 Task: Look for space in Jahanabad, India from 10th July, 2023 to 15th July, 2023 for 7 adults in price range Rs.10000 to Rs.15000. Place can be entire place or shared room with 4 bedrooms having 7 beds and 4 bathrooms. Property type can be house, flat, guest house. Amenities needed are: wifi, TV, free parkinig on premises, gym, breakfast. Booking option can be shelf check-in. Required host language is English.
Action: Mouse moved to (587, 125)
Screenshot: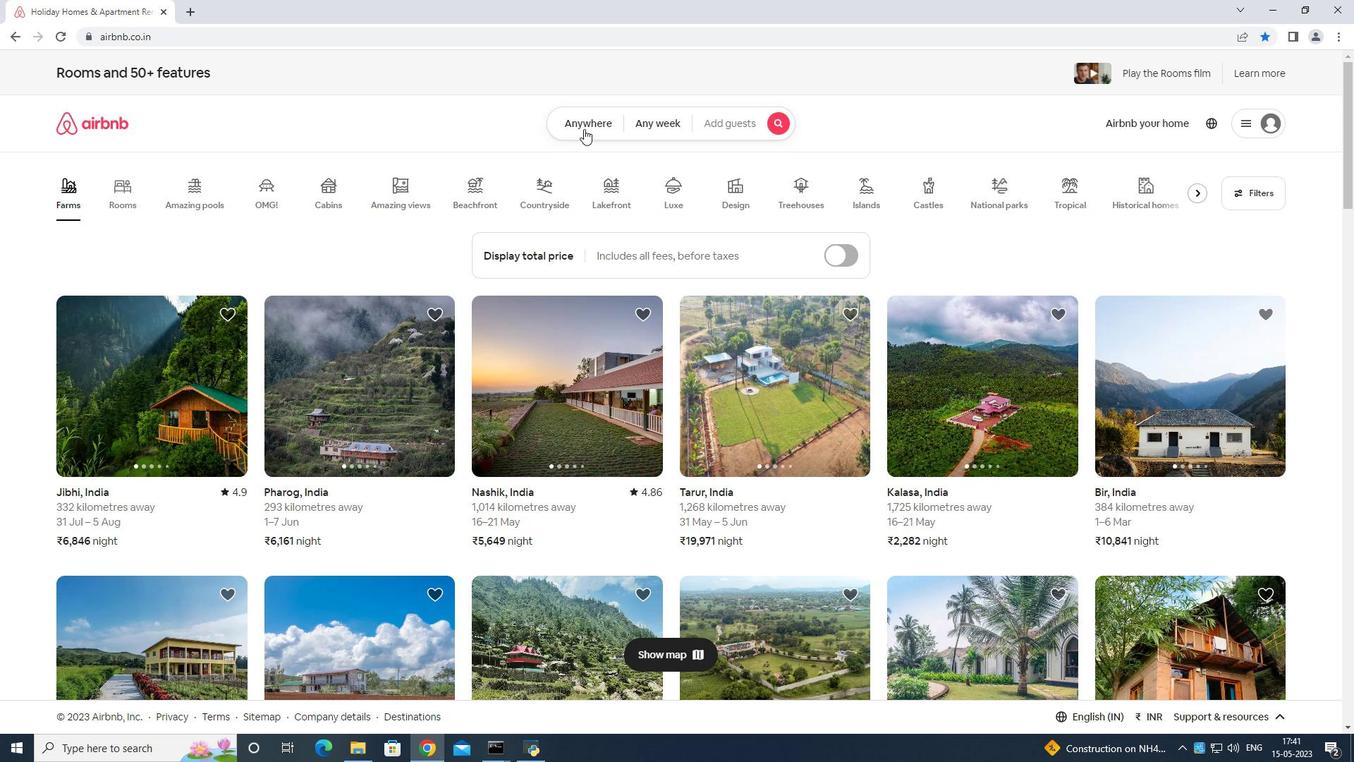 
Action: Mouse pressed left at (587, 125)
Screenshot: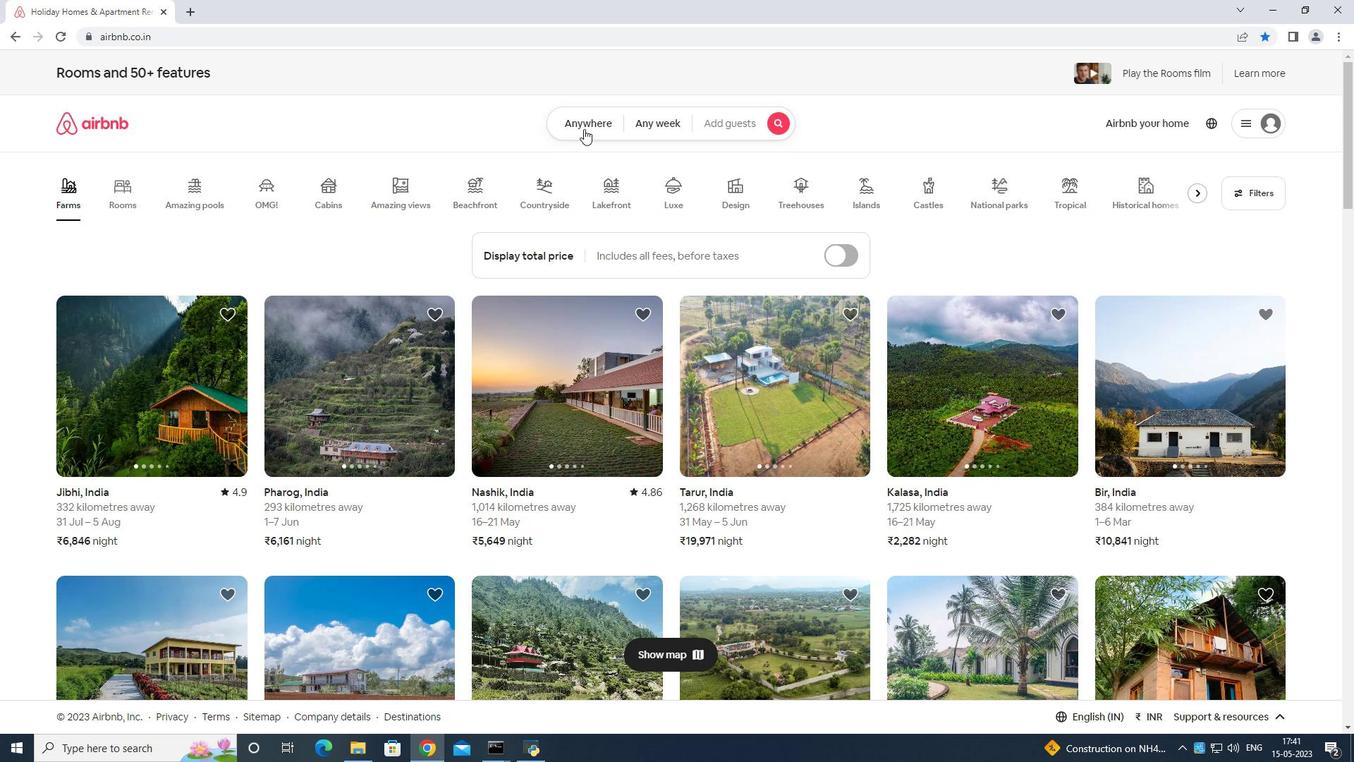 
Action: Mouse moved to (505, 182)
Screenshot: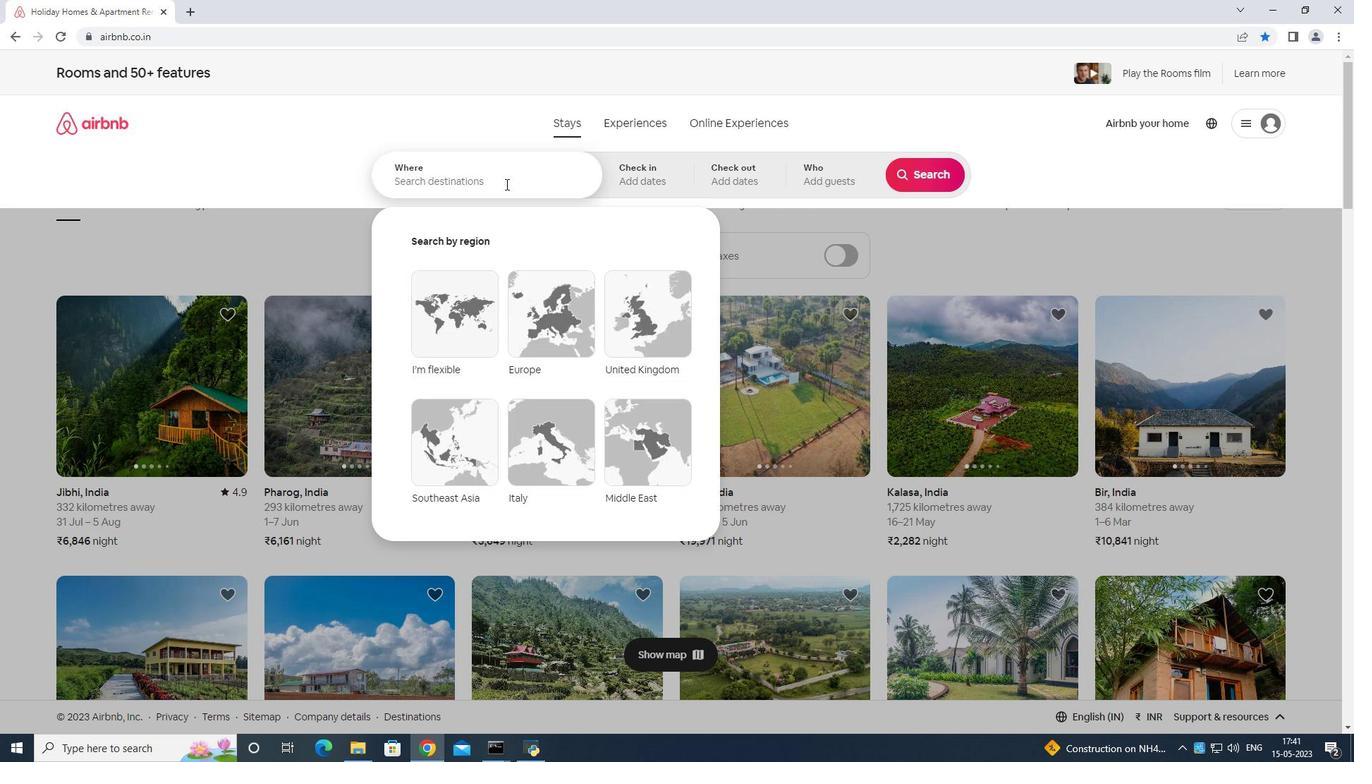 
Action: Mouse pressed left at (505, 182)
Screenshot: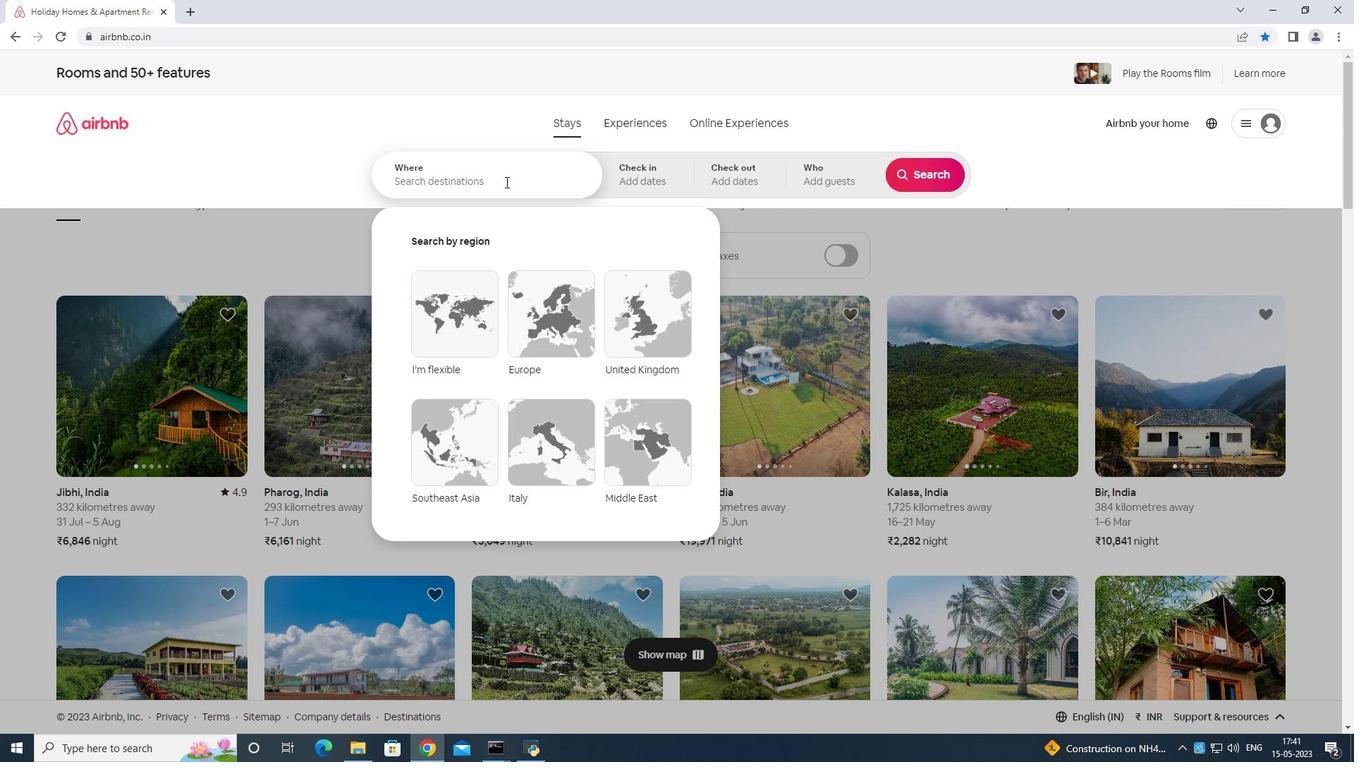 
Action: Mouse moved to (488, 198)
Screenshot: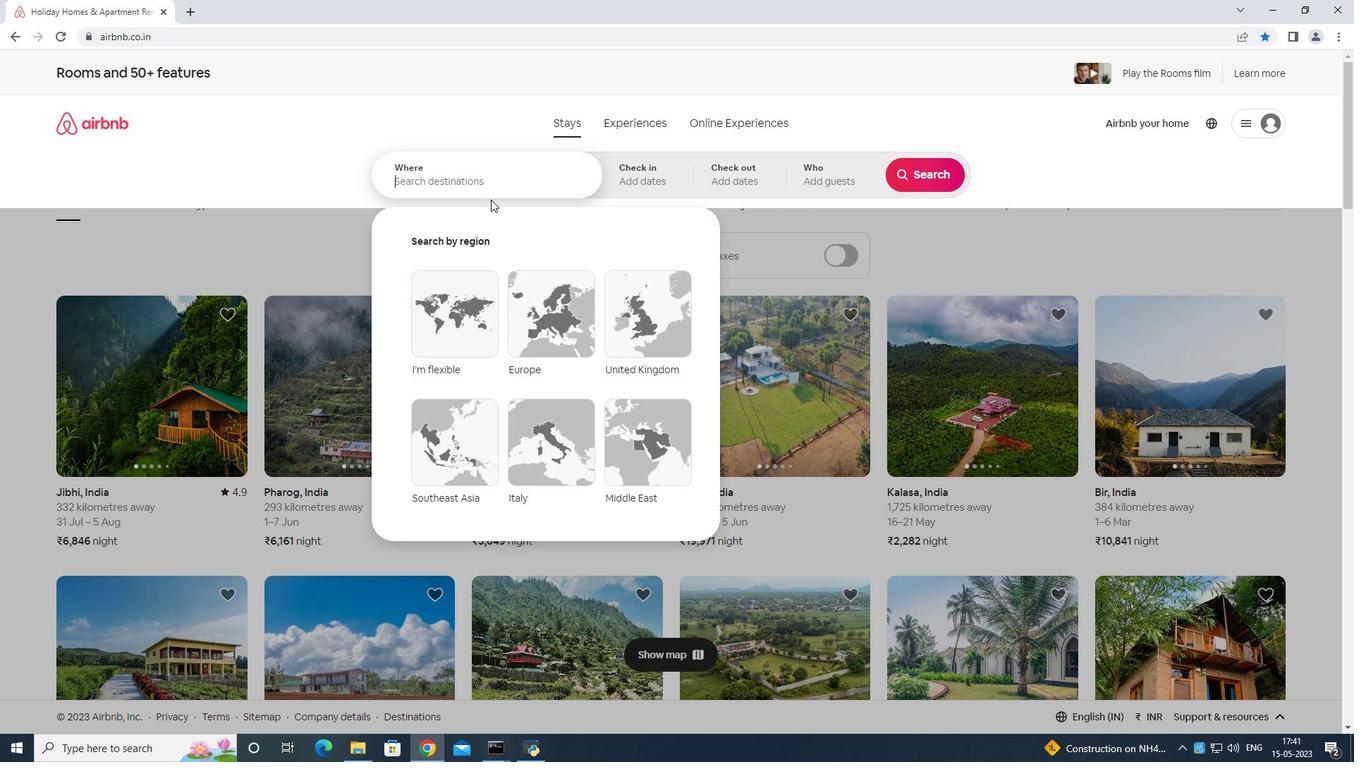 
Action: Key pressed <Key.shift>Jahanabad<Key.space>india<Key.enter>
Screenshot: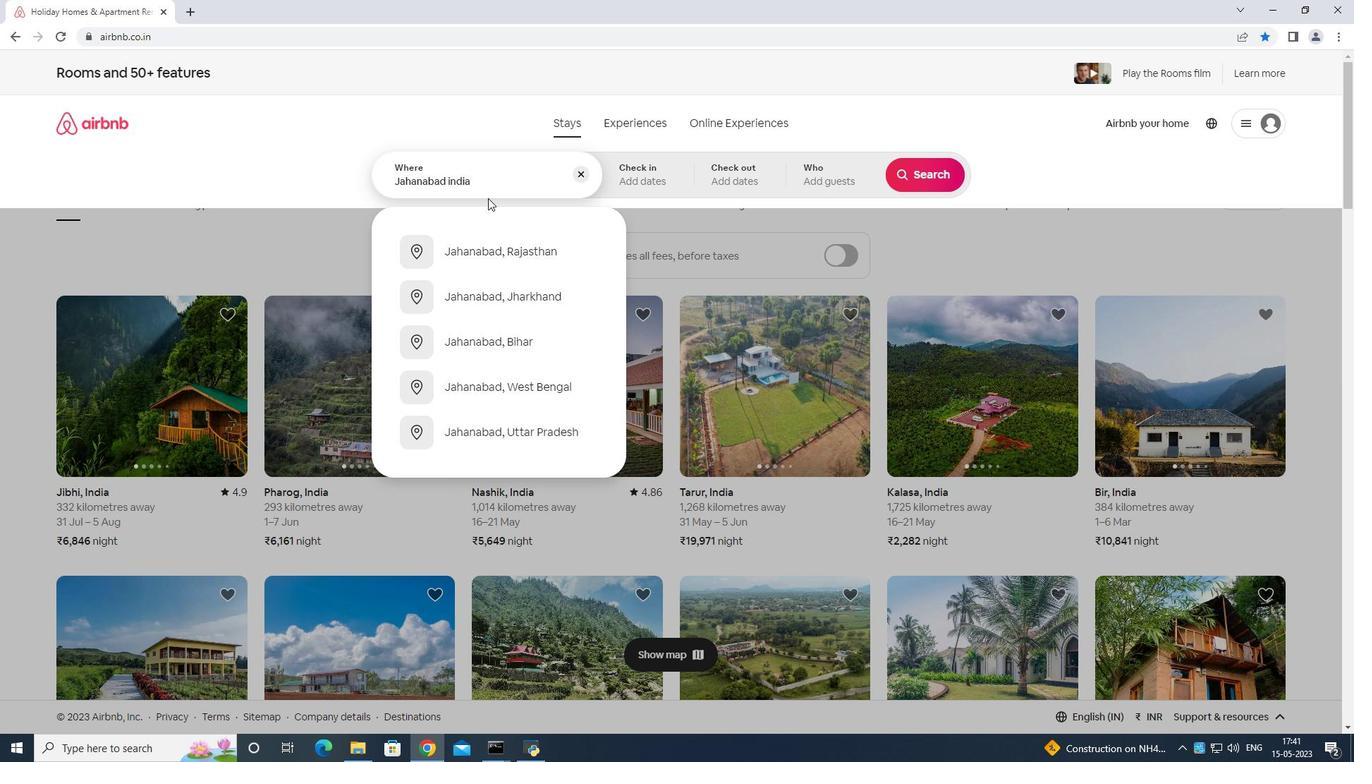 
Action: Mouse moved to (923, 282)
Screenshot: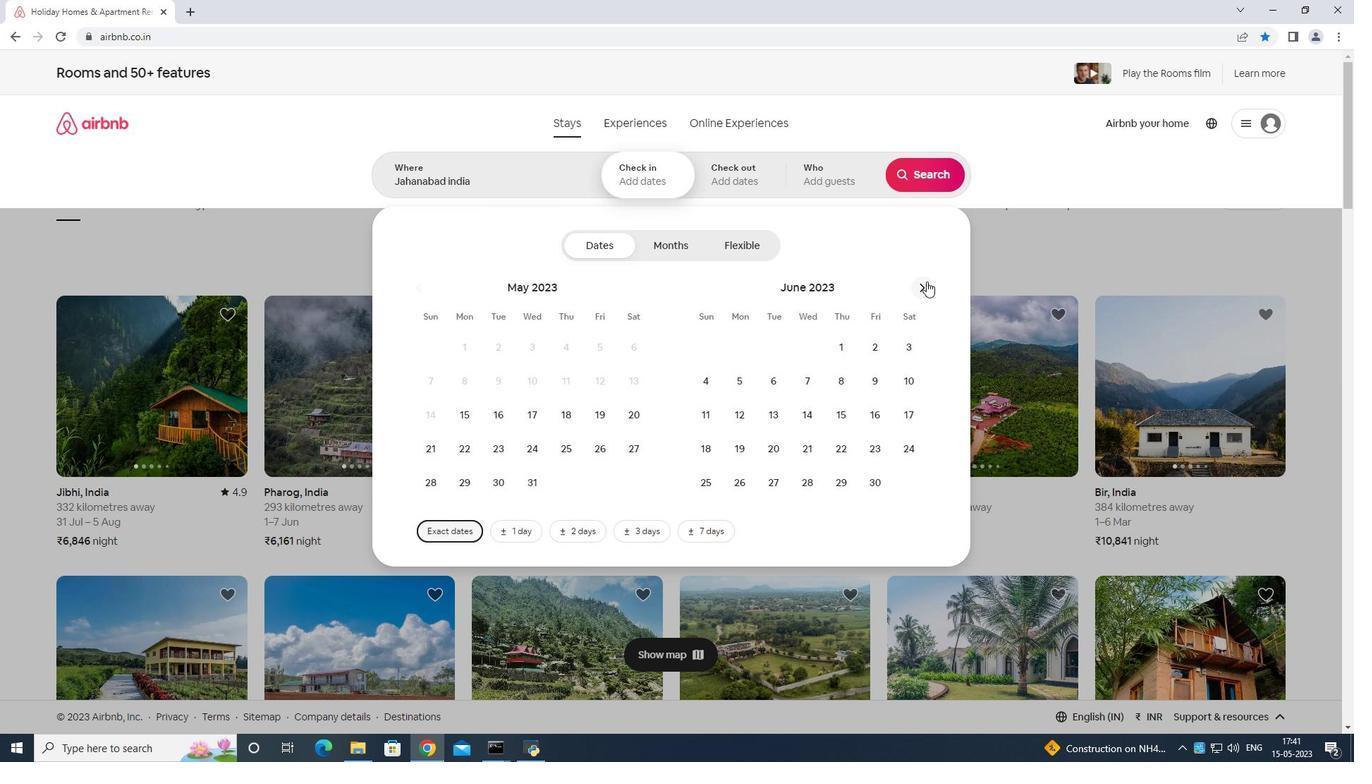 
Action: Mouse pressed left at (923, 282)
Screenshot: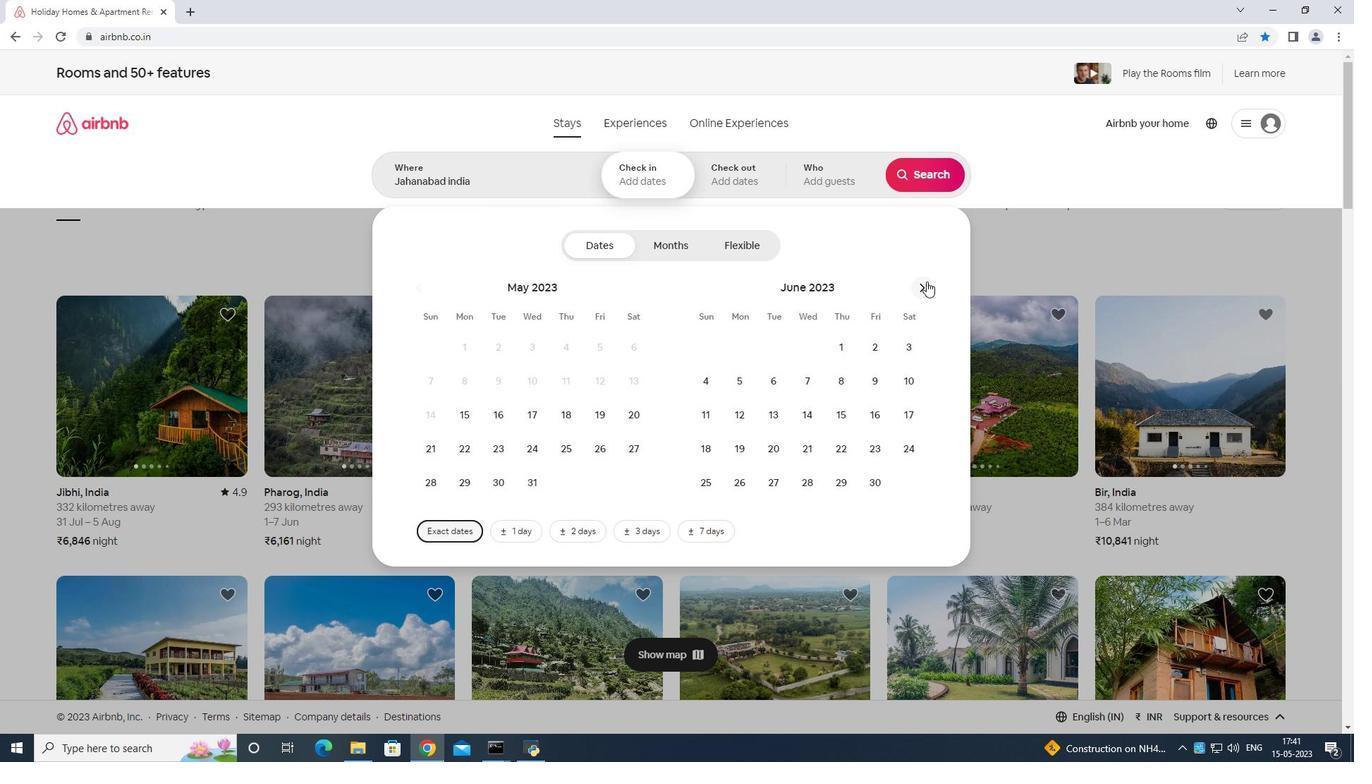 
Action: Mouse moved to (740, 415)
Screenshot: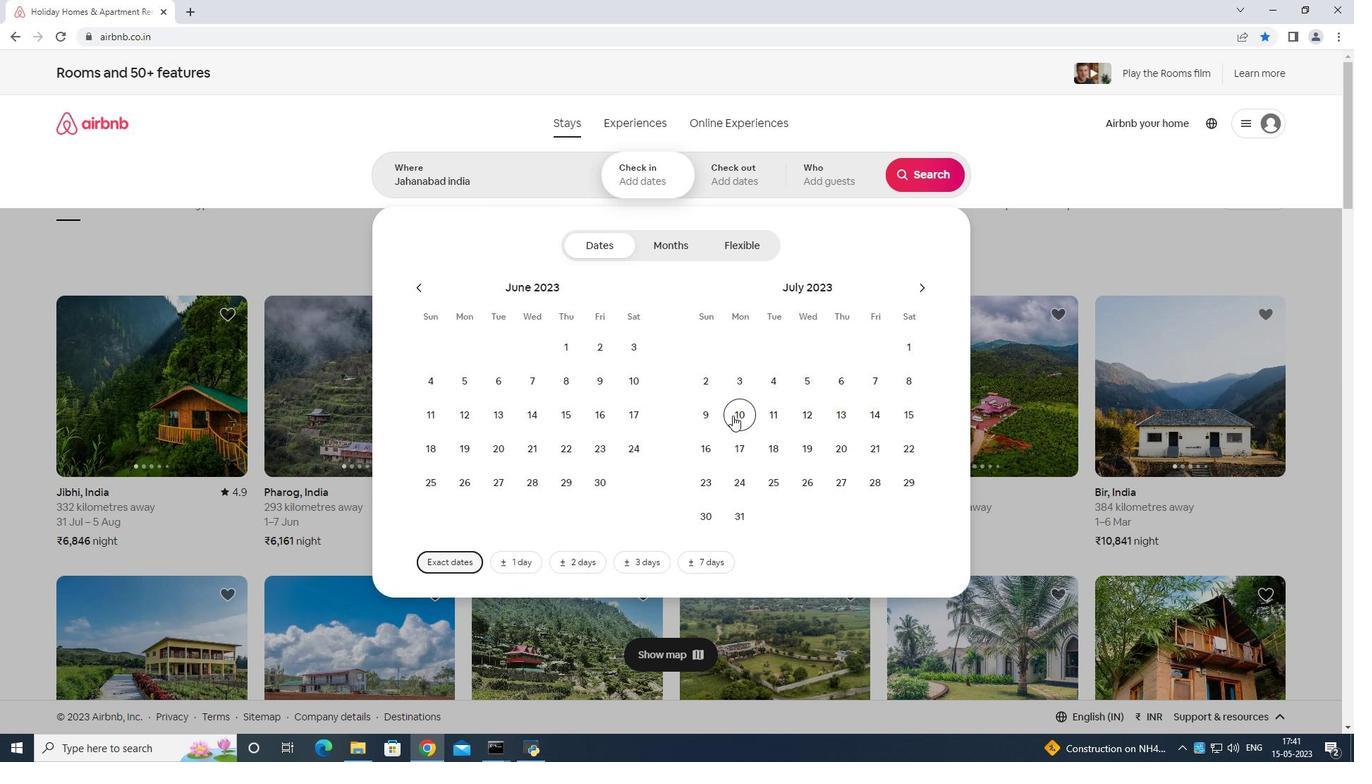 
Action: Mouse pressed left at (740, 415)
Screenshot: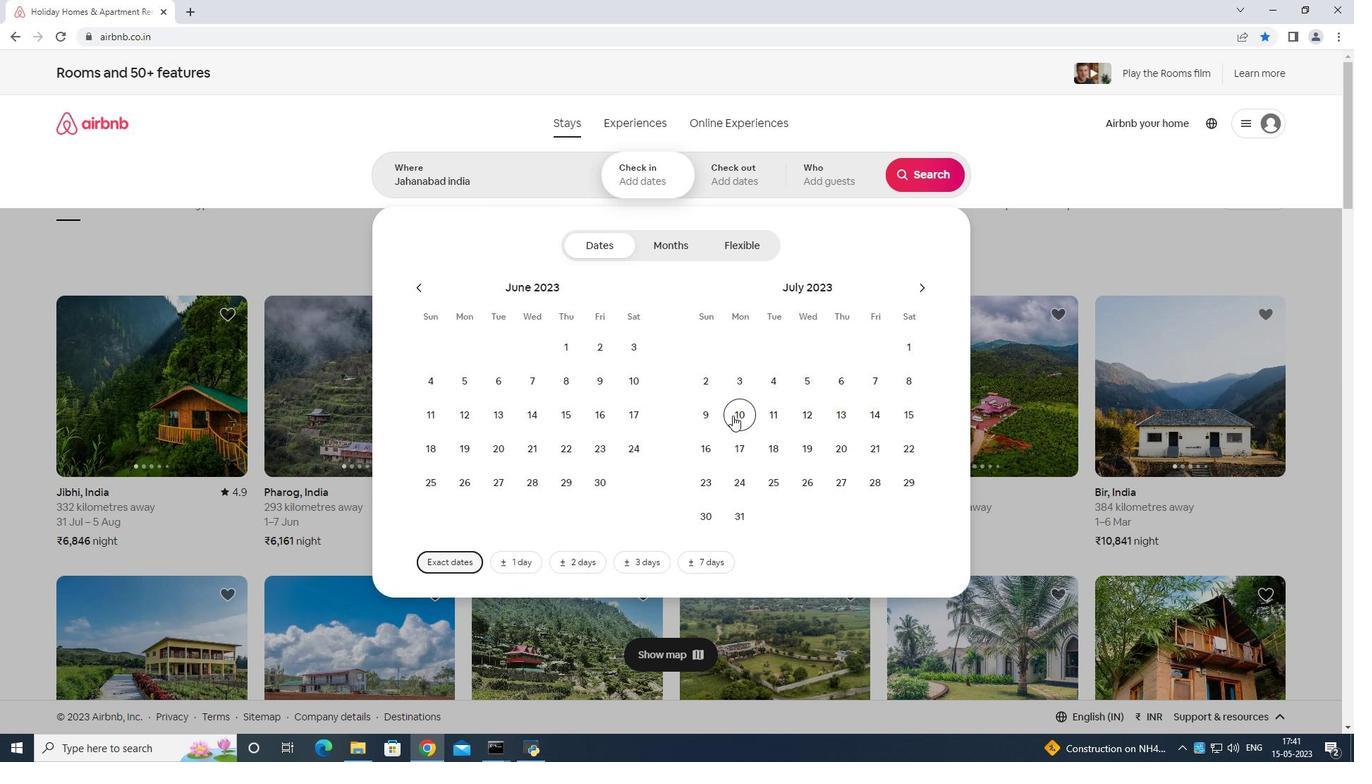
Action: Mouse moved to (906, 408)
Screenshot: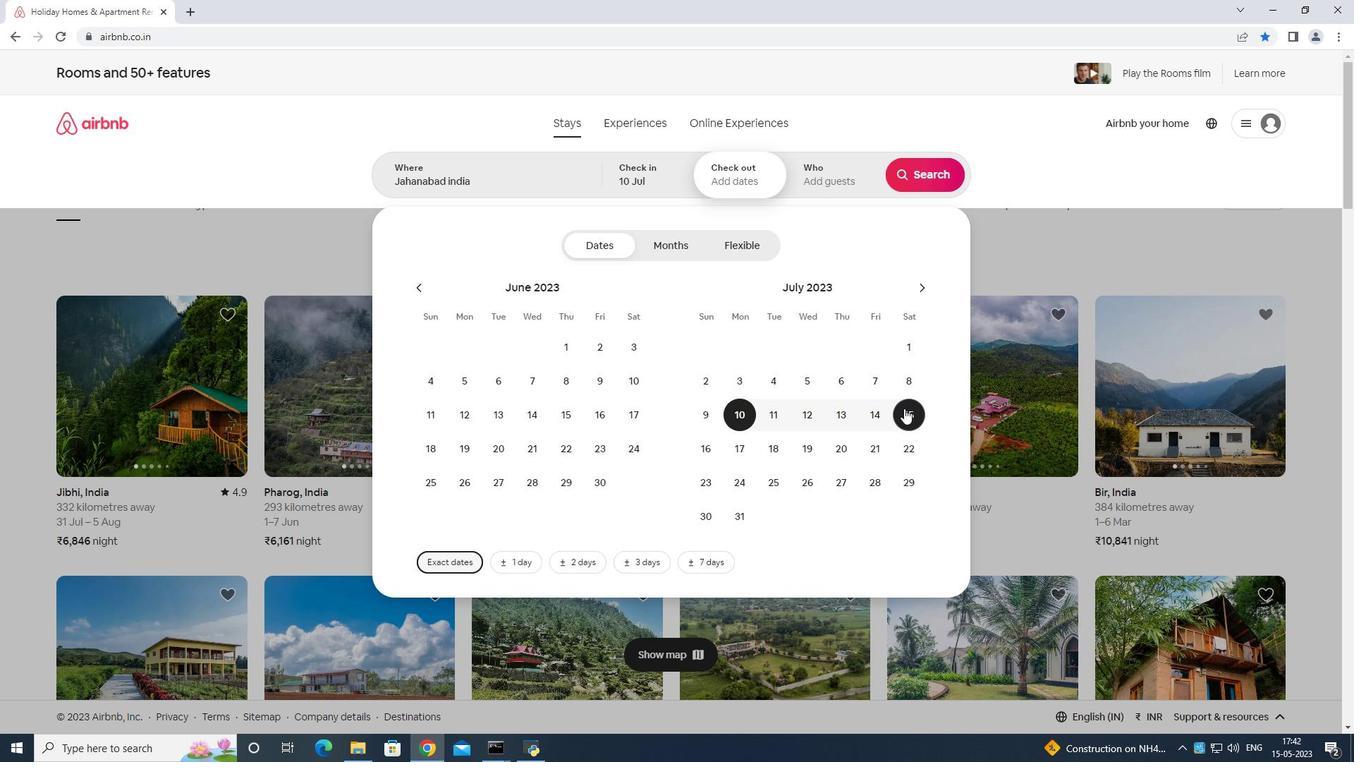 
Action: Mouse pressed left at (906, 408)
Screenshot: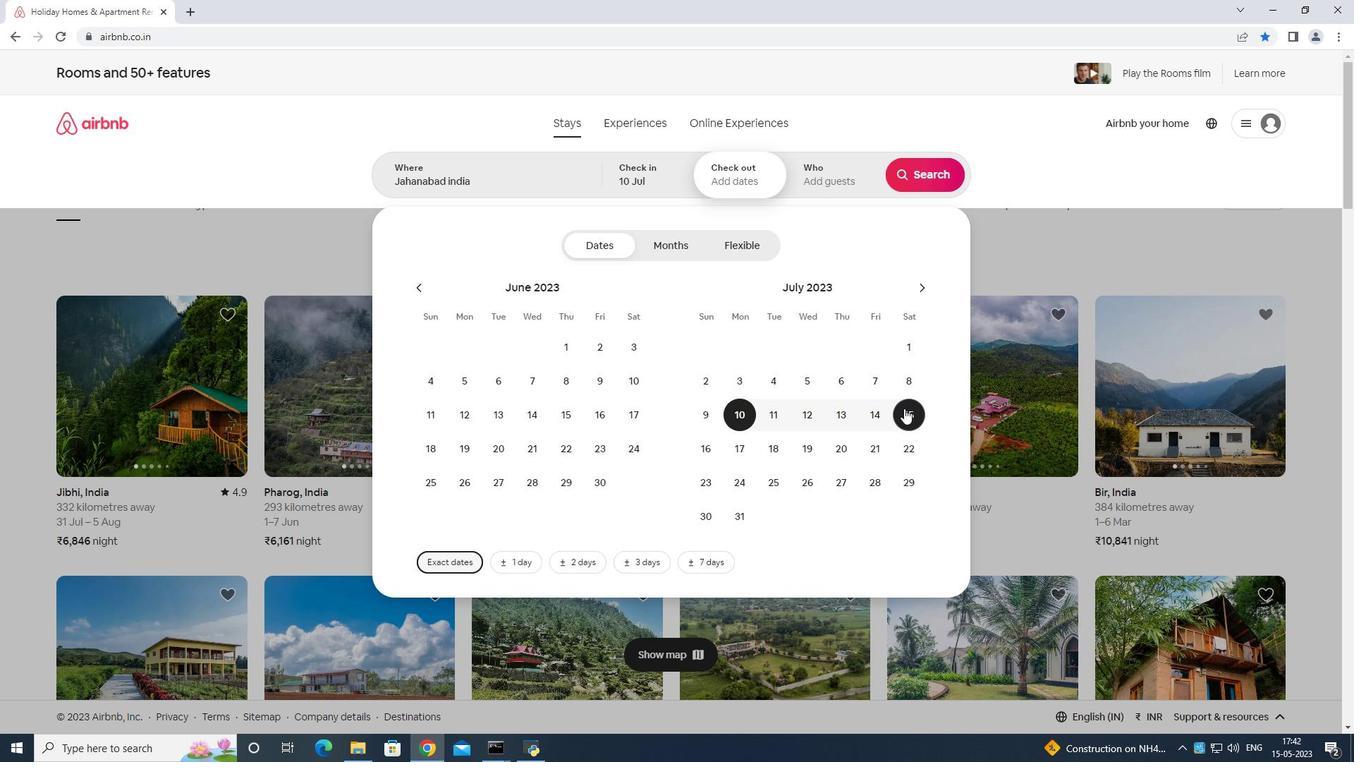 
Action: Mouse moved to (827, 172)
Screenshot: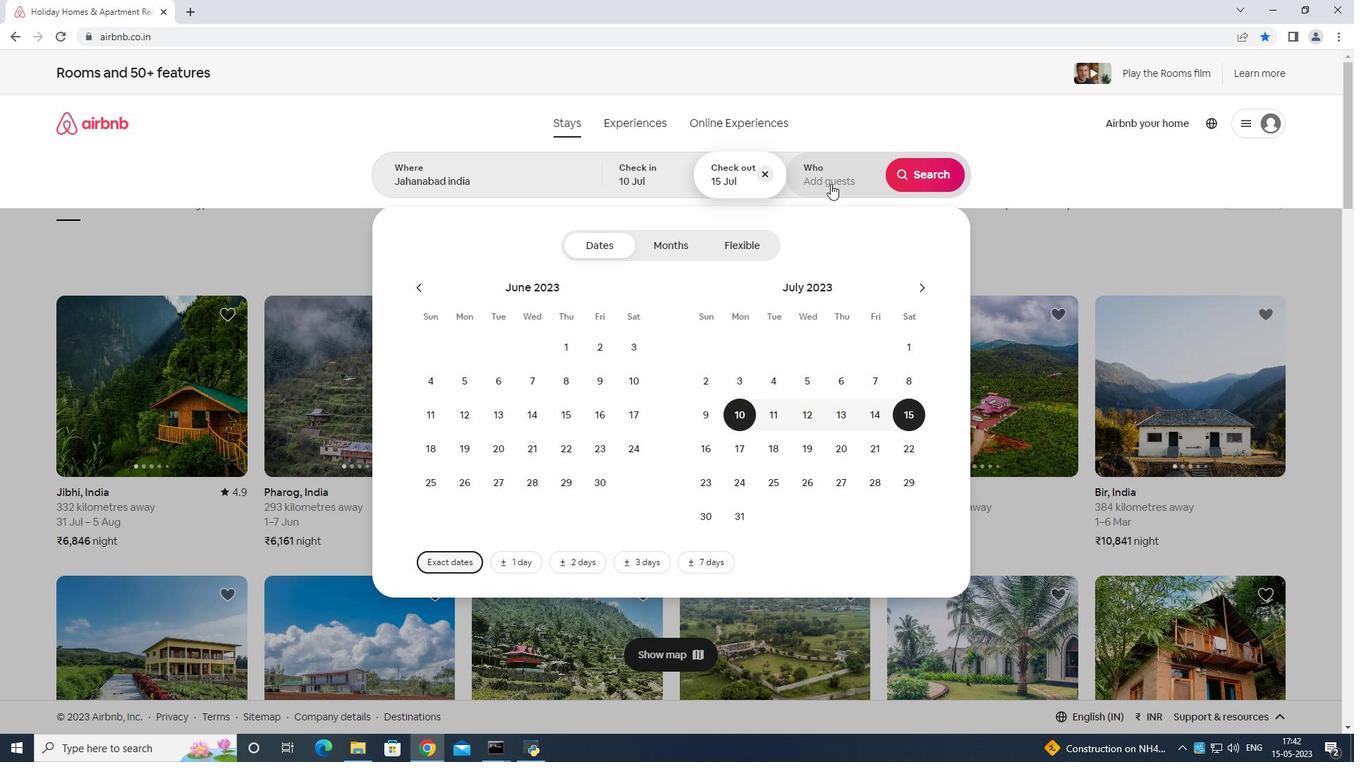 
Action: Mouse pressed left at (827, 172)
Screenshot: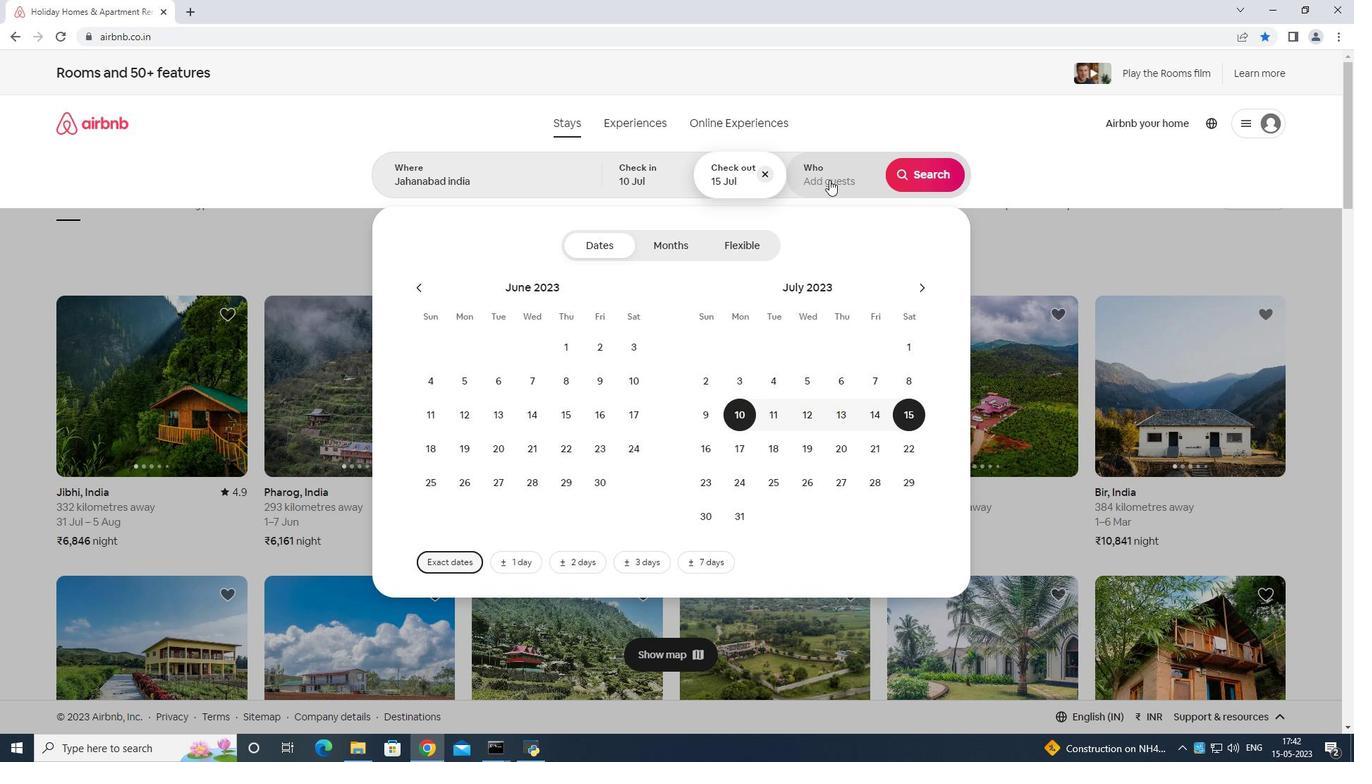 
Action: Mouse moved to (925, 241)
Screenshot: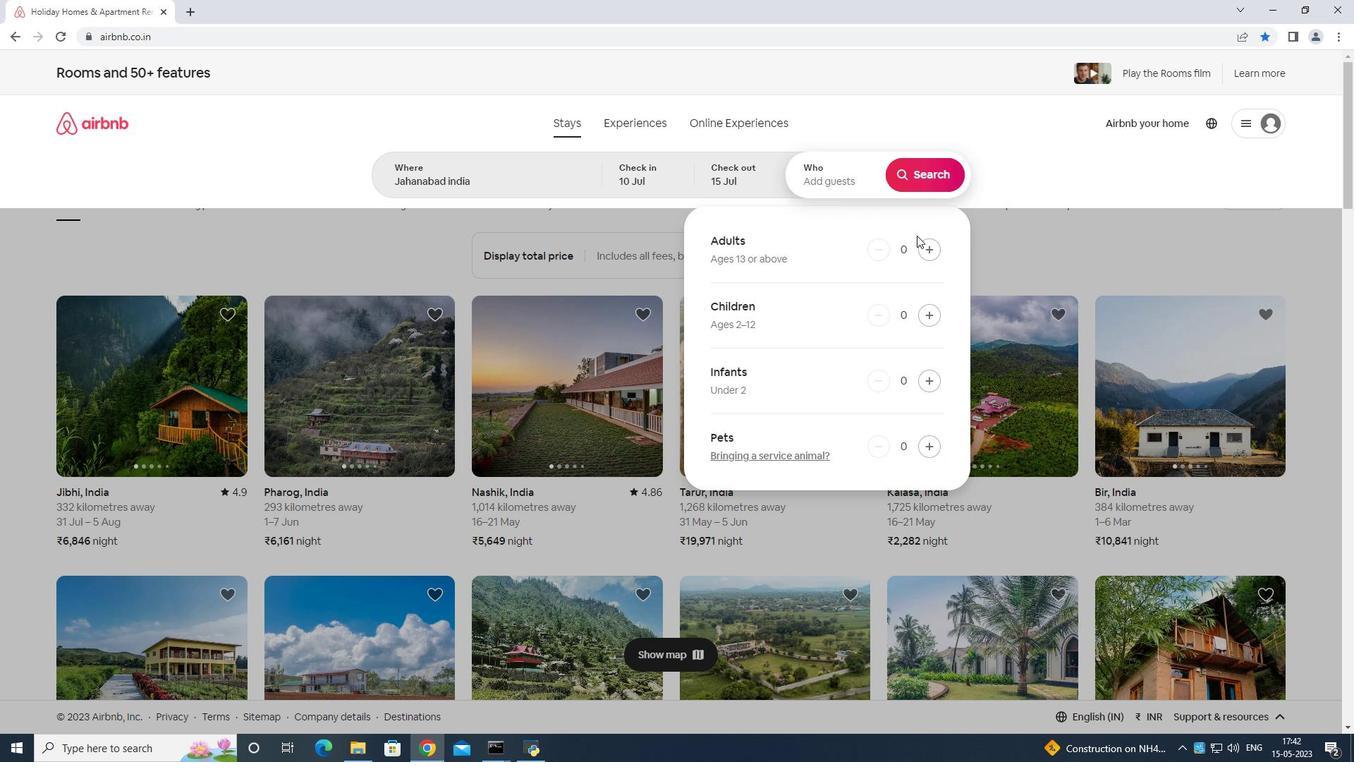 
Action: Mouse pressed left at (925, 241)
Screenshot: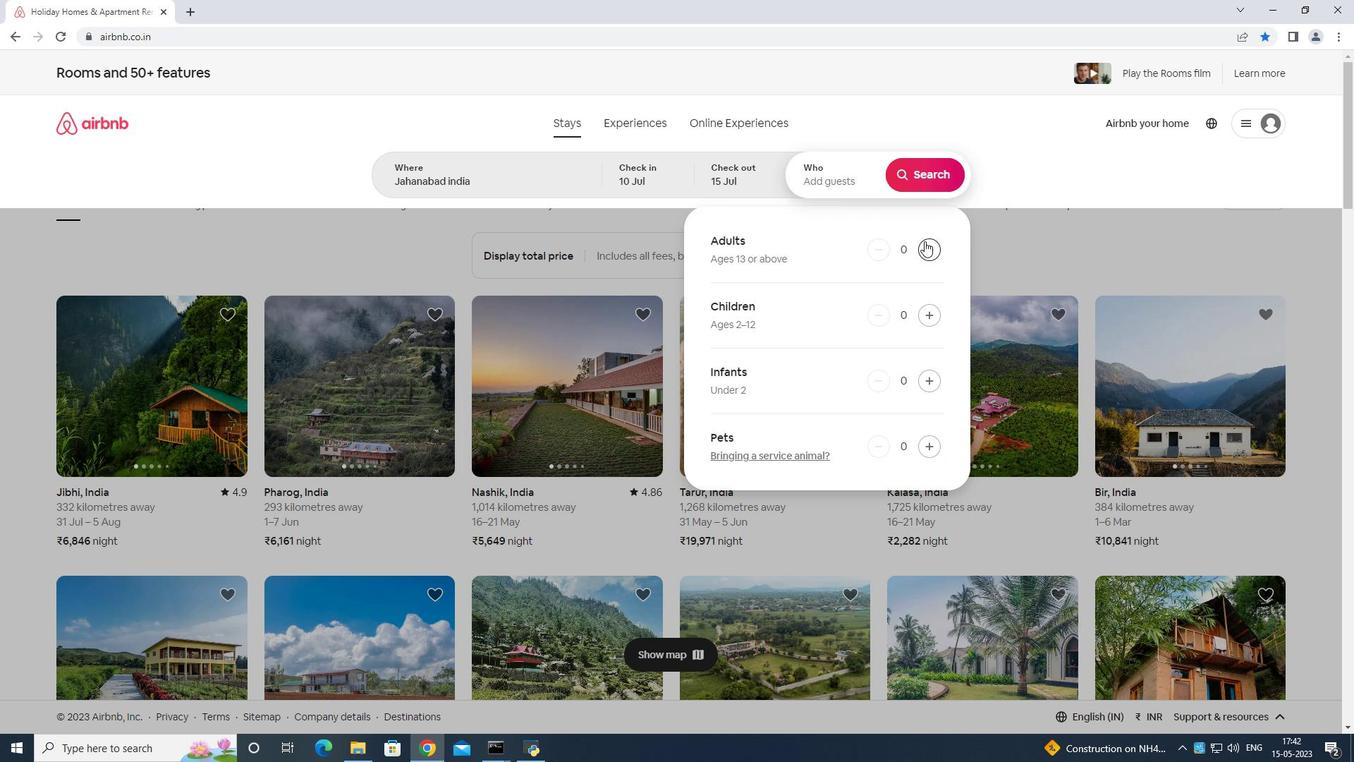 
Action: Mouse moved to (926, 242)
Screenshot: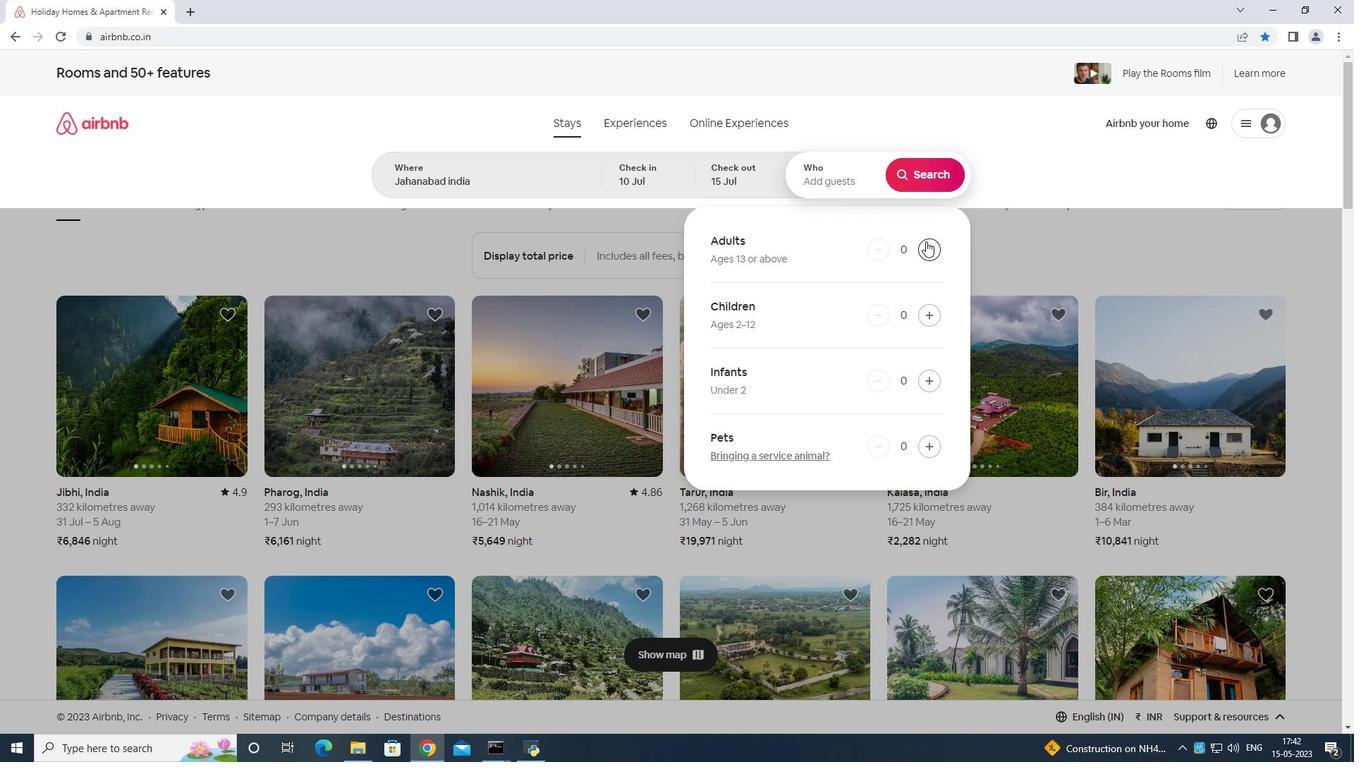 
Action: Mouse pressed left at (926, 242)
Screenshot: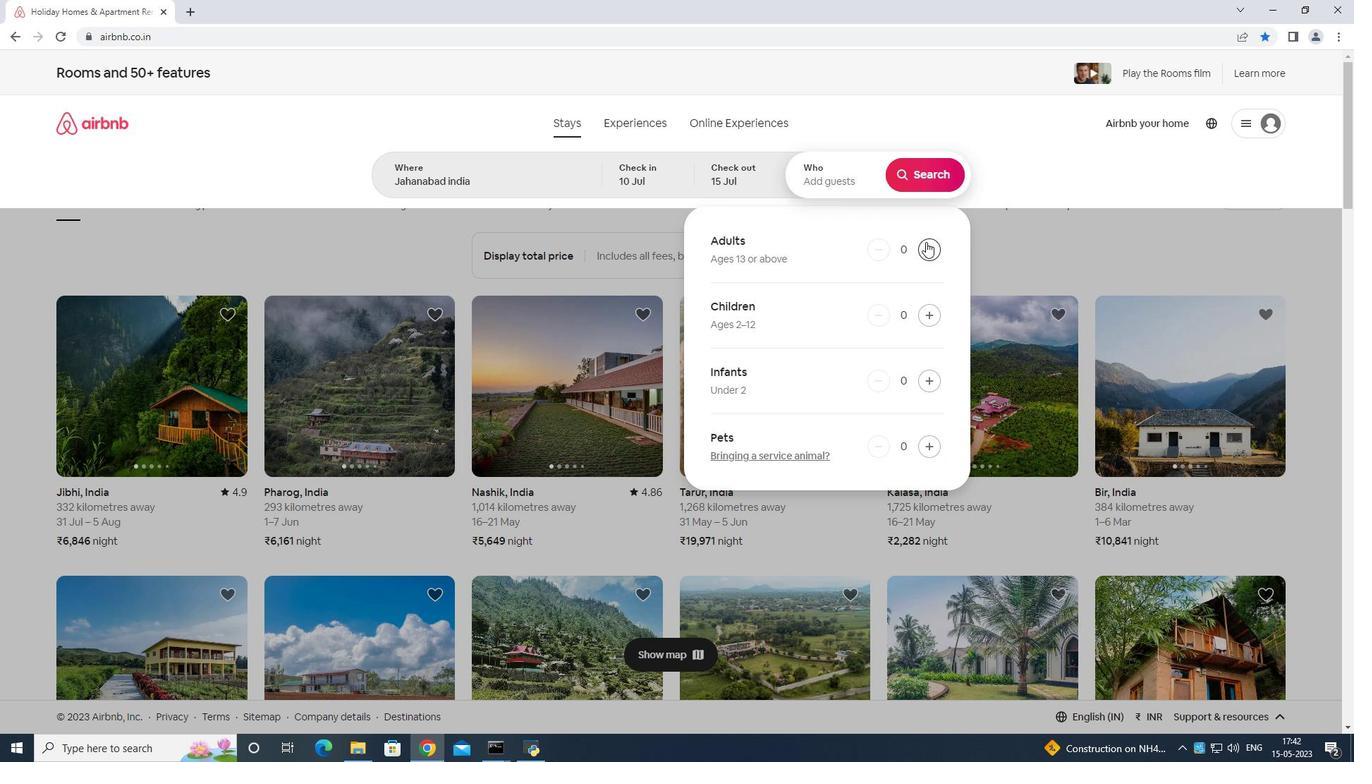 
Action: Mouse pressed left at (926, 242)
Screenshot: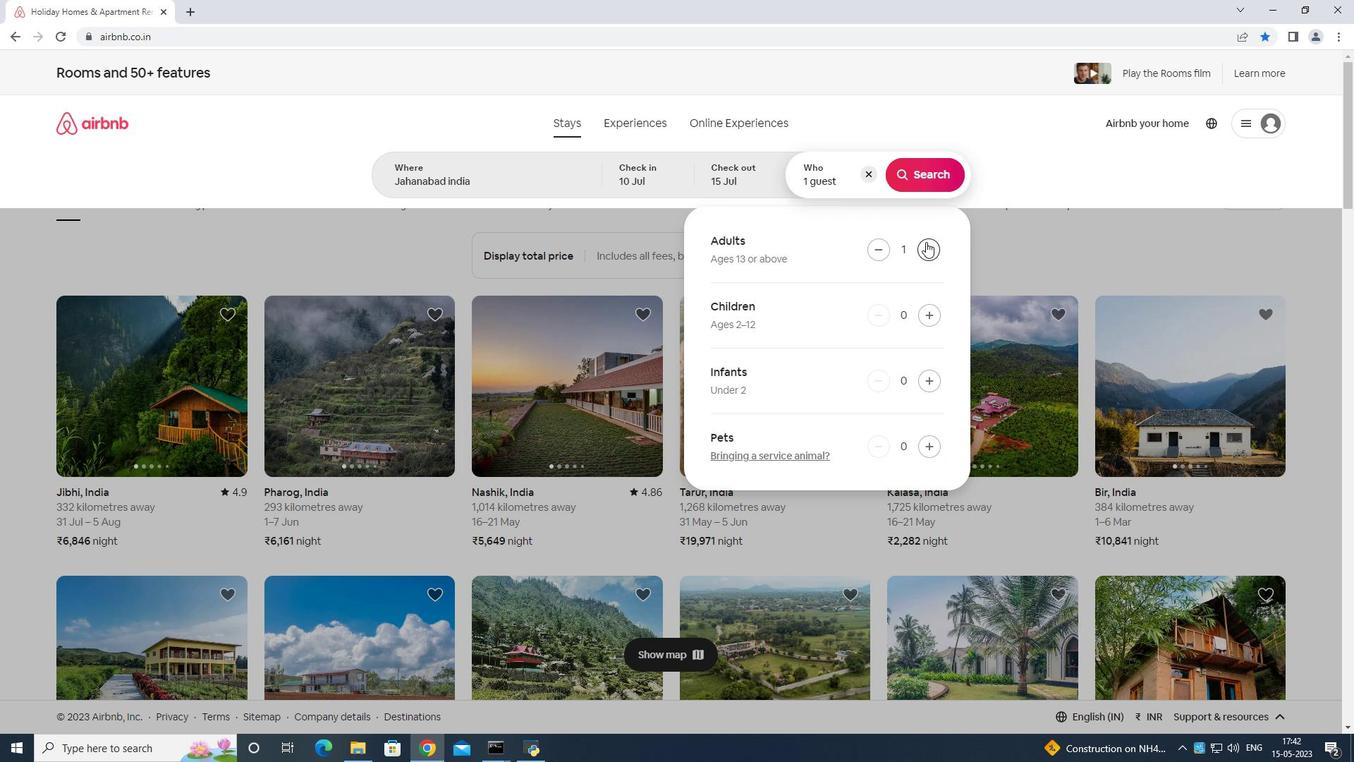 
Action: Mouse pressed left at (926, 242)
Screenshot: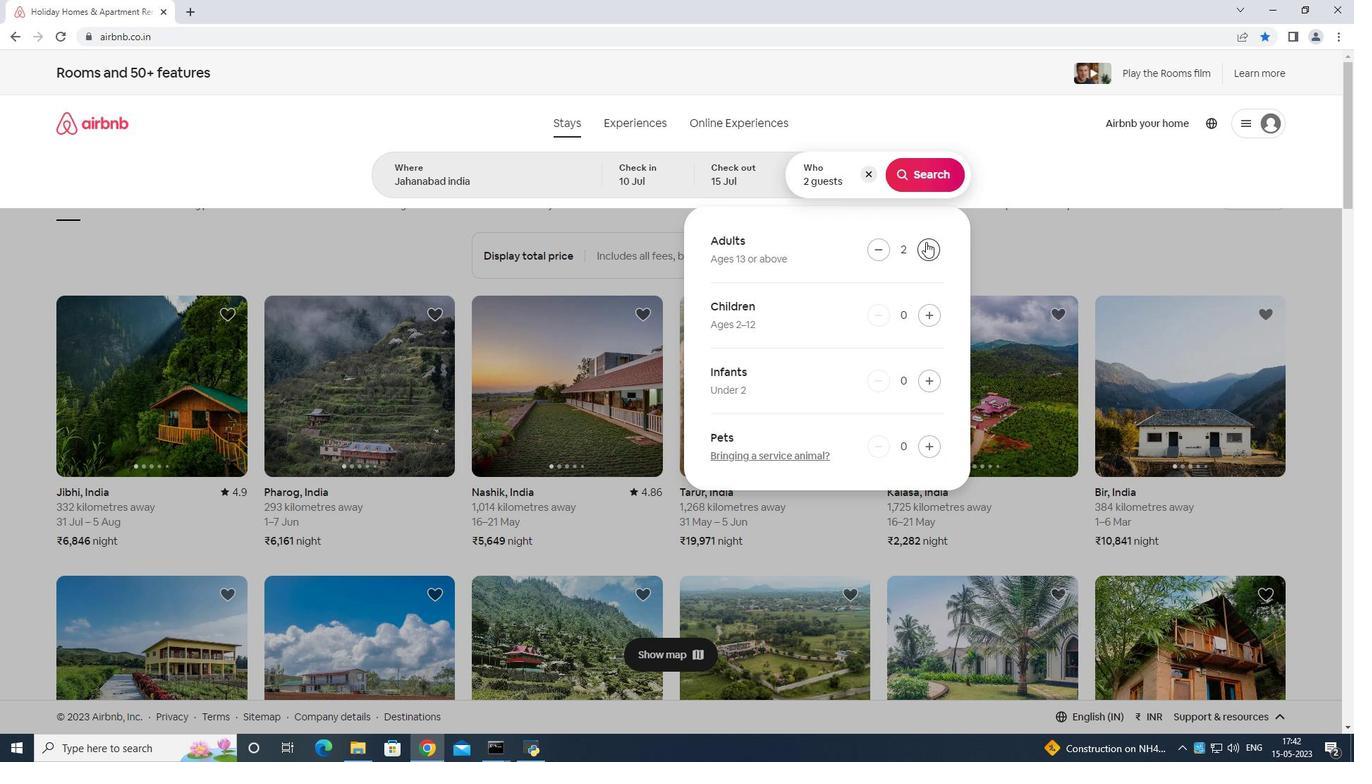 
Action: Mouse moved to (927, 242)
Screenshot: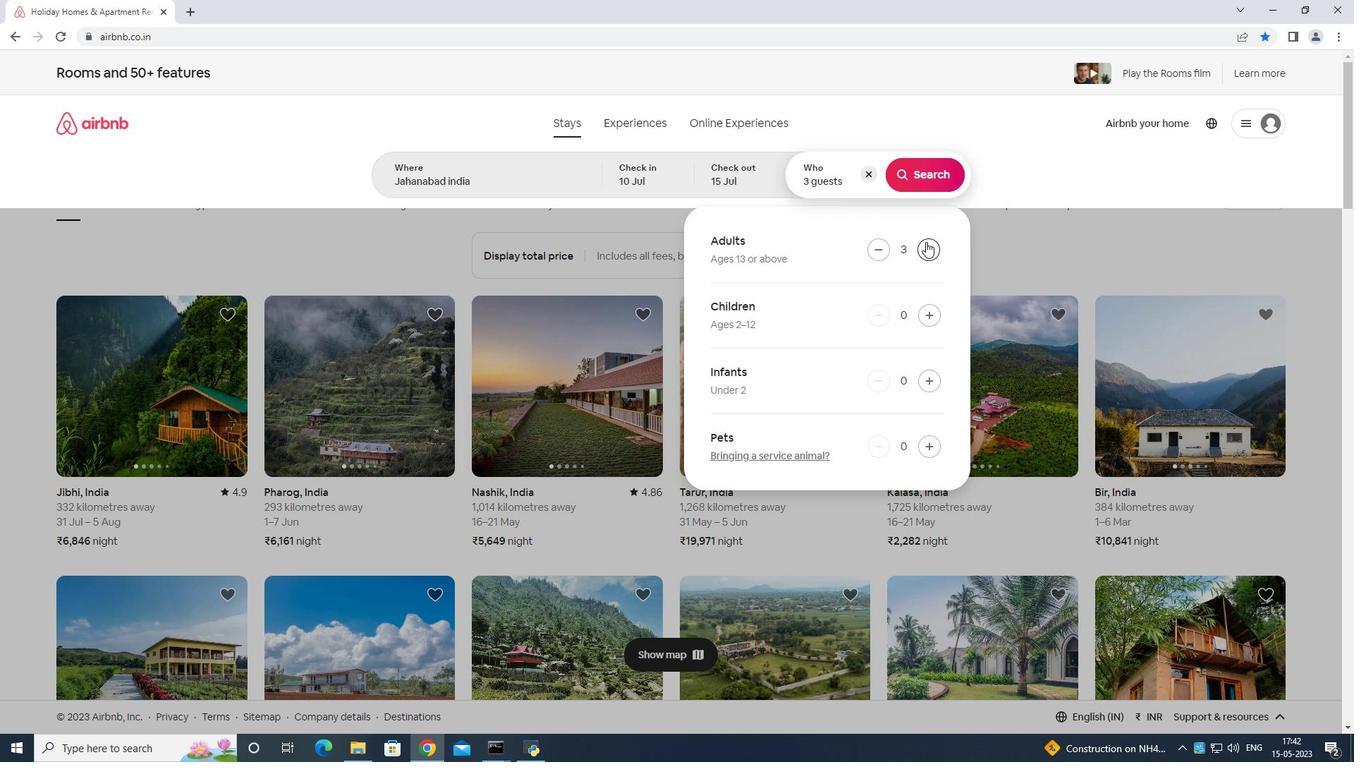 
Action: Mouse pressed left at (927, 242)
Screenshot: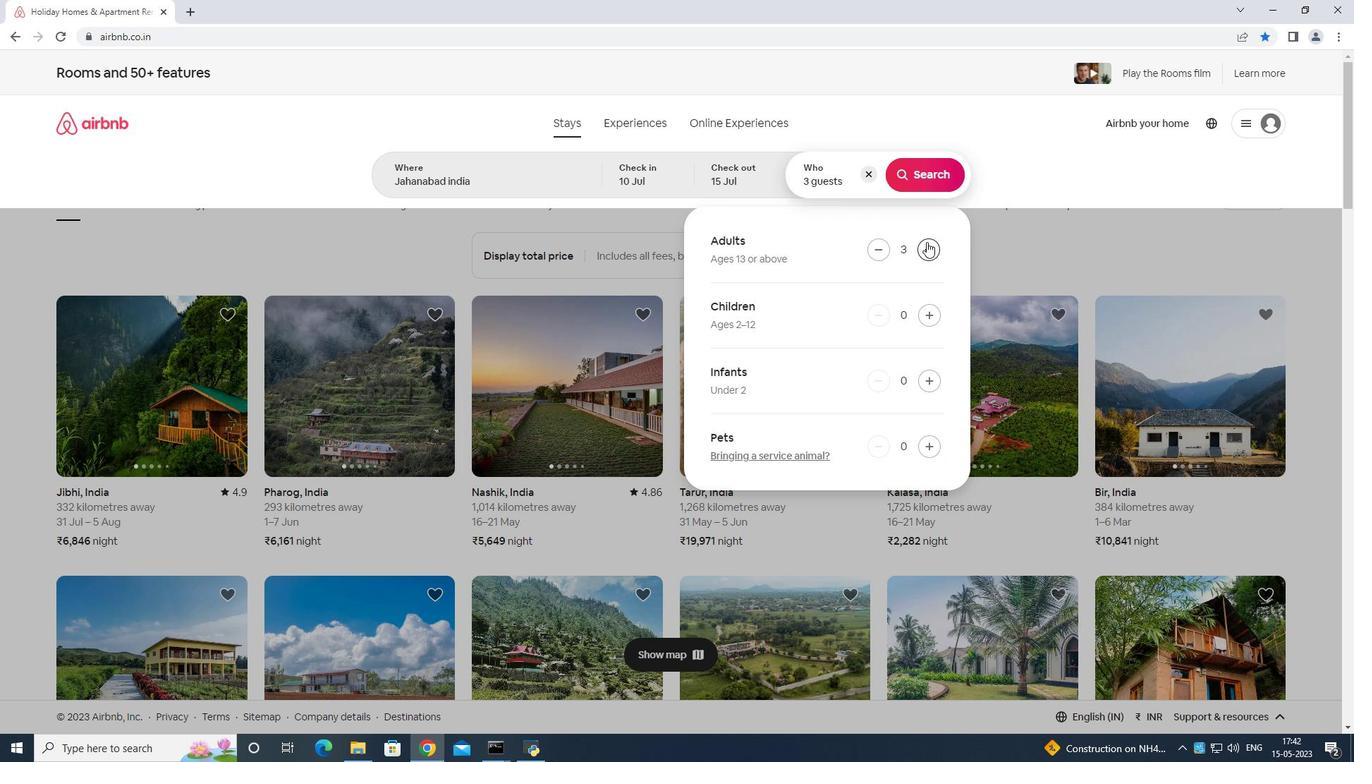 
Action: Mouse moved to (927, 242)
Screenshot: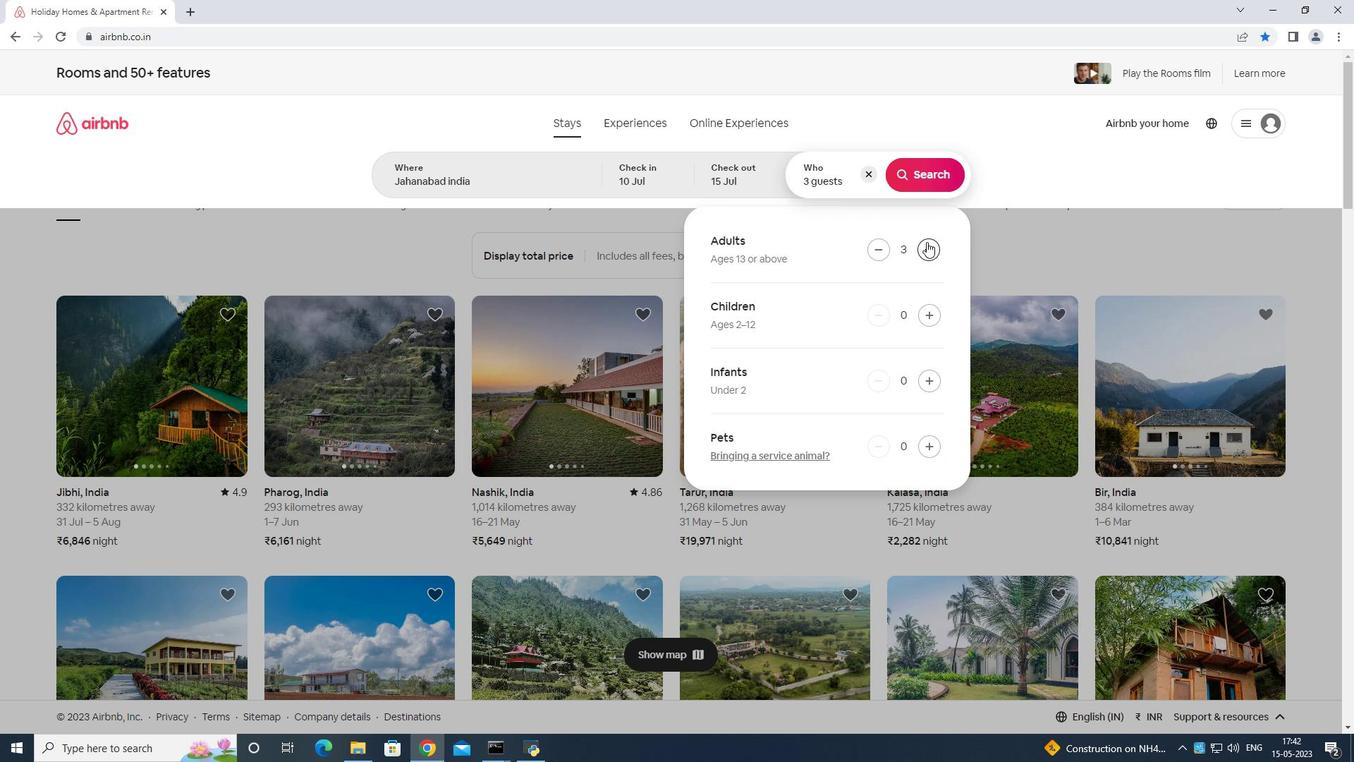 
Action: Mouse pressed left at (927, 242)
Screenshot: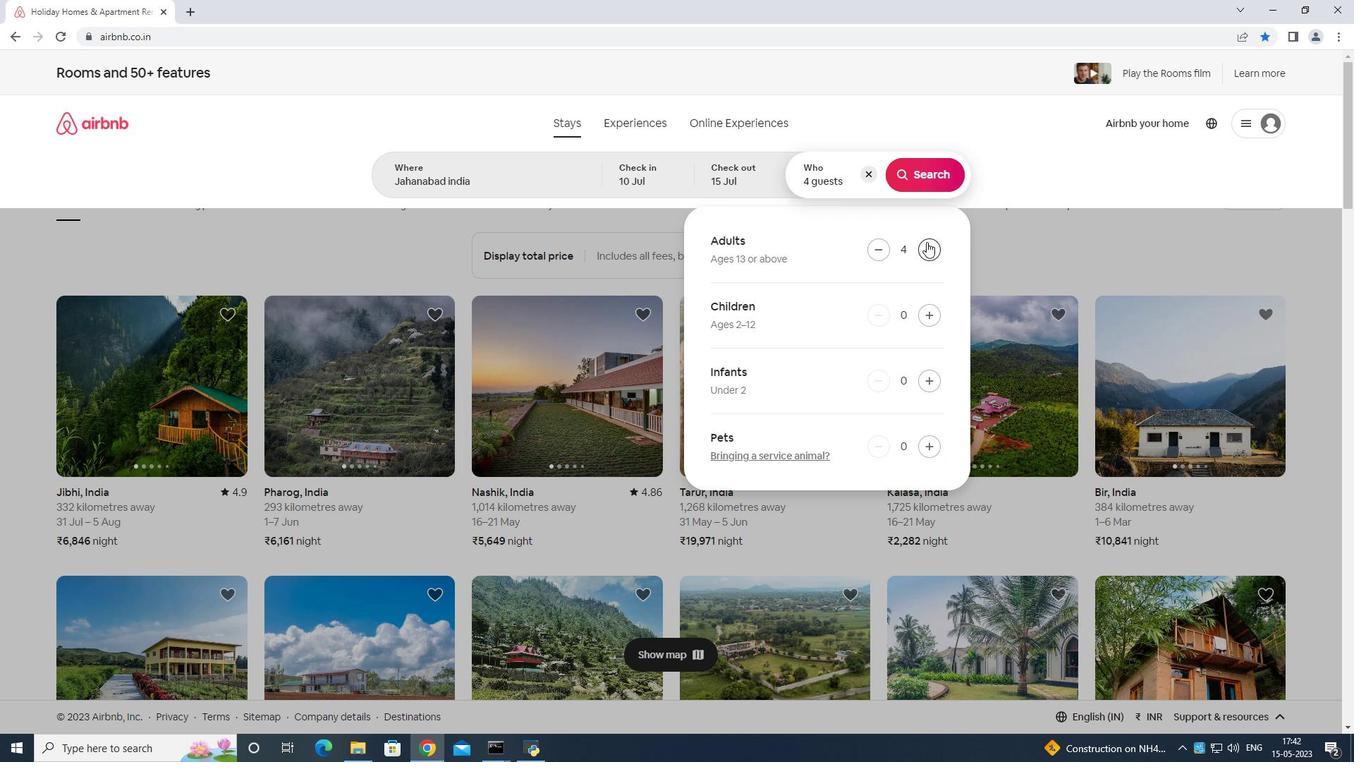 
Action: Mouse moved to (927, 242)
Screenshot: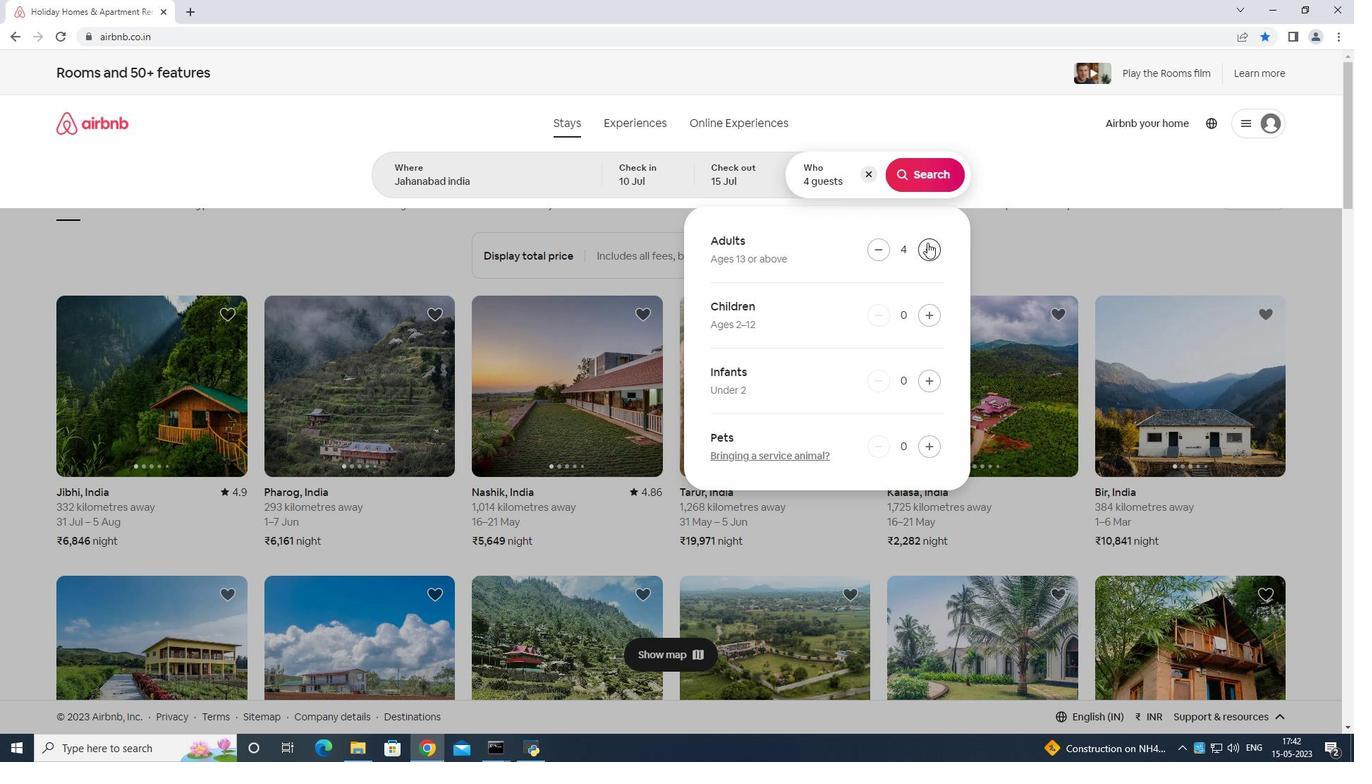 
Action: Mouse pressed left at (927, 242)
Screenshot: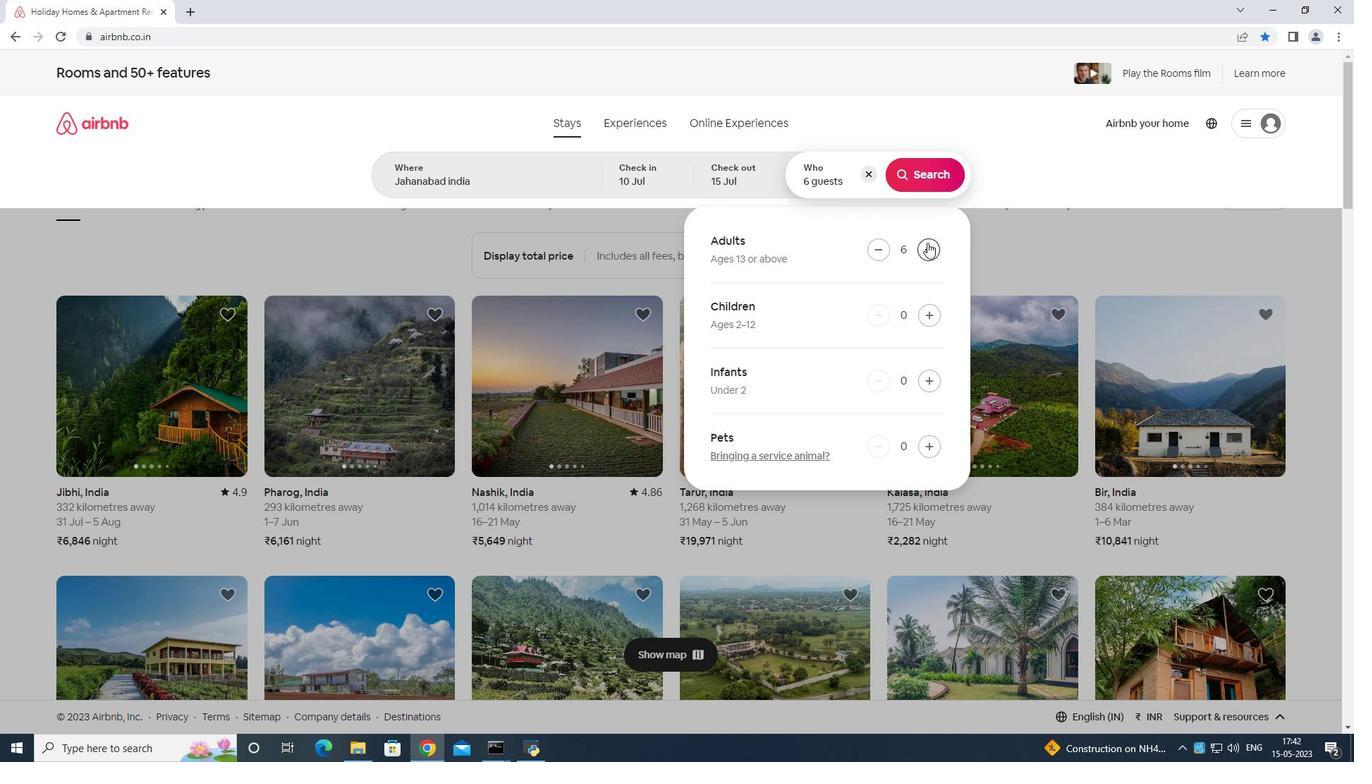 
Action: Mouse moved to (925, 196)
Screenshot: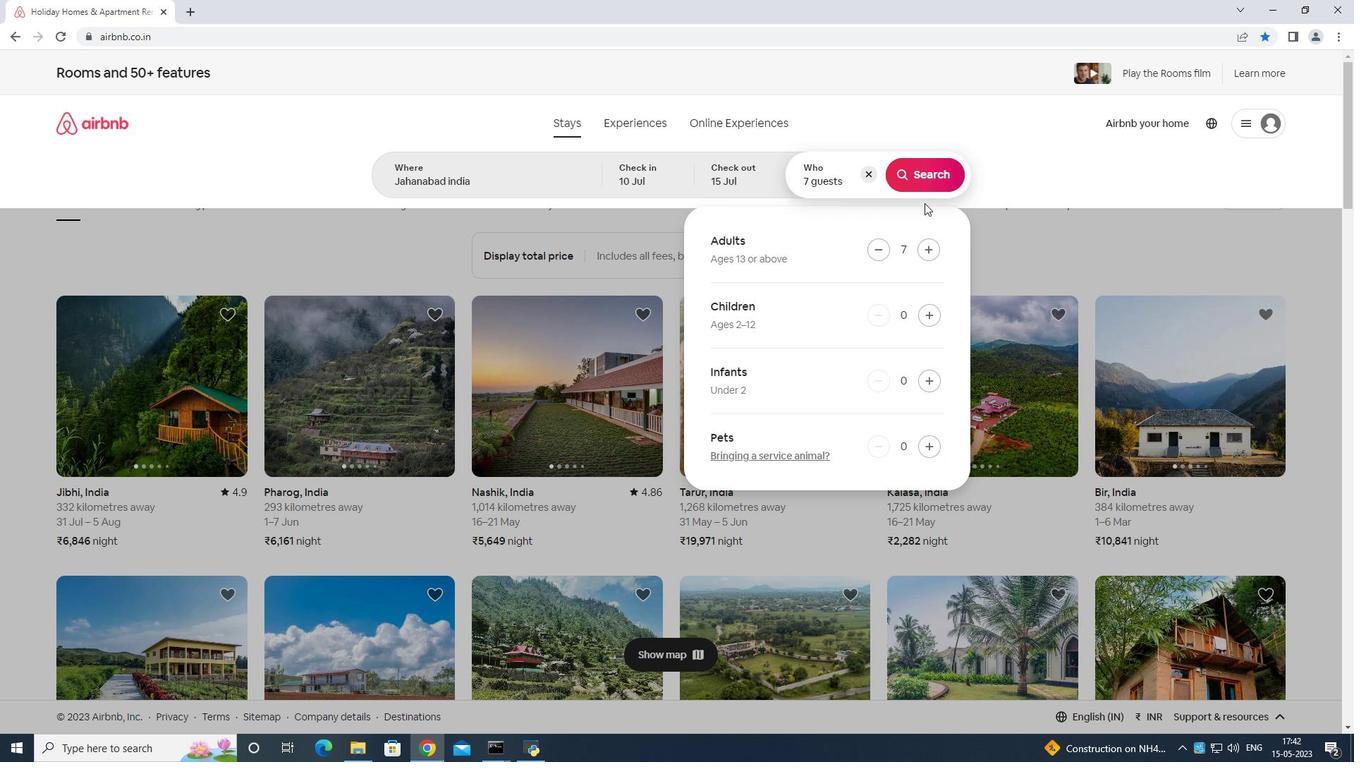 
Action: Mouse pressed left at (925, 196)
Screenshot: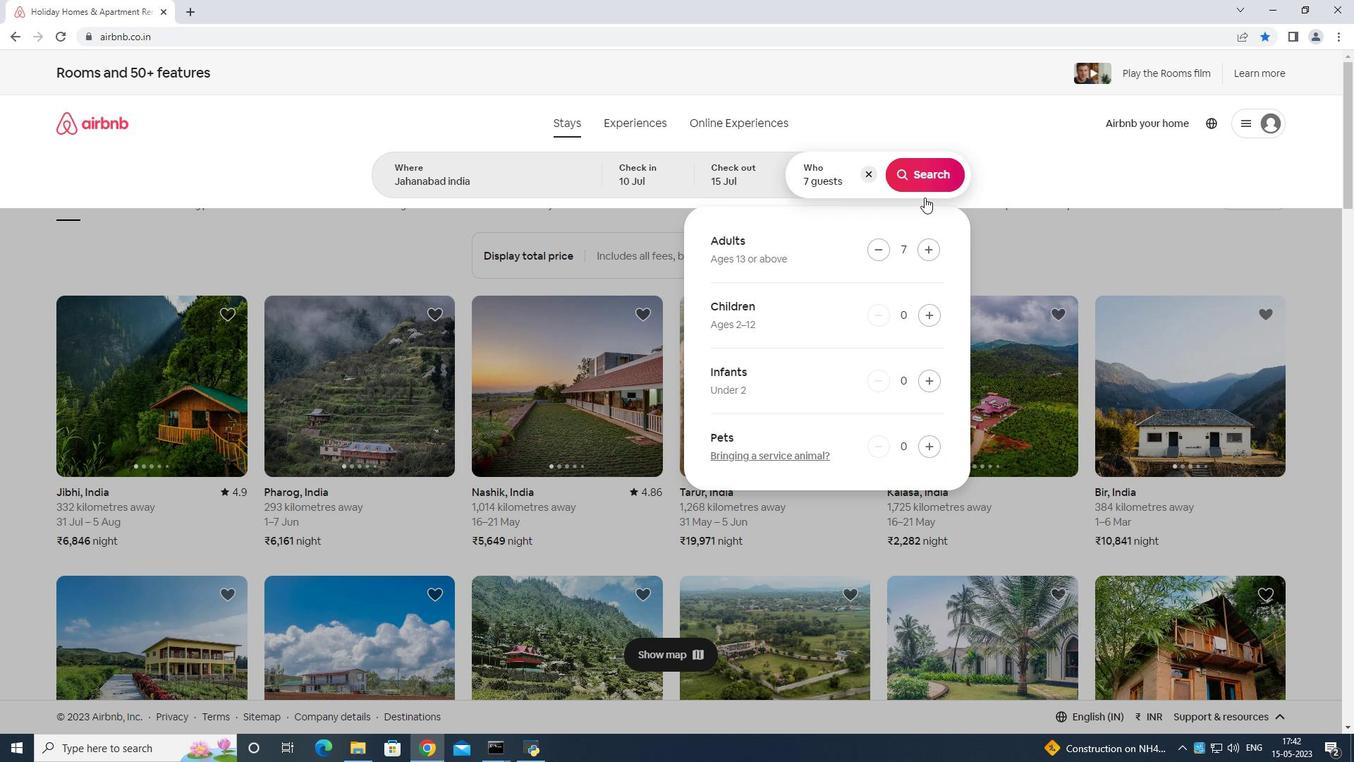 
Action: Mouse moved to (930, 170)
Screenshot: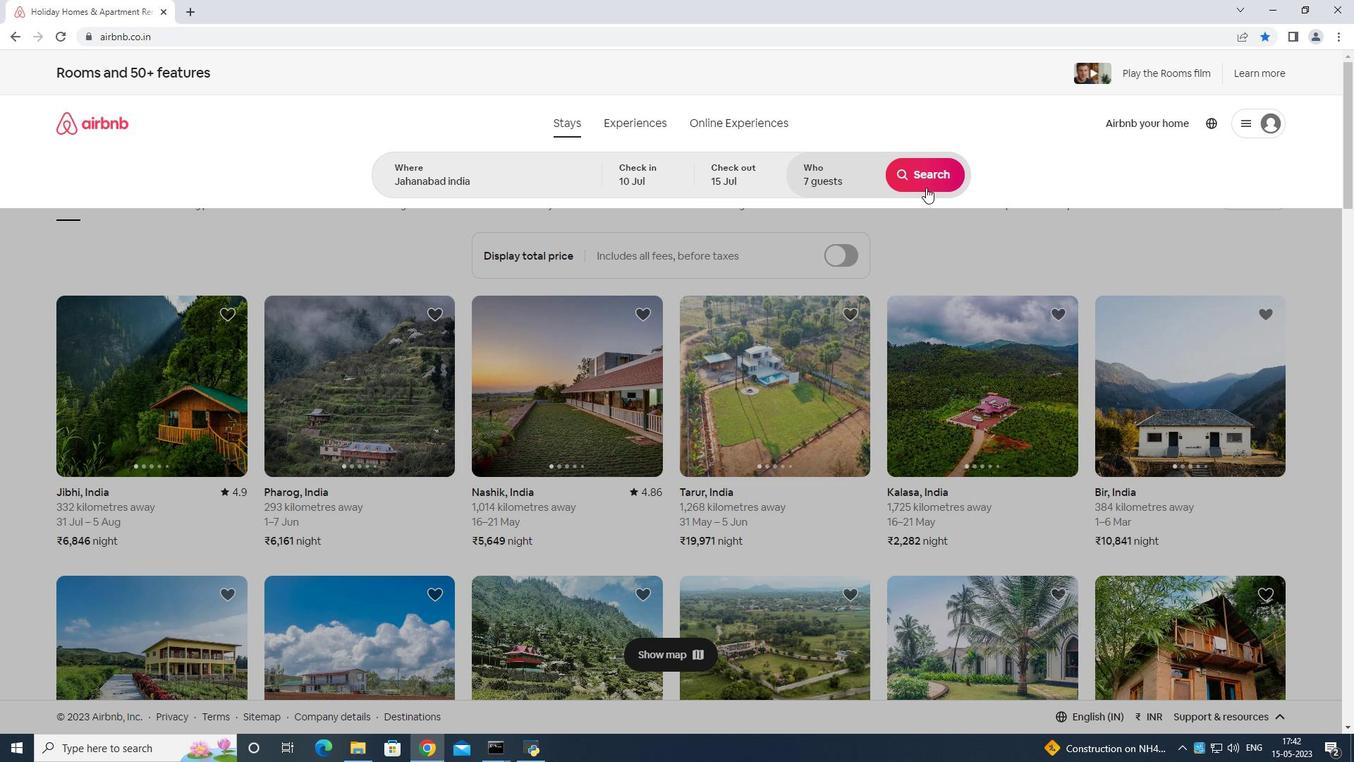 
Action: Mouse pressed left at (930, 170)
Screenshot: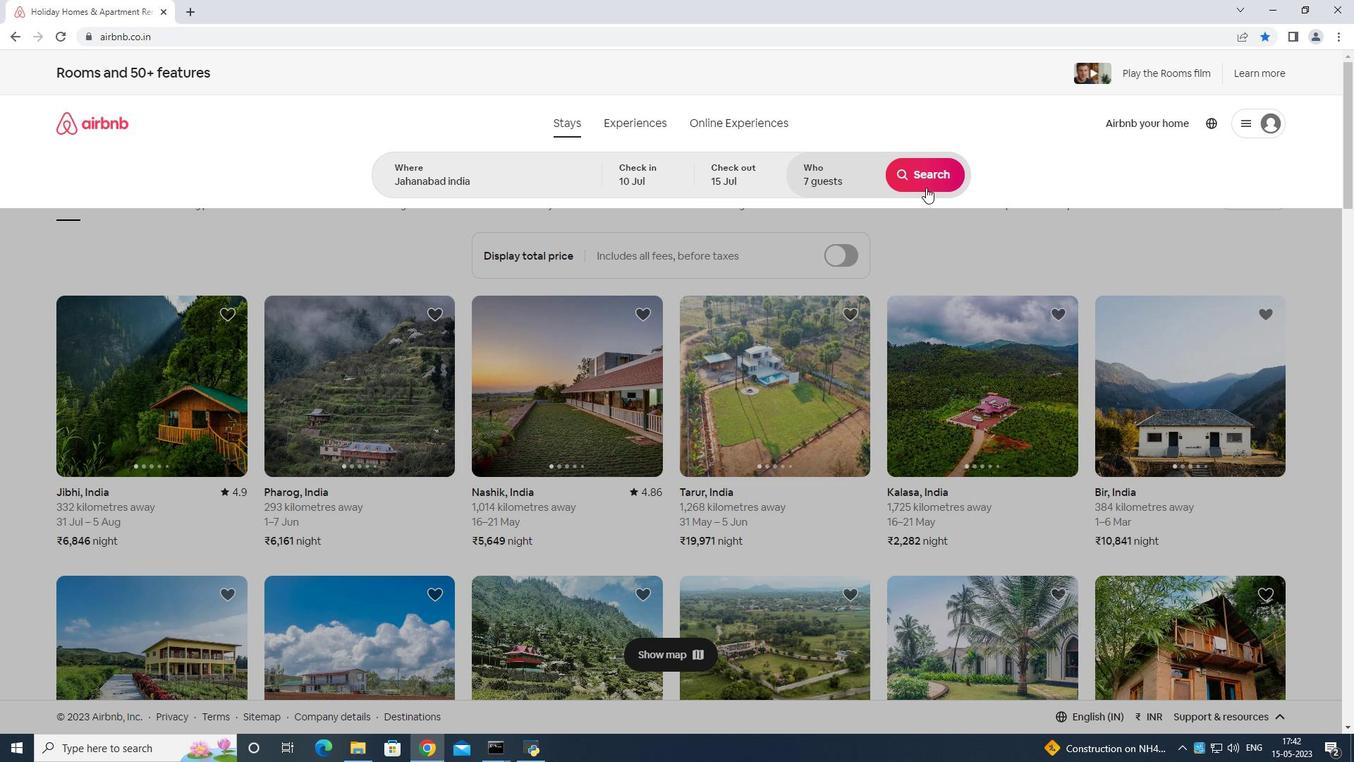 
Action: Mouse moved to (1292, 124)
Screenshot: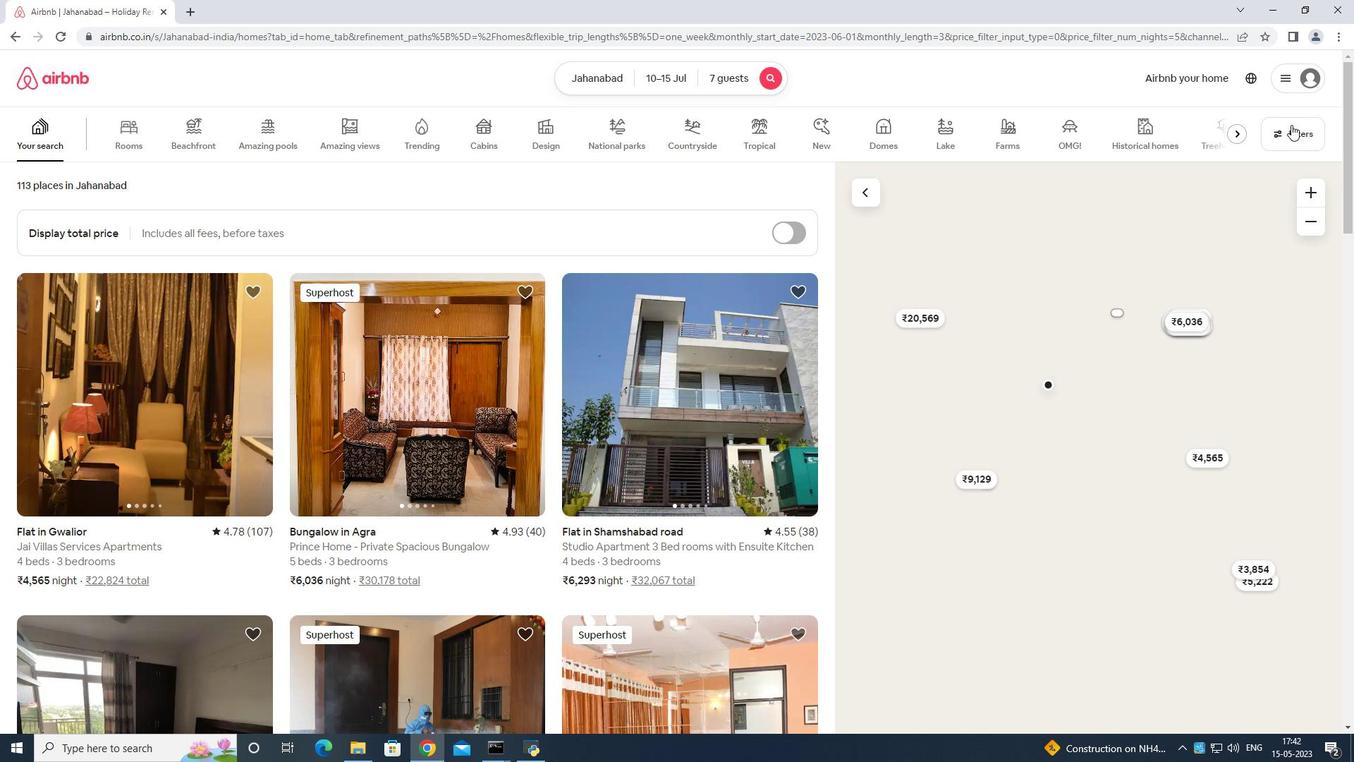 
Action: Mouse pressed left at (1292, 124)
Screenshot: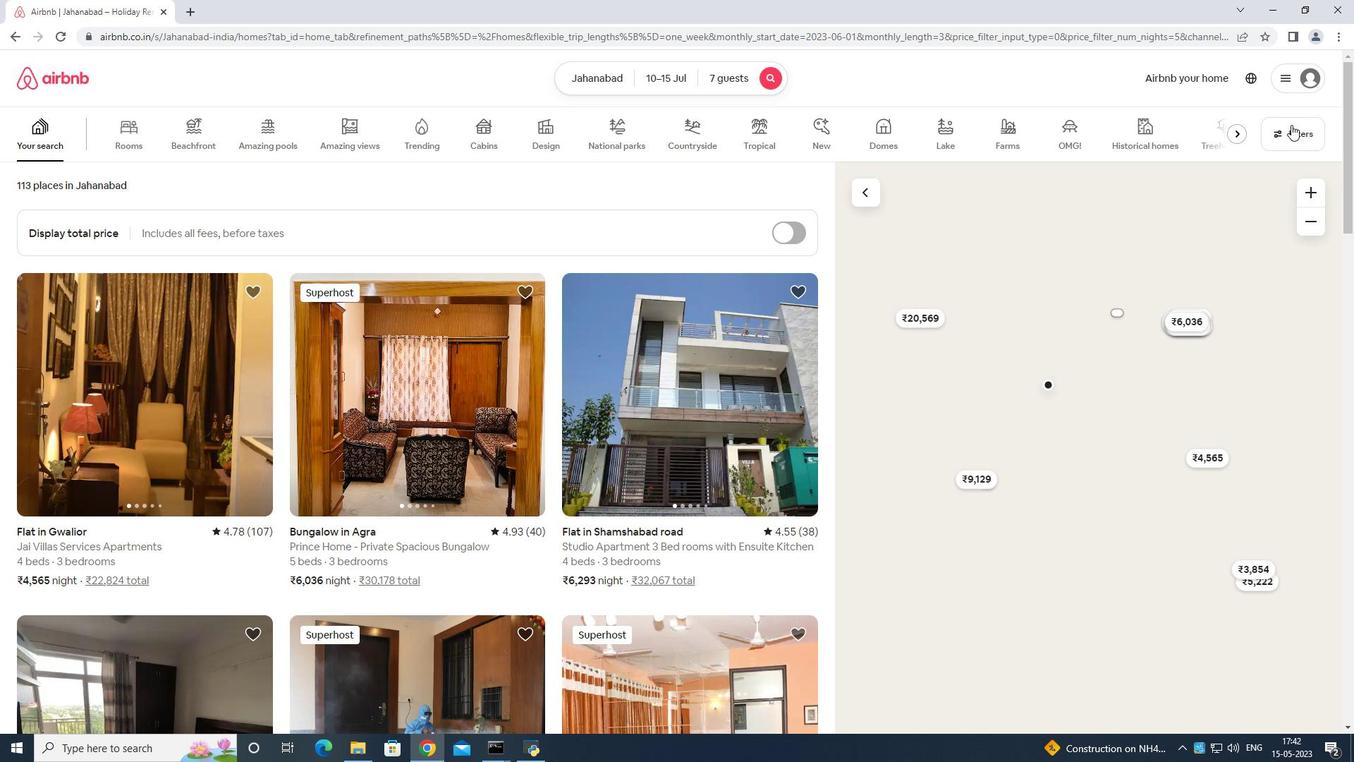 
Action: Mouse moved to (592, 471)
Screenshot: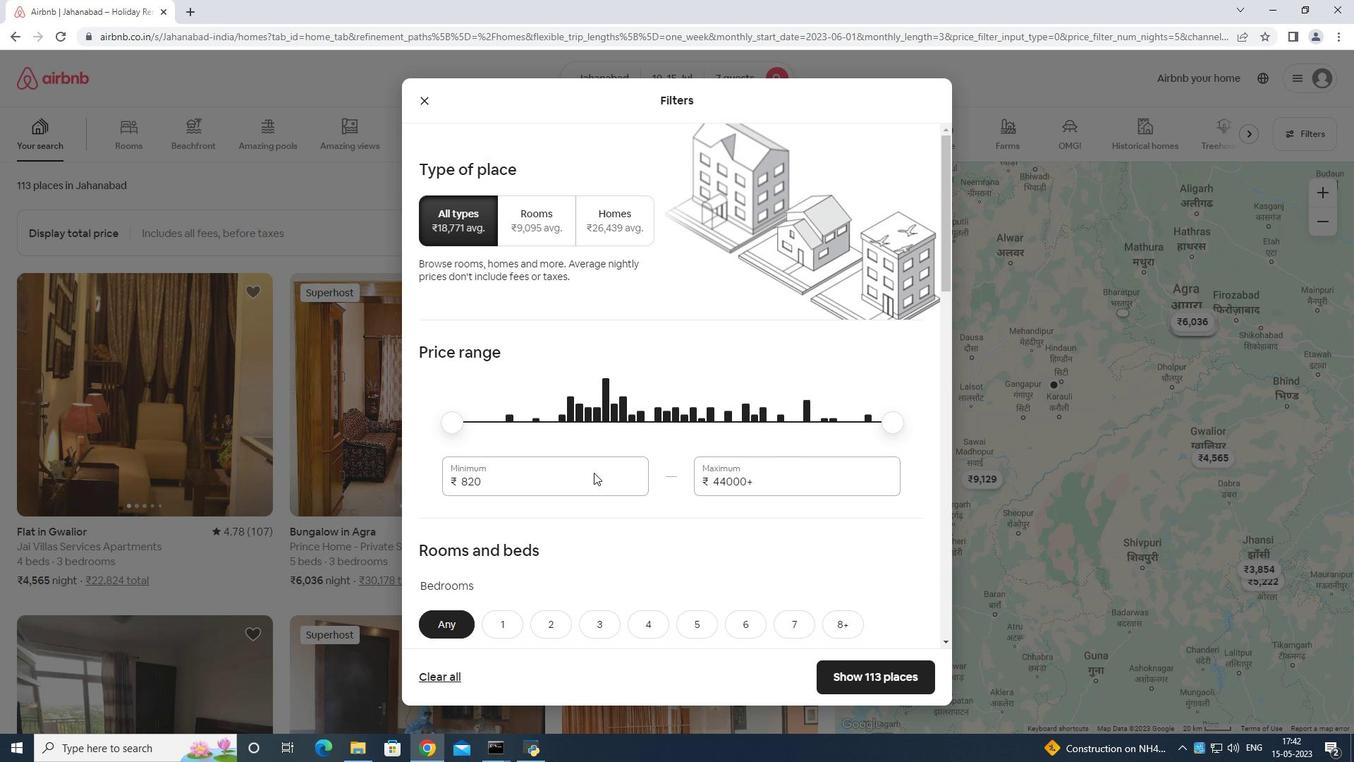 
Action: Mouse pressed left at (592, 471)
Screenshot: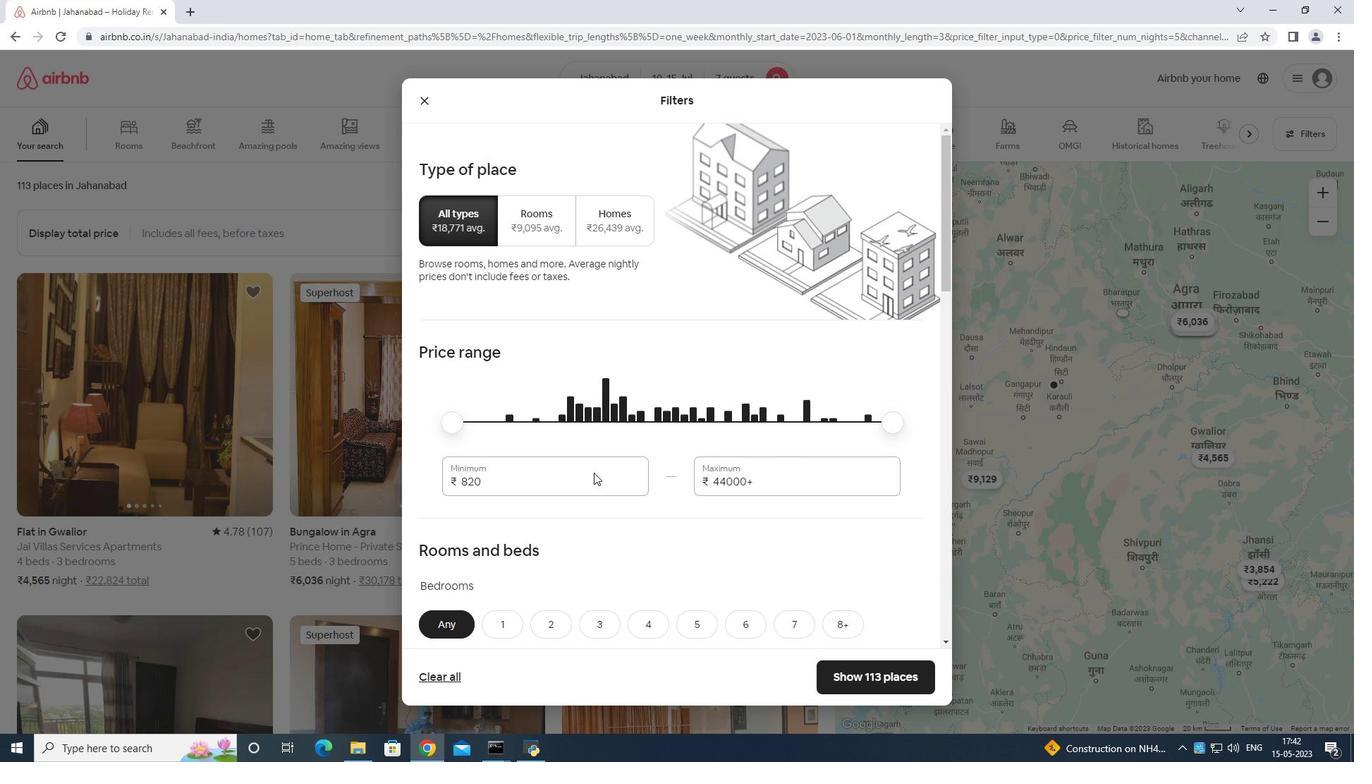 
Action: Mouse moved to (592, 469)
Screenshot: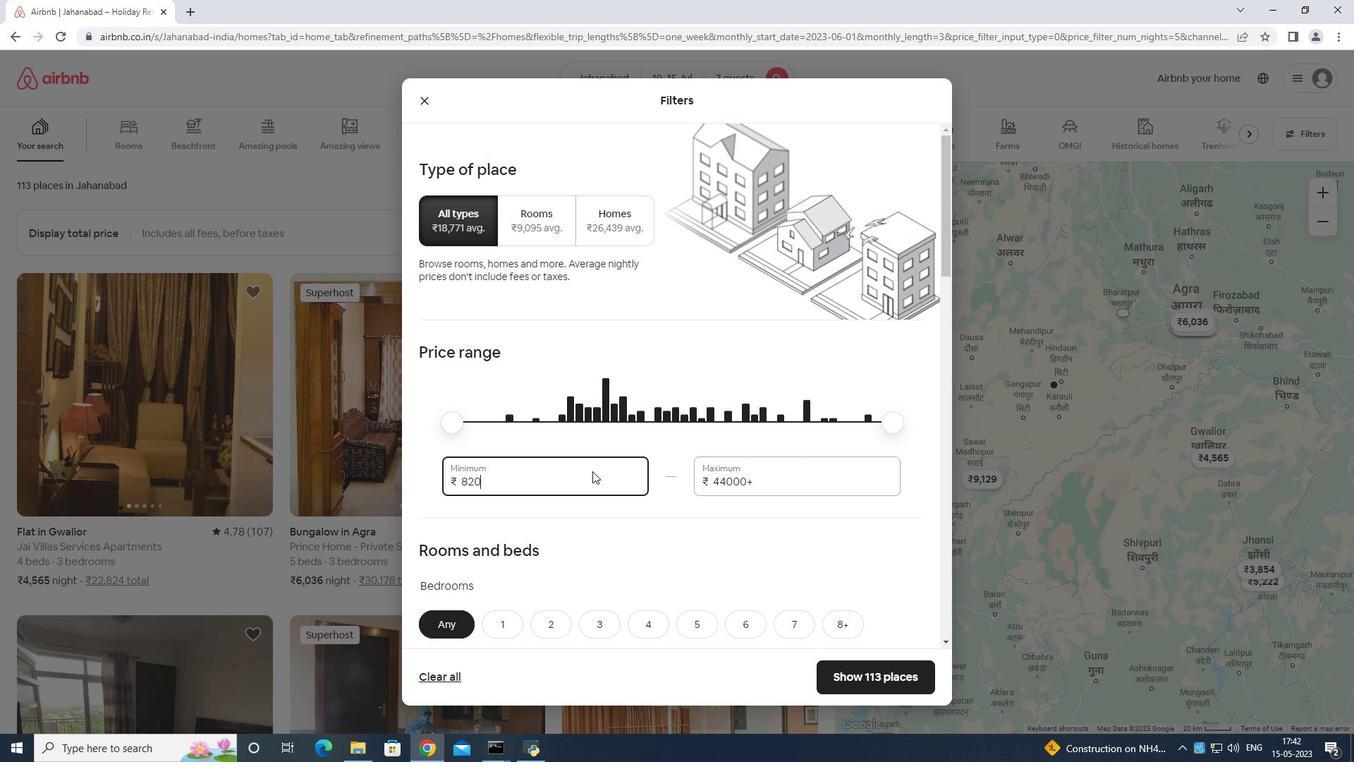 
Action: Key pressed <Key.backspace>
Screenshot: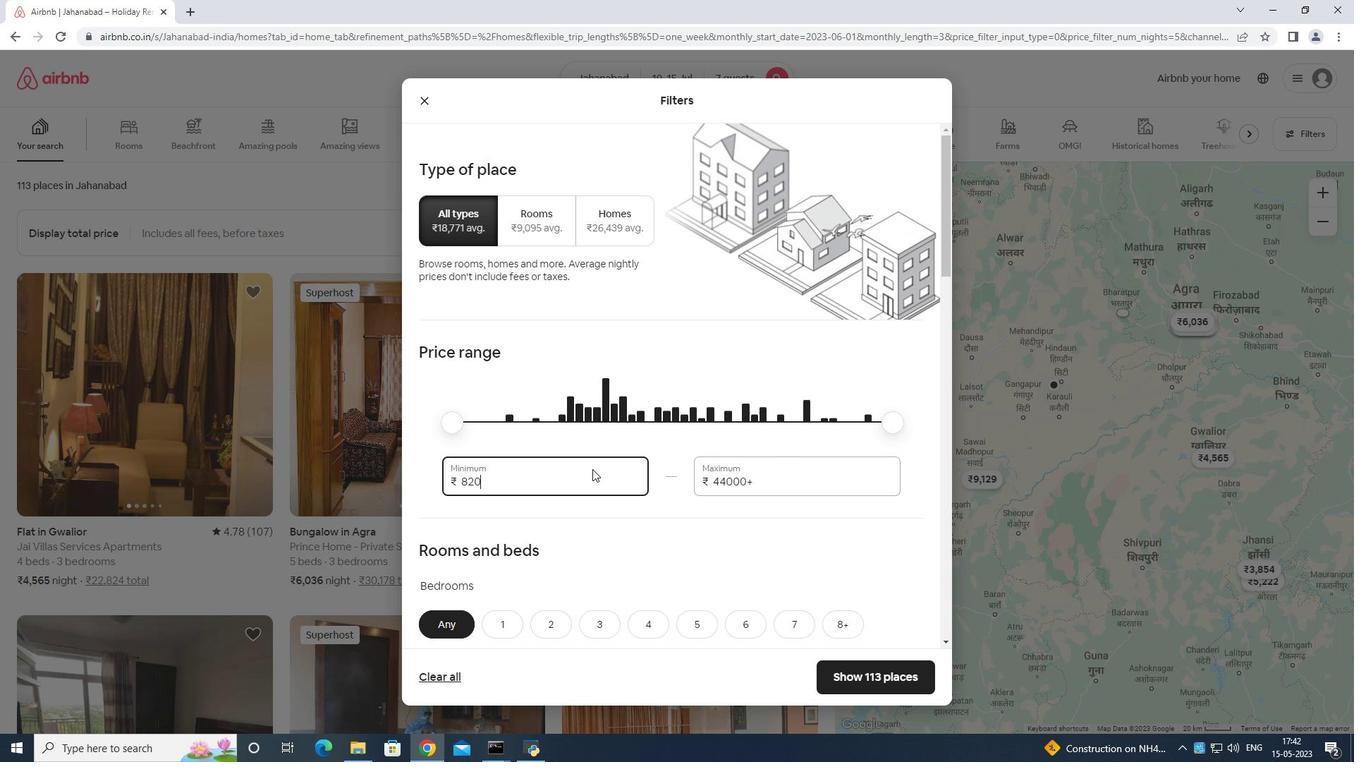 
Action: Mouse moved to (588, 462)
Screenshot: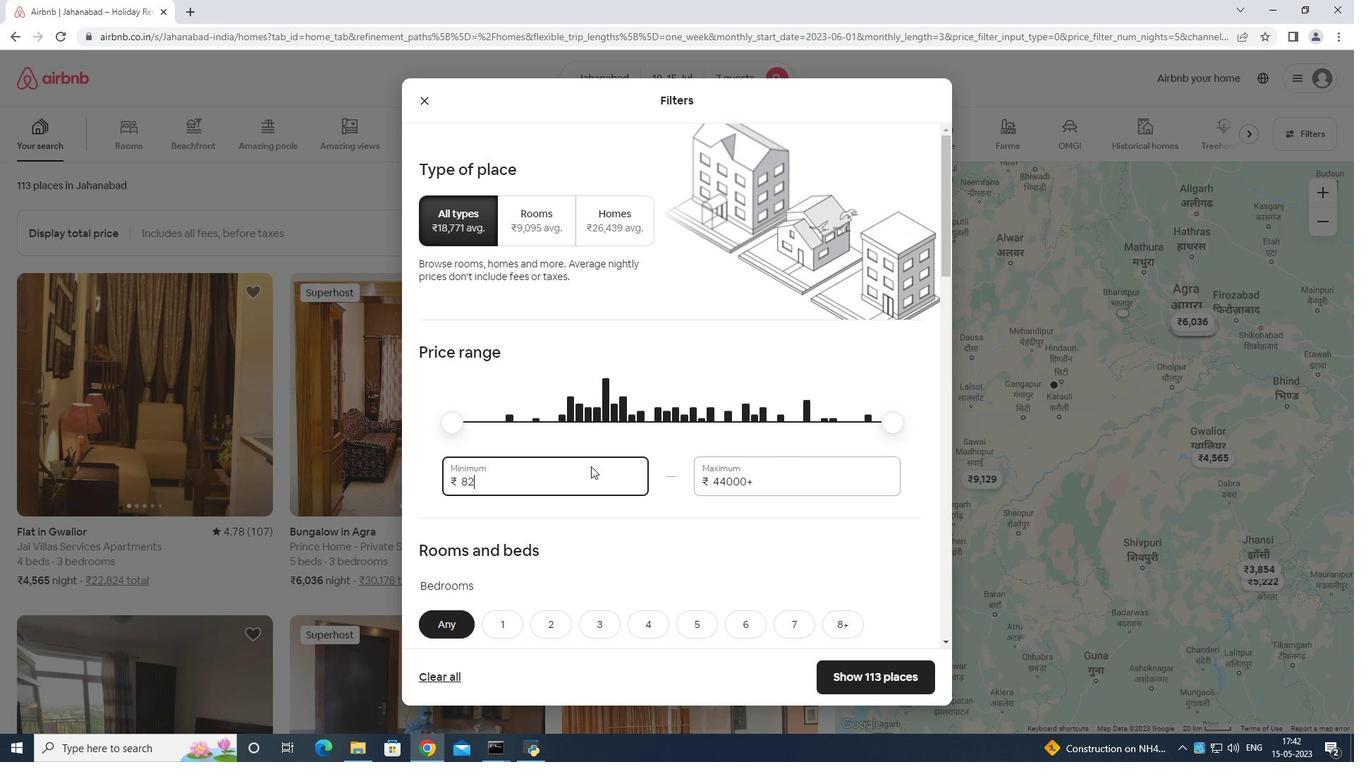 
Action: Key pressed <Key.backspace><Key.backspace><Key.backspace><Key.backspace>1000
Screenshot: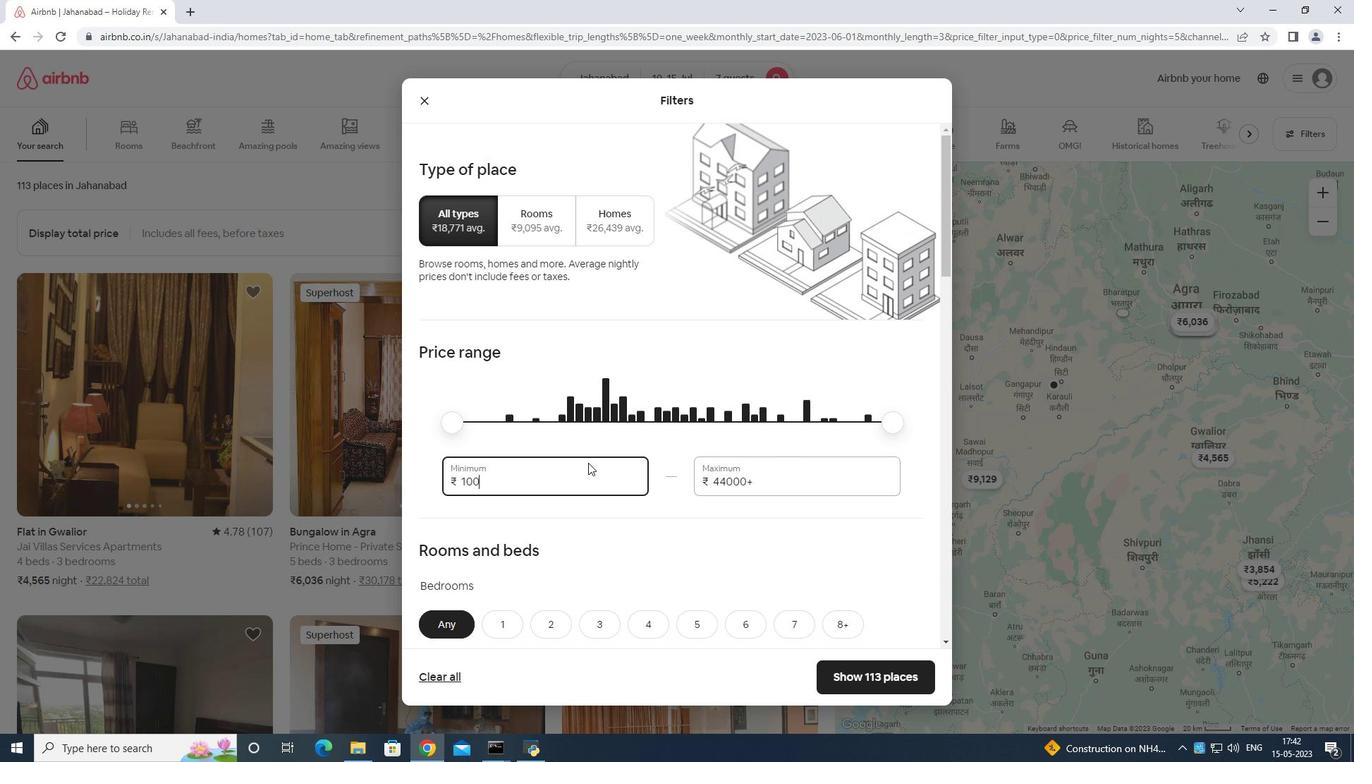 
Action: Mouse moved to (626, 462)
Screenshot: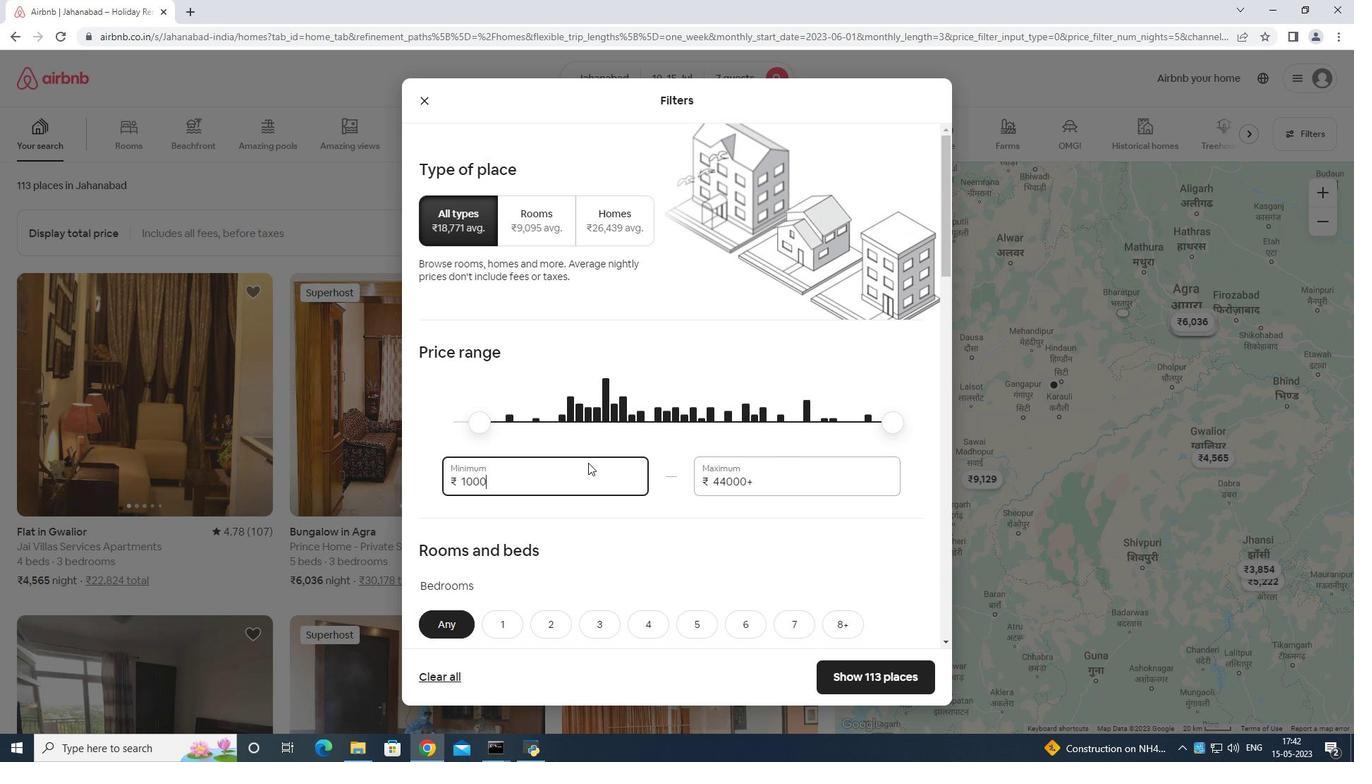 
Action: Key pressed 0
Screenshot: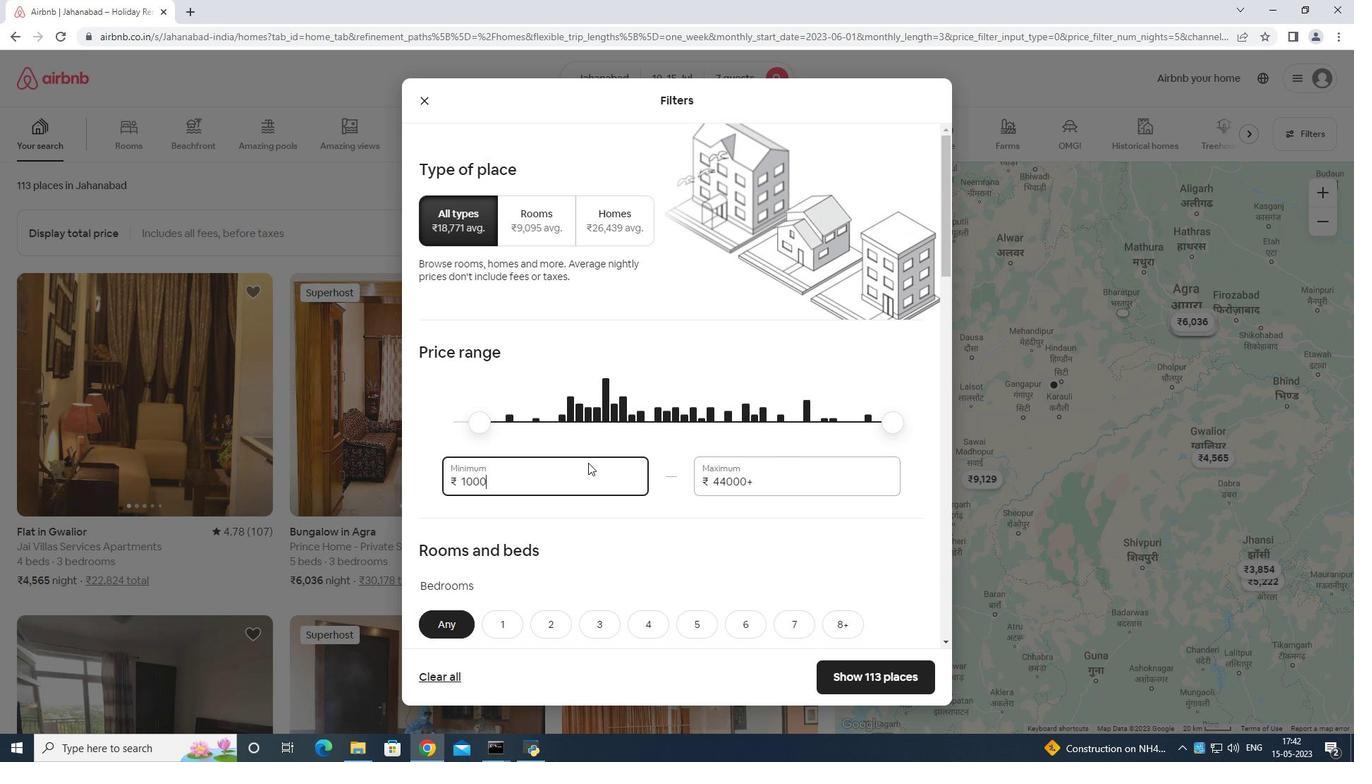 
Action: Mouse moved to (777, 462)
Screenshot: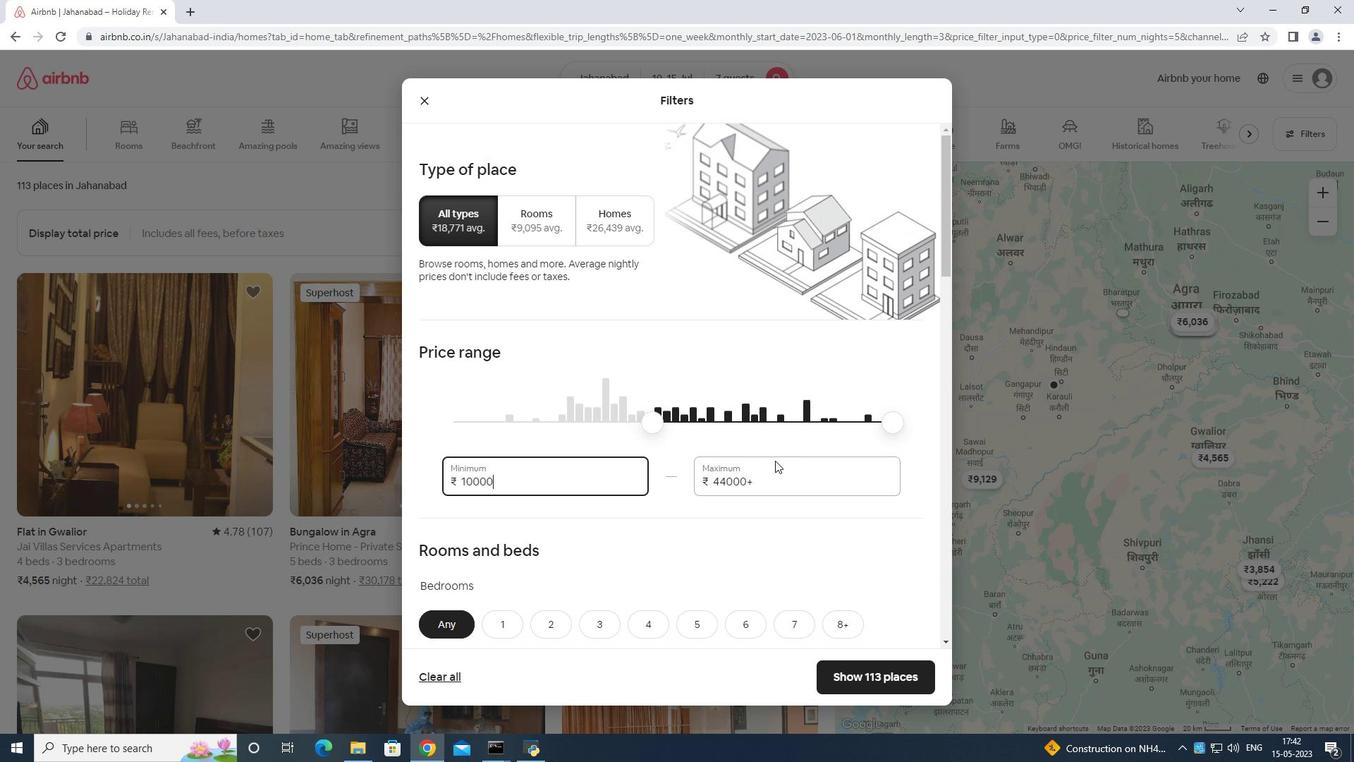 
Action: Mouse pressed left at (777, 462)
Screenshot: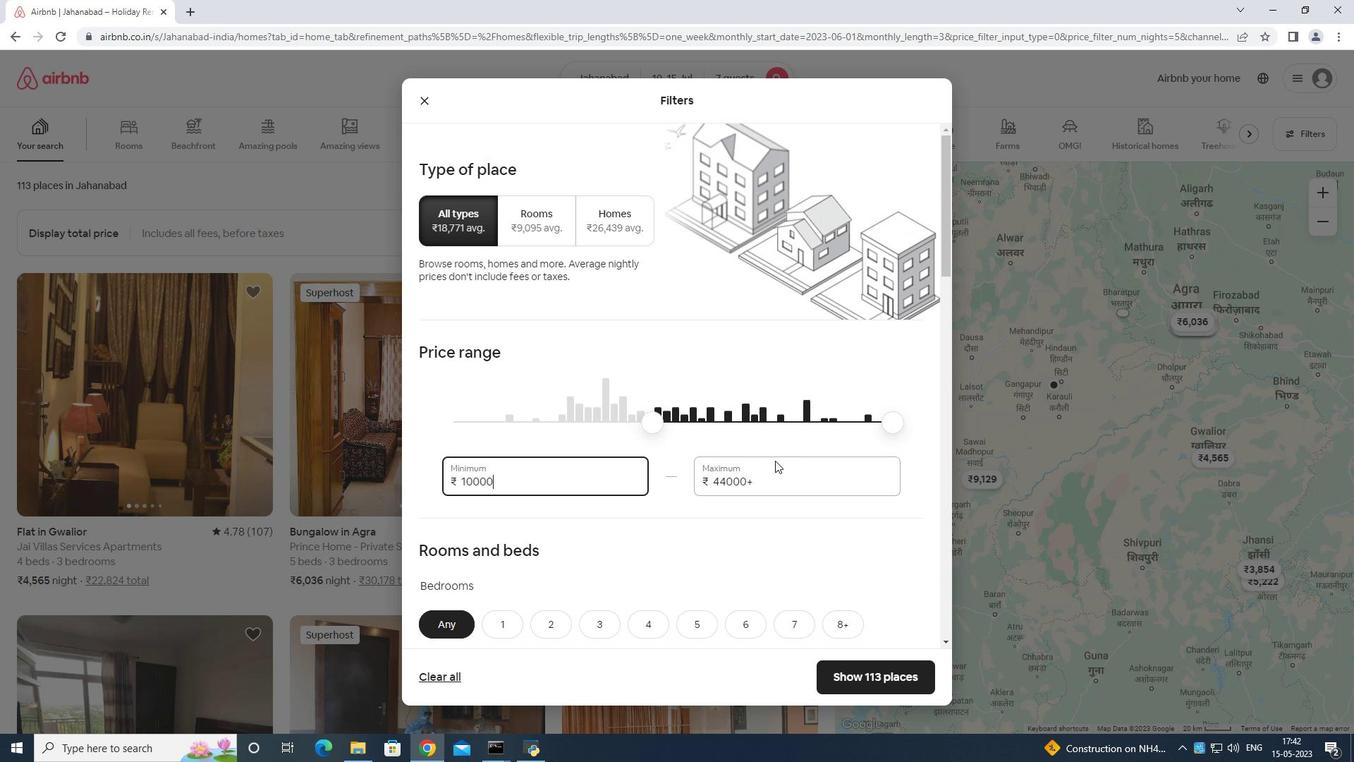 
Action: Mouse moved to (774, 458)
Screenshot: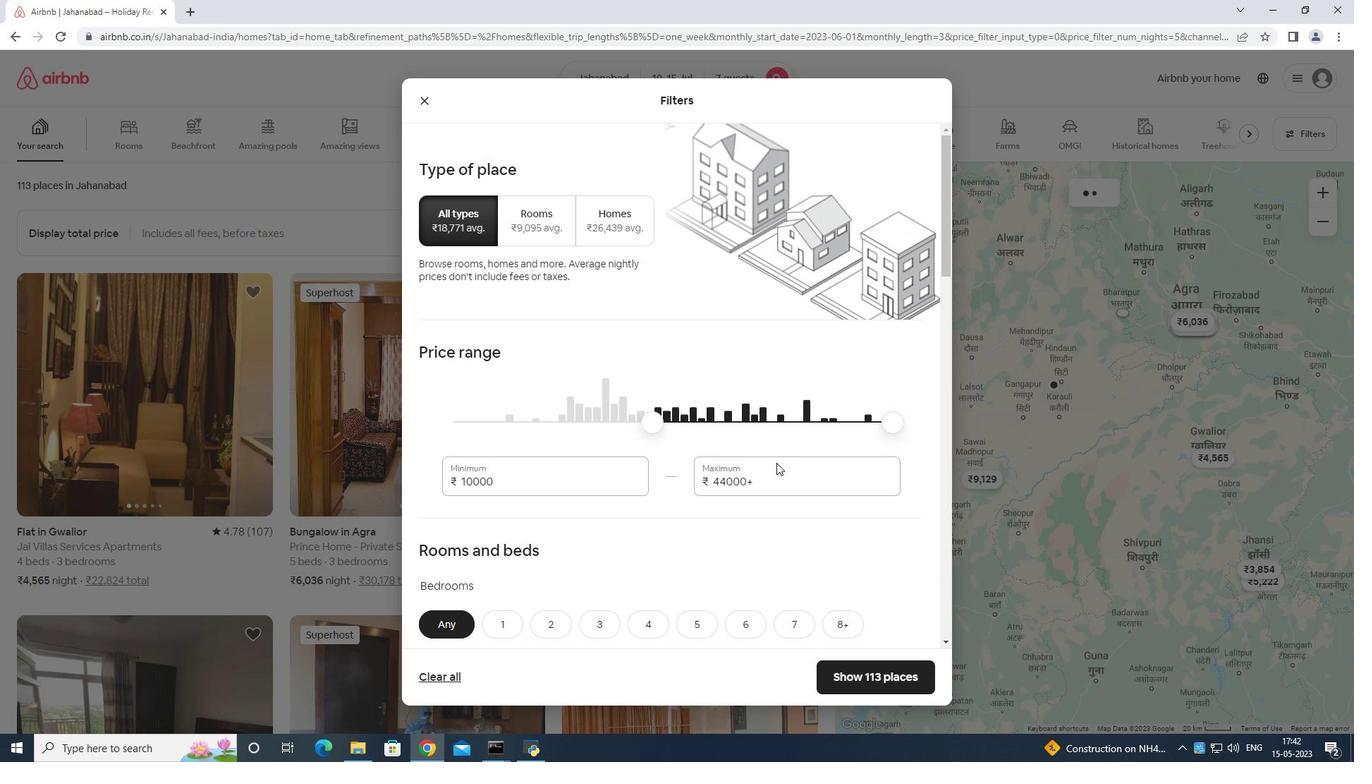 
Action: Key pressed <Key.backspace>
Screenshot: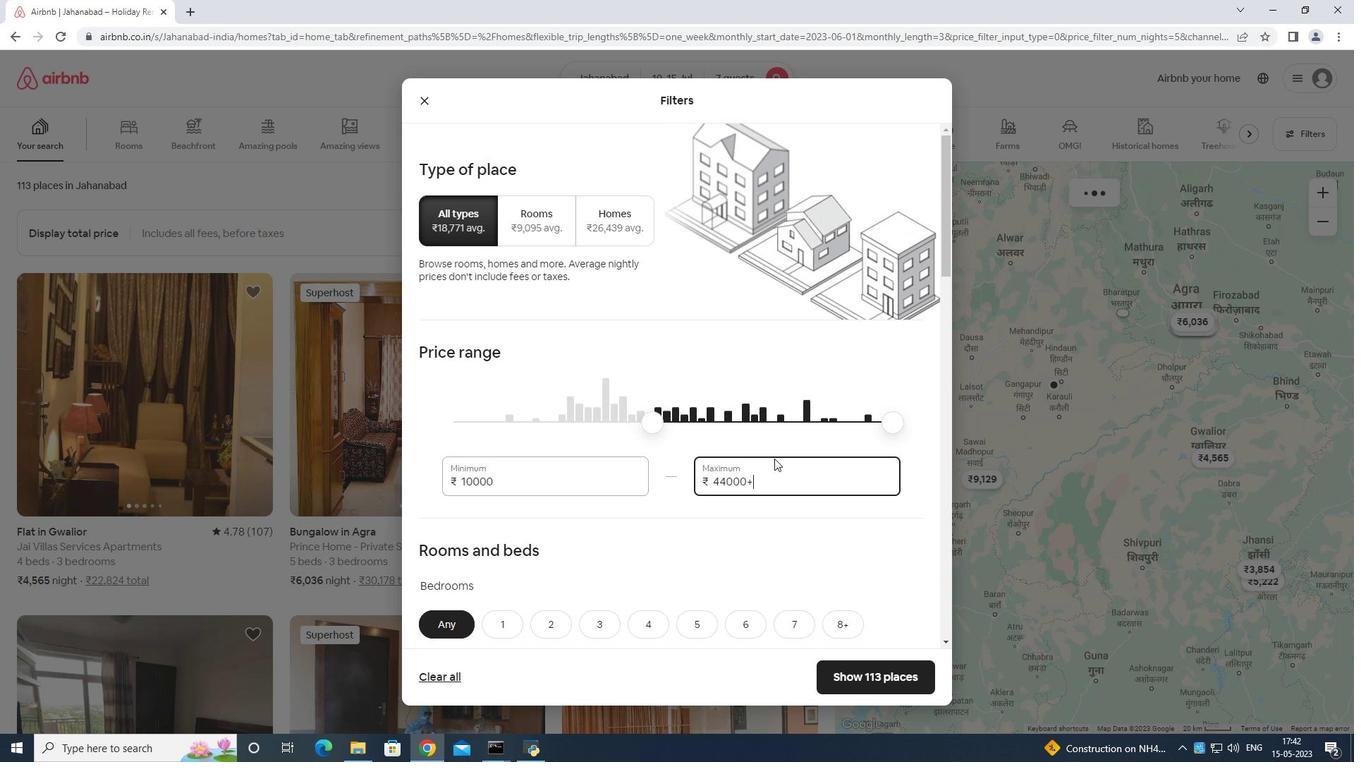 
Action: Mouse moved to (769, 457)
Screenshot: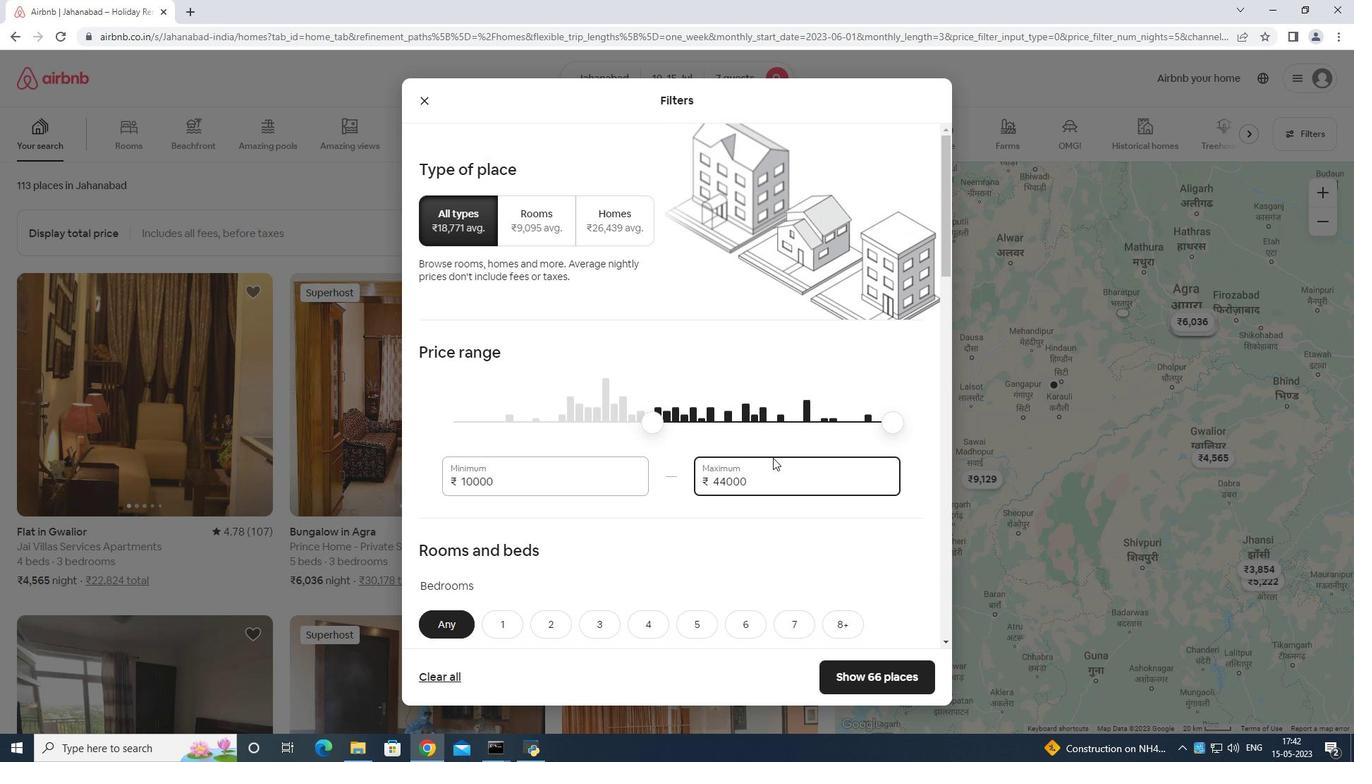 
Action: Key pressed <Key.backspace>
Screenshot: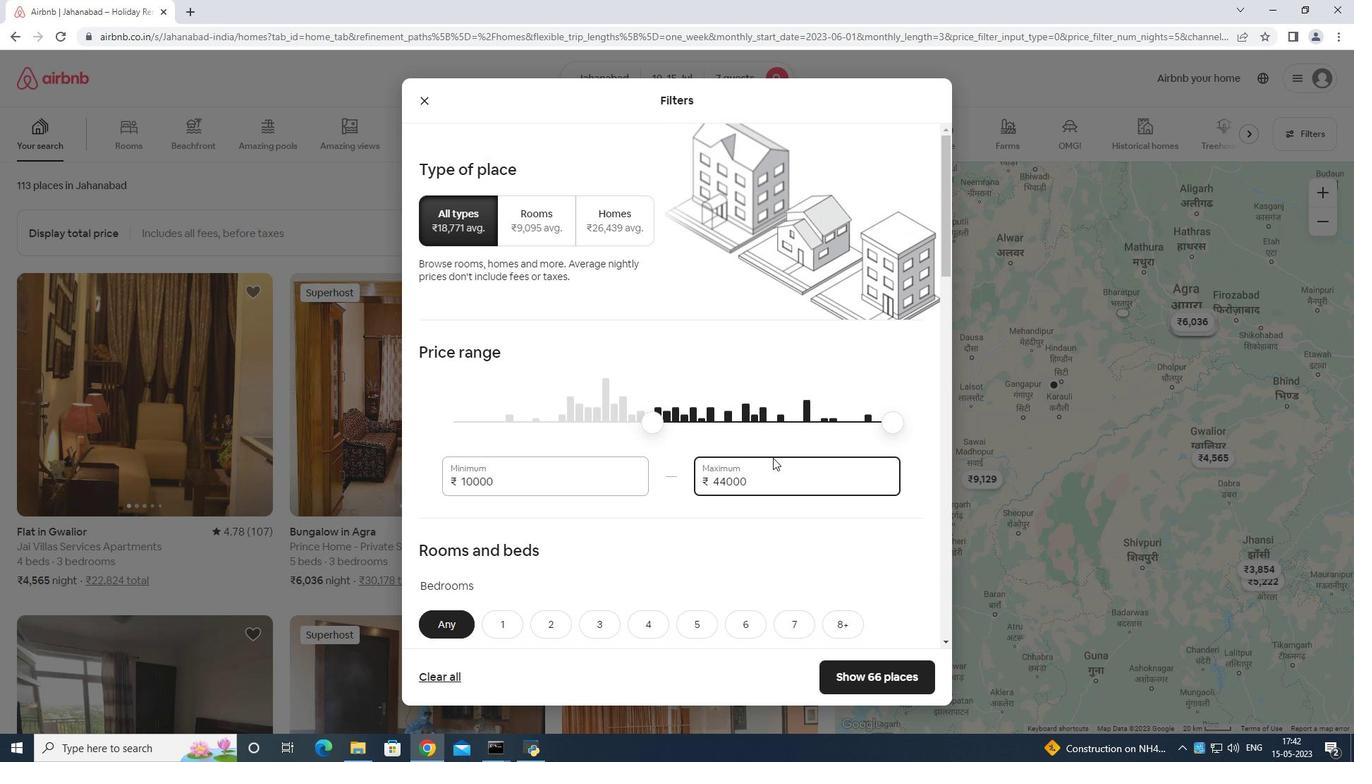 
Action: Mouse moved to (767, 457)
Screenshot: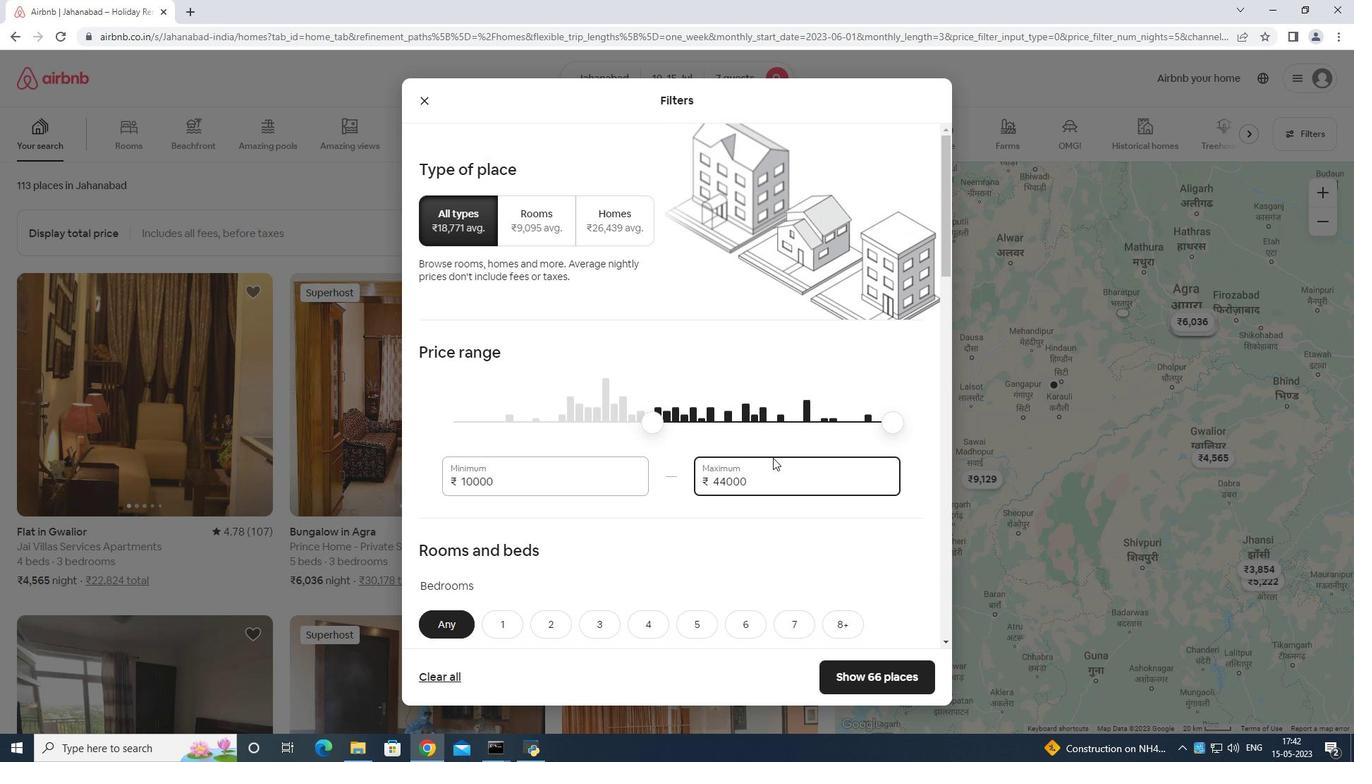 
Action: Key pressed <Key.backspace>
Screenshot: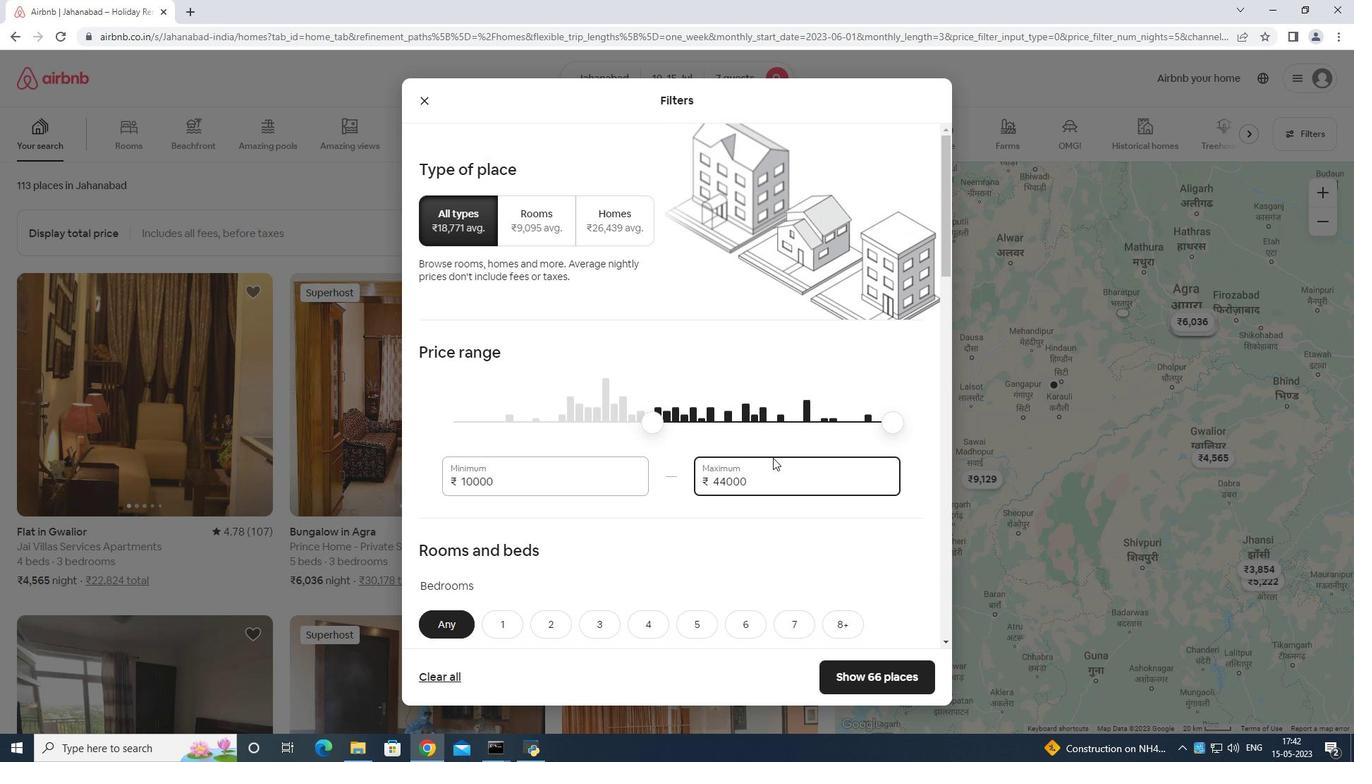 
Action: Mouse moved to (765, 457)
Screenshot: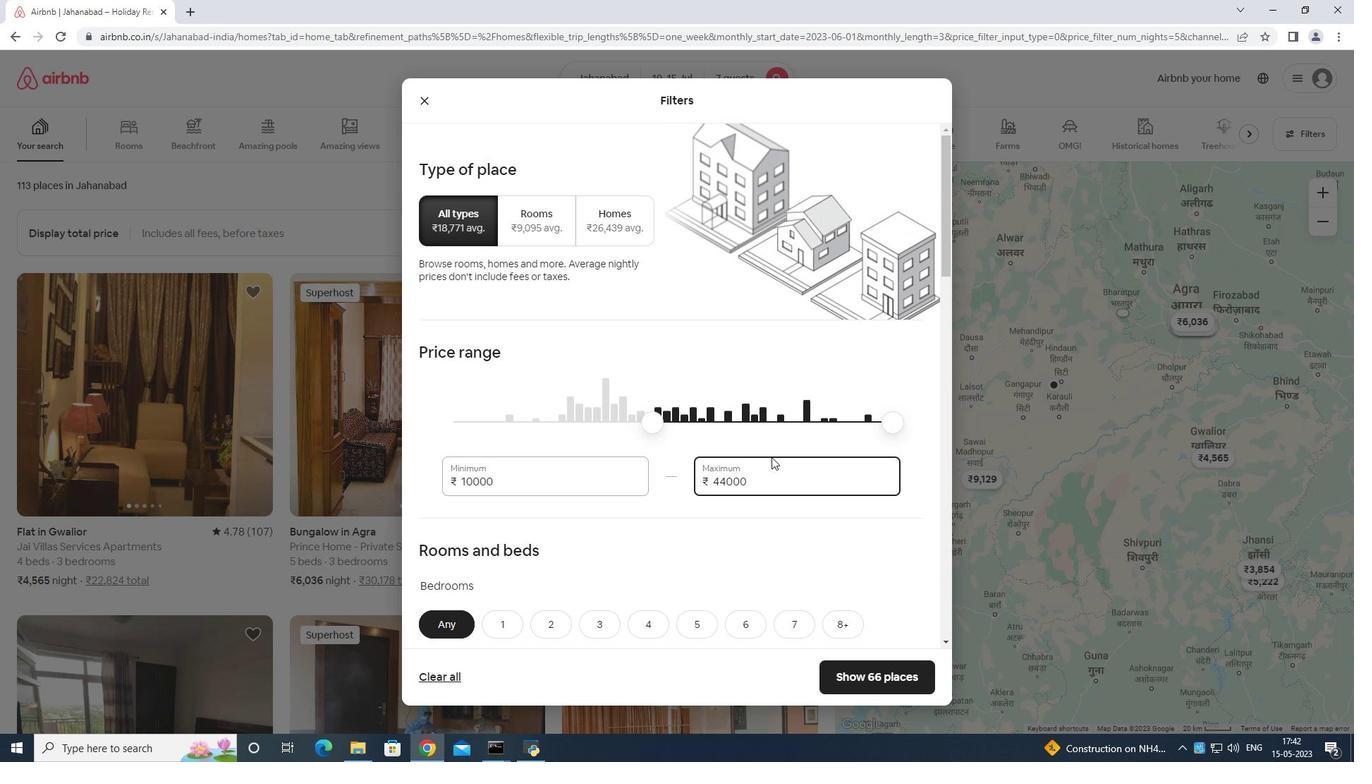 
Action: Key pressed <Key.backspace><Key.backspace><Key.backspace><Key.backspace><Key.backspace><Key.backspace><Key.backspace>1
Screenshot: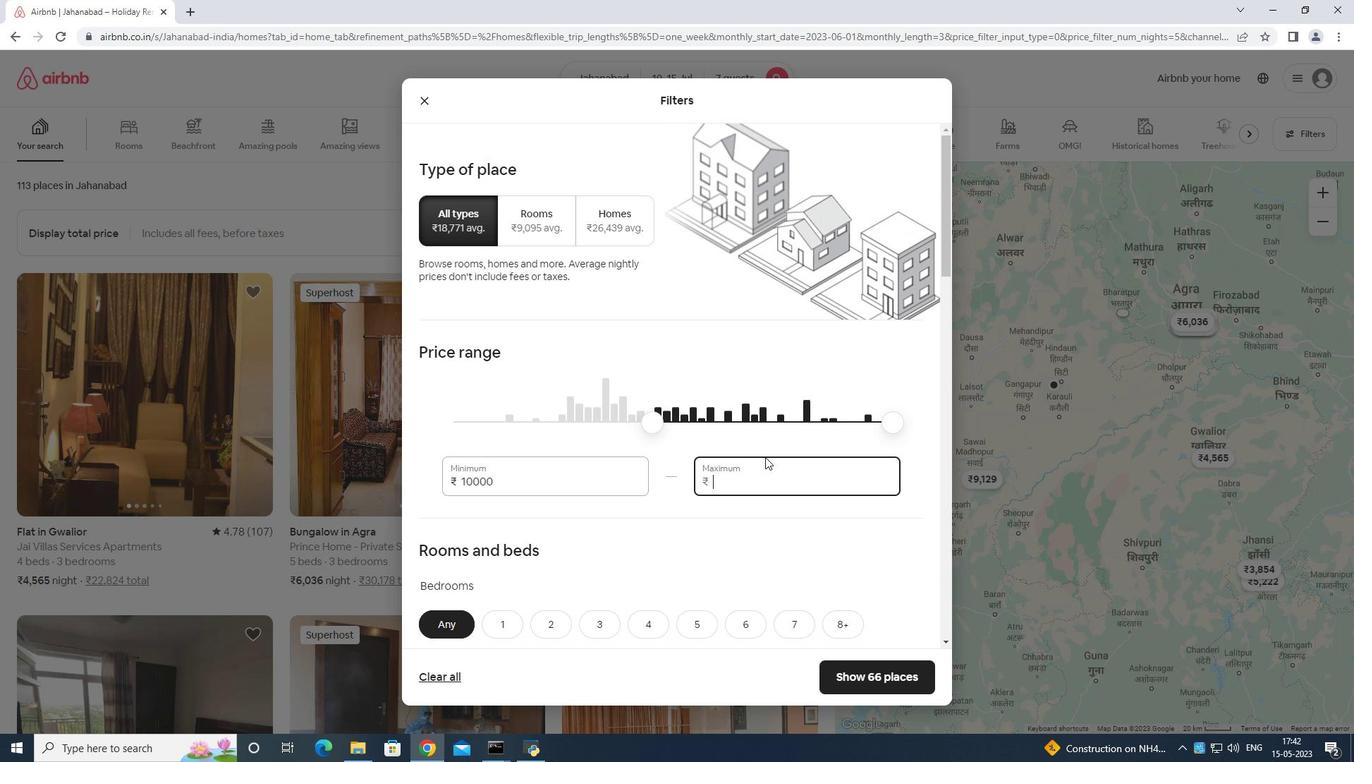 
Action: Mouse moved to (764, 457)
Screenshot: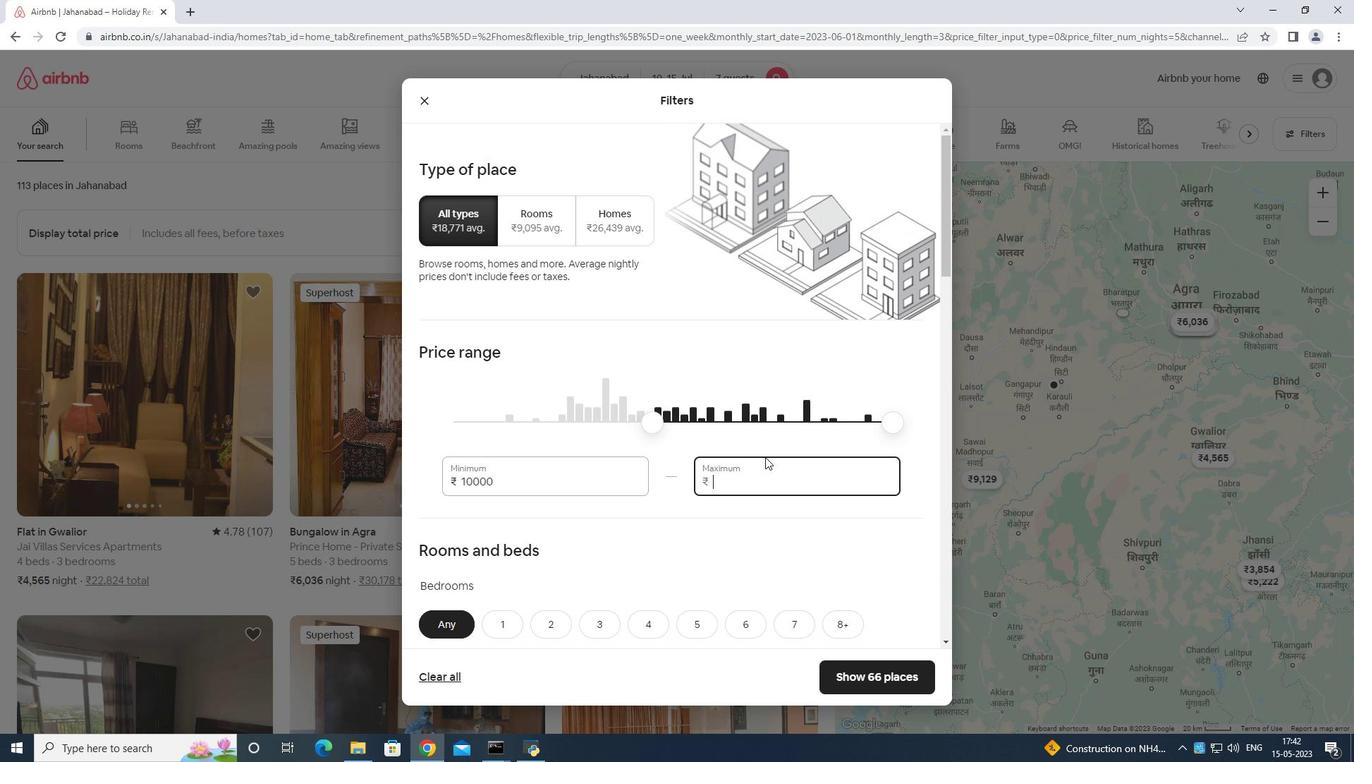 
Action: Key pressed 5000
Screenshot: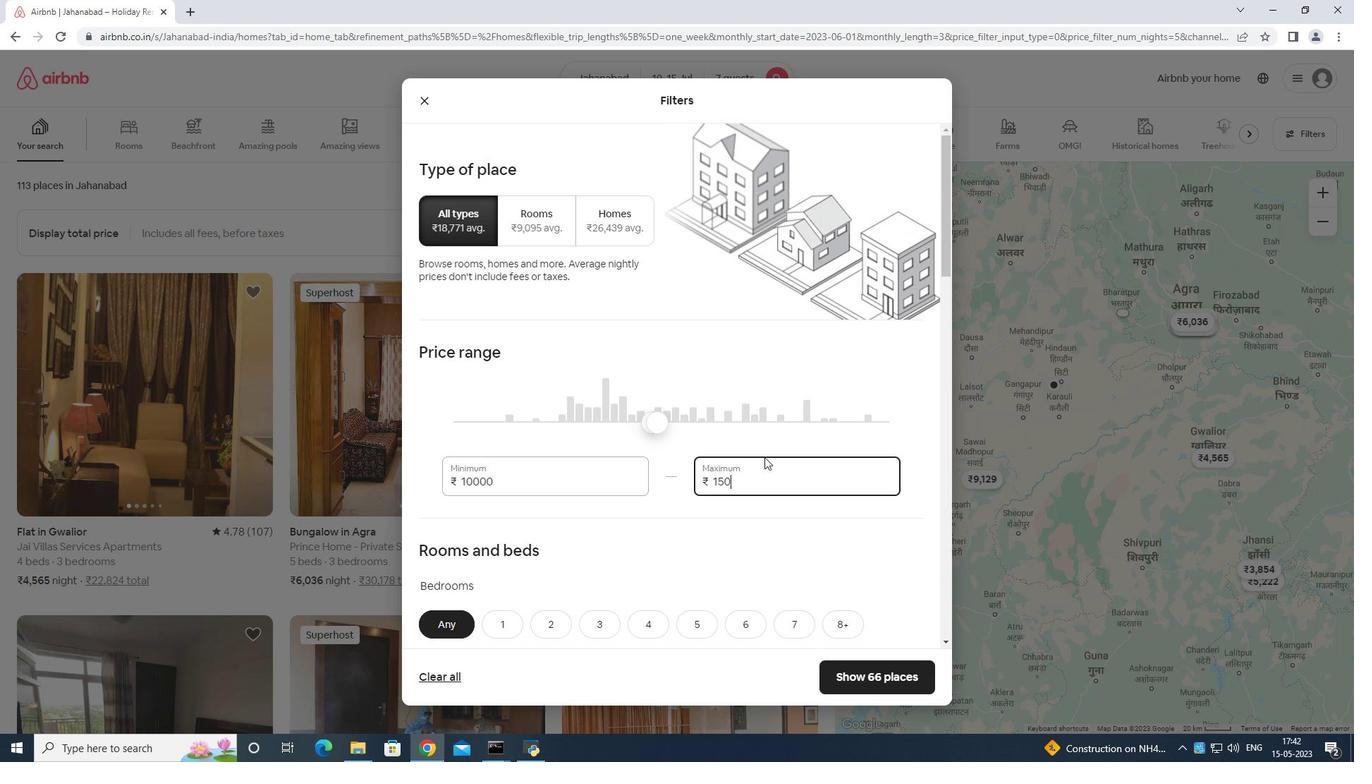 
Action: Mouse moved to (759, 455)
Screenshot: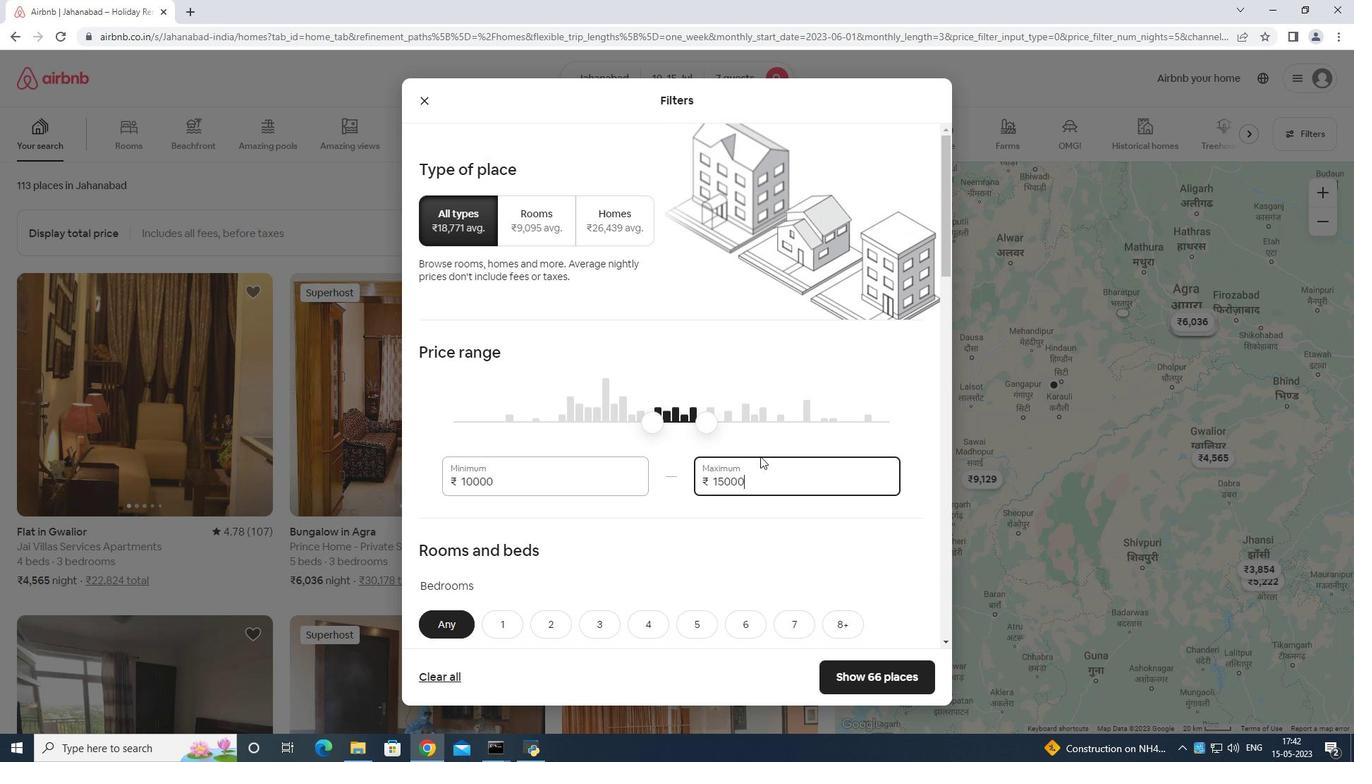 
Action: Mouse scrolled (759, 455) with delta (0, 0)
Screenshot: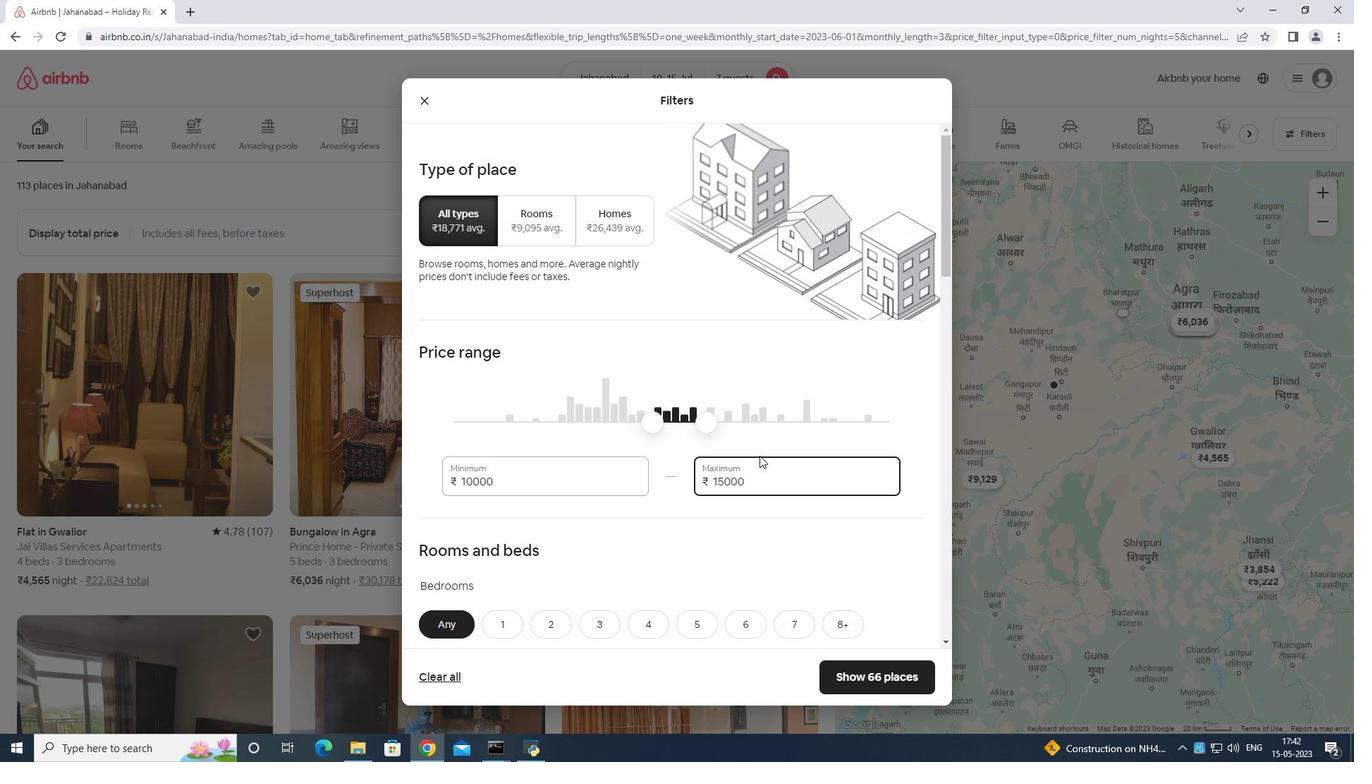 
Action: Mouse scrolled (759, 455) with delta (0, 0)
Screenshot: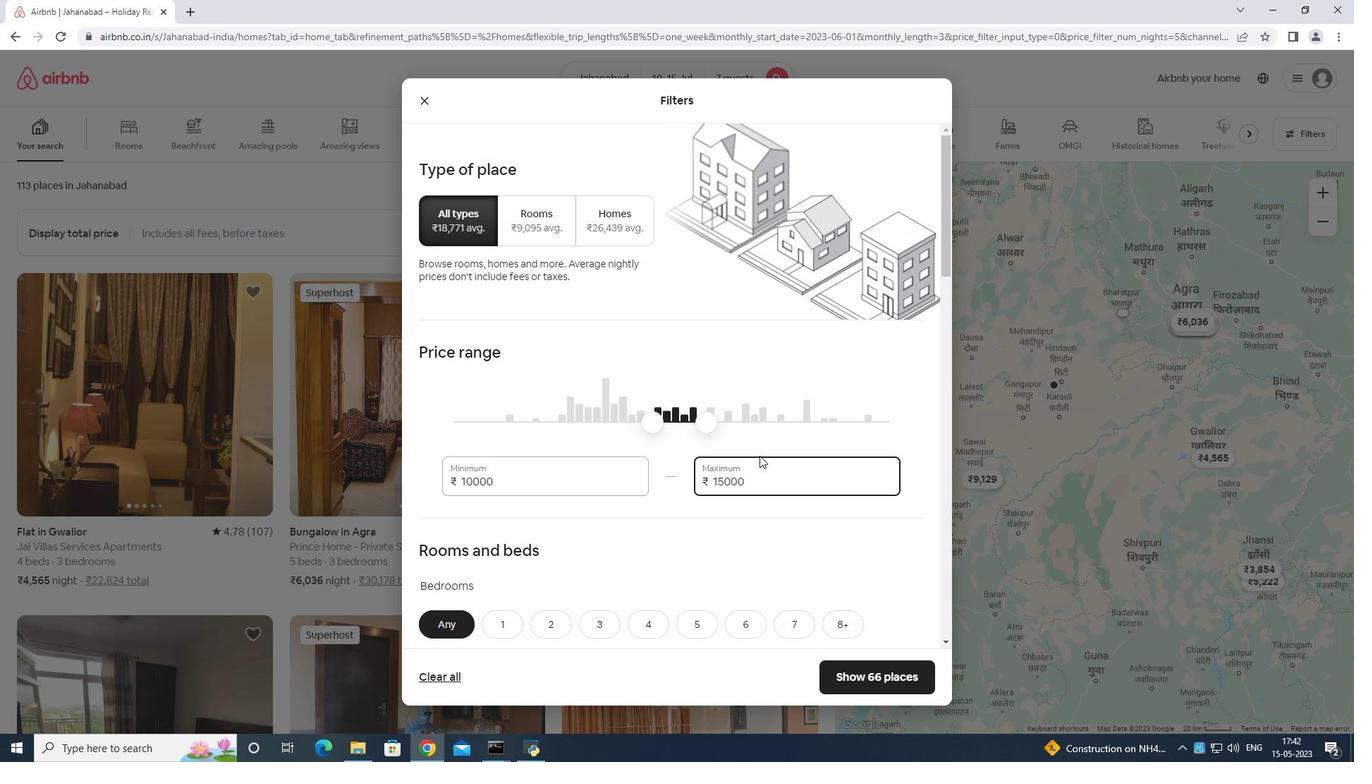 
Action: Mouse moved to (759, 457)
Screenshot: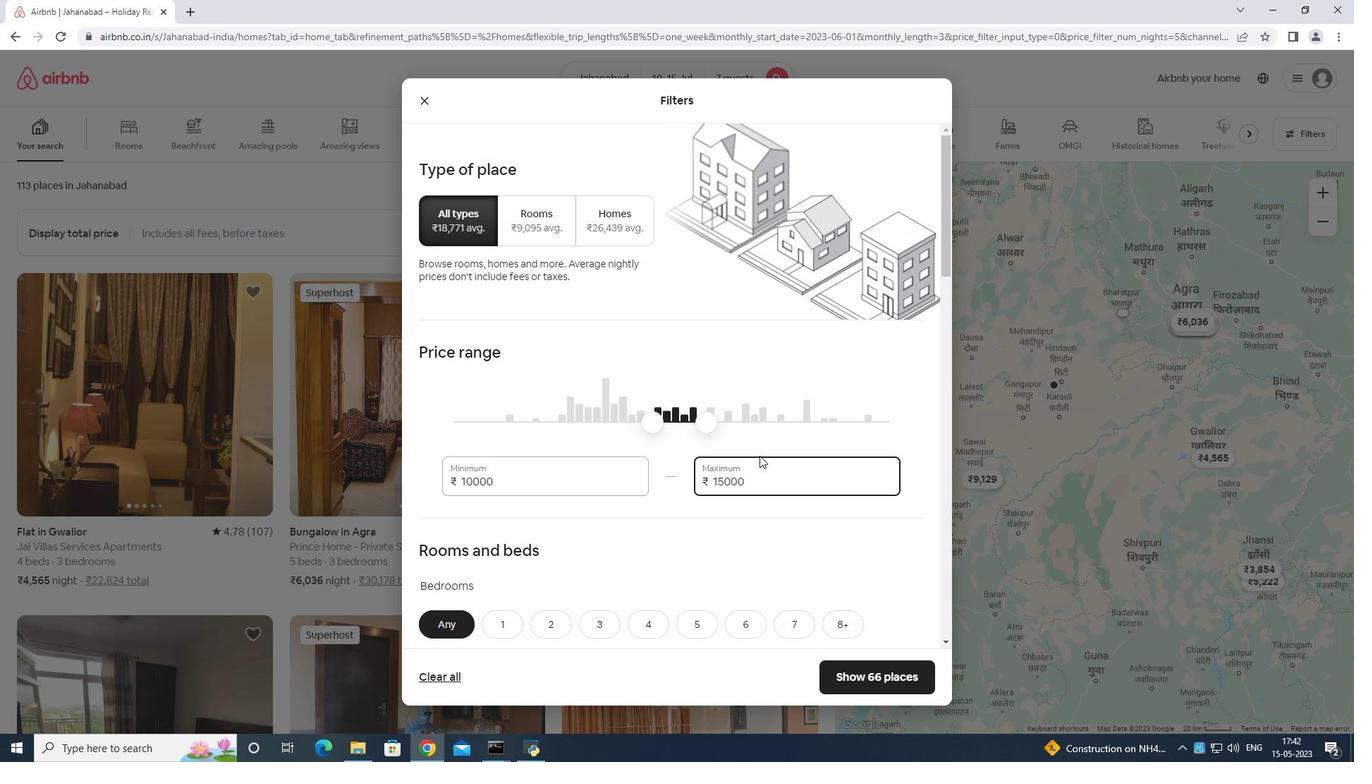 
Action: Mouse scrolled (759, 457) with delta (0, 0)
Screenshot: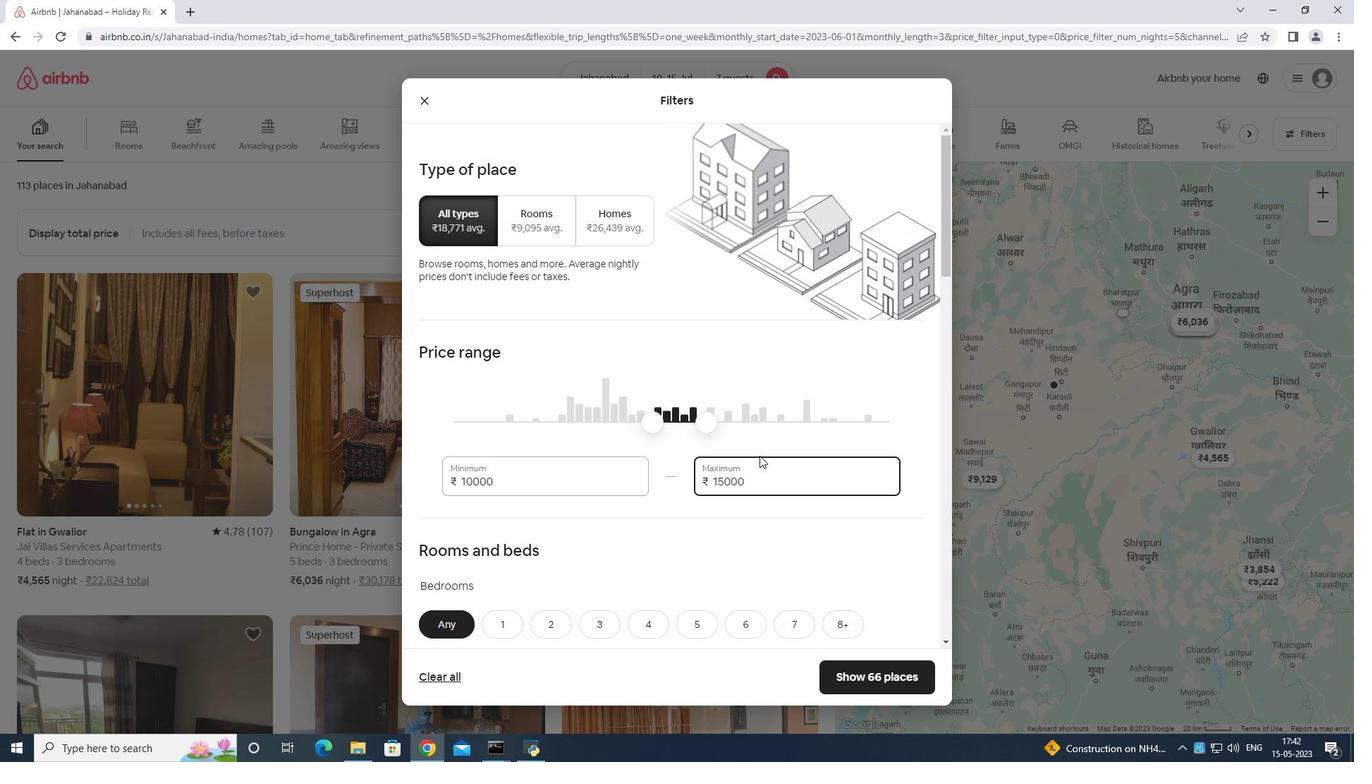 
Action: Mouse moved to (649, 410)
Screenshot: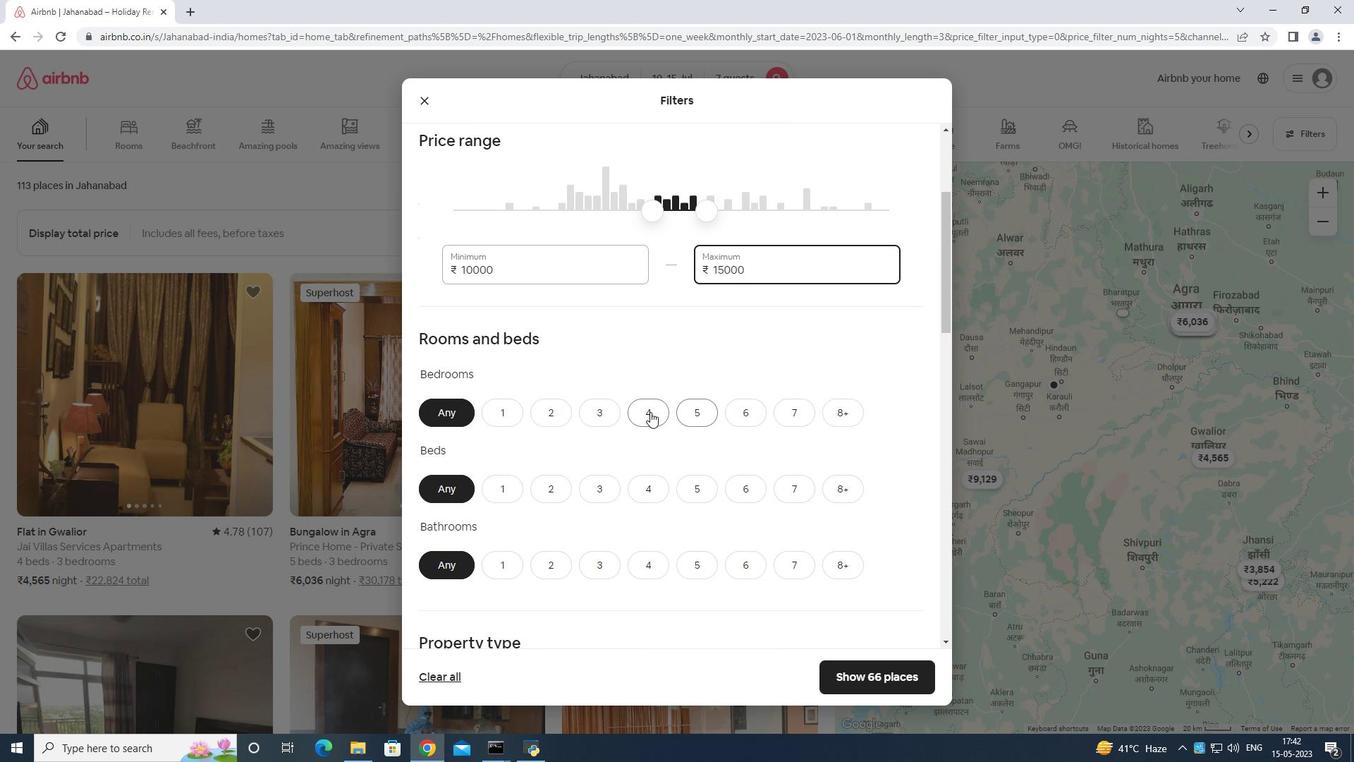 
Action: Mouse pressed left at (649, 410)
Screenshot: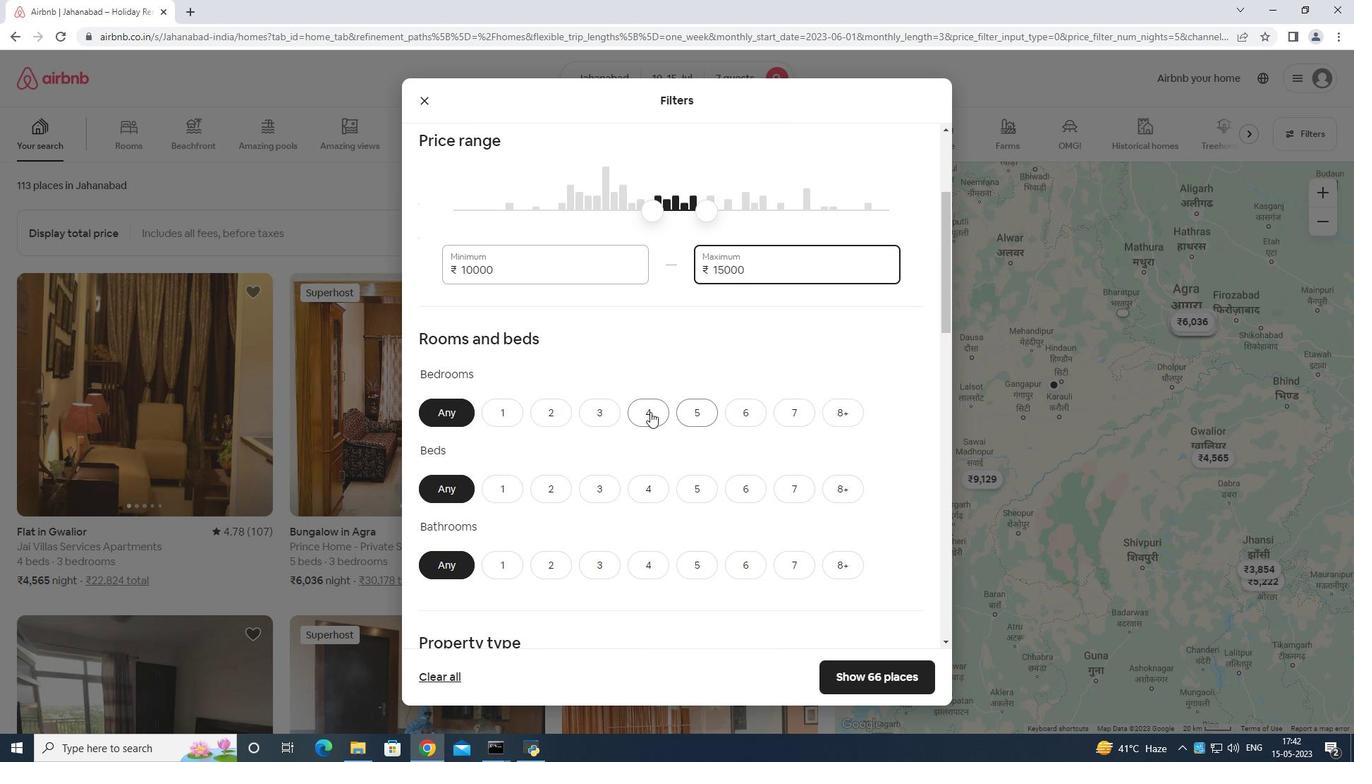 
Action: Mouse moved to (788, 483)
Screenshot: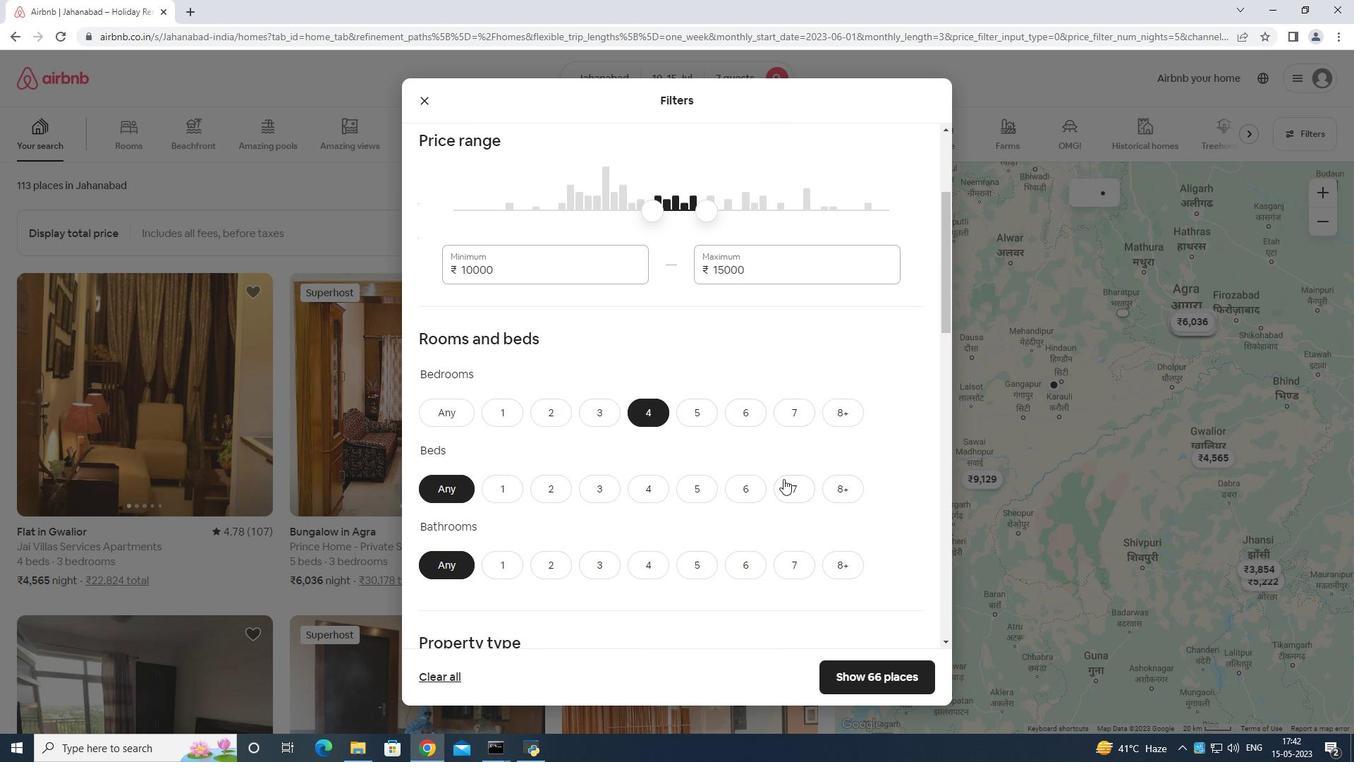 
Action: Mouse pressed left at (788, 483)
Screenshot: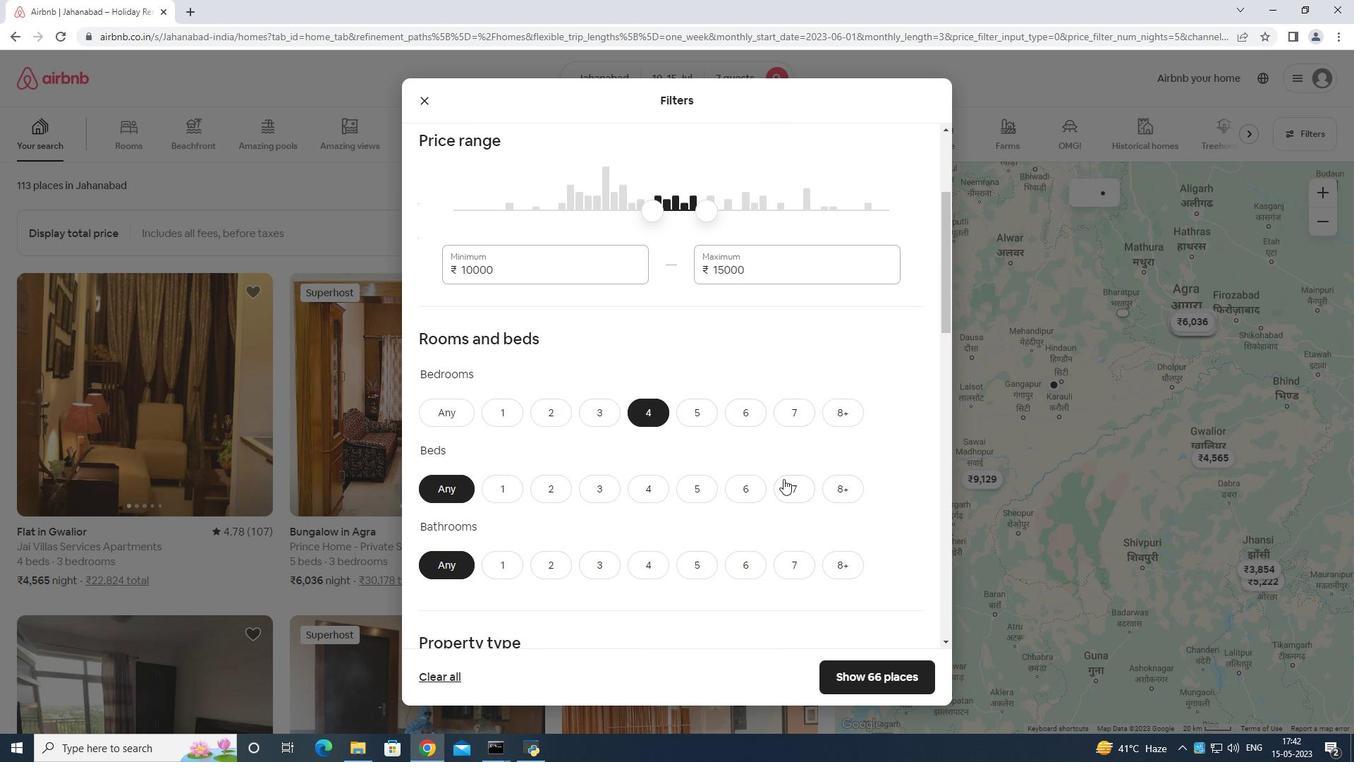 
Action: Mouse moved to (647, 559)
Screenshot: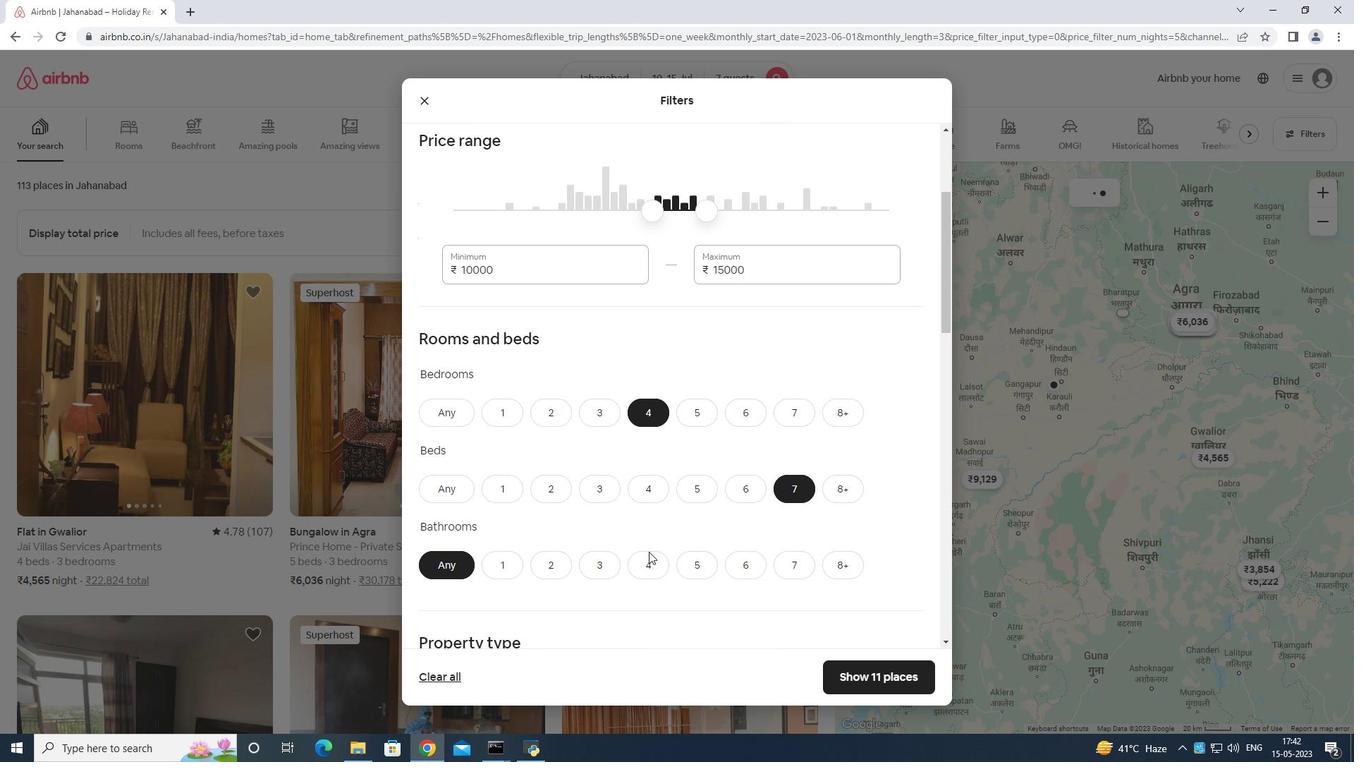 
Action: Mouse pressed left at (647, 559)
Screenshot: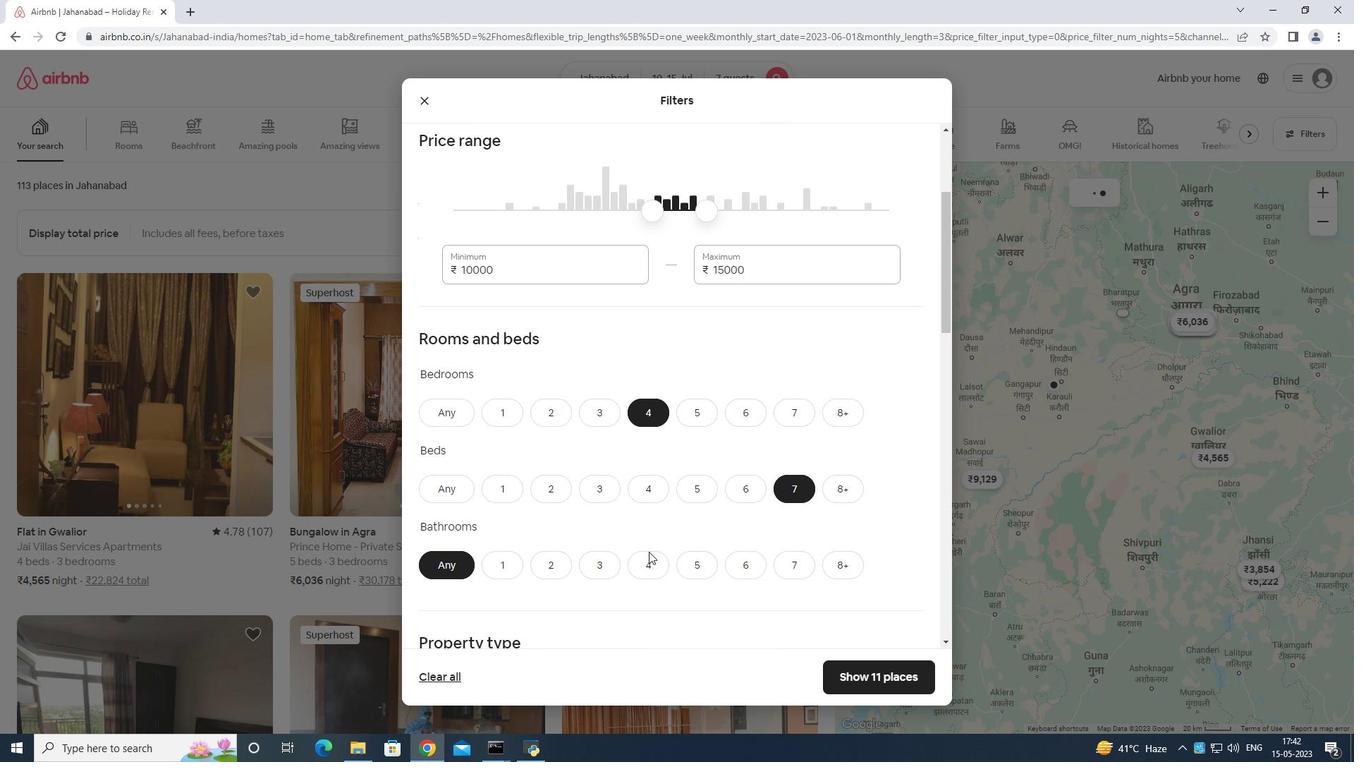 
Action: Mouse moved to (667, 513)
Screenshot: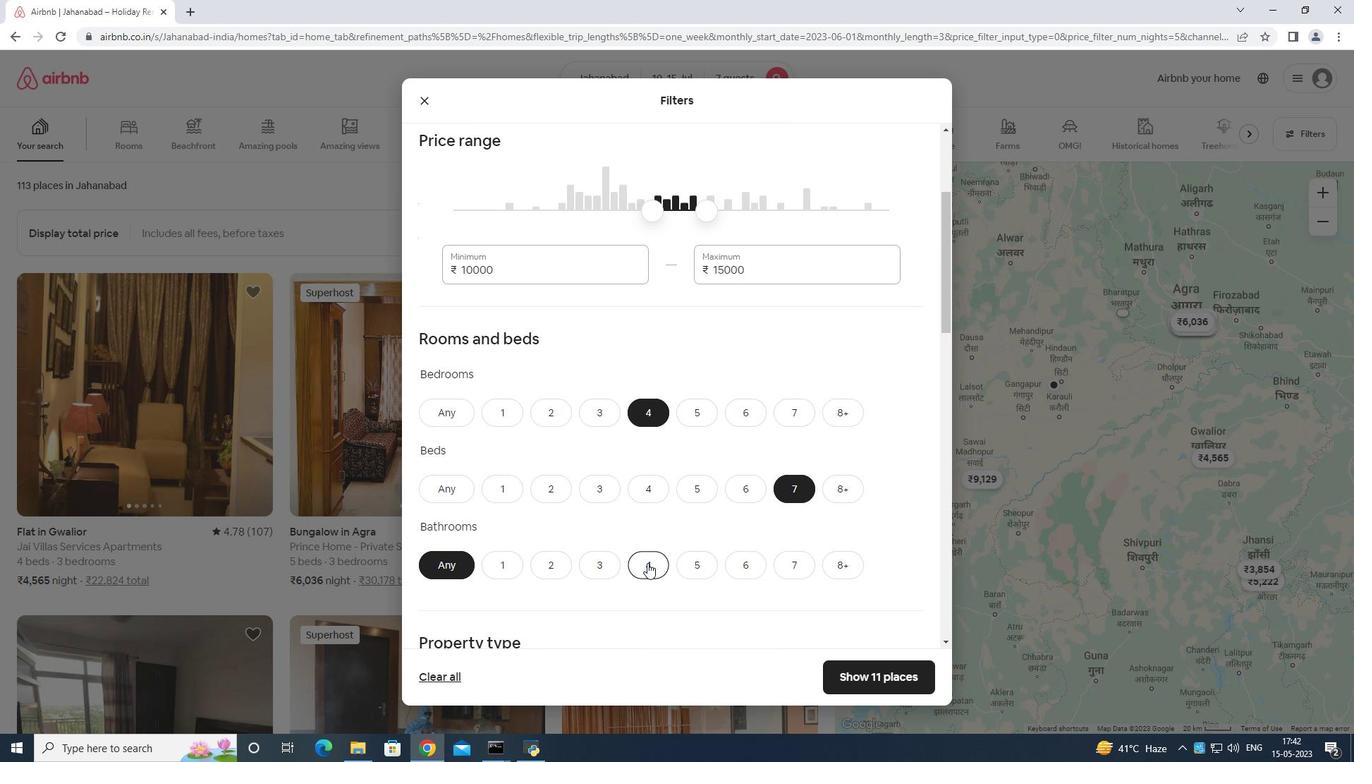 
Action: Mouse scrolled (667, 513) with delta (0, 0)
Screenshot: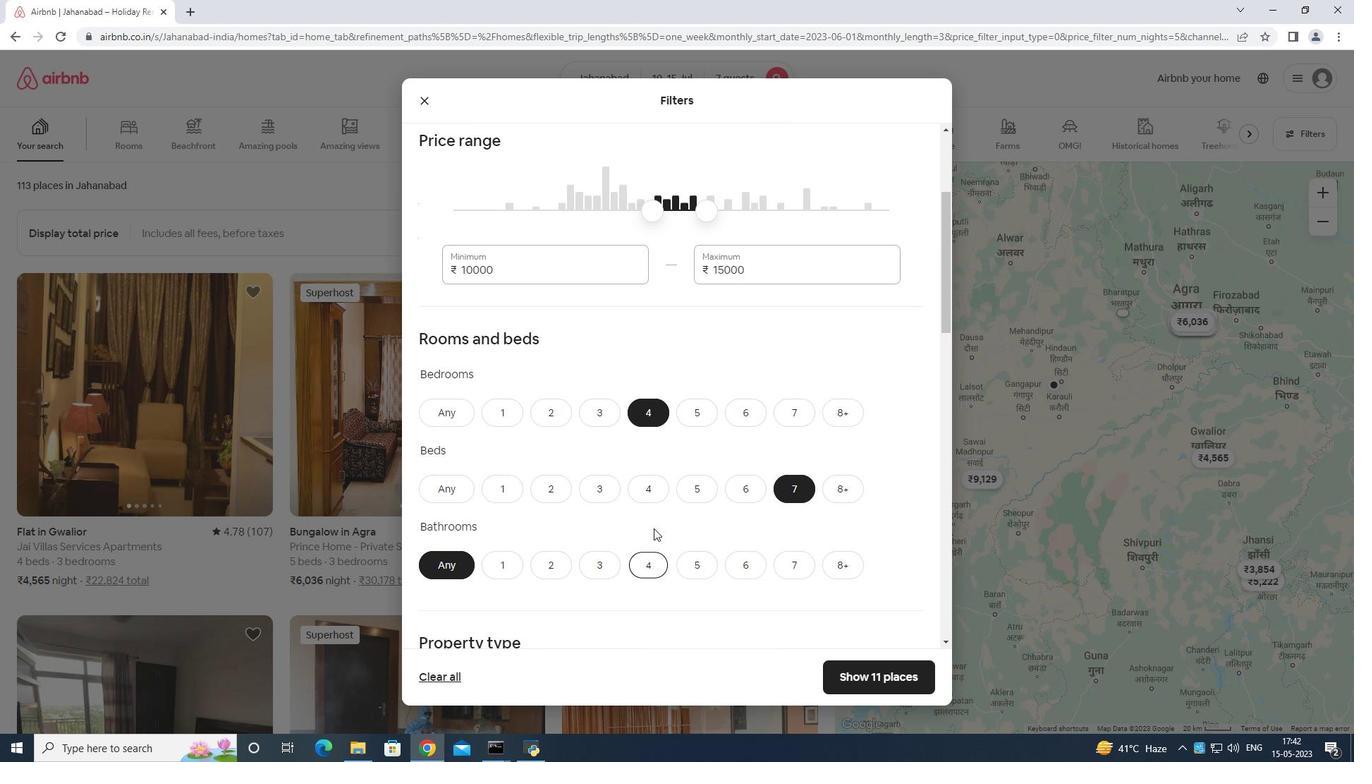 
Action: Mouse moved to (669, 513)
Screenshot: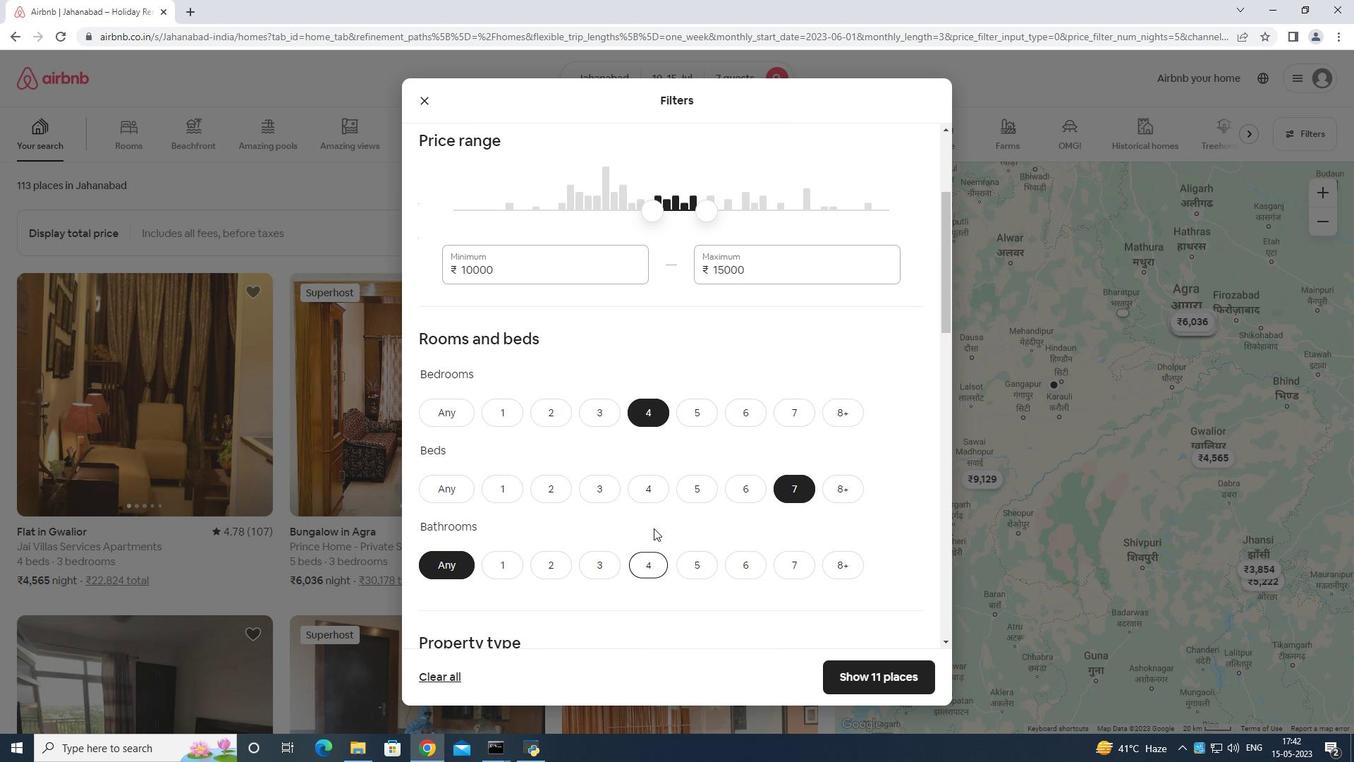 
Action: Mouse scrolled (669, 513) with delta (0, 0)
Screenshot: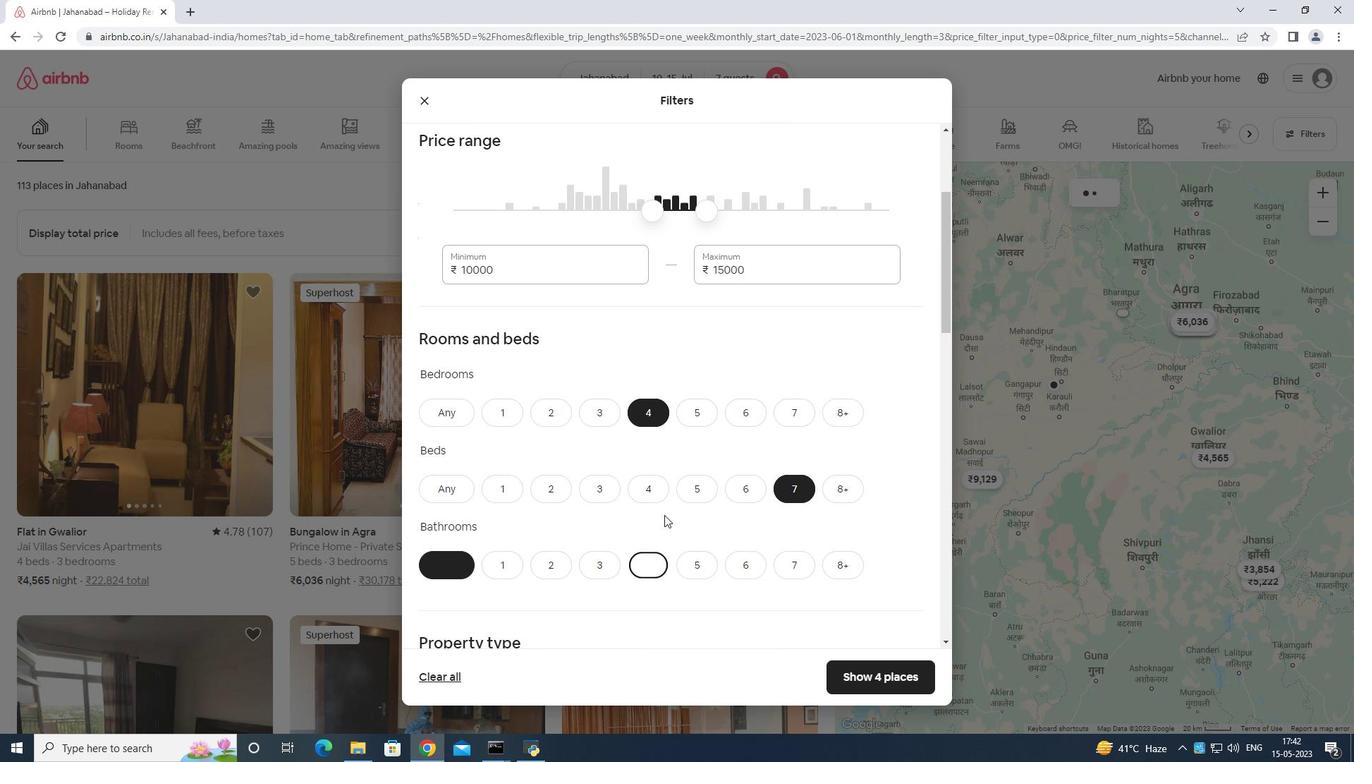 
Action: Mouse moved to (672, 513)
Screenshot: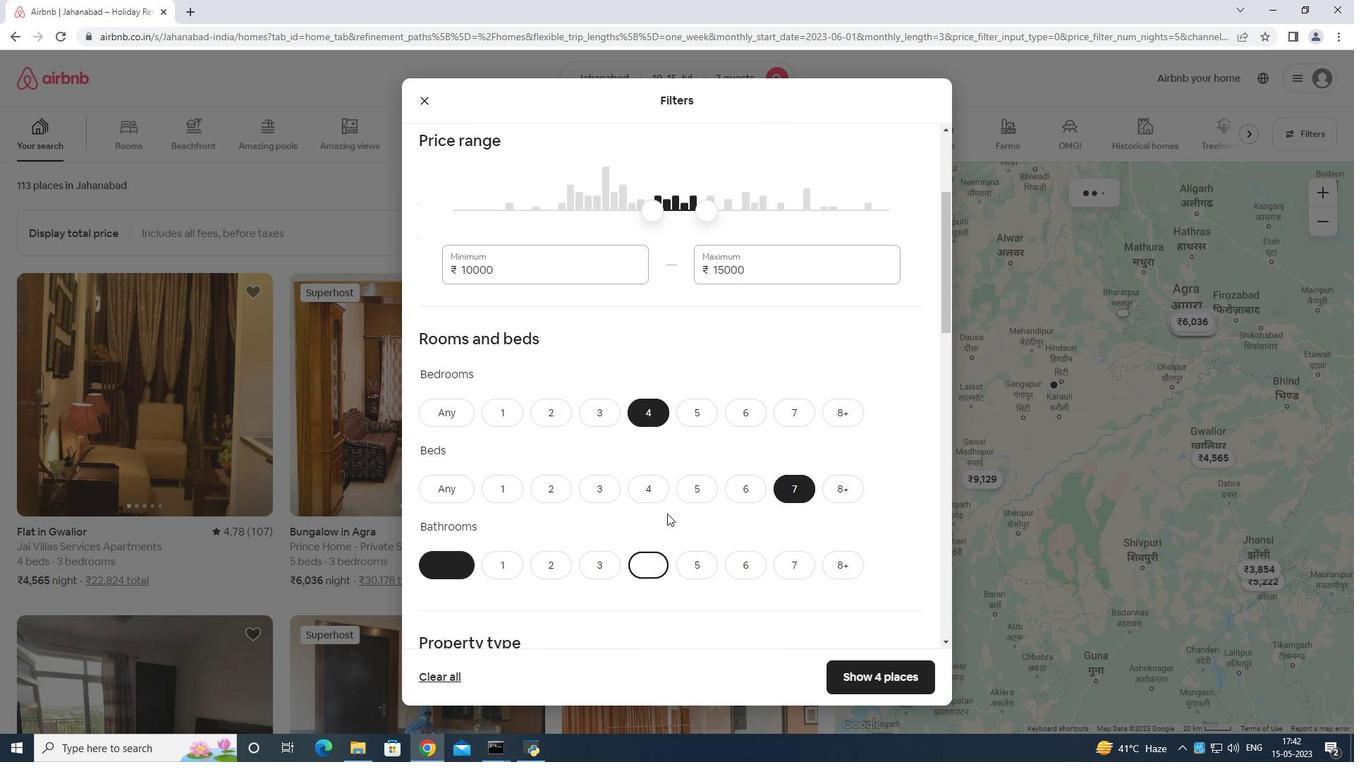 
Action: Mouse scrolled (672, 512) with delta (0, 0)
Screenshot: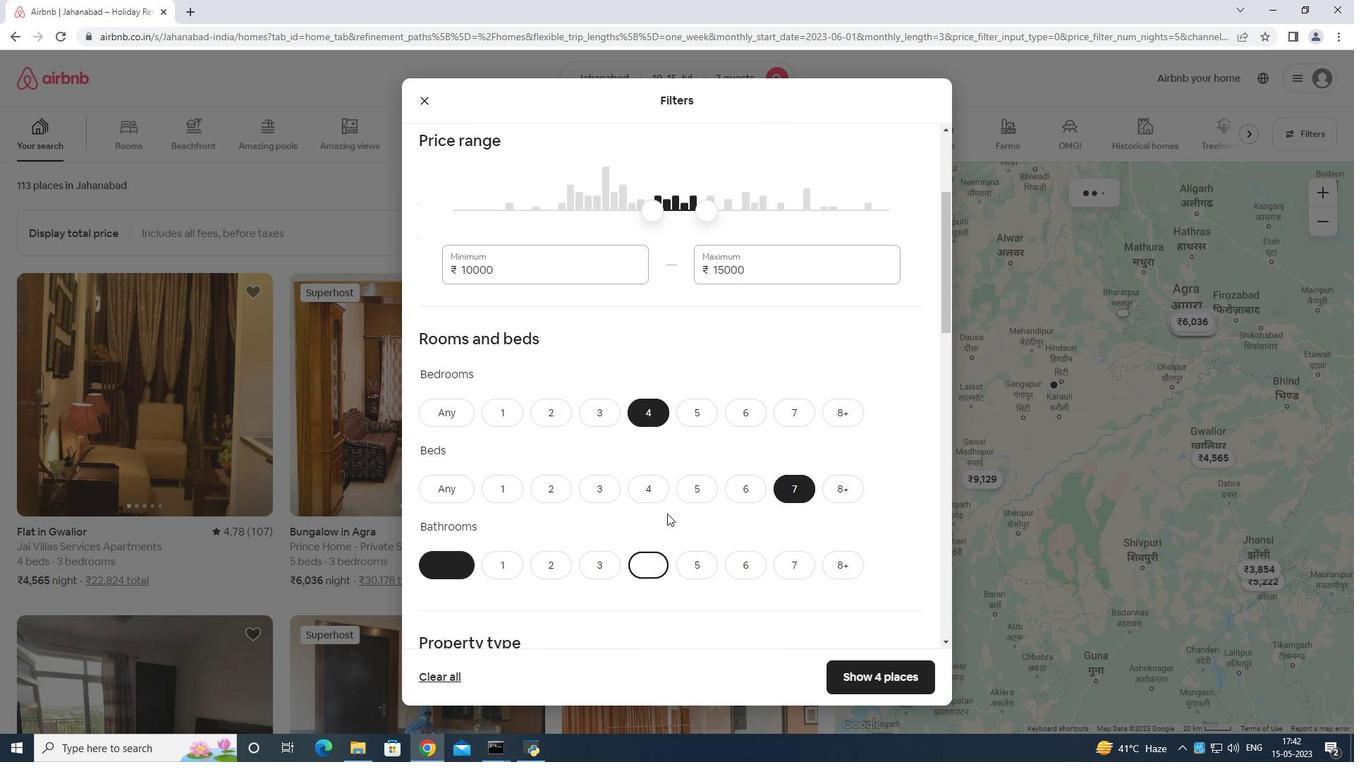 
Action: Mouse moved to (674, 511)
Screenshot: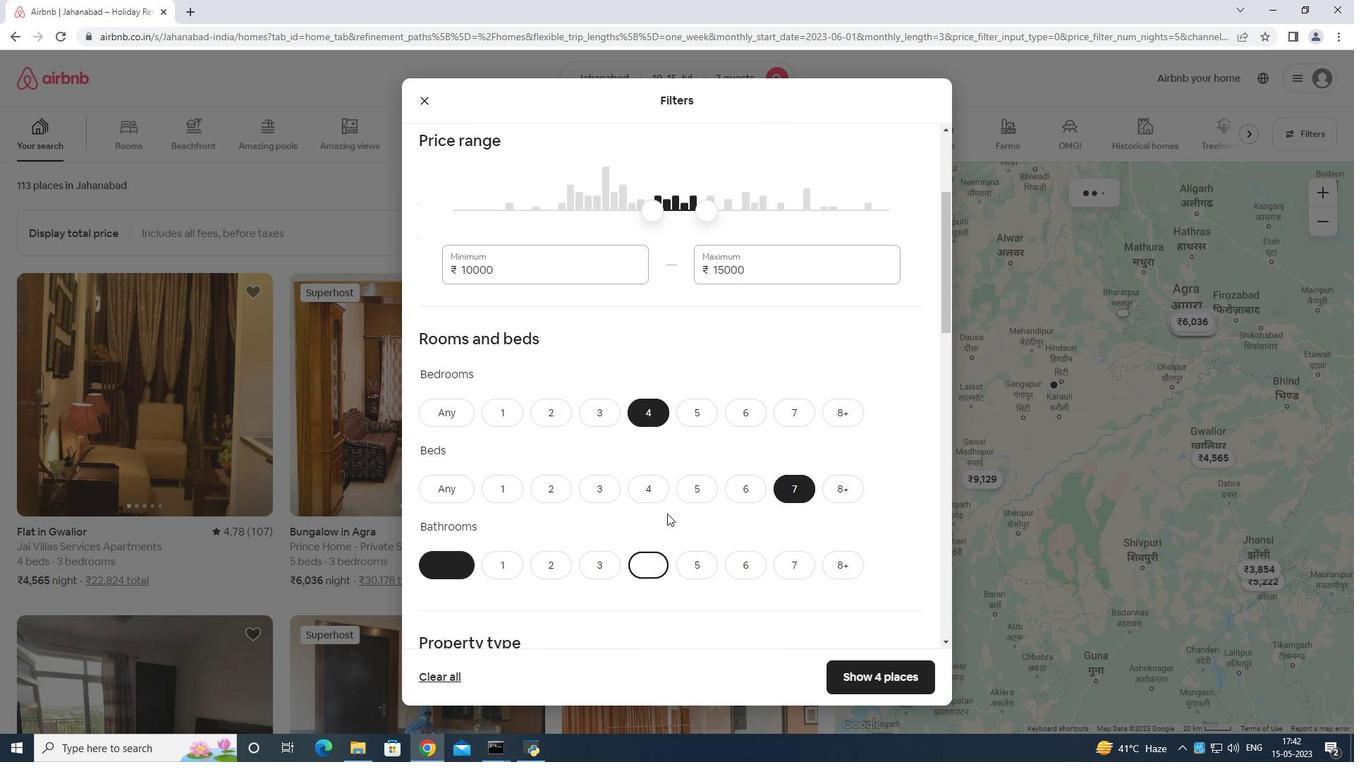 
Action: Mouse scrolled (674, 510) with delta (0, 0)
Screenshot: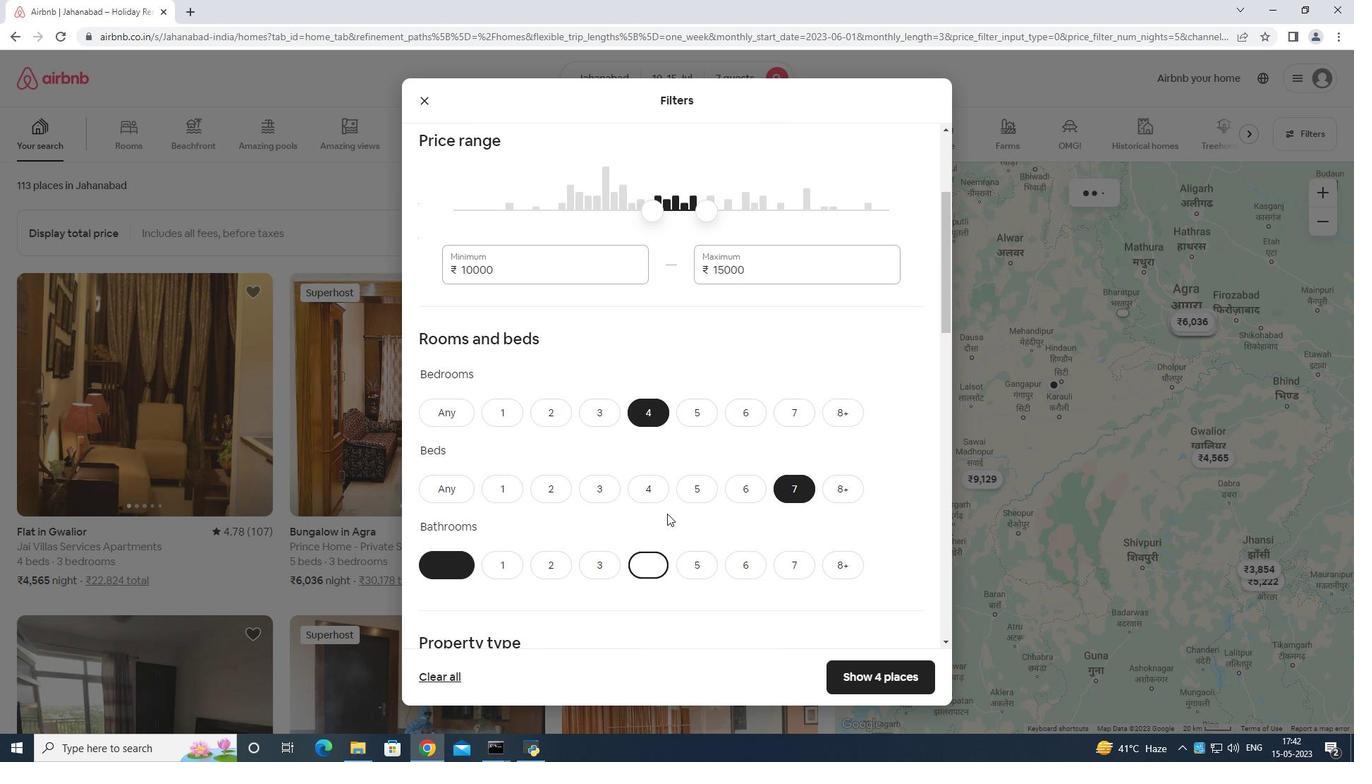 
Action: Mouse moved to (679, 508)
Screenshot: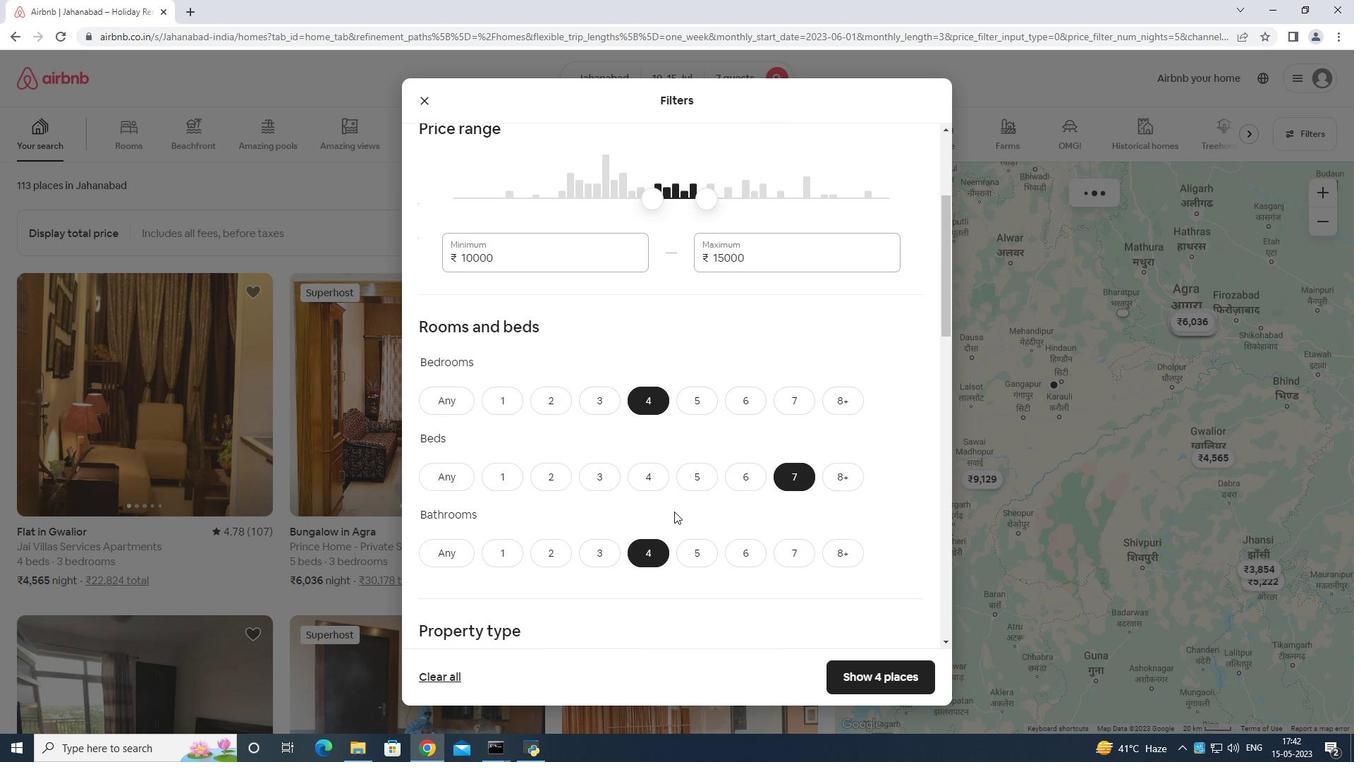 
Action: Mouse scrolled (679, 508) with delta (0, 0)
Screenshot: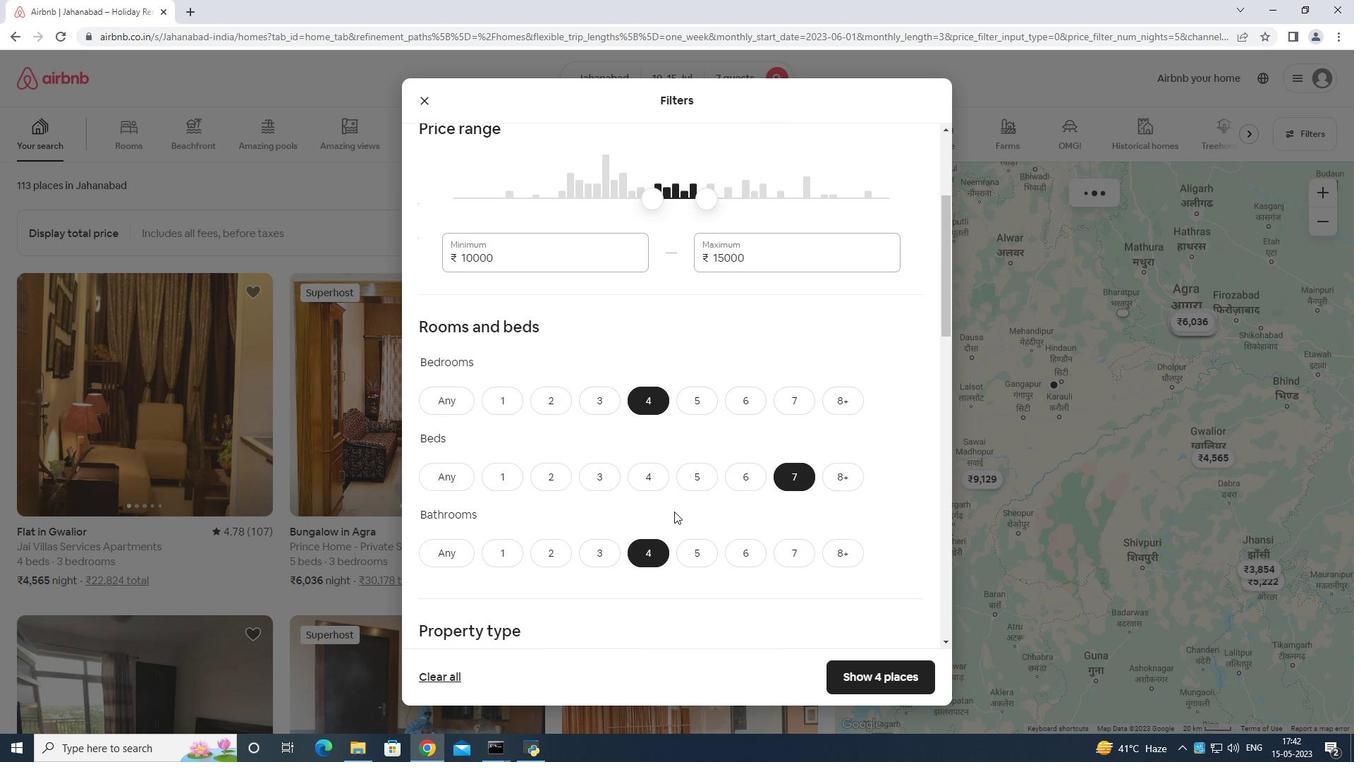 
Action: Mouse moved to (519, 362)
Screenshot: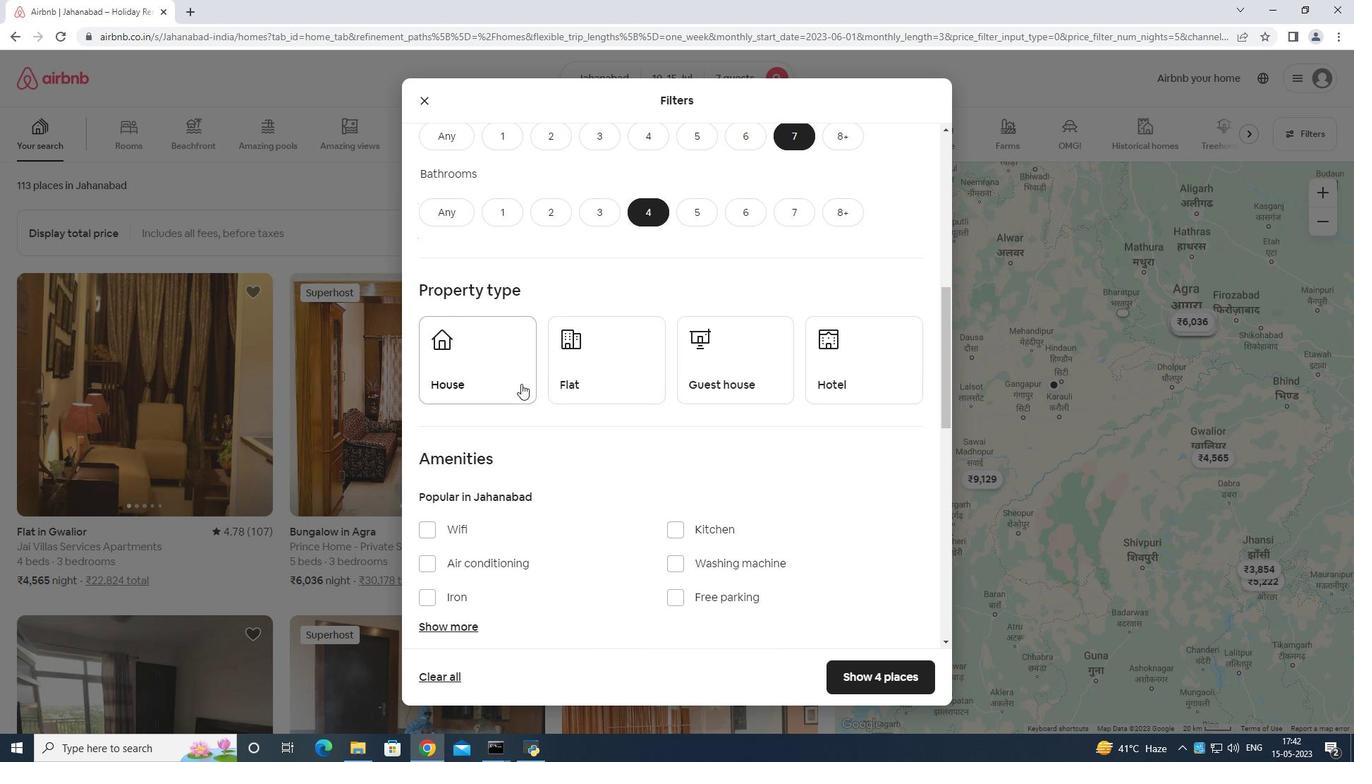 
Action: Mouse pressed left at (519, 362)
Screenshot: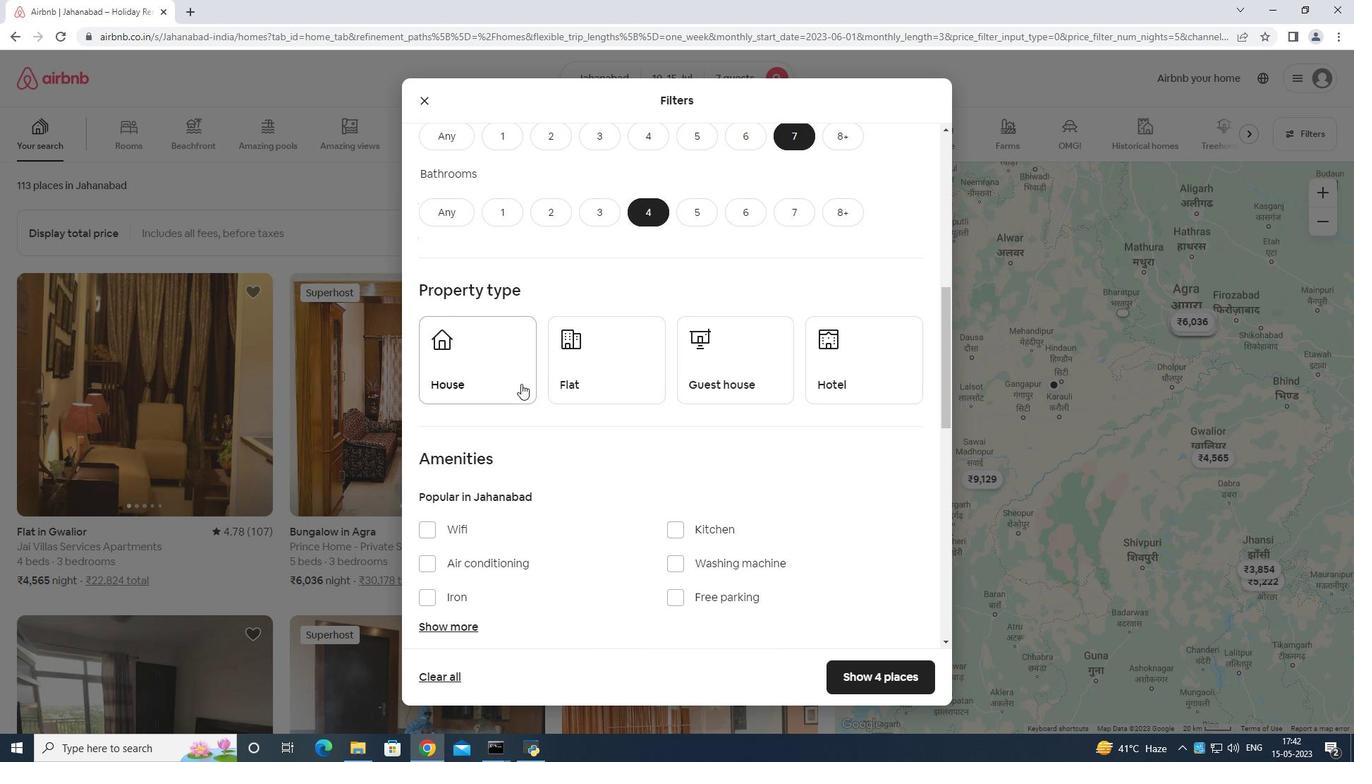 
Action: Mouse moved to (666, 363)
Screenshot: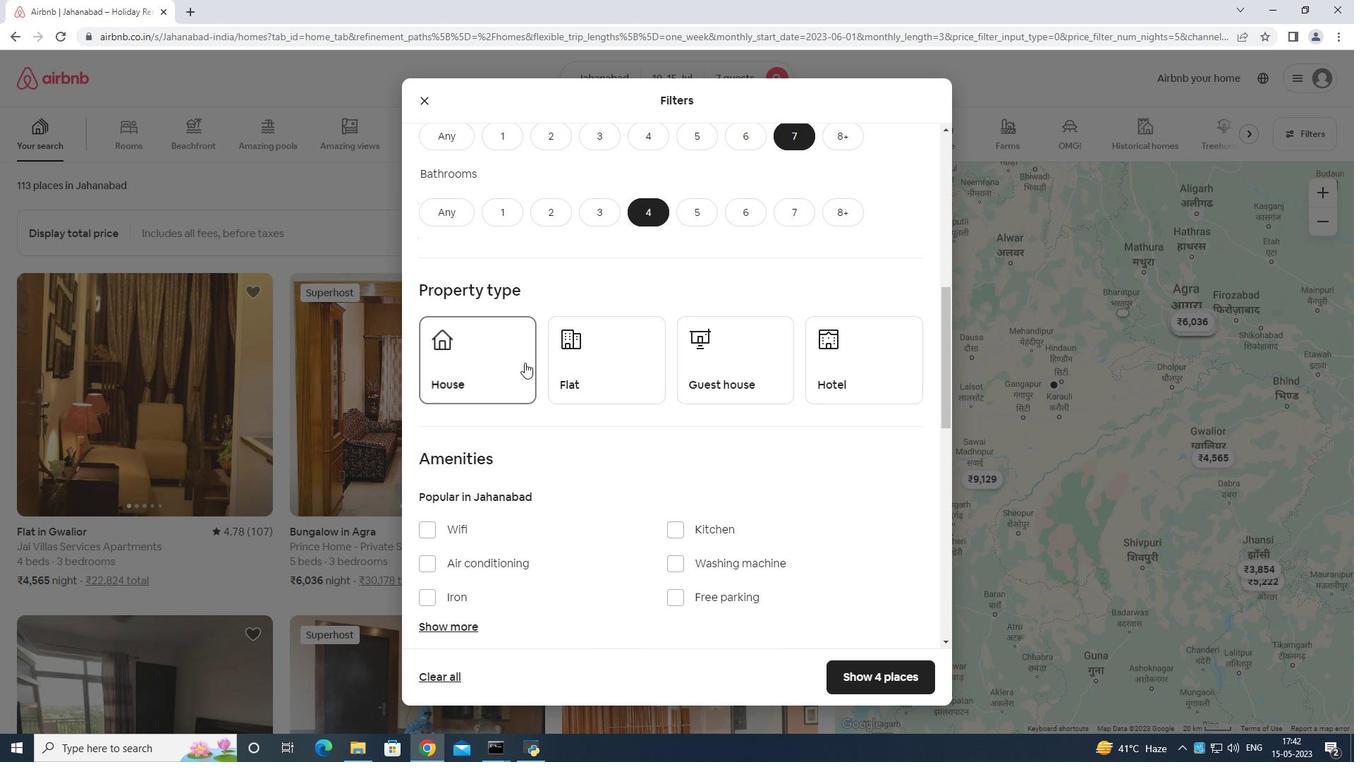 
Action: Mouse pressed left at (666, 363)
Screenshot: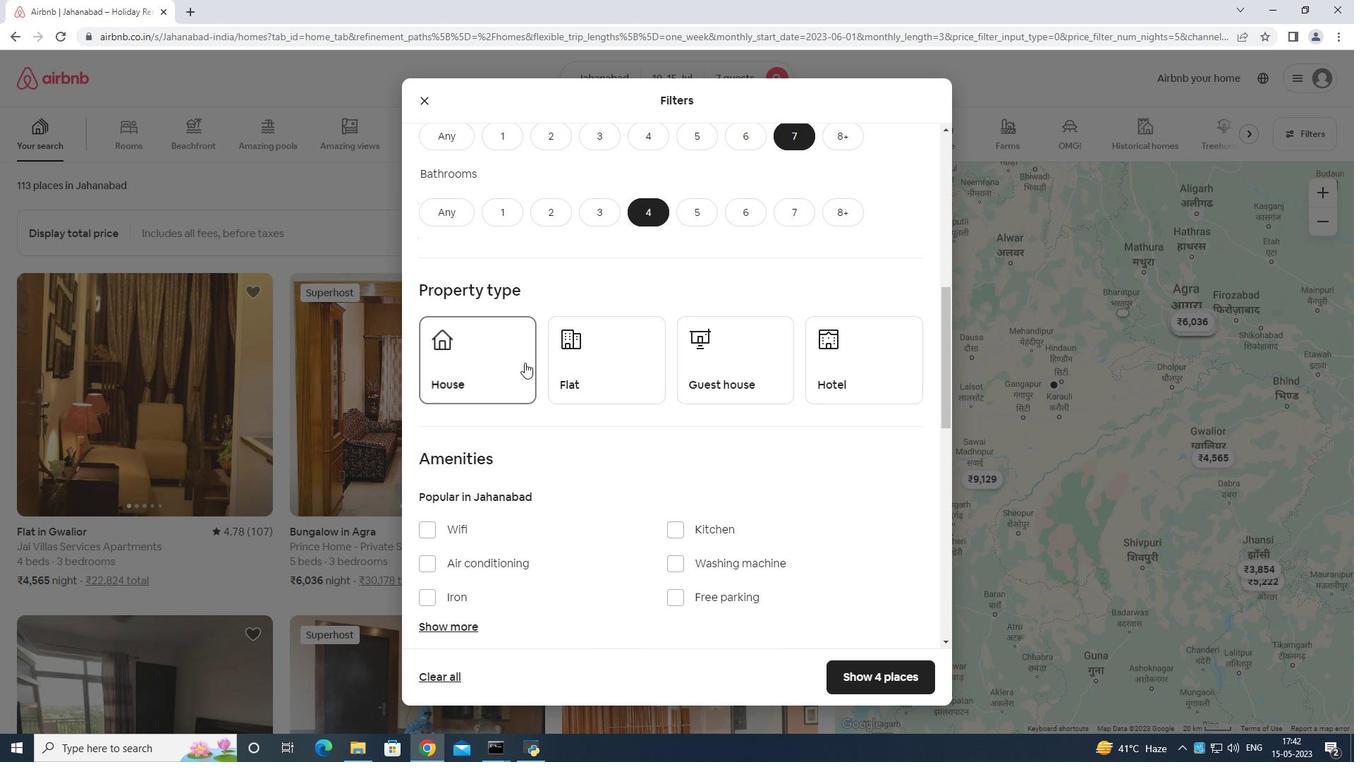 
Action: Mouse moved to (757, 365)
Screenshot: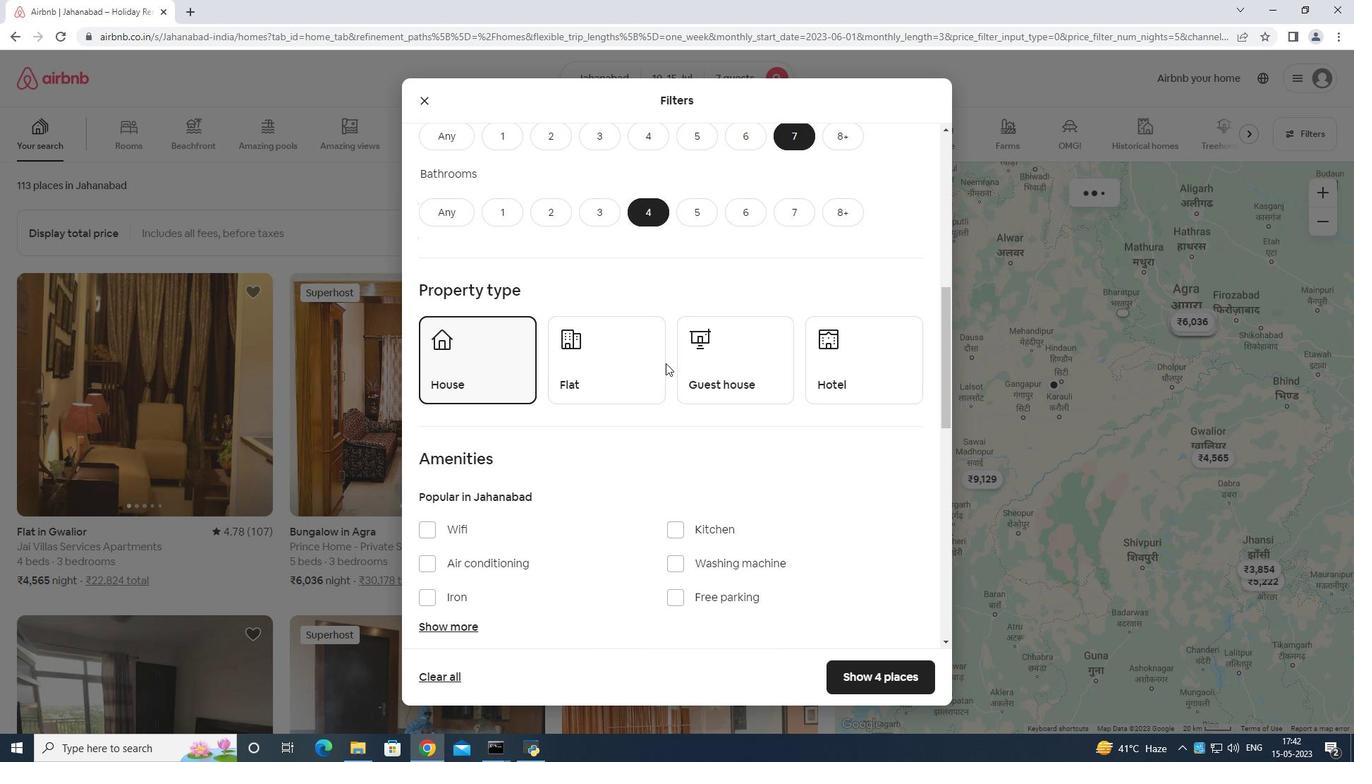 
Action: Mouse pressed left at (757, 365)
Screenshot: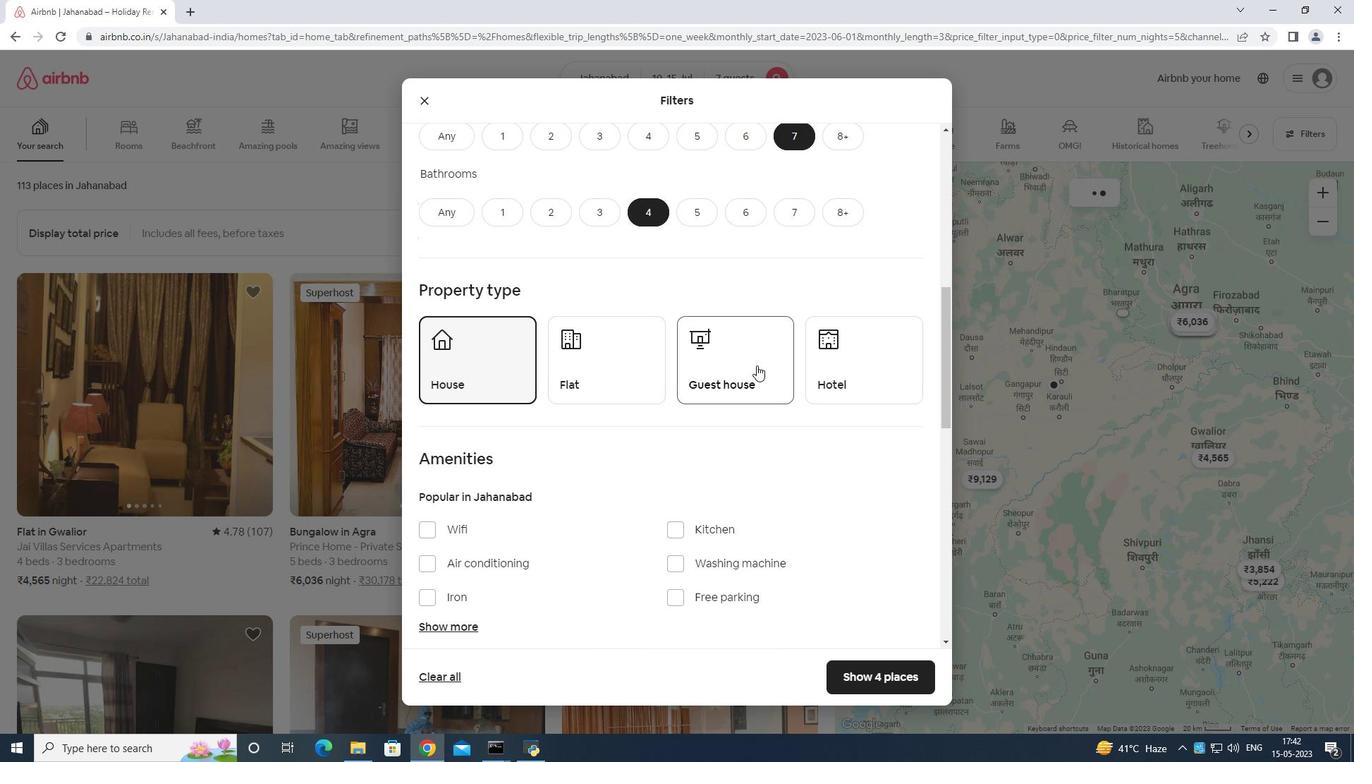 
Action: Mouse moved to (643, 371)
Screenshot: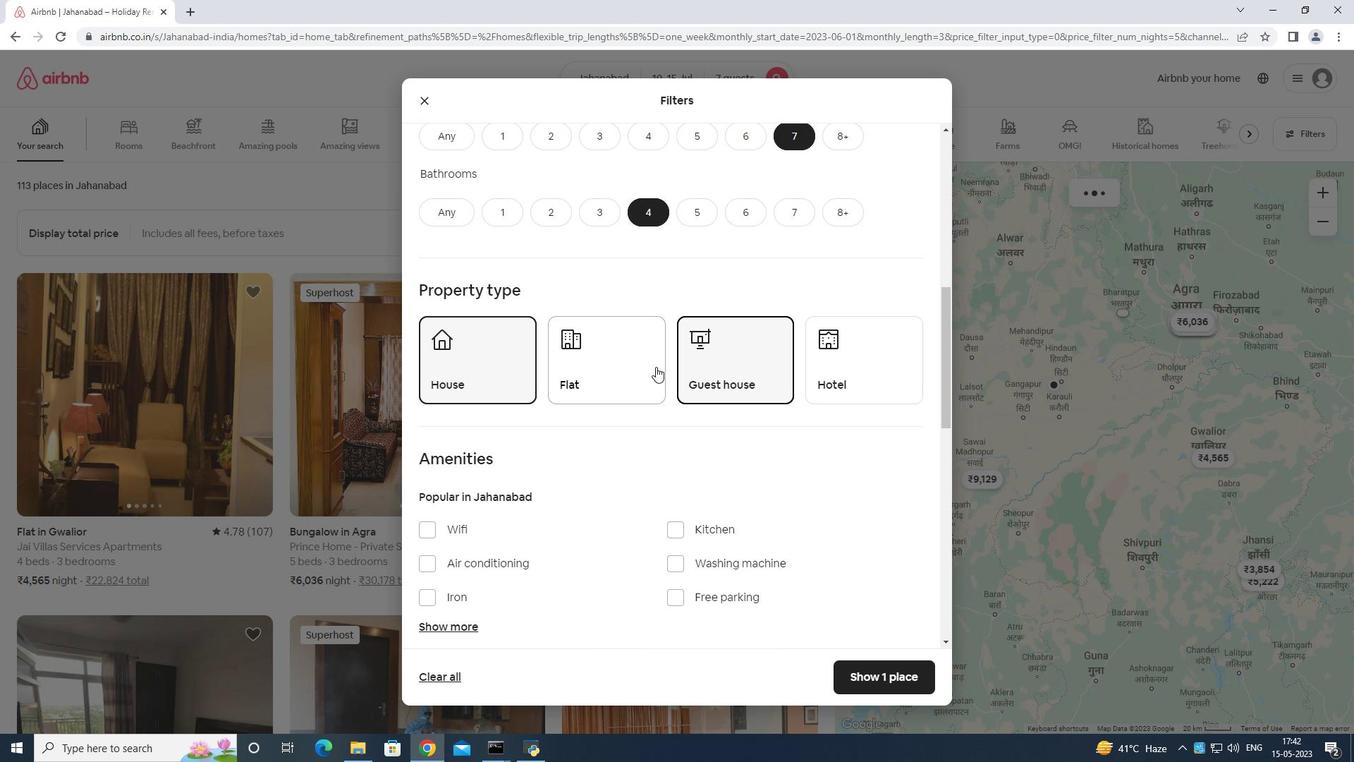 
Action: Mouse pressed left at (643, 371)
Screenshot: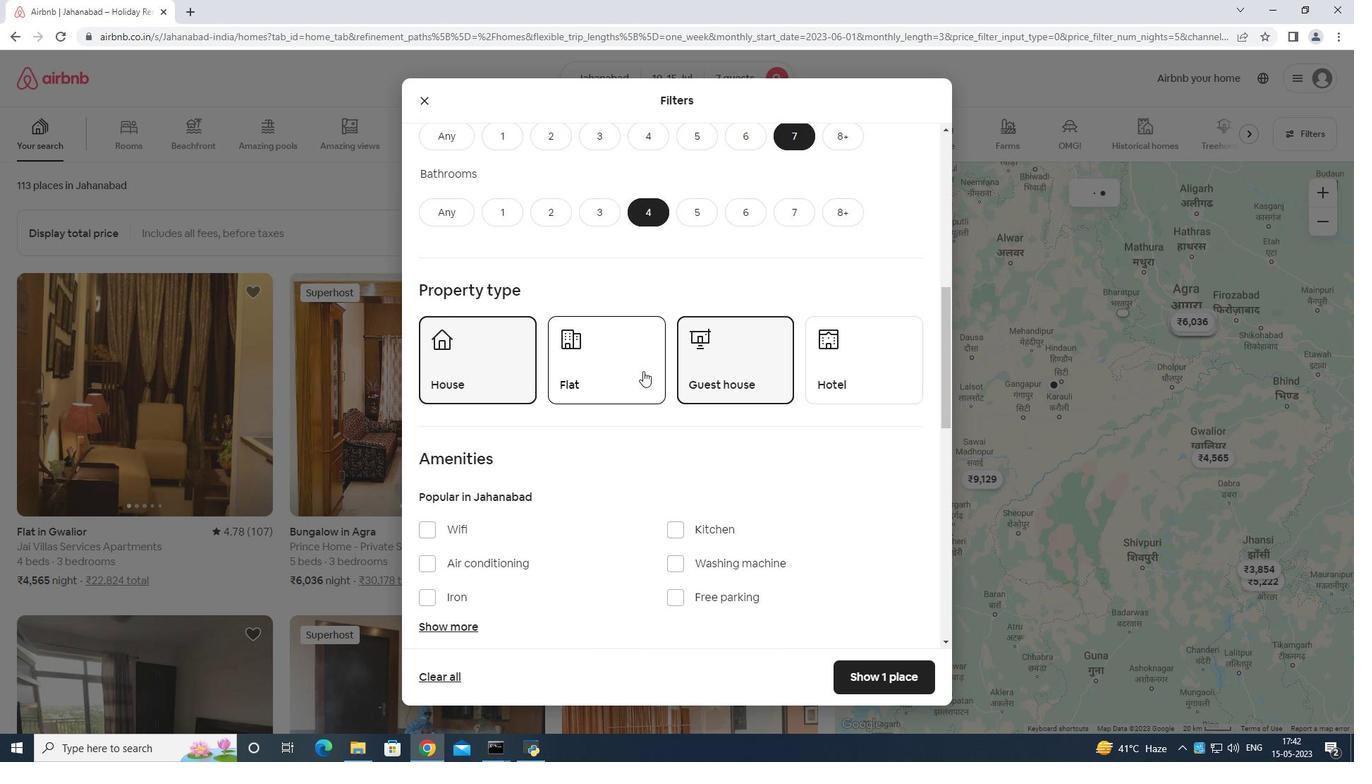 
Action: Mouse moved to (637, 369)
Screenshot: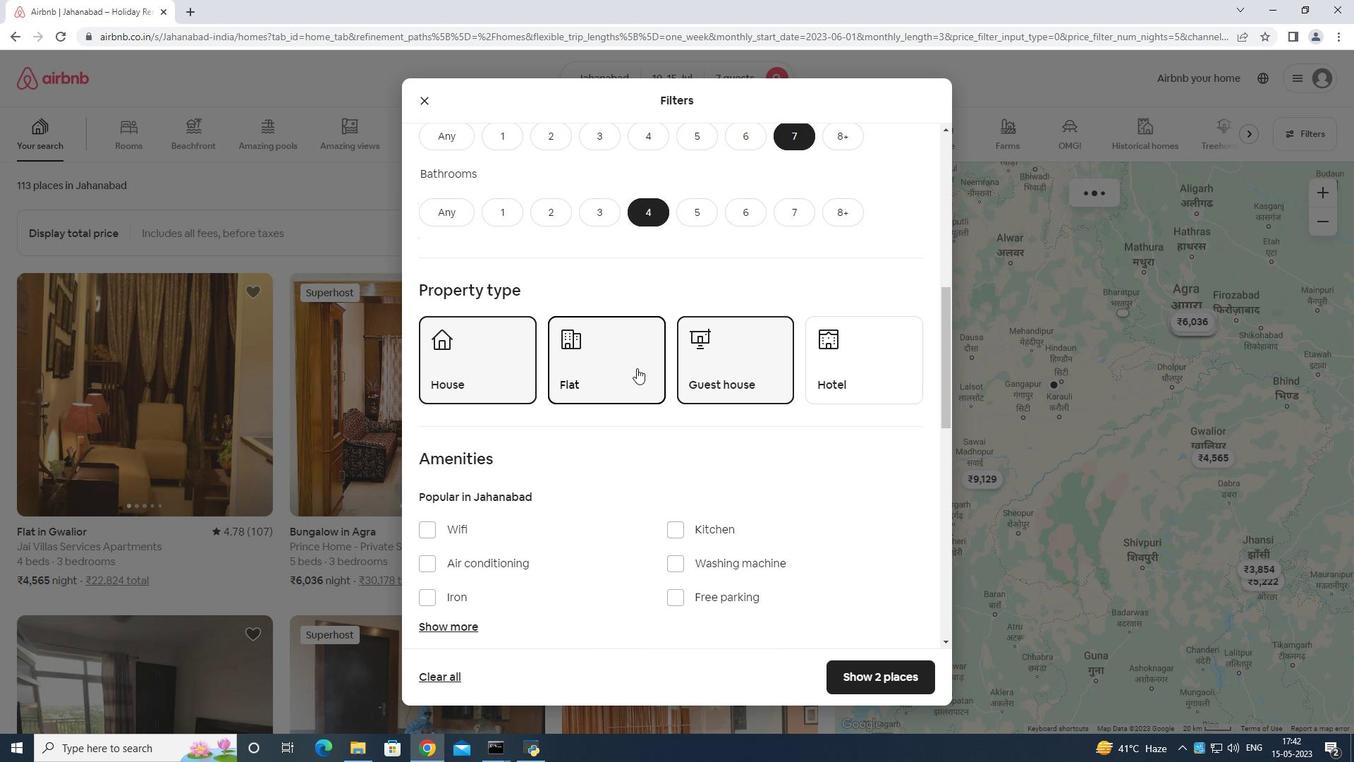 
Action: Mouse scrolled (637, 368) with delta (0, 0)
Screenshot: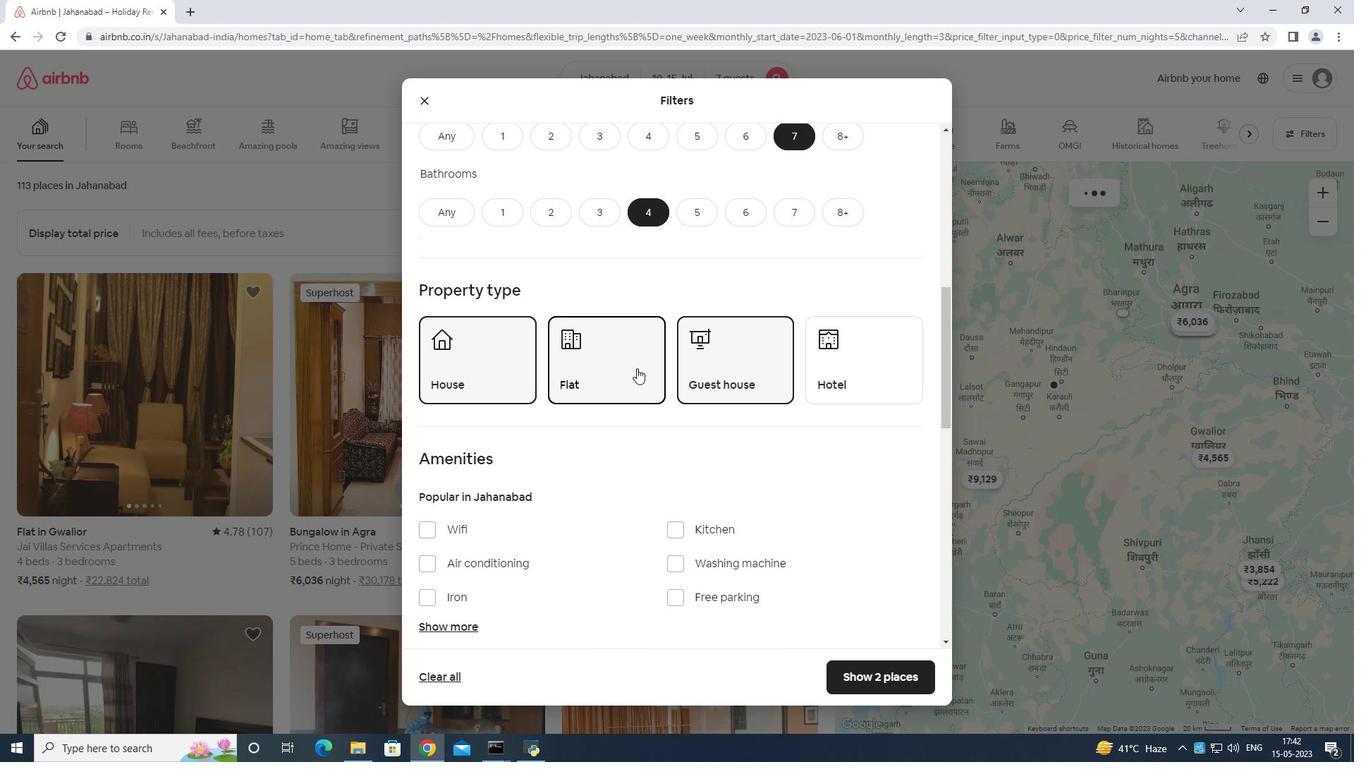 
Action: Mouse moved to (442, 443)
Screenshot: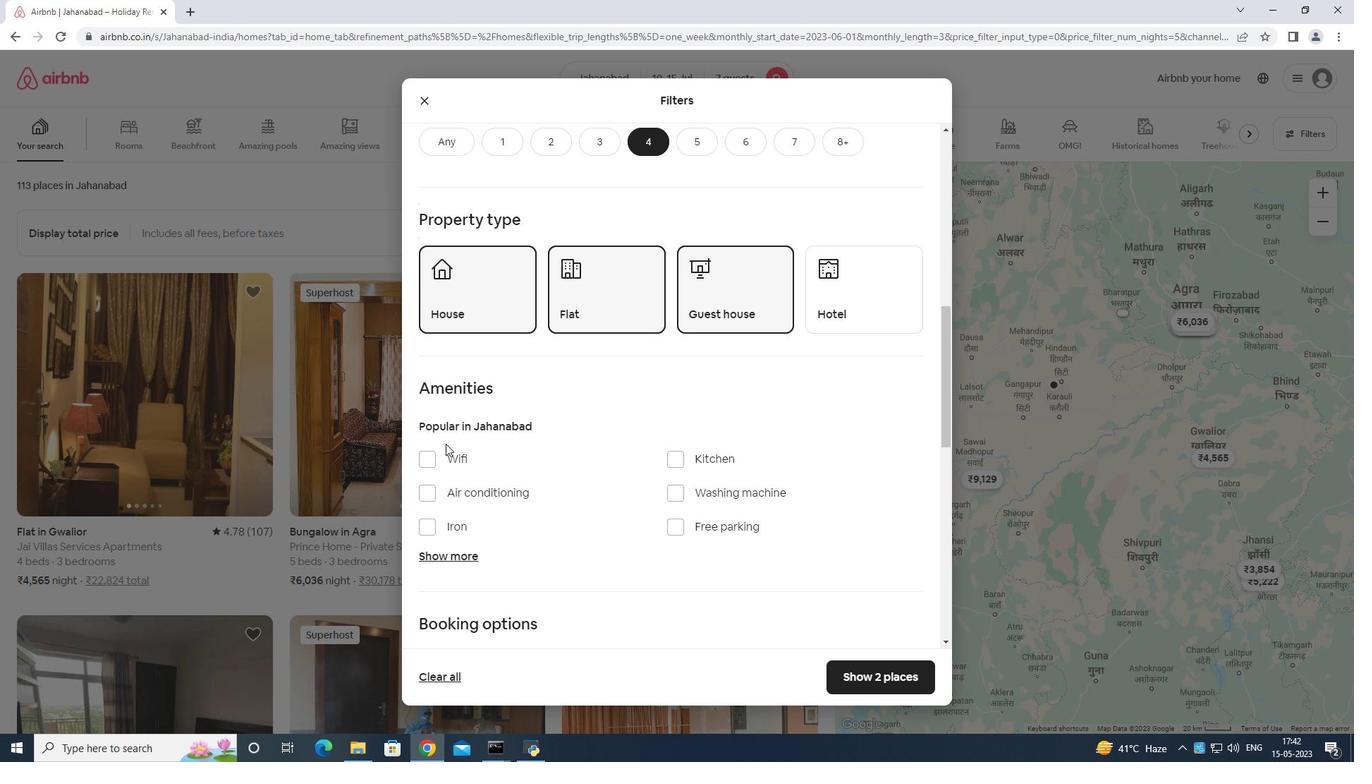 
Action: Mouse pressed left at (442, 443)
Screenshot: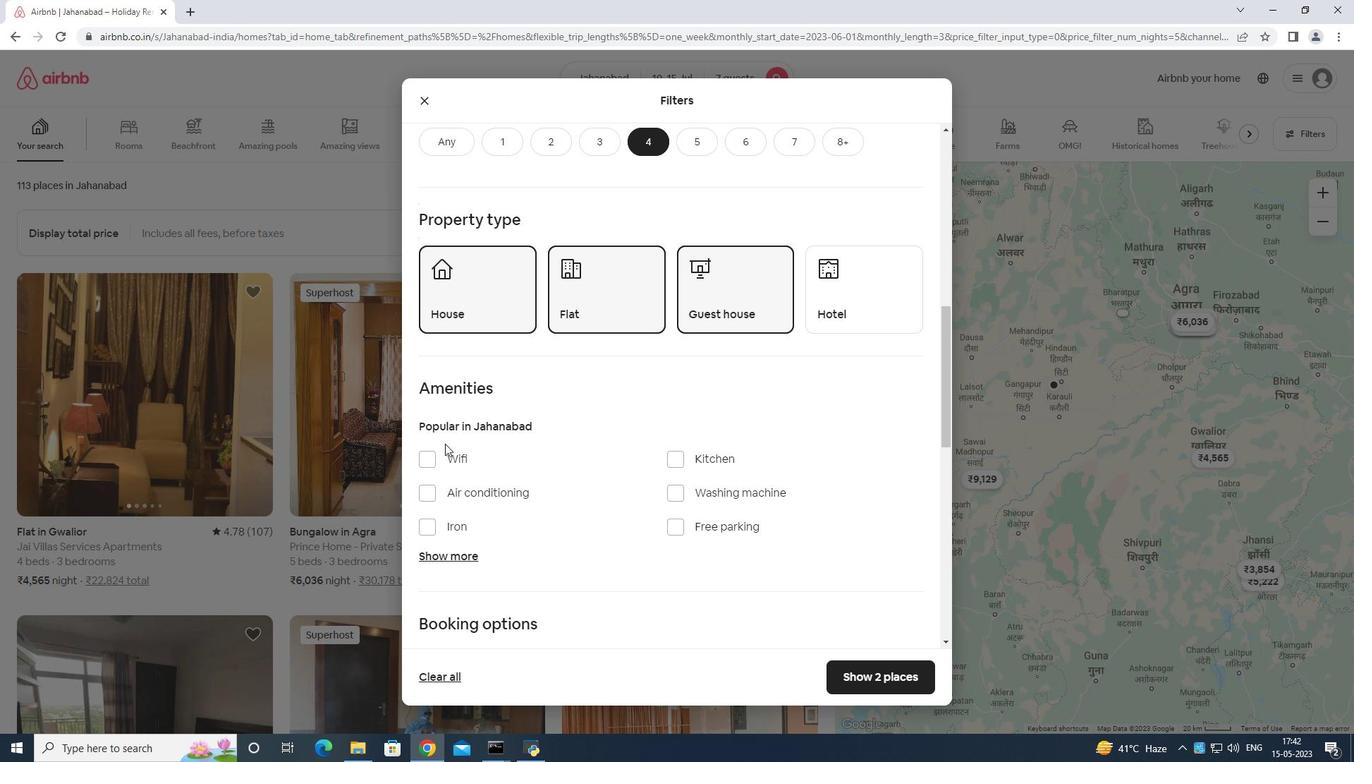 
Action: Mouse moved to (436, 457)
Screenshot: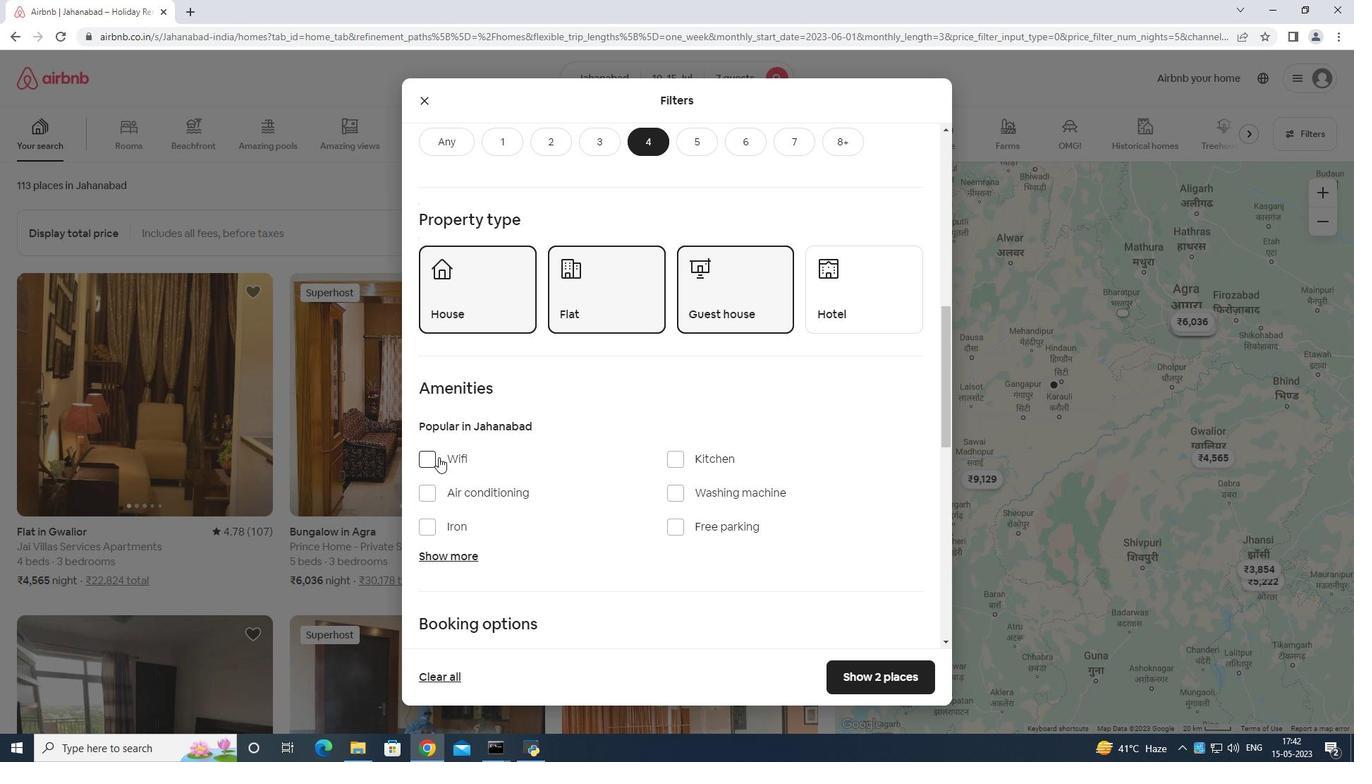 
Action: Mouse pressed left at (436, 457)
Screenshot: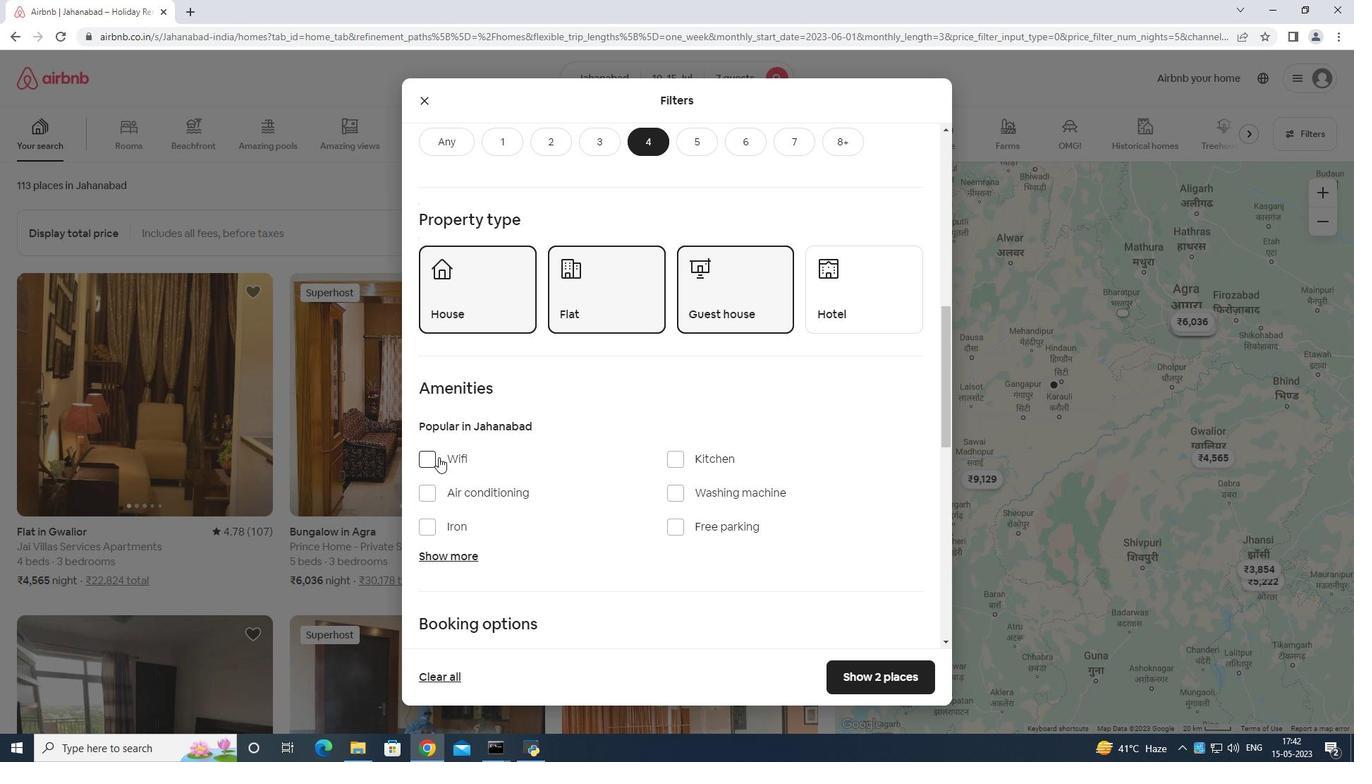 
Action: Mouse moved to (441, 551)
Screenshot: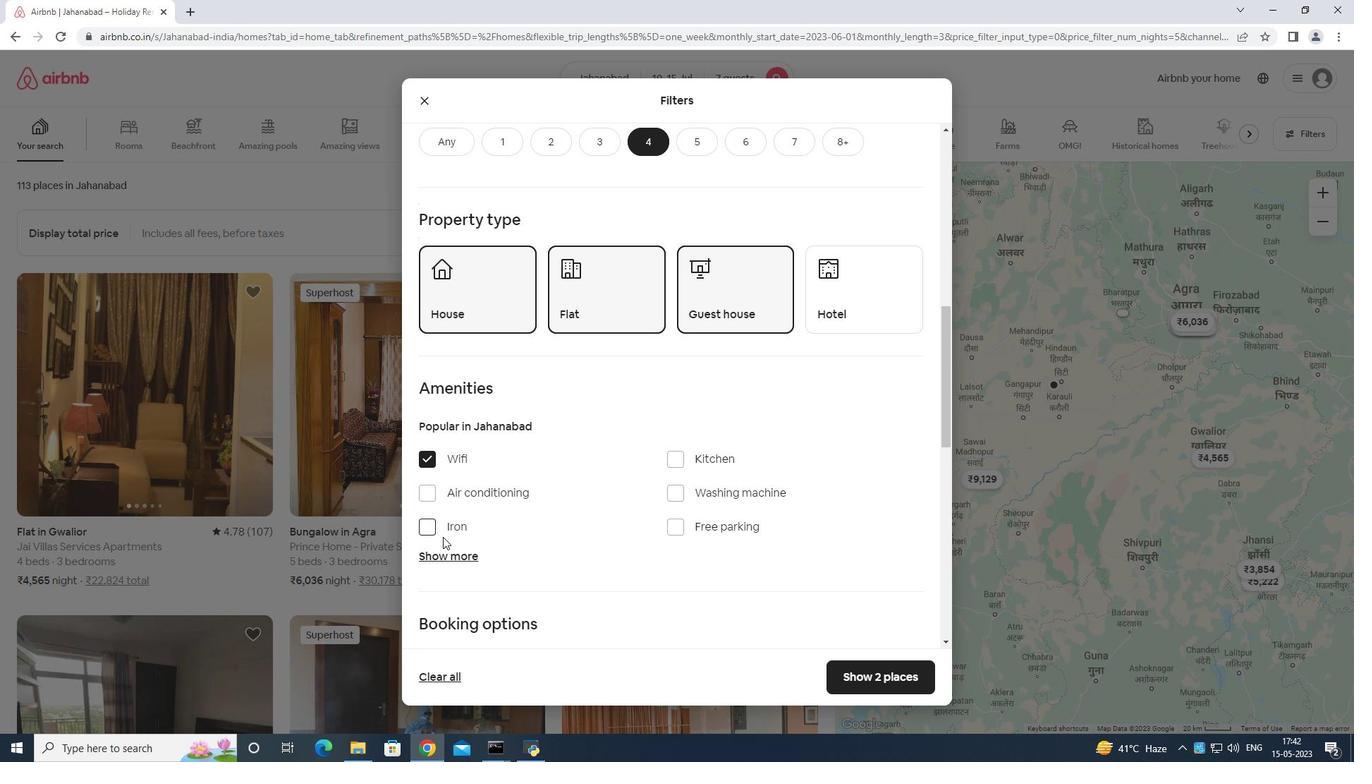 
Action: Mouse pressed left at (441, 551)
Screenshot: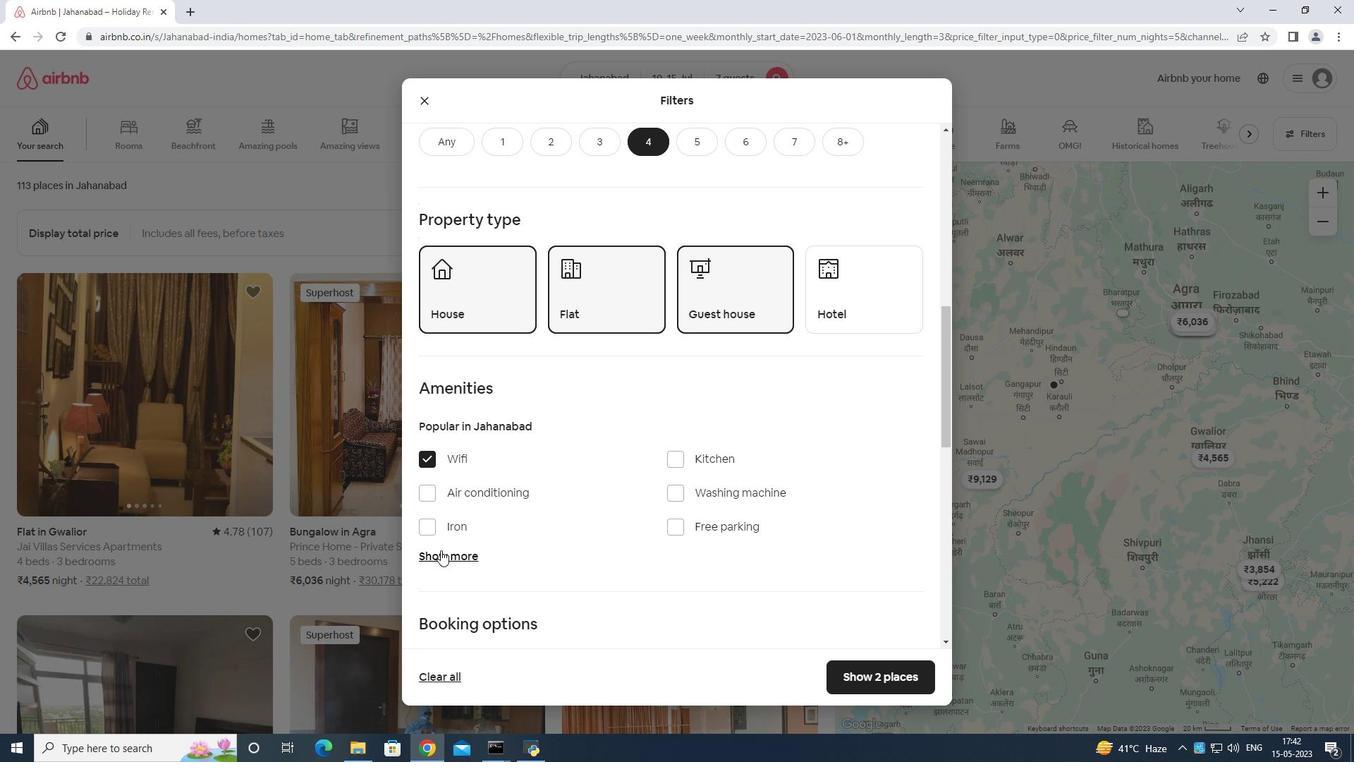 
Action: Mouse moved to (668, 521)
Screenshot: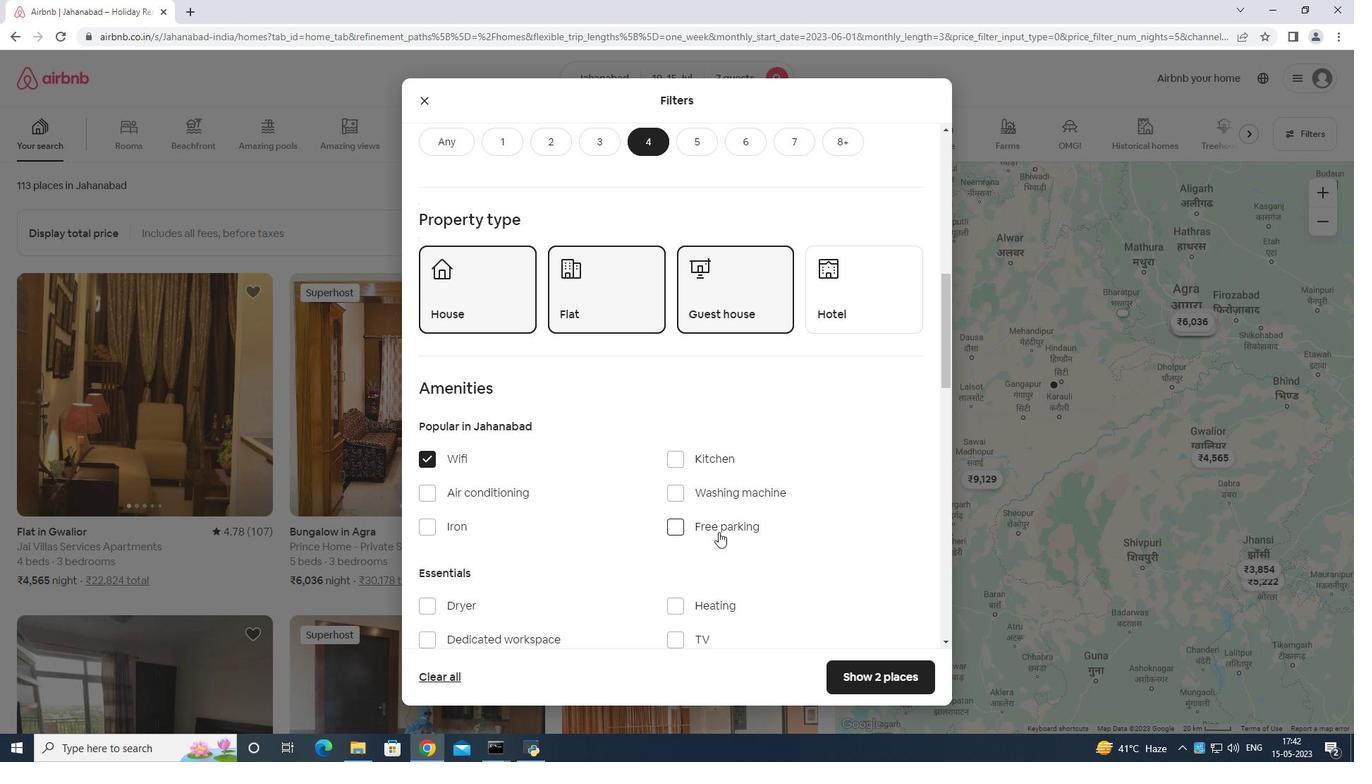 
Action: Mouse pressed left at (668, 521)
Screenshot: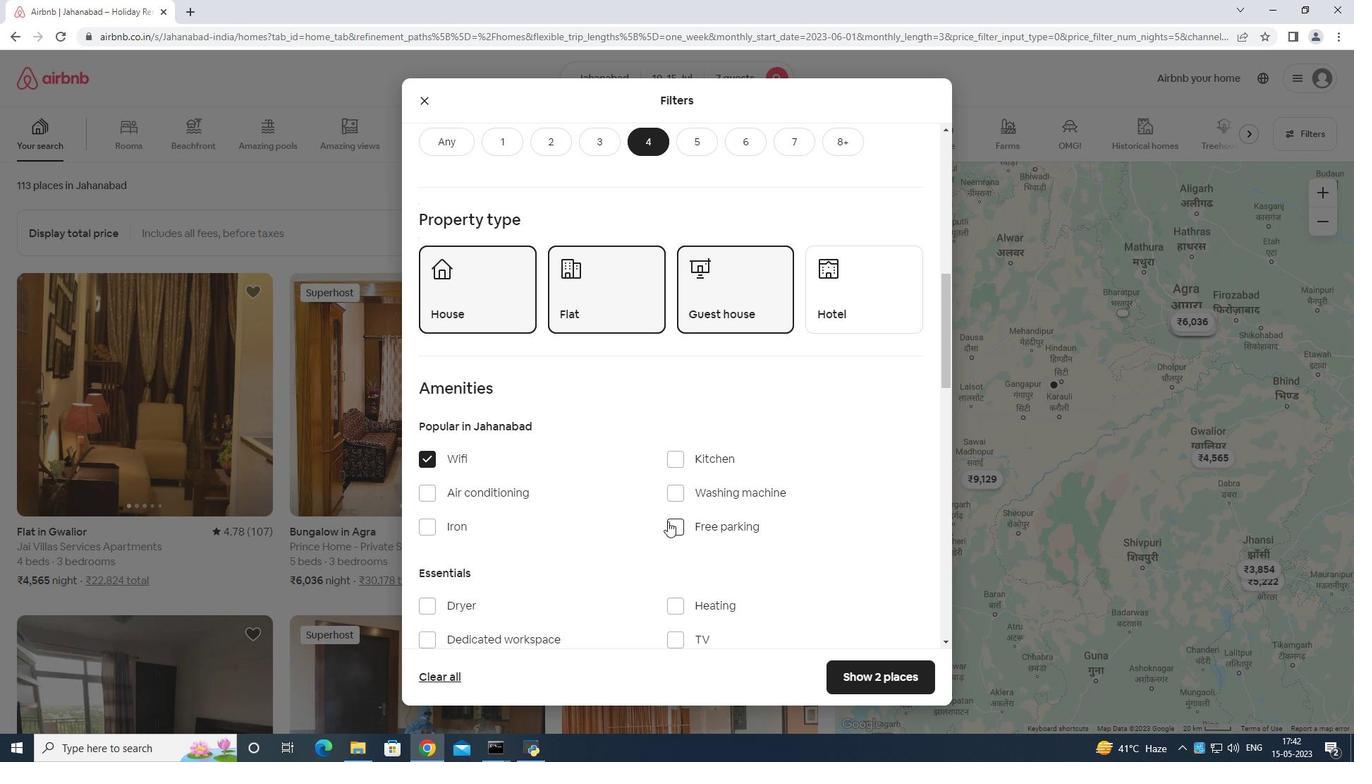 
Action: Mouse moved to (676, 522)
Screenshot: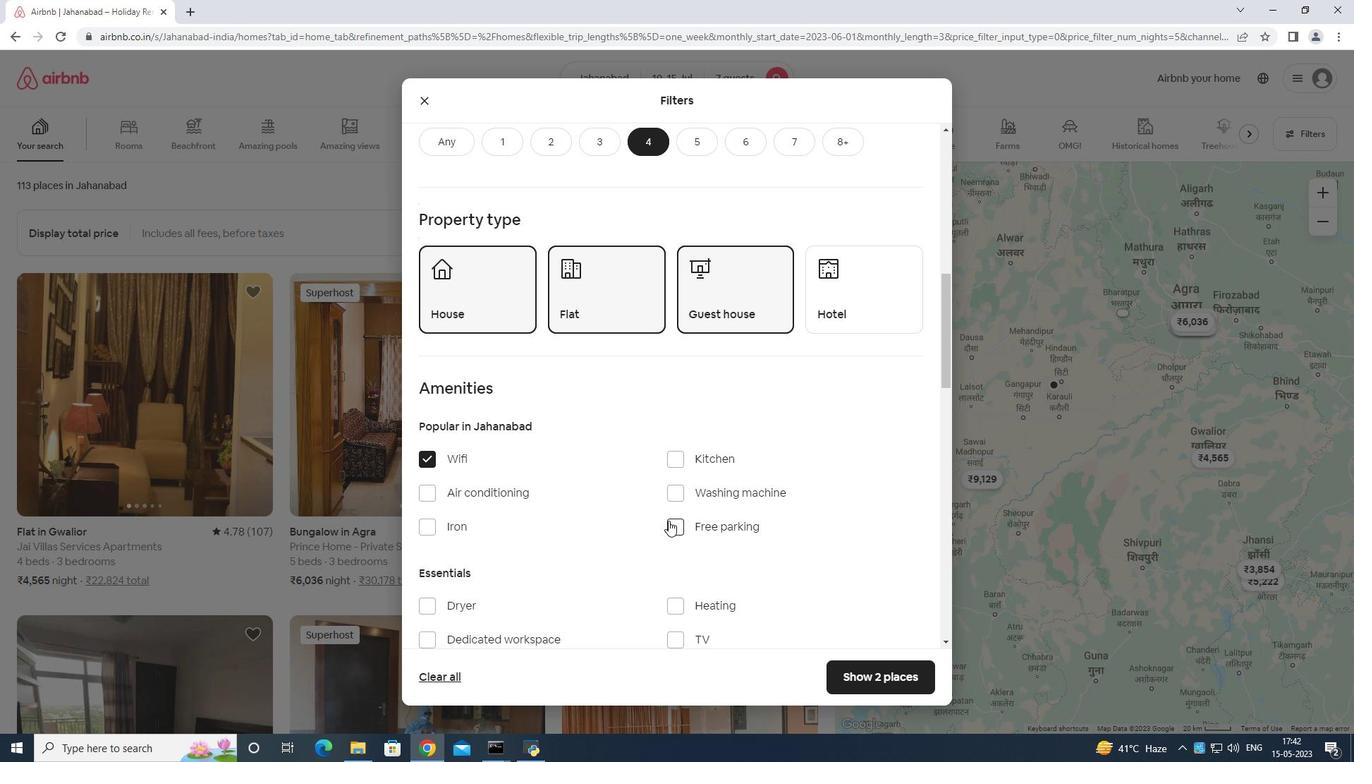 
Action: Mouse scrolled (676, 522) with delta (0, 0)
Screenshot: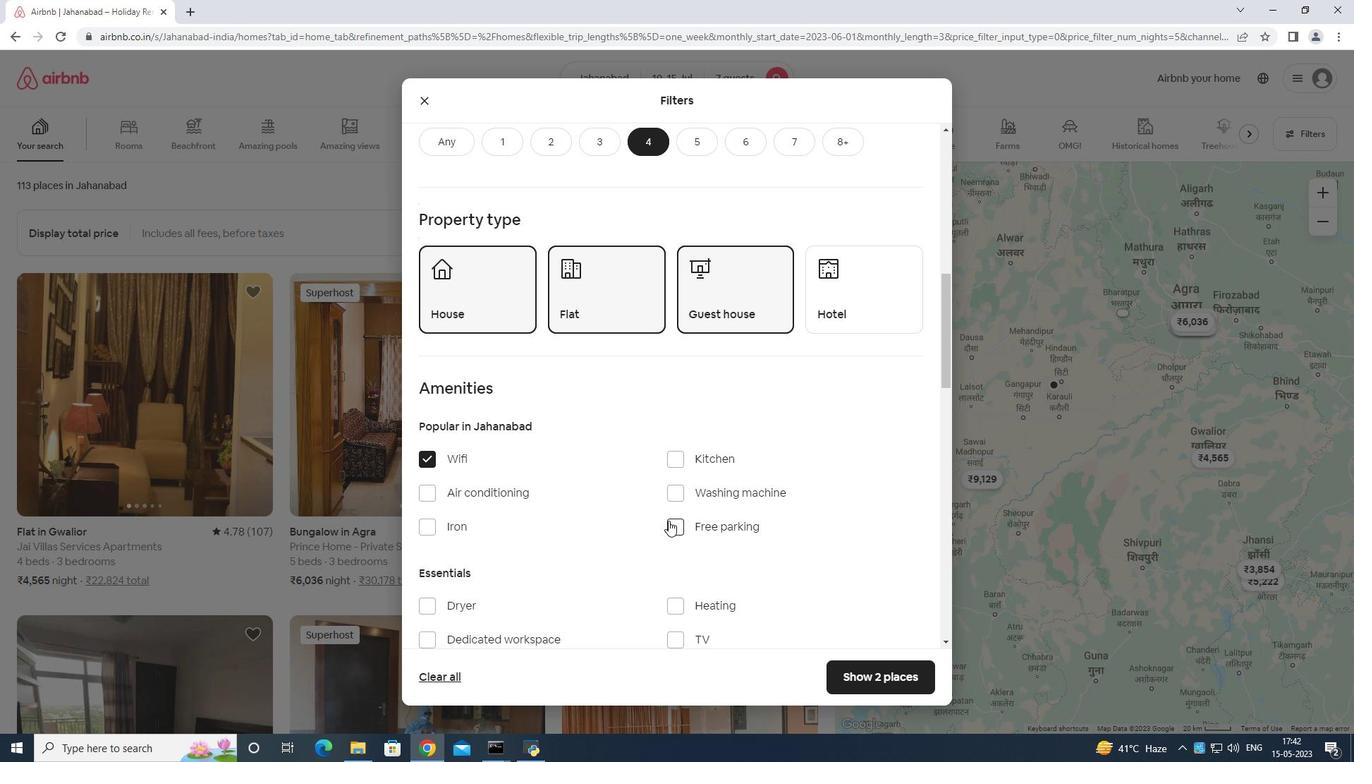 
Action: Mouse moved to (678, 525)
Screenshot: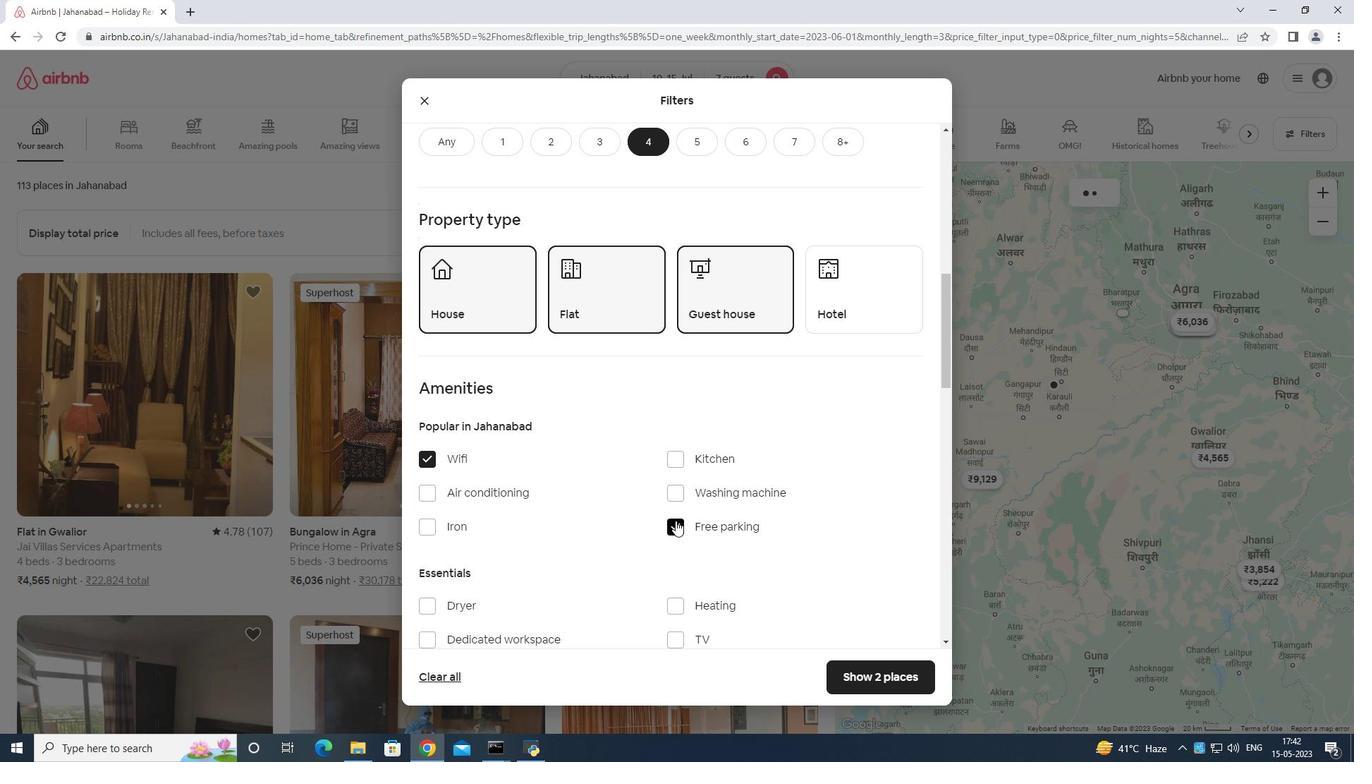 
Action: Mouse scrolled (678, 525) with delta (0, 0)
Screenshot: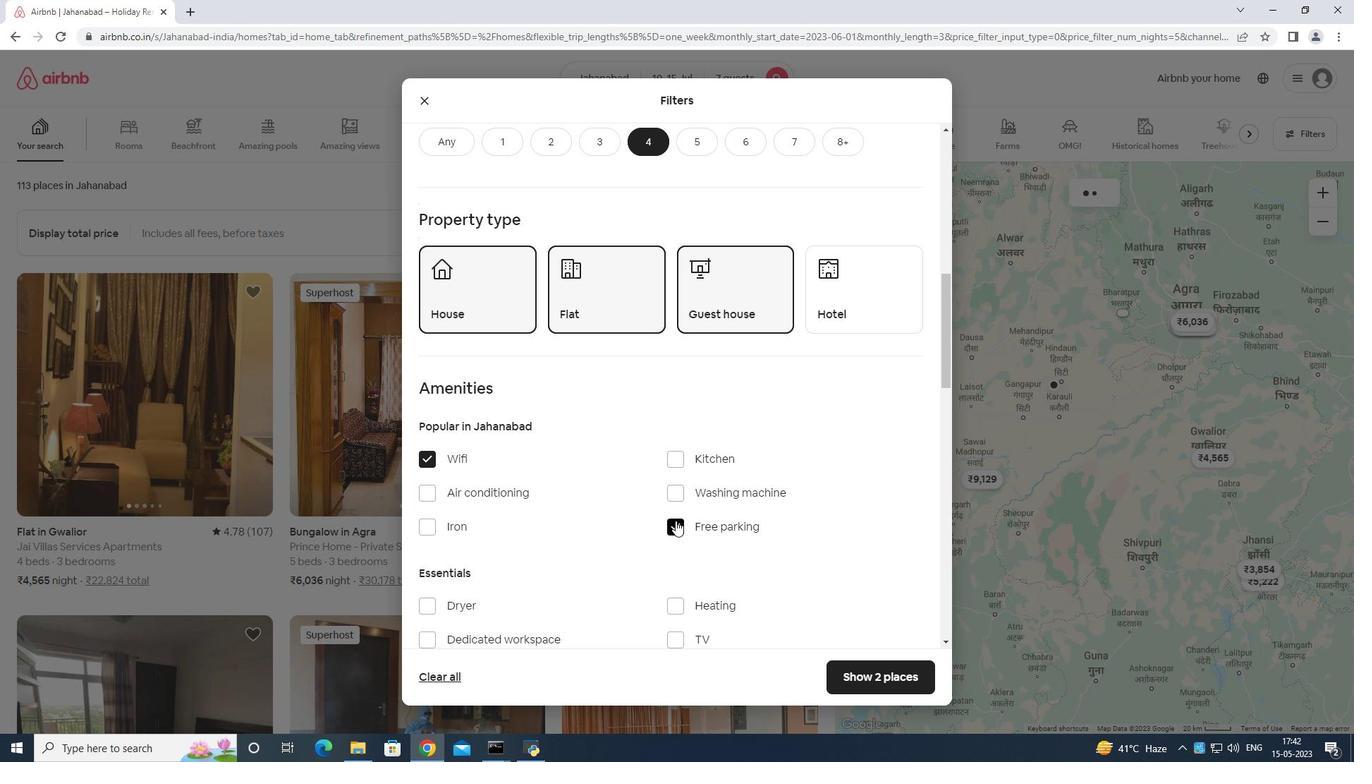 
Action: Mouse moved to (675, 493)
Screenshot: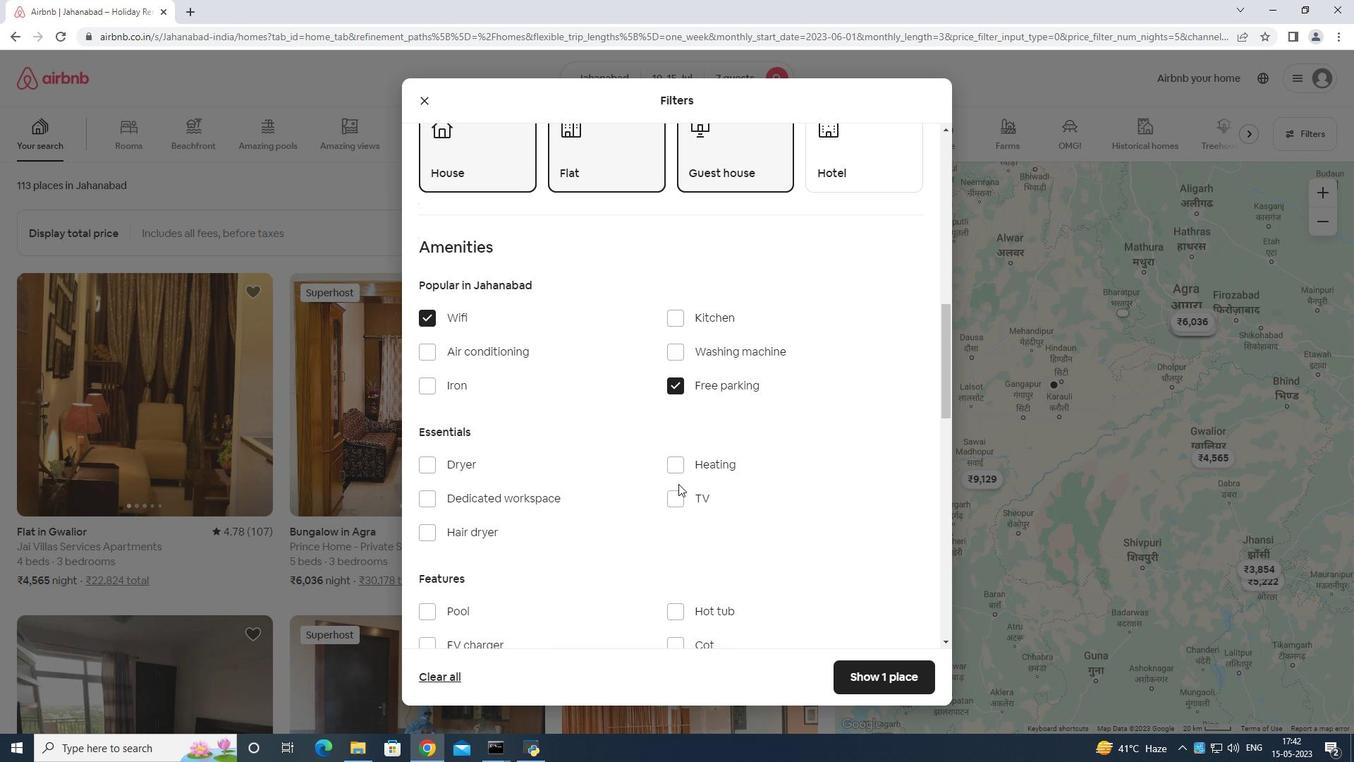 
Action: Mouse pressed left at (675, 493)
Screenshot: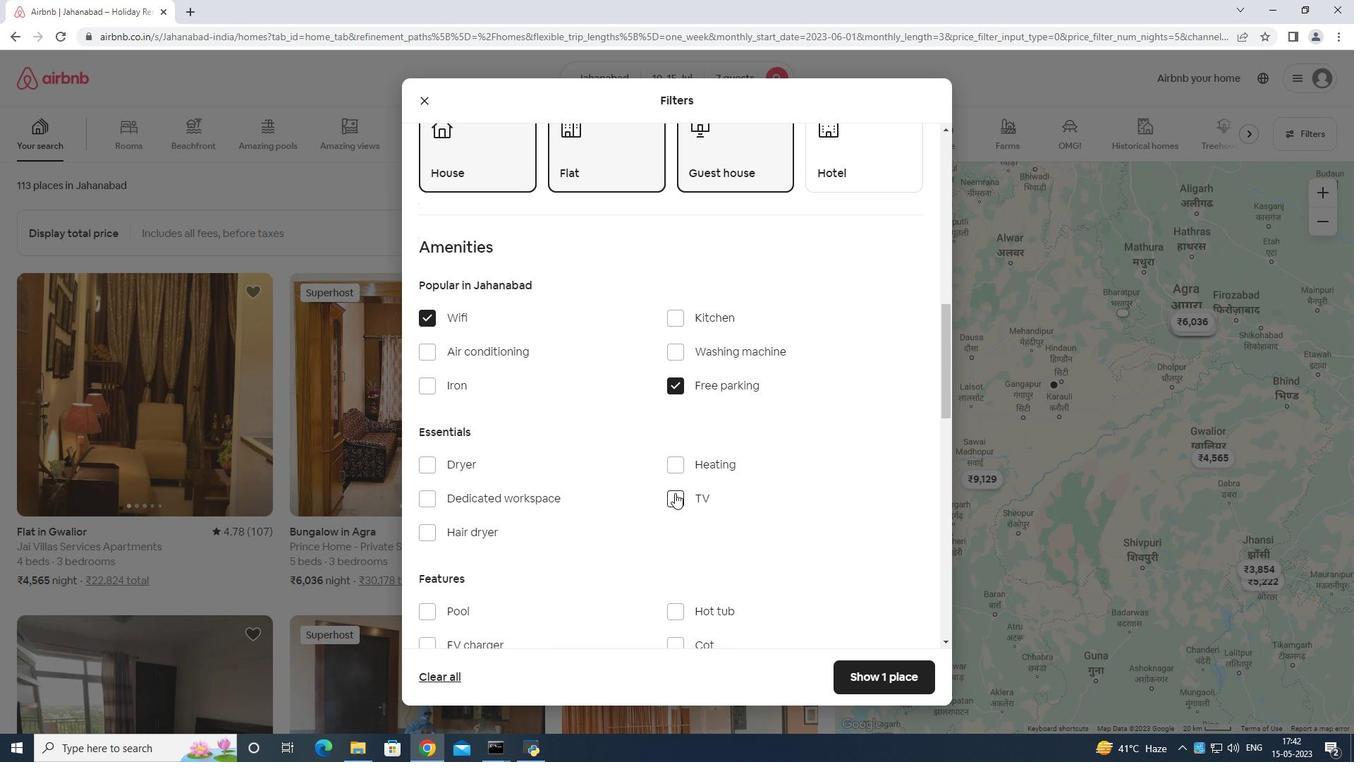 
Action: Mouse moved to (702, 474)
Screenshot: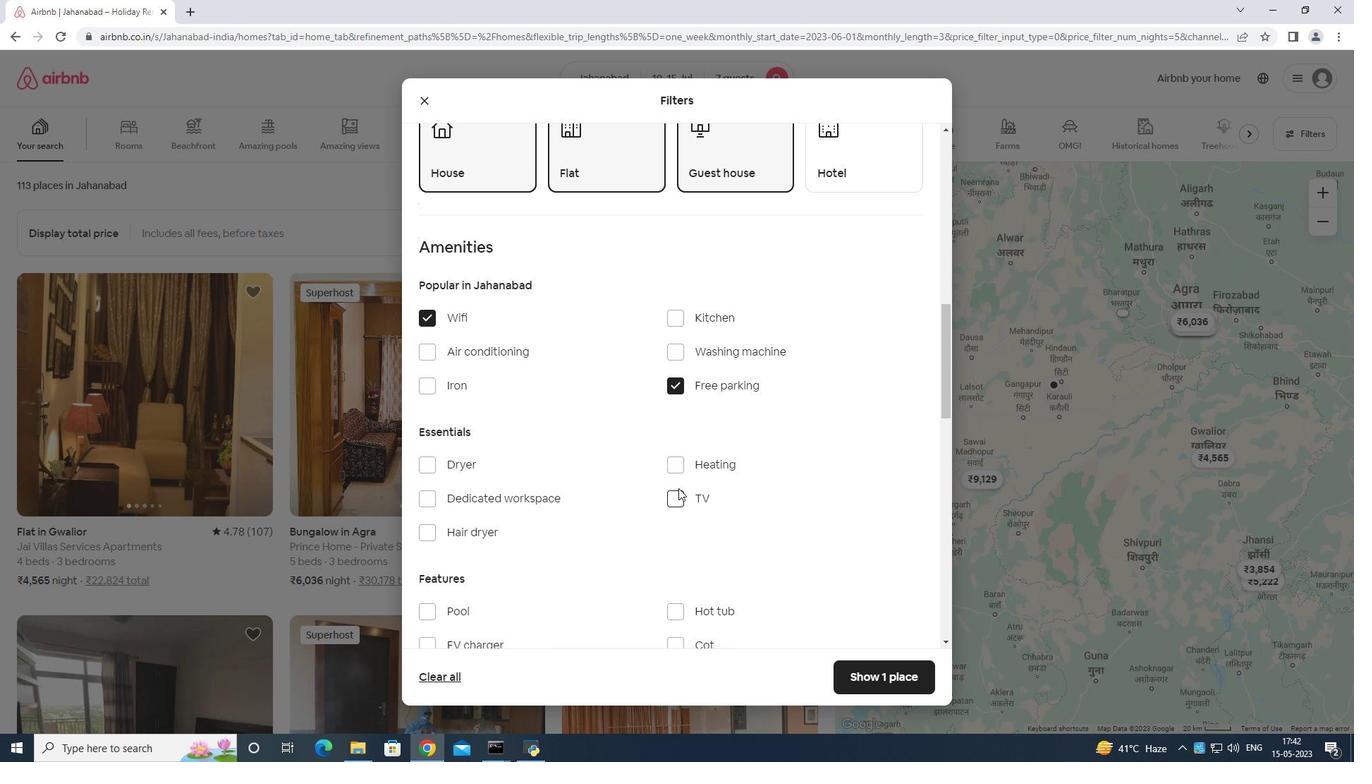 
Action: Mouse scrolled (702, 473) with delta (0, 0)
Screenshot: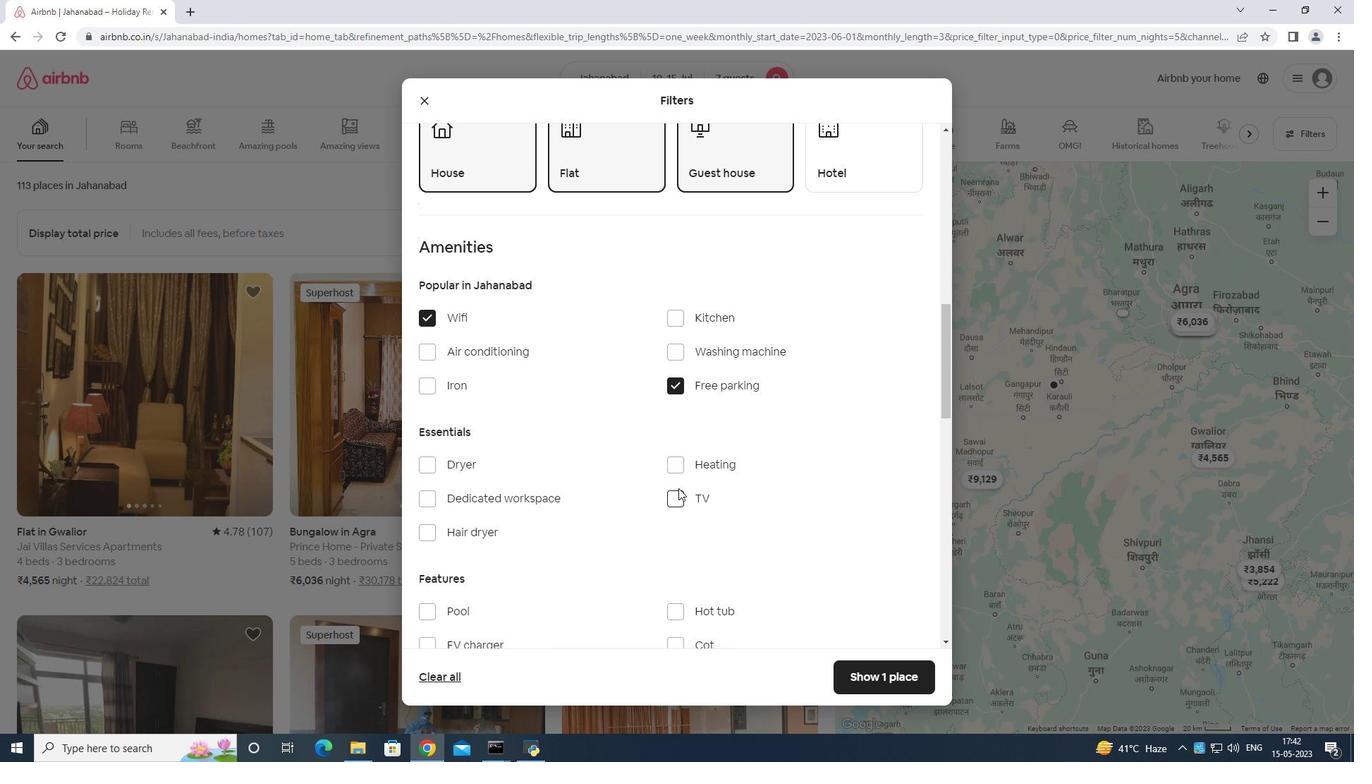 
Action: Mouse moved to (703, 479)
Screenshot: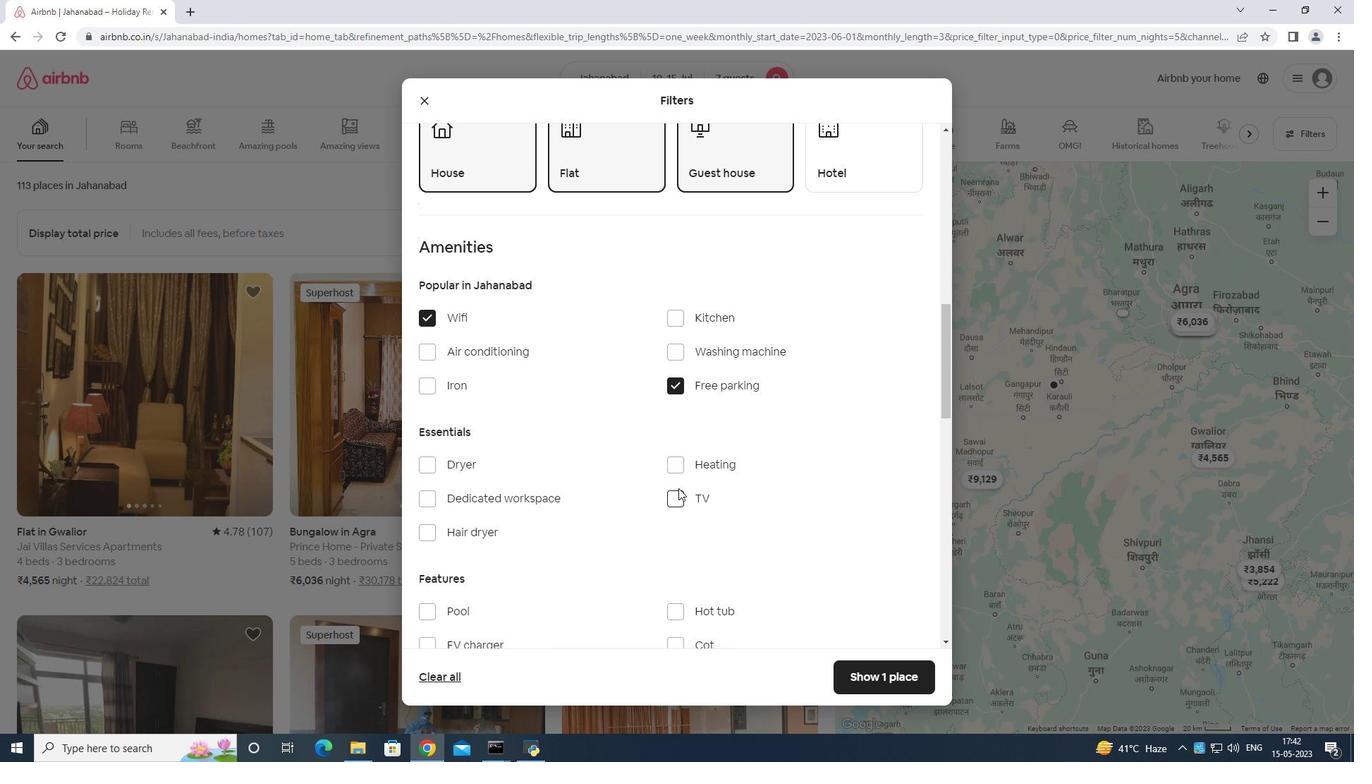 
Action: Mouse scrolled (703, 478) with delta (0, 0)
Screenshot: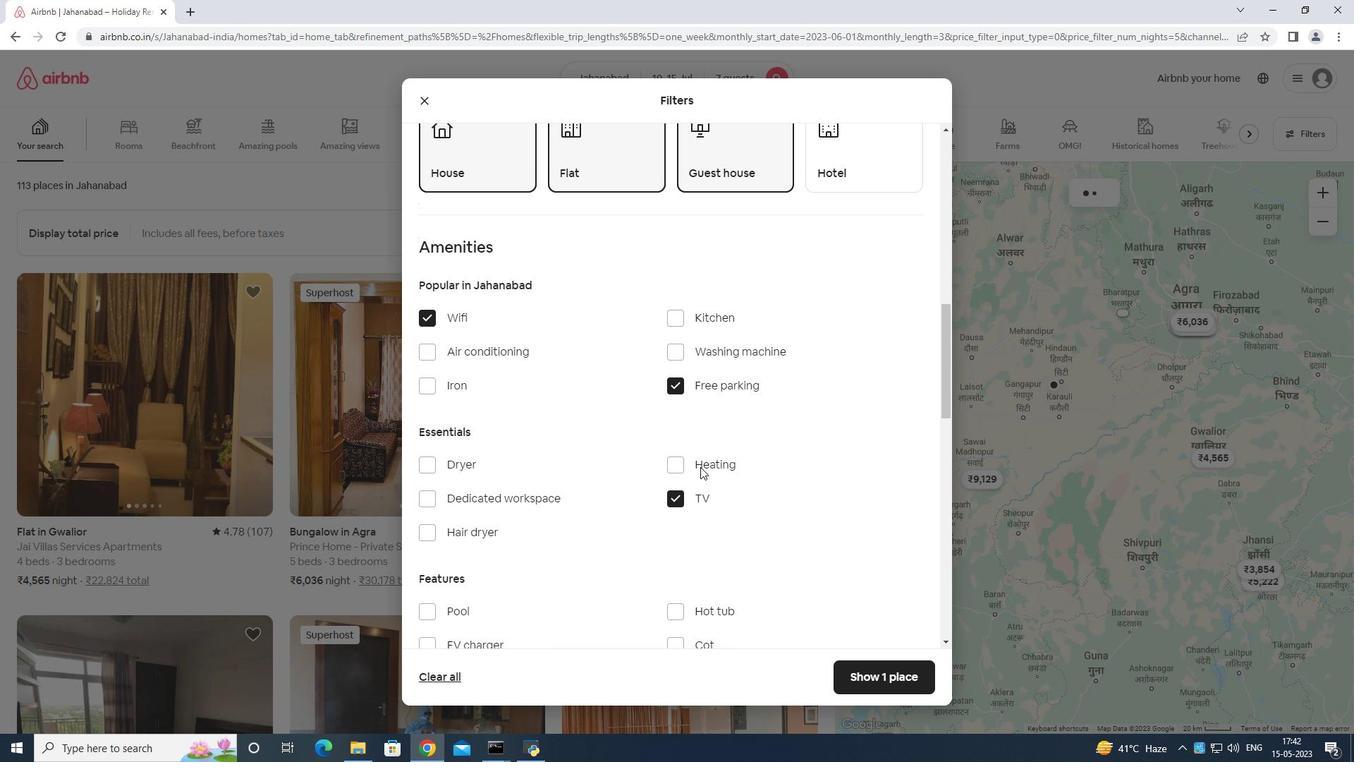 
Action: Mouse scrolled (703, 478) with delta (0, 0)
Screenshot: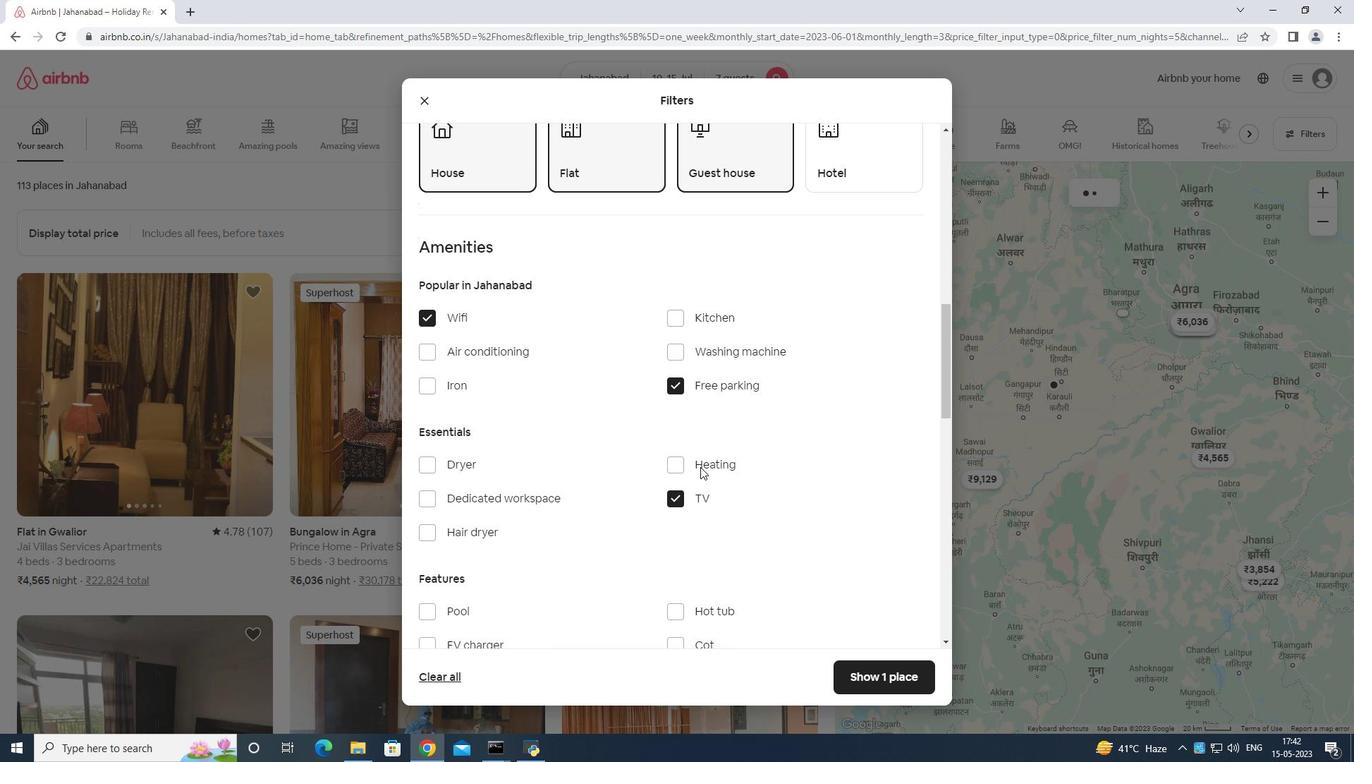
Action: Mouse moved to (471, 471)
Screenshot: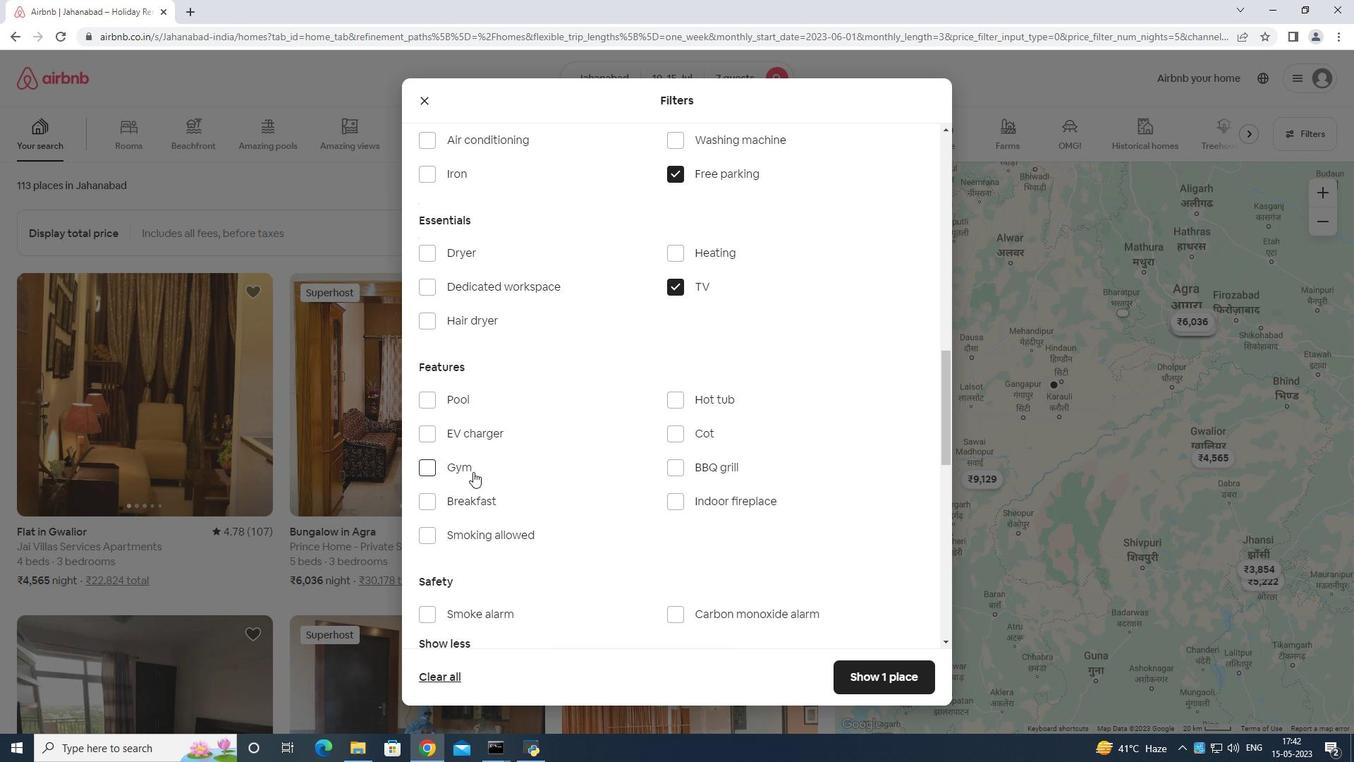 
Action: Mouse pressed left at (471, 471)
Screenshot: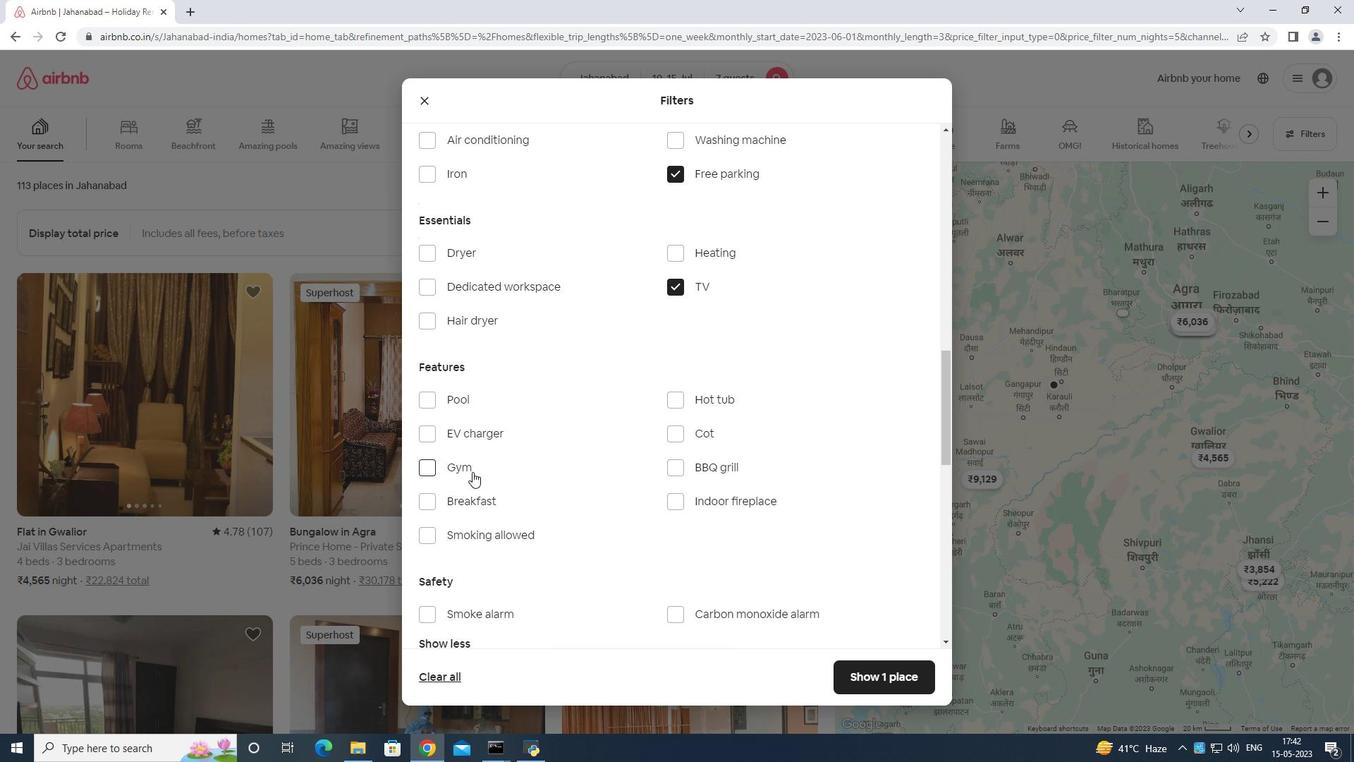 
Action: Mouse moved to (471, 491)
Screenshot: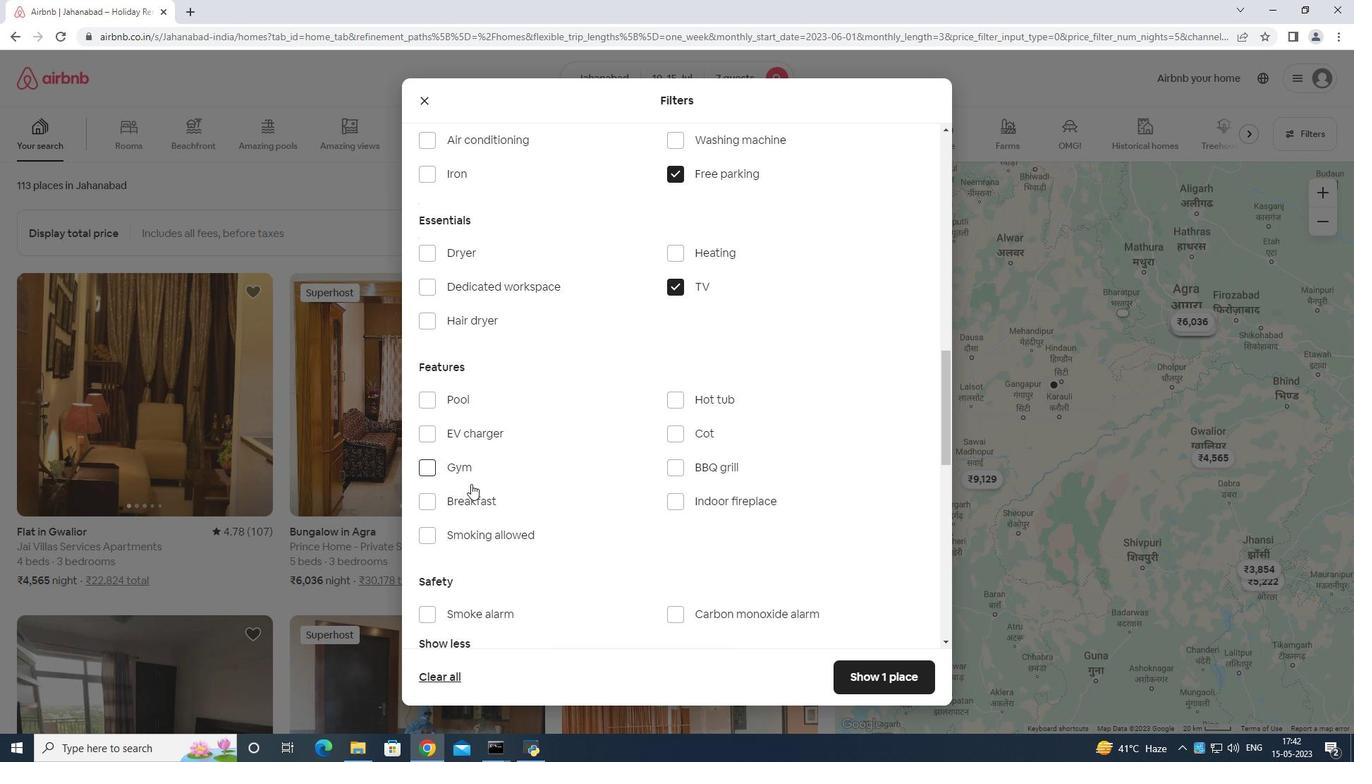 
Action: Mouse pressed left at (471, 491)
Screenshot: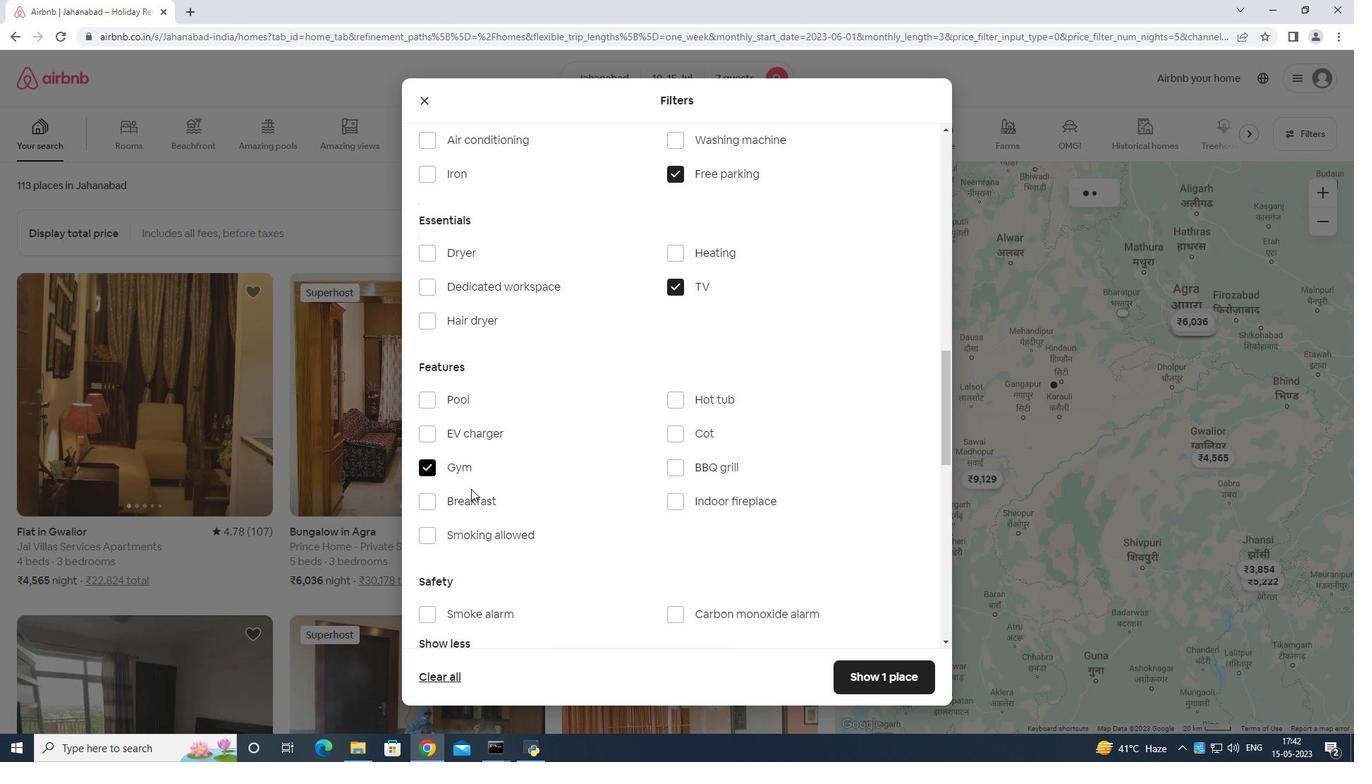 
Action: Mouse moved to (471, 499)
Screenshot: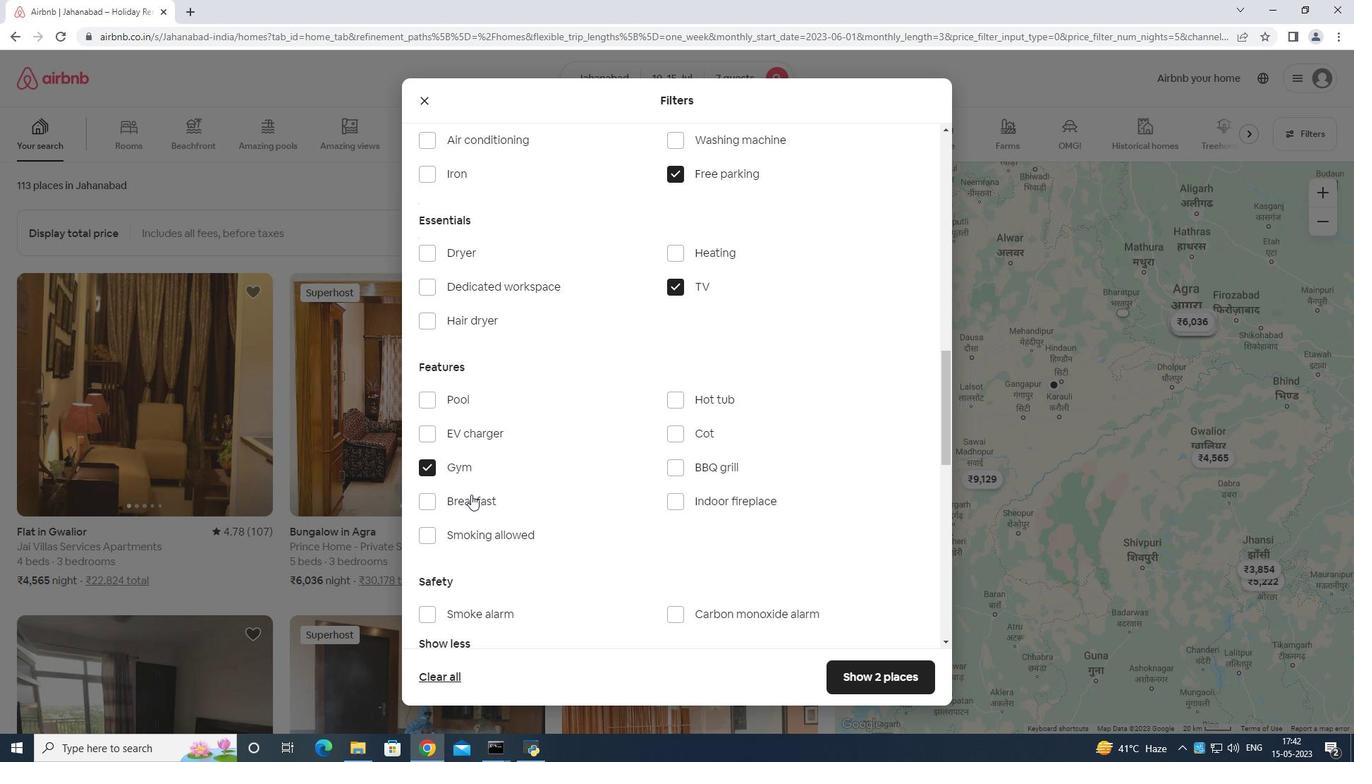 
Action: Mouse pressed left at (471, 499)
Screenshot: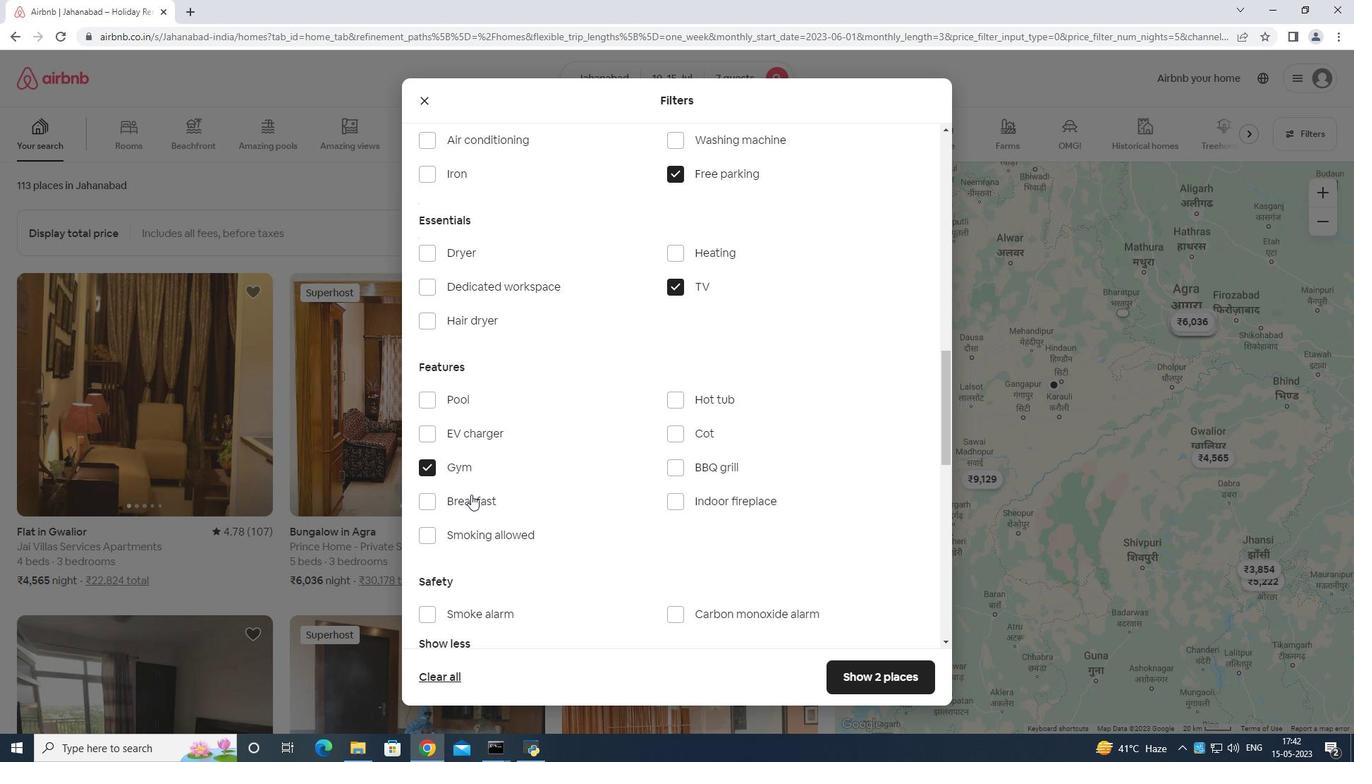 
Action: Mouse moved to (545, 463)
Screenshot: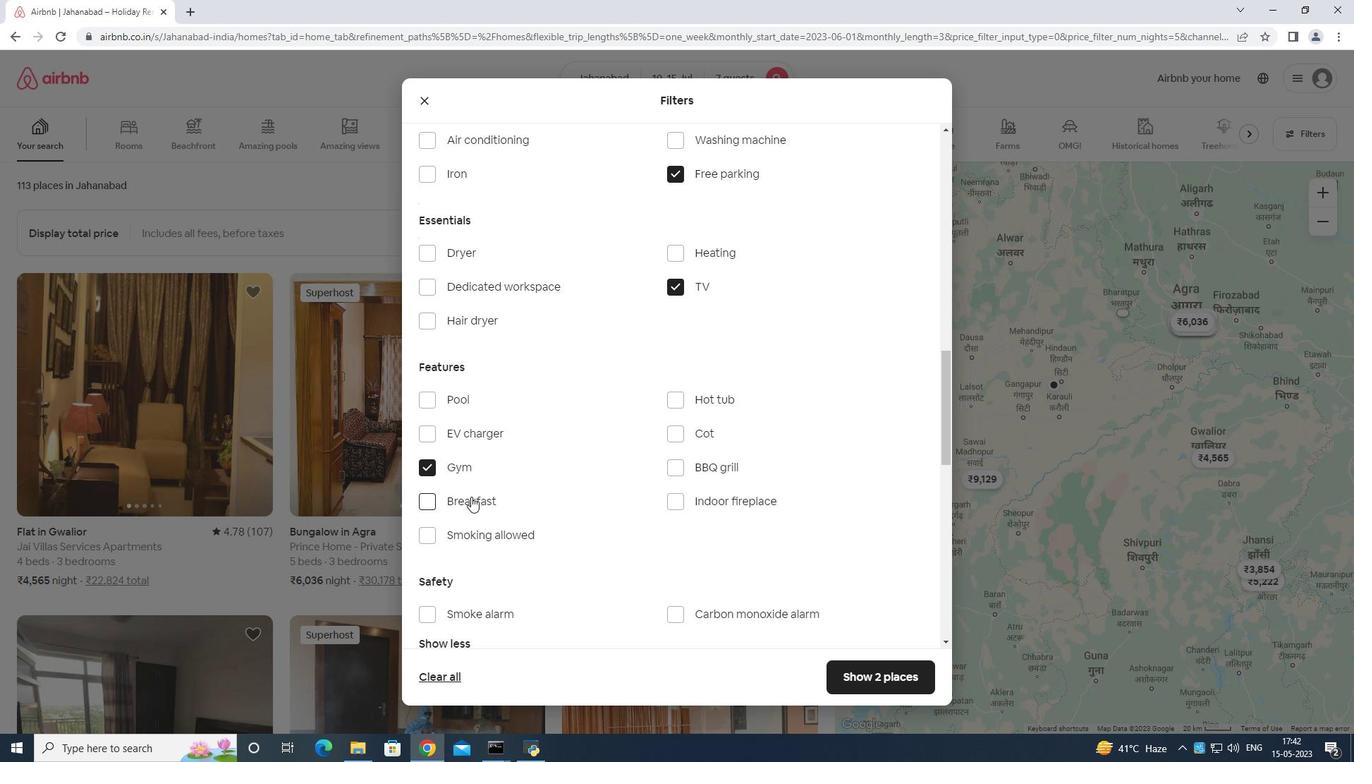
Action: Mouse scrolled (545, 462) with delta (0, 0)
Screenshot: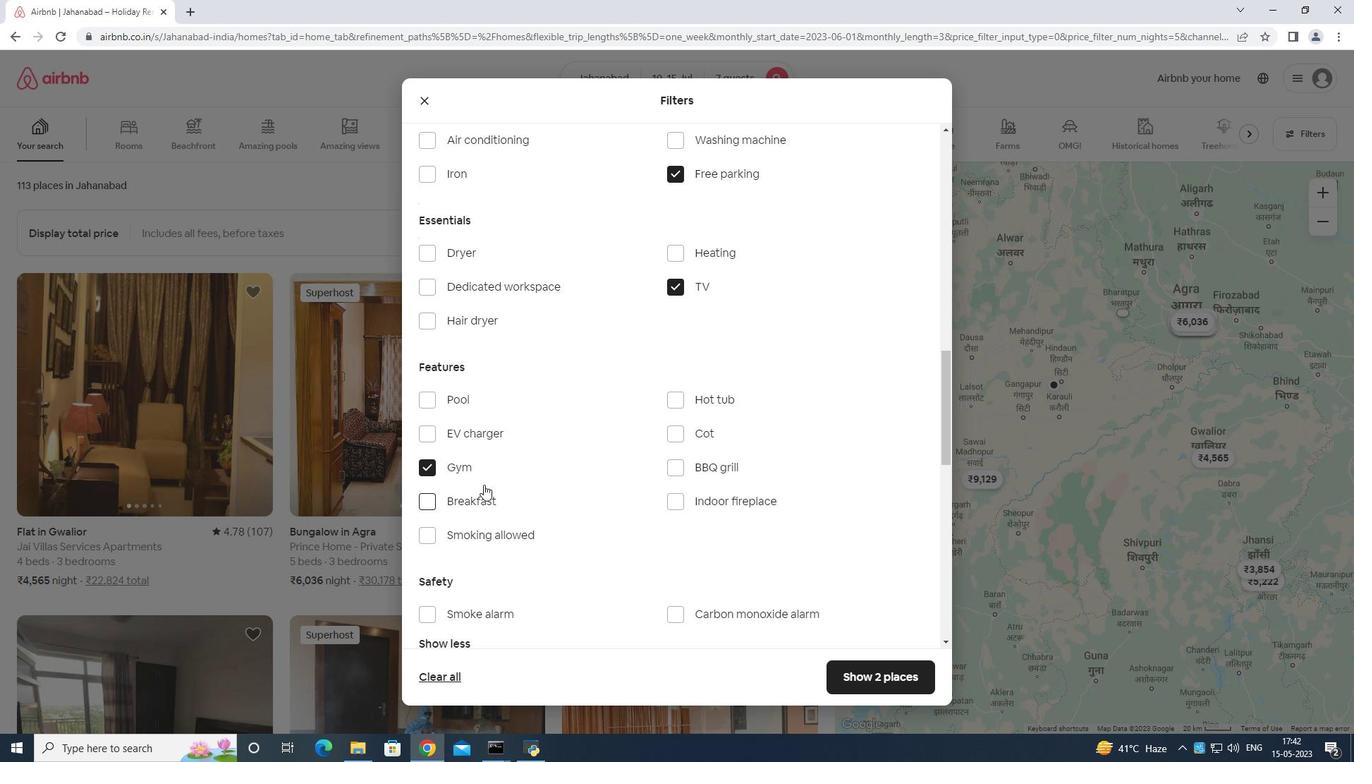 
Action: Mouse moved to (551, 465)
Screenshot: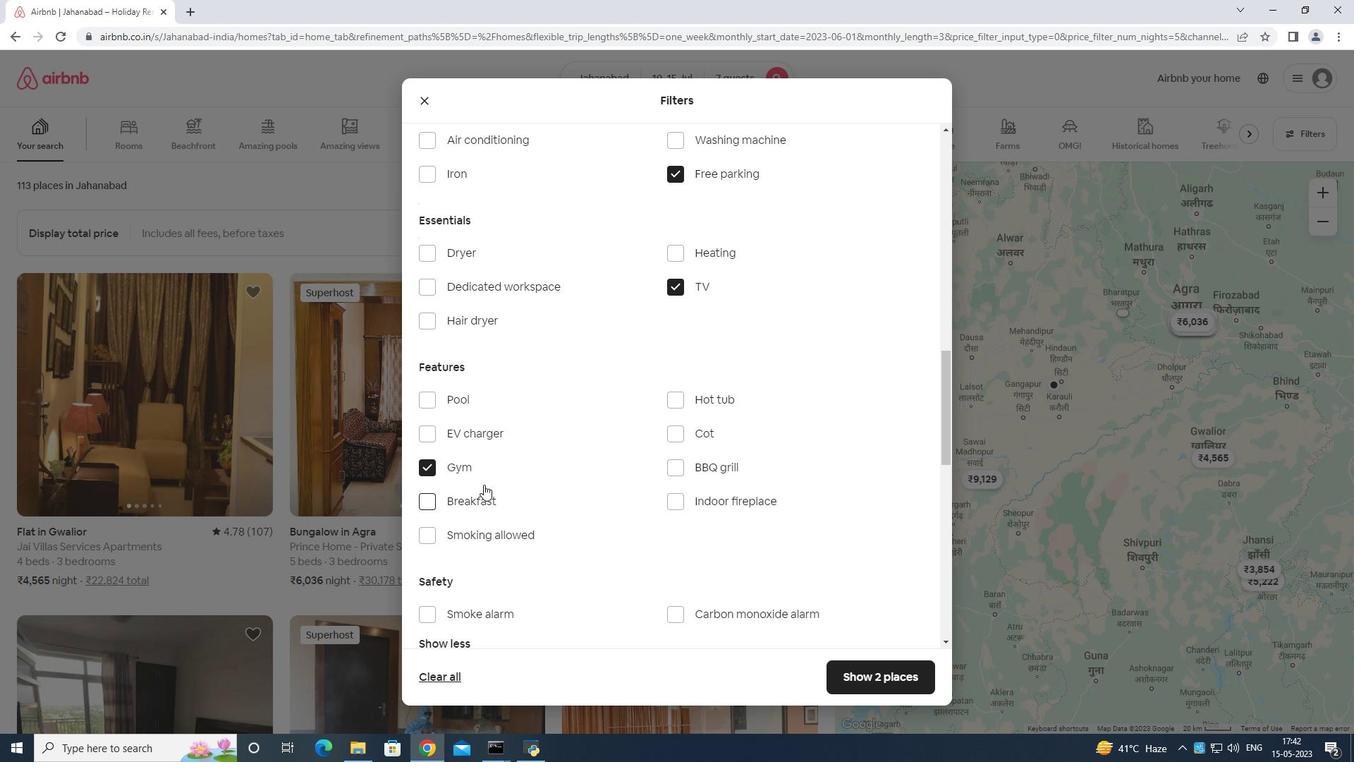 
Action: Mouse scrolled (551, 464) with delta (0, 0)
Screenshot: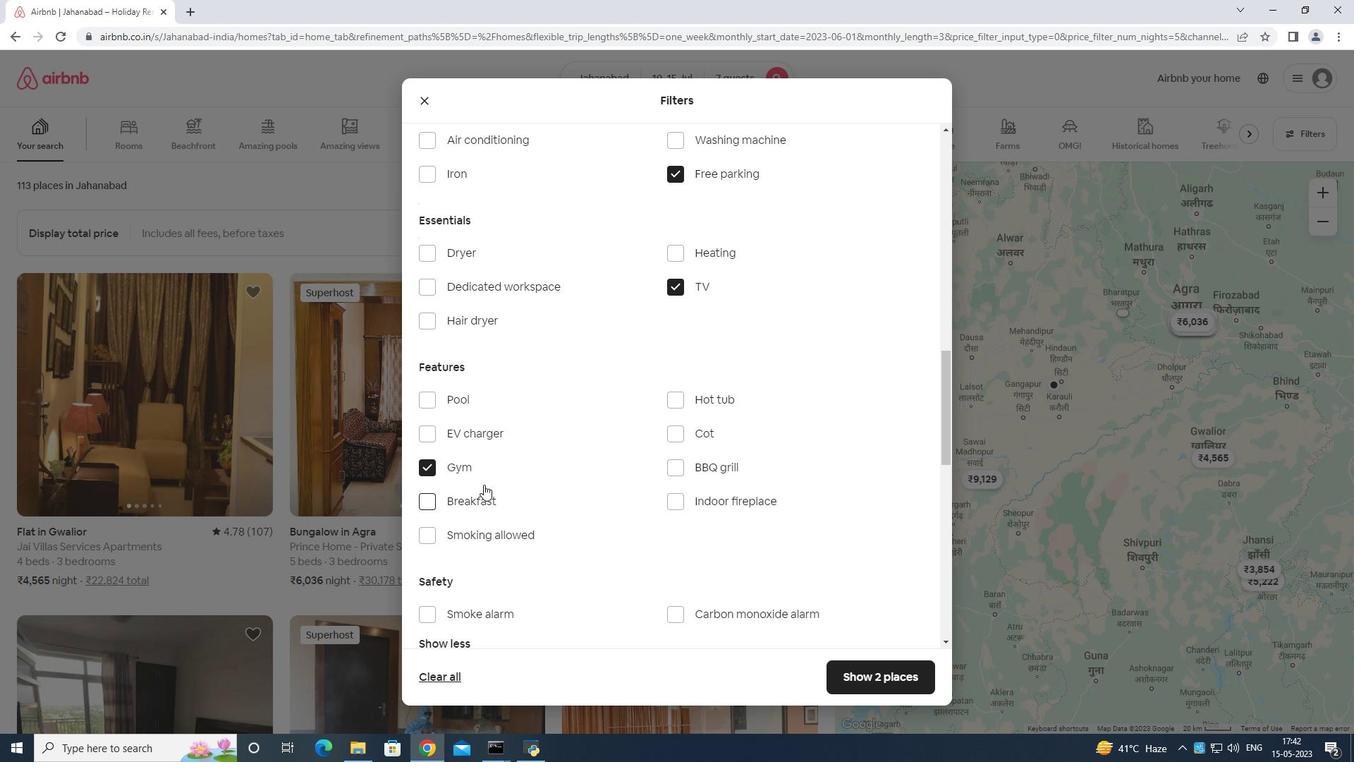 
Action: Mouse moved to (566, 466)
Screenshot: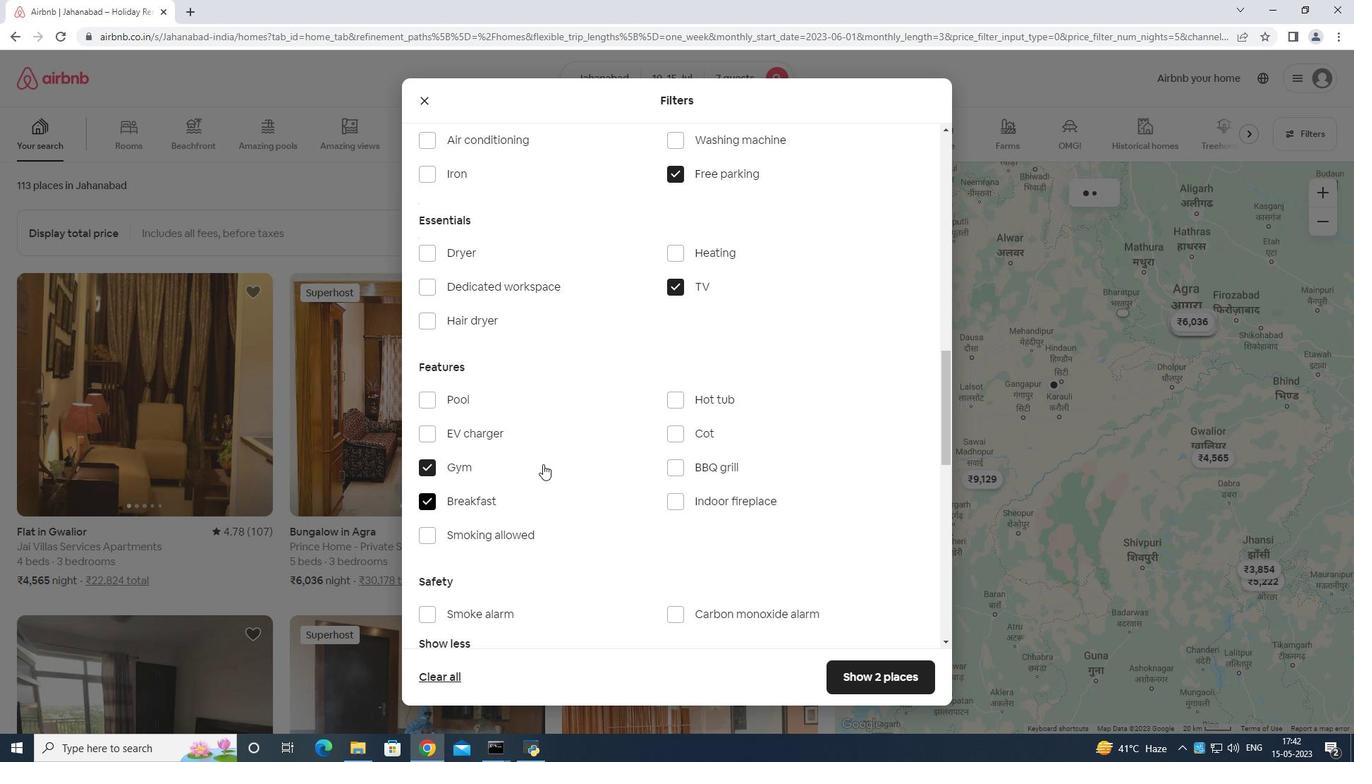
Action: Mouse scrolled (566, 465) with delta (0, 0)
Screenshot: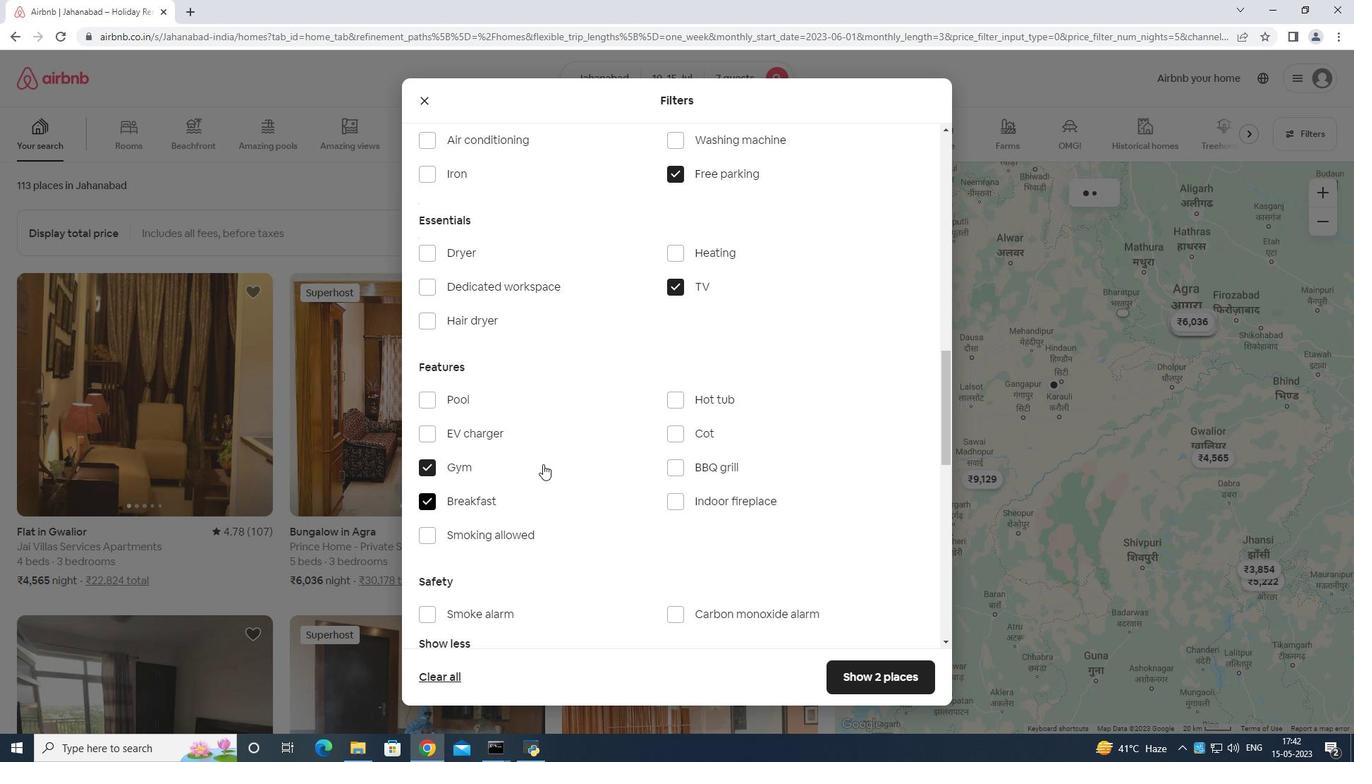 
Action: Mouse moved to (590, 466)
Screenshot: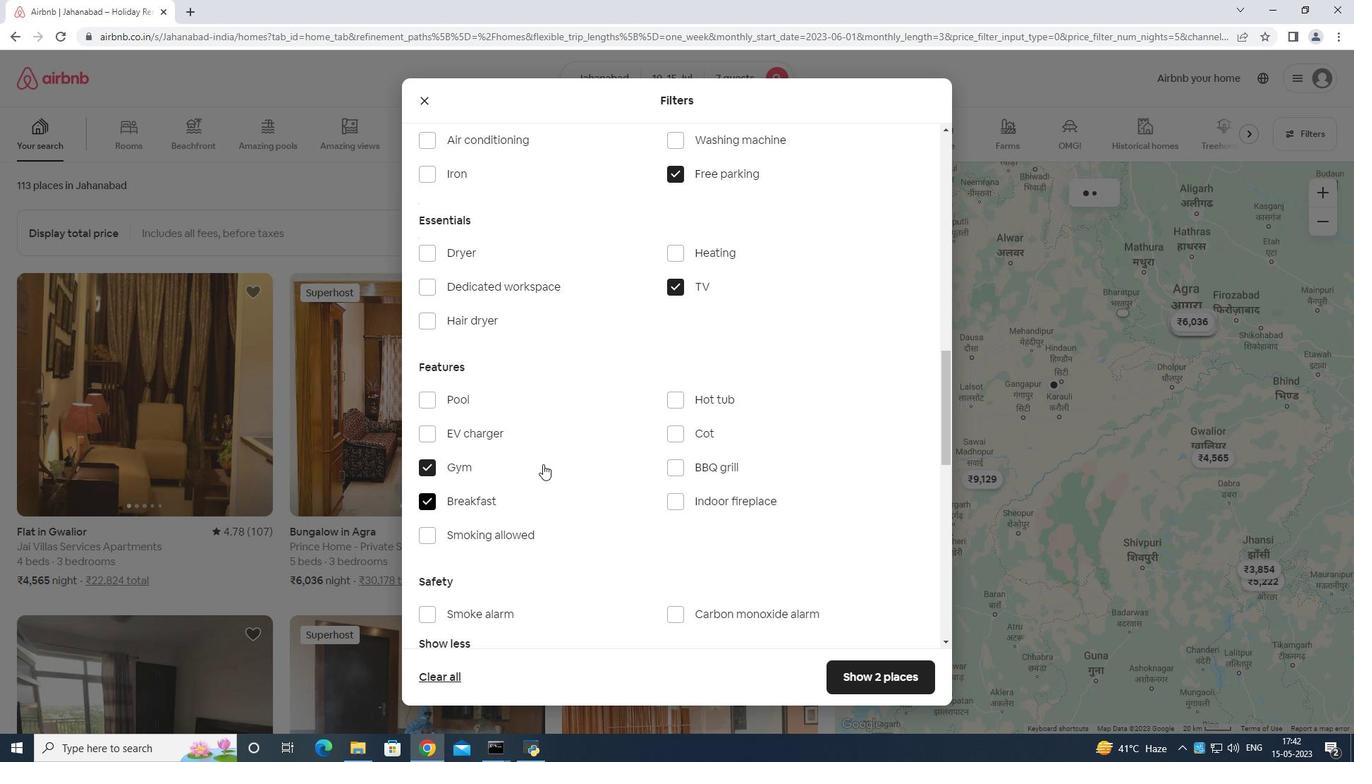 
Action: Mouse scrolled (590, 465) with delta (0, 0)
Screenshot: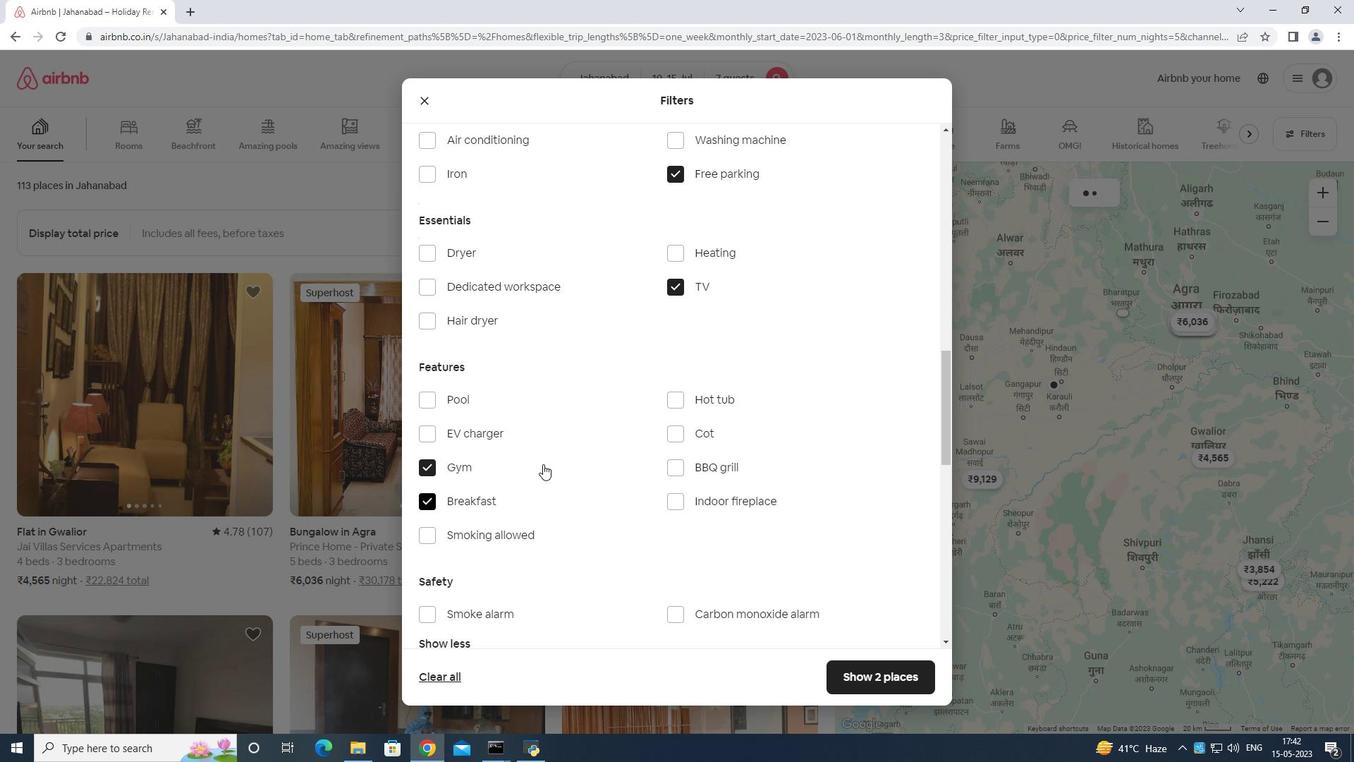 
Action: Mouse moved to (889, 516)
Screenshot: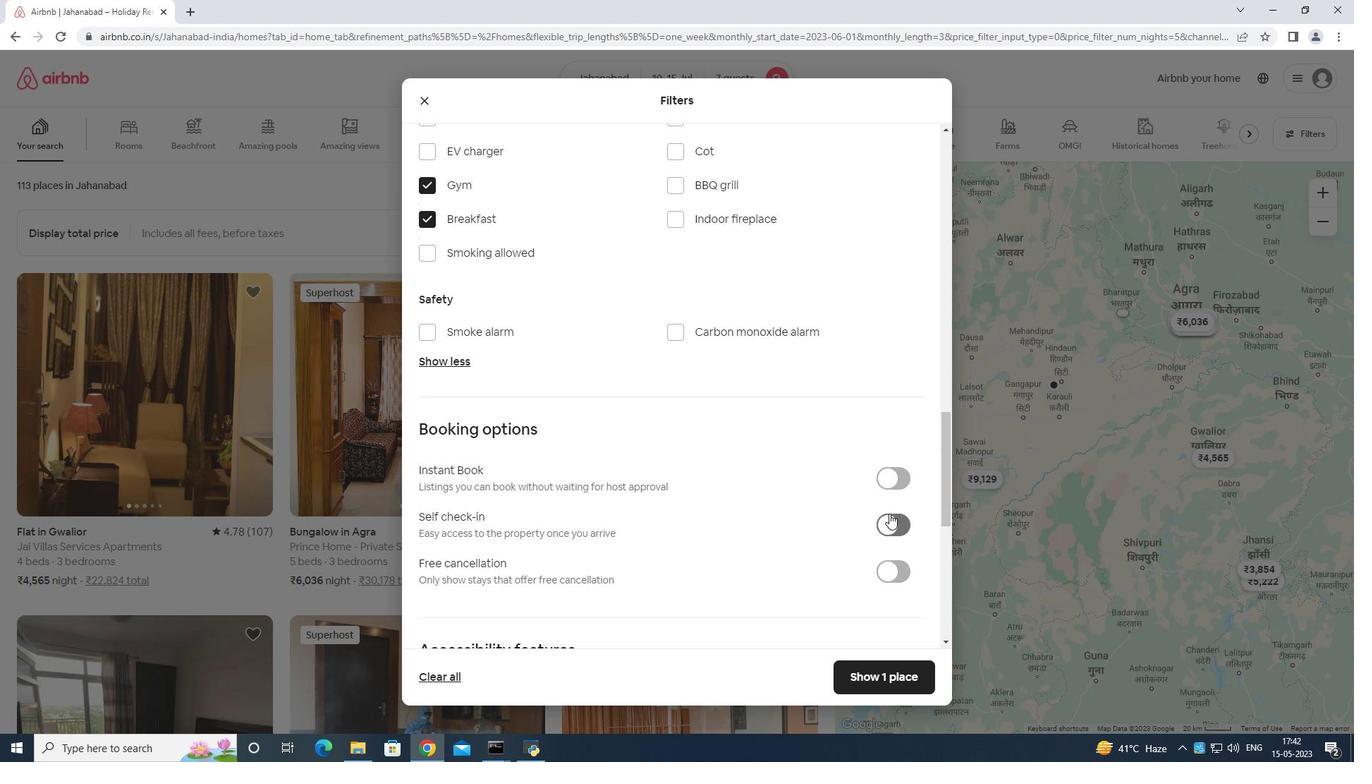 
Action: Mouse pressed left at (889, 516)
Screenshot: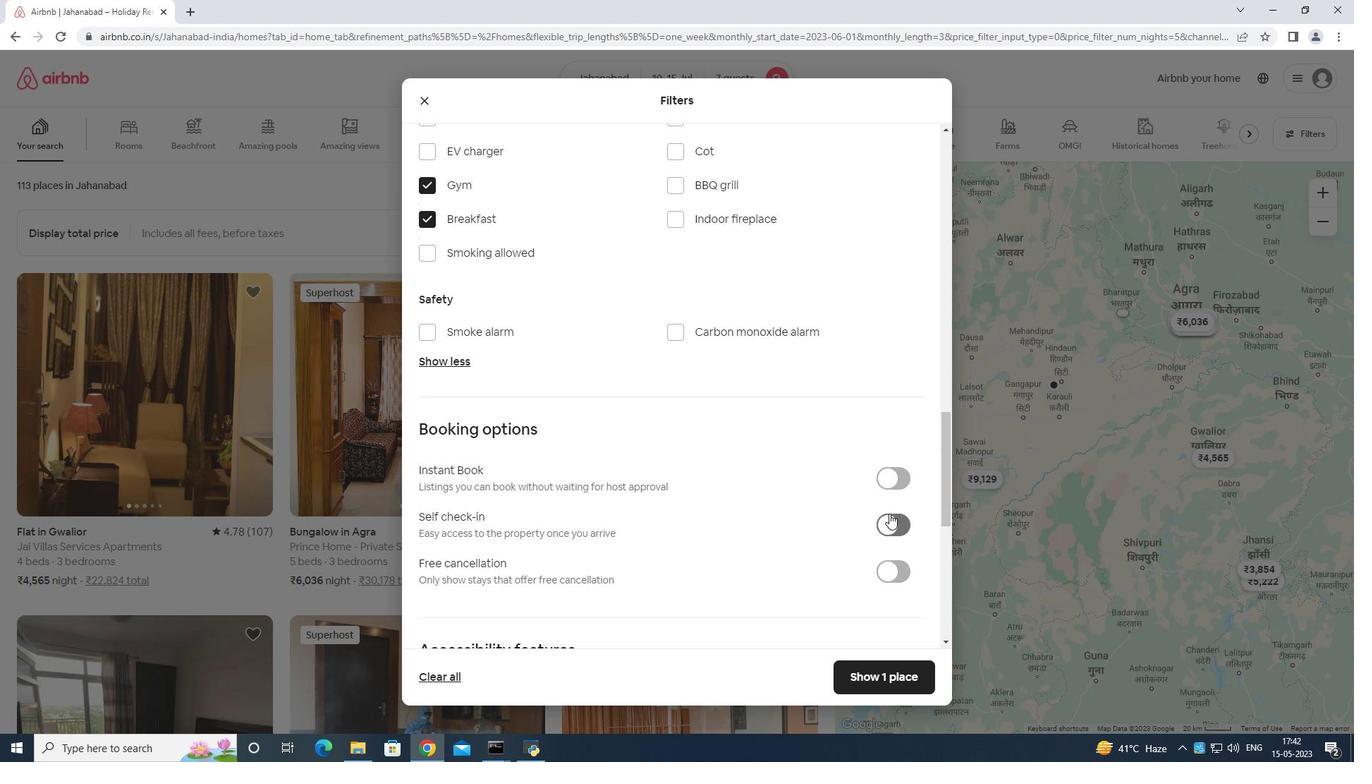 
Action: Mouse moved to (889, 506)
Screenshot: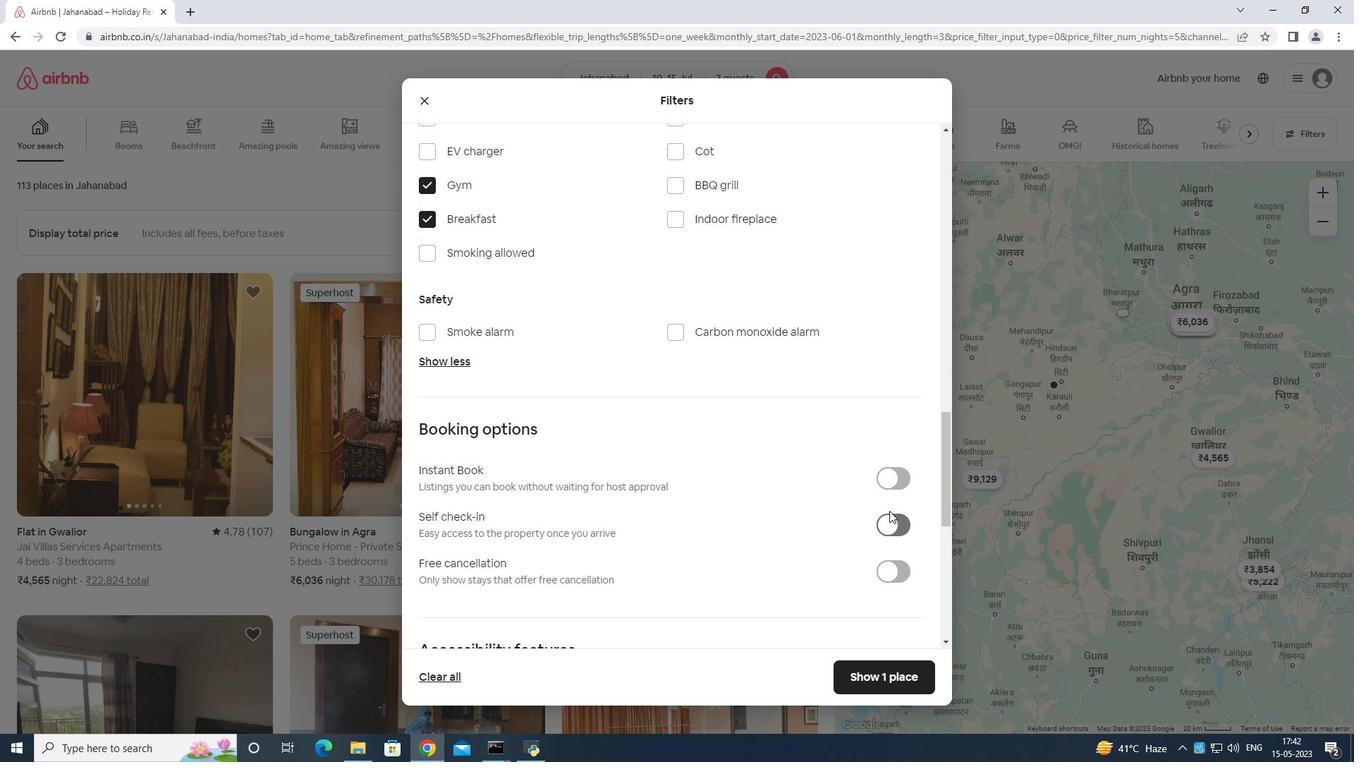 
Action: Mouse scrolled (889, 505) with delta (0, 0)
Screenshot: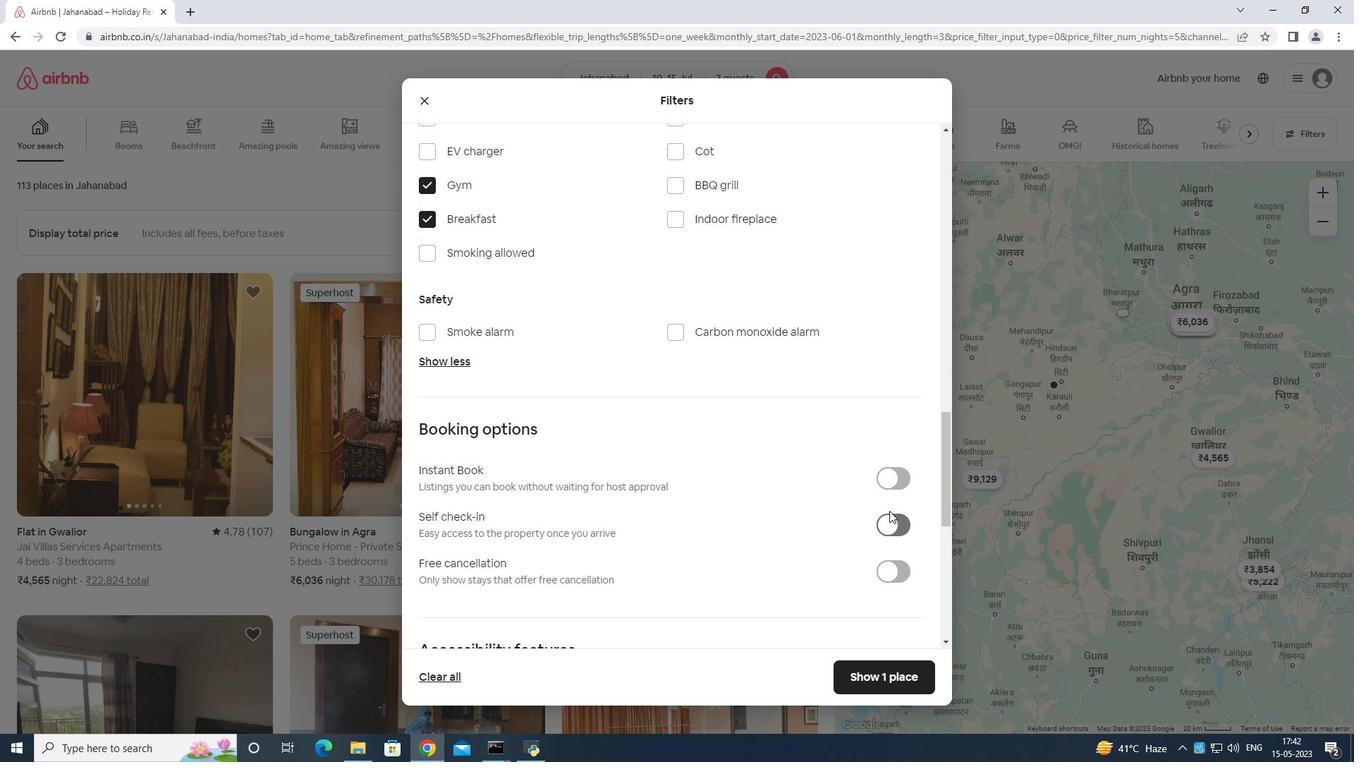 
Action: Mouse moved to (883, 517)
Screenshot: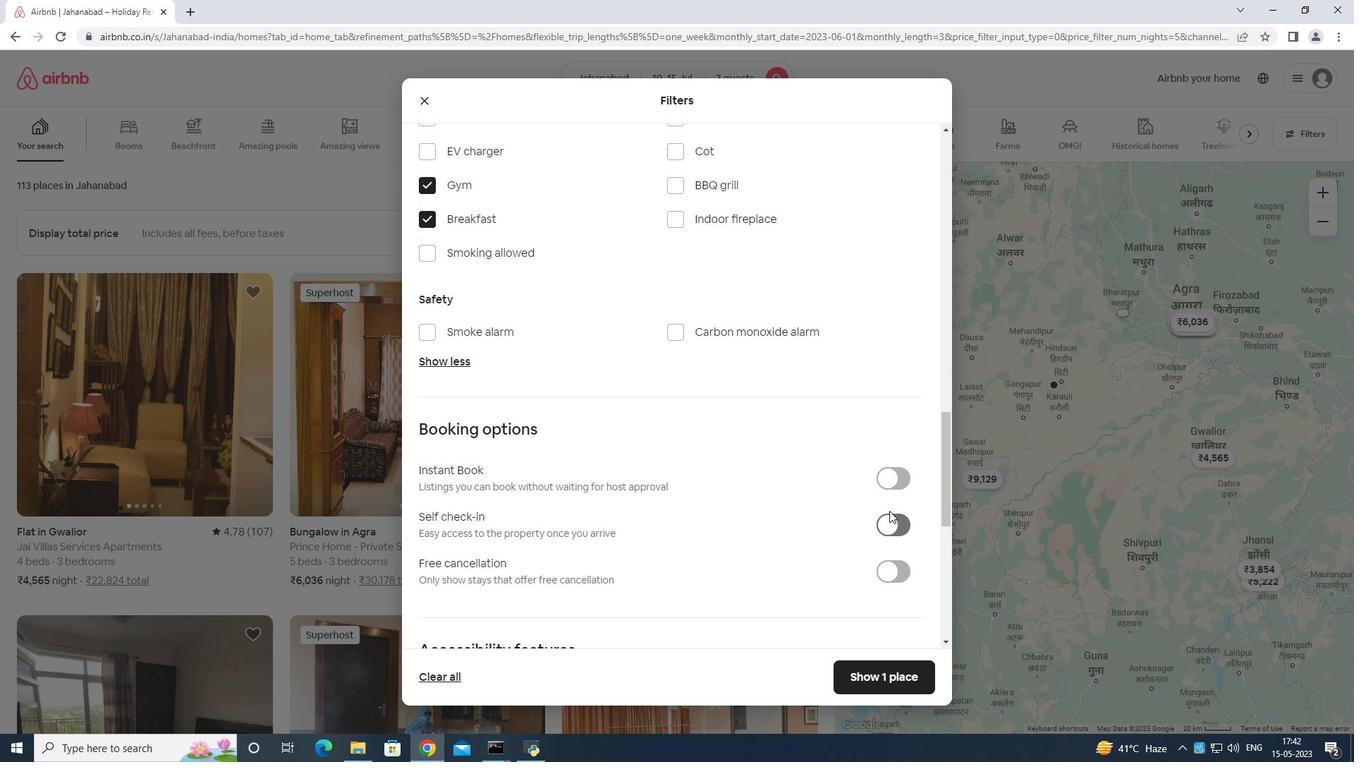 
Action: Mouse scrolled (883, 516) with delta (0, 0)
Screenshot: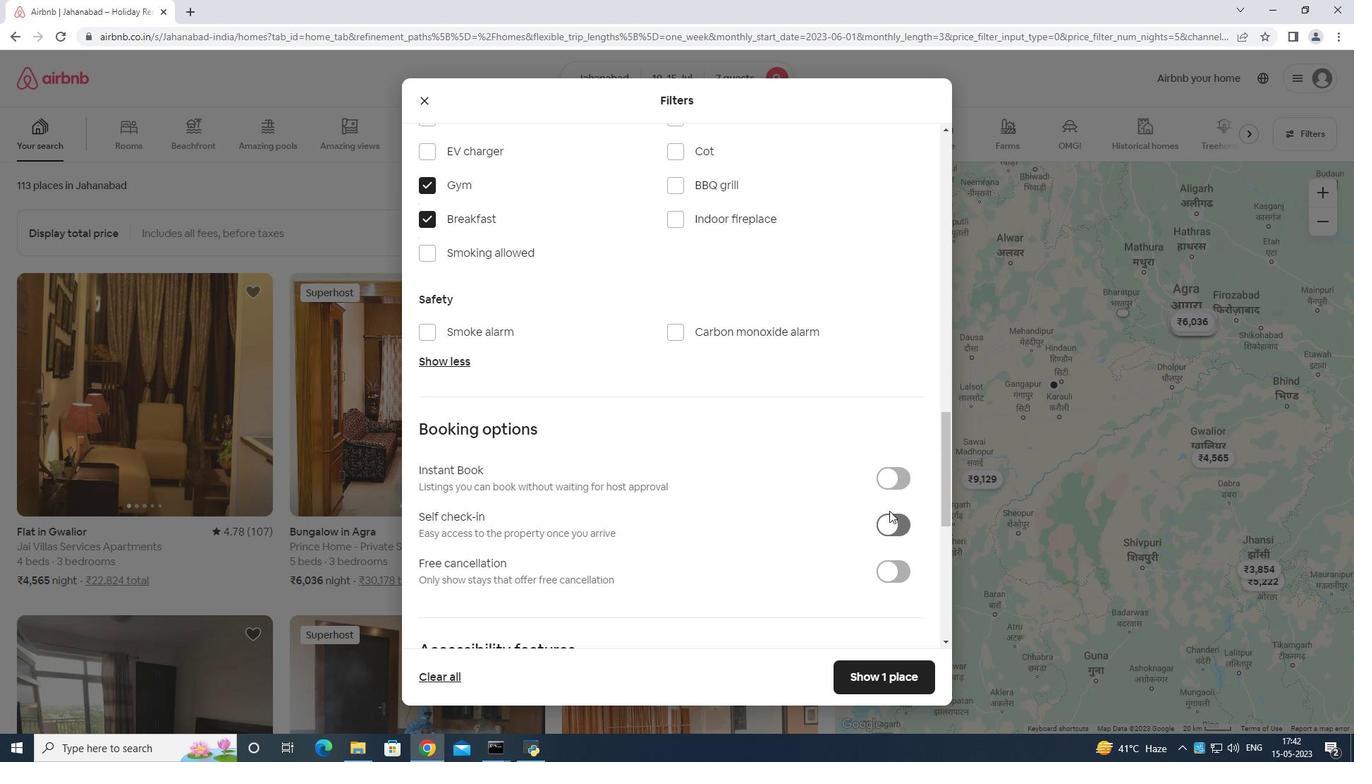 
Action: Mouse moved to (875, 522)
Screenshot: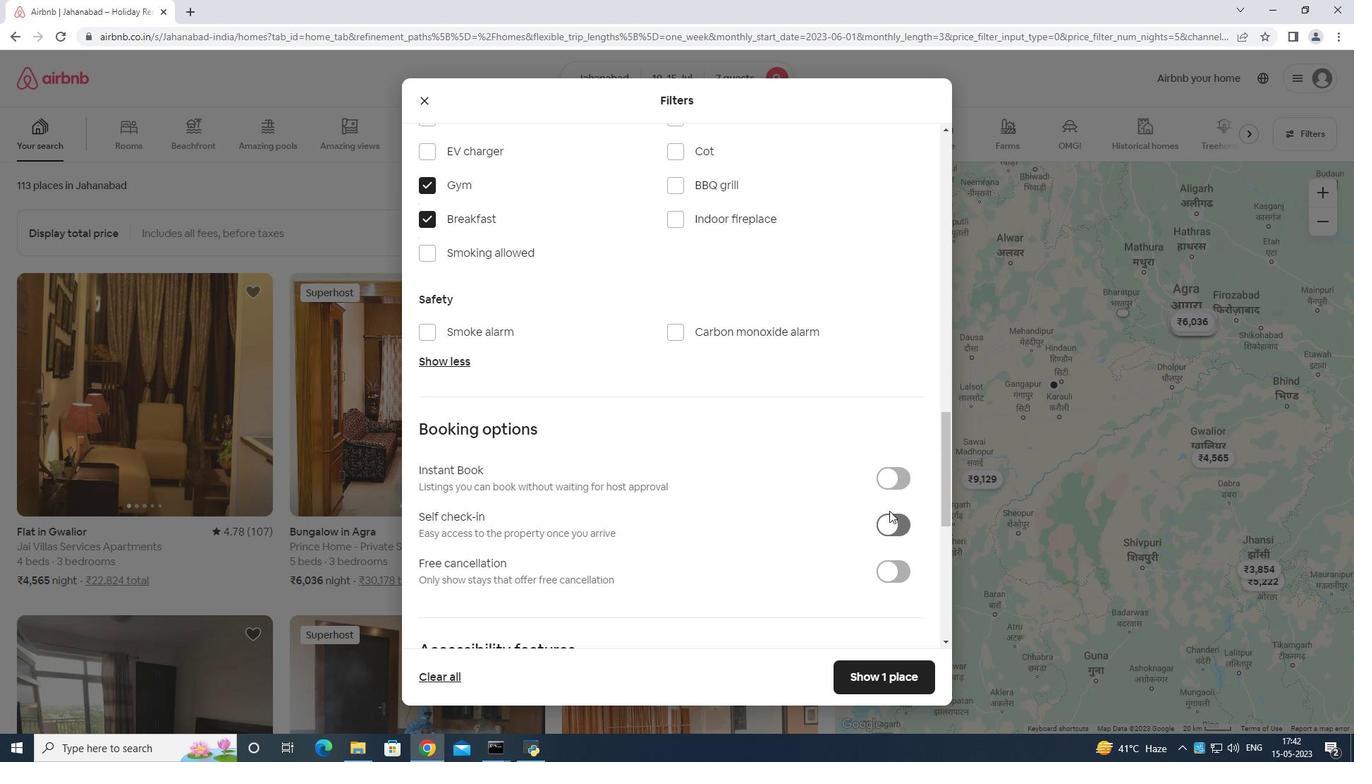 
Action: Mouse scrolled (875, 521) with delta (0, 0)
Screenshot: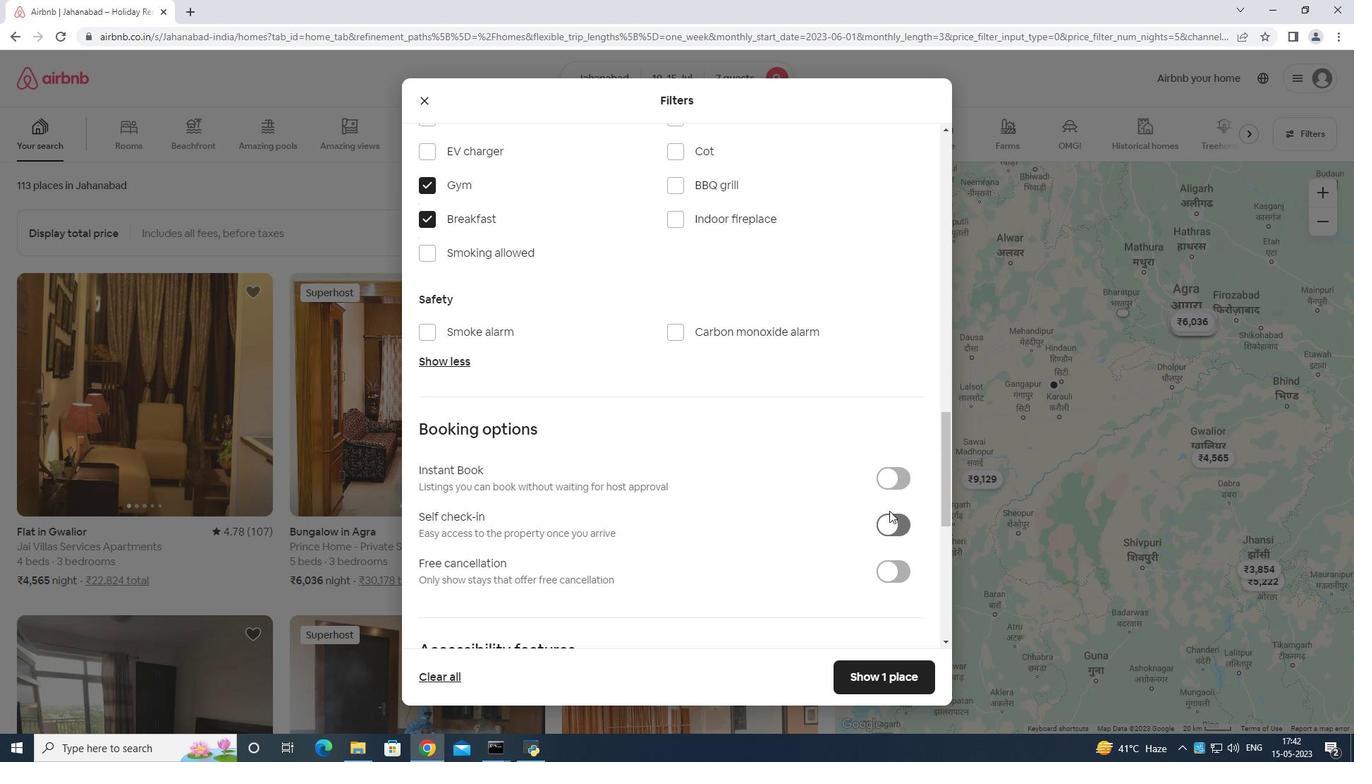 
Action: Mouse moved to (863, 522)
Screenshot: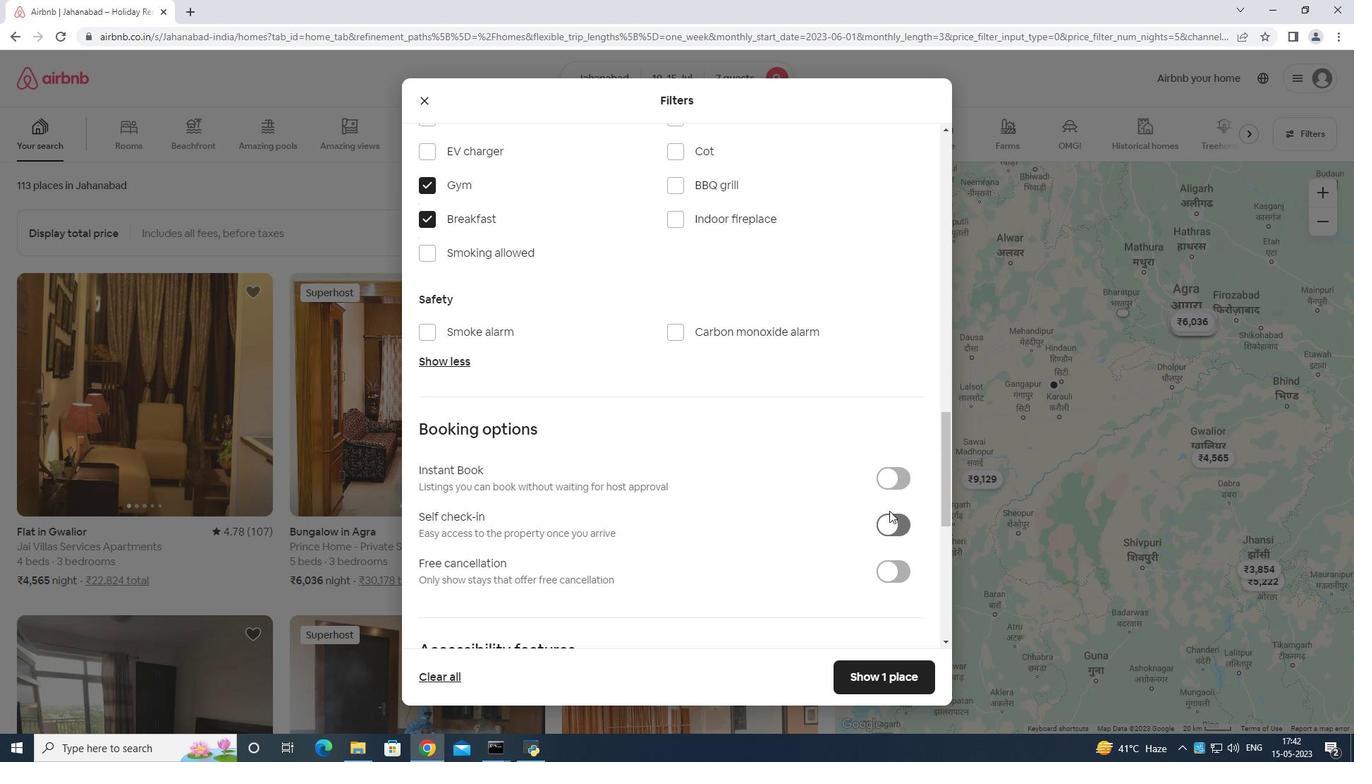 
Action: Mouse scrolled (863, 522) with delta (0, 0)
Screenshot: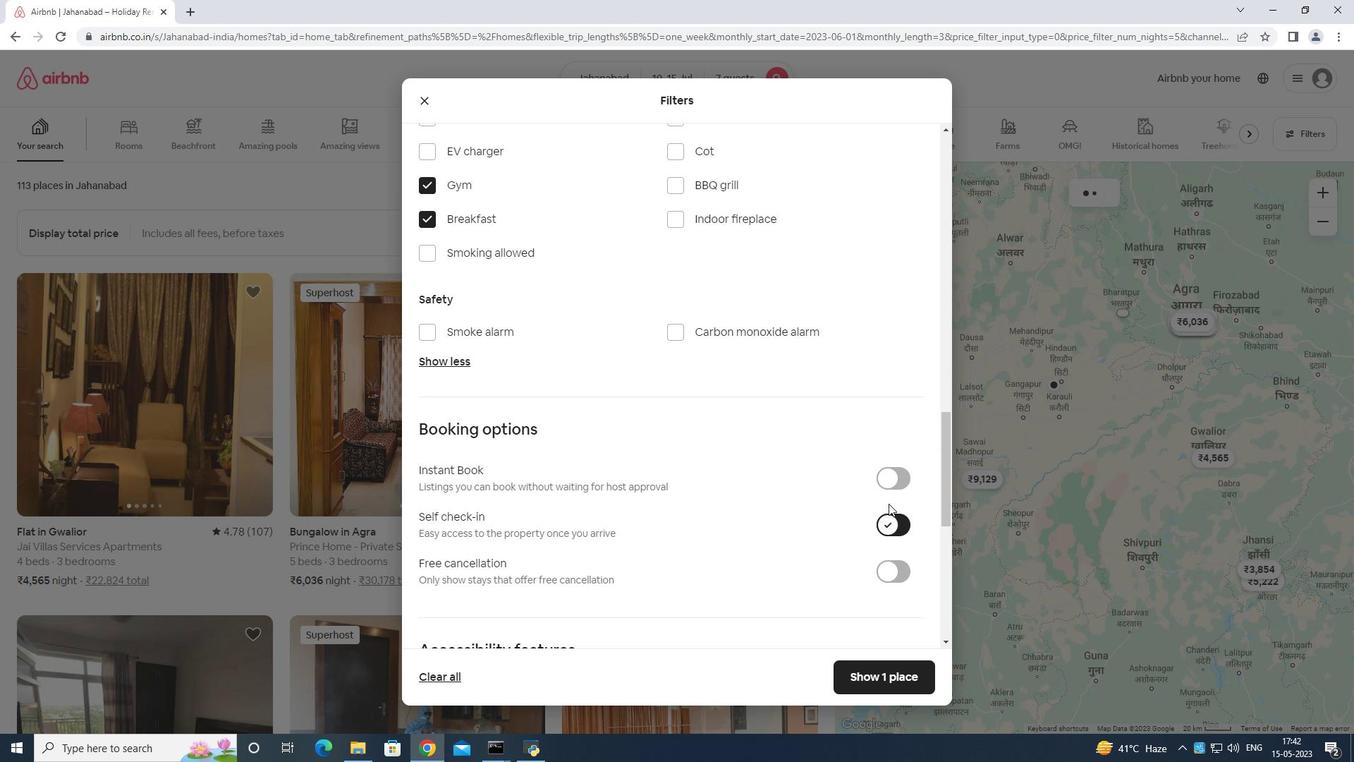 
Action: Mouse moved to (692, 465)
Screenshot: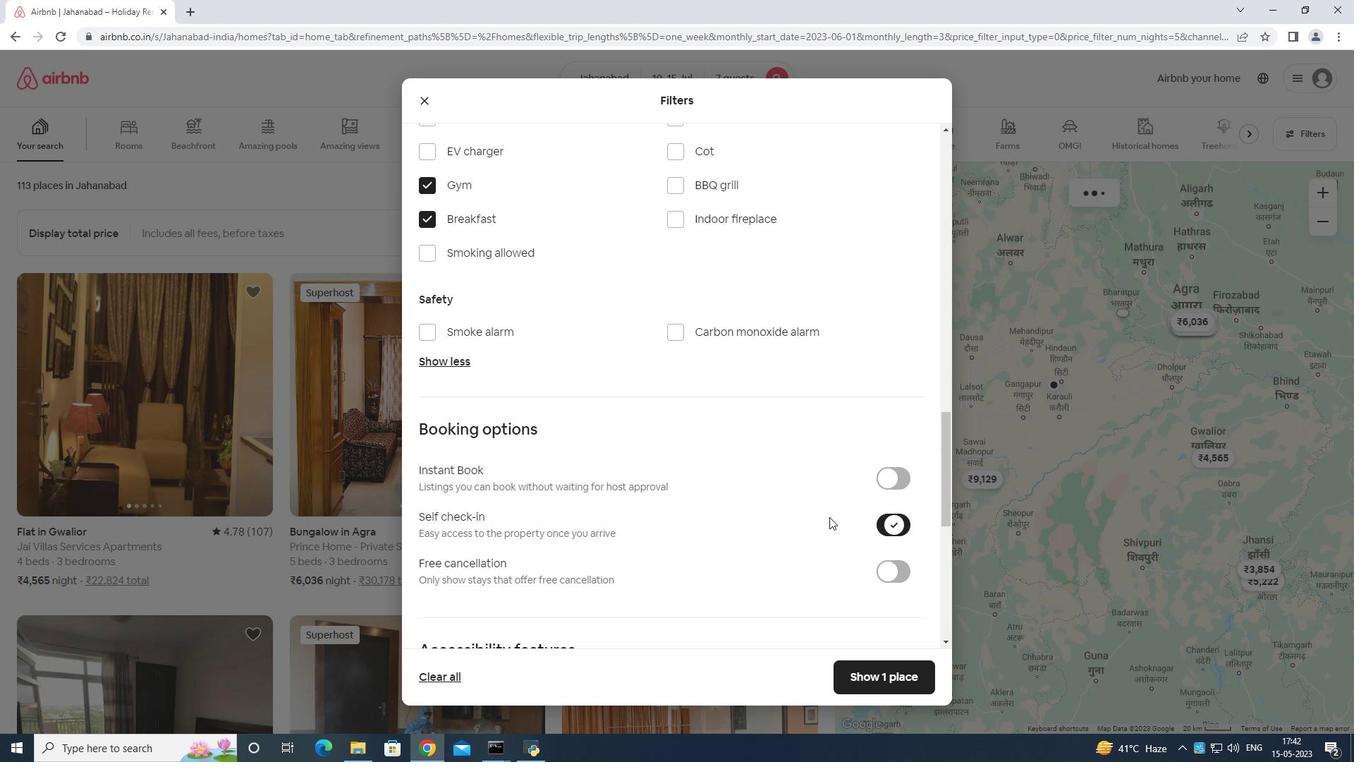 
Action: Mouse scrolled (692, 465) with delta (0, 0)
Screenshot: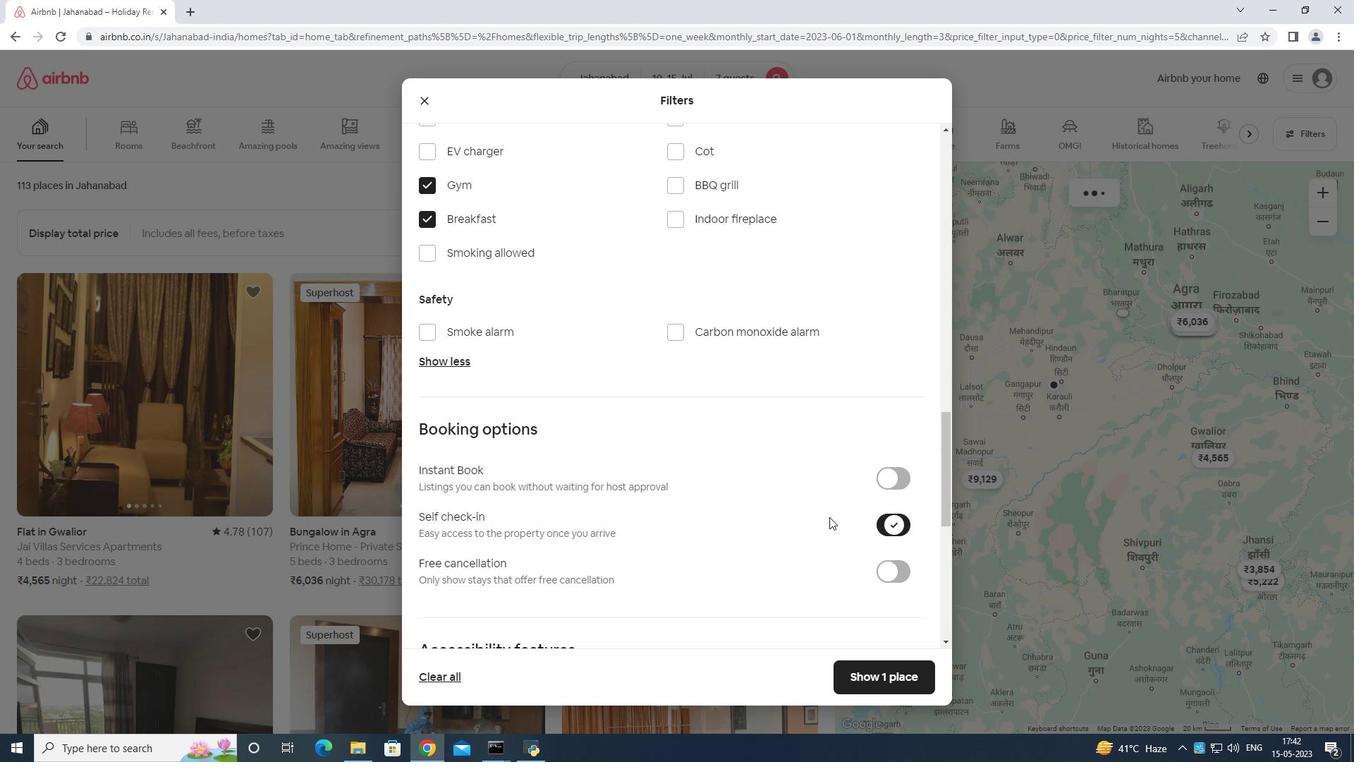 
Action: Mouse moved to (685, 468)
Screenshot: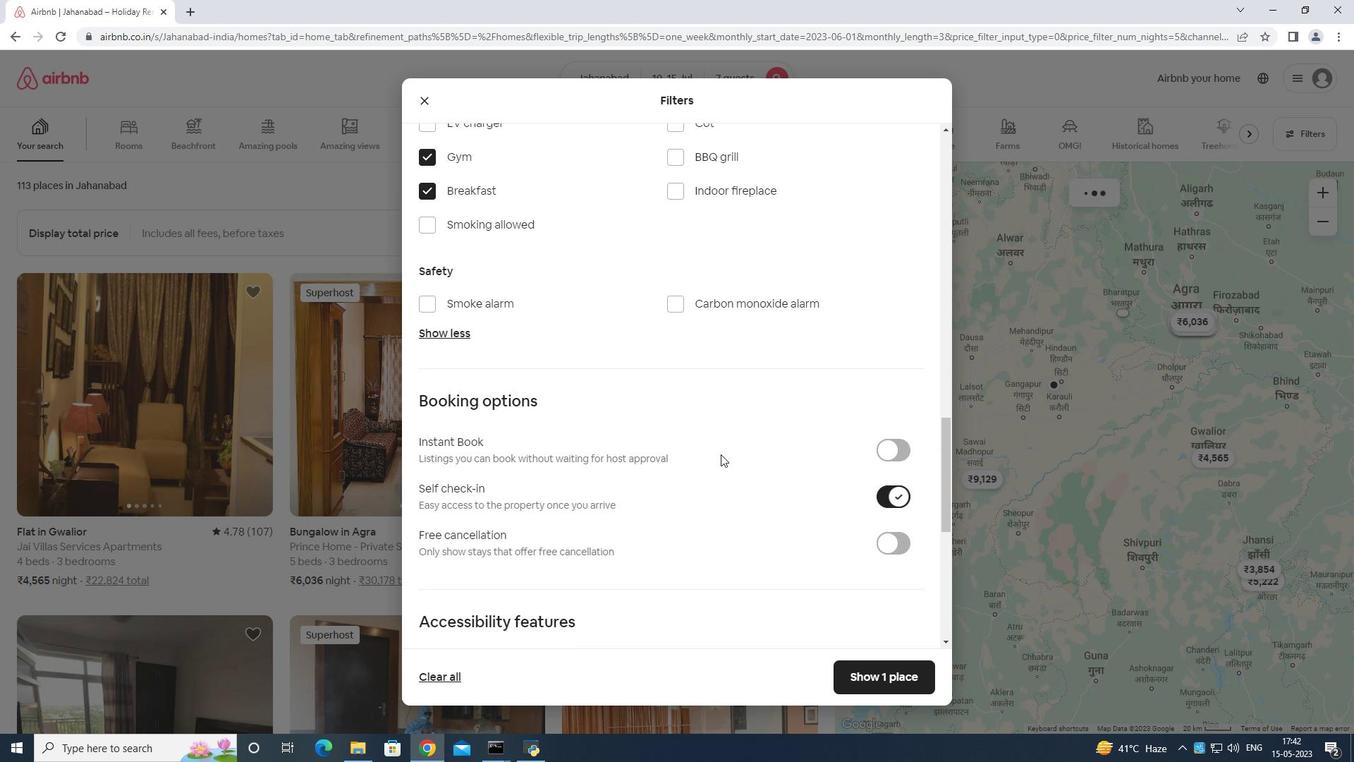 
Action: Mouse scrolled (685, 467) with delta (0, 0)
Screenshot: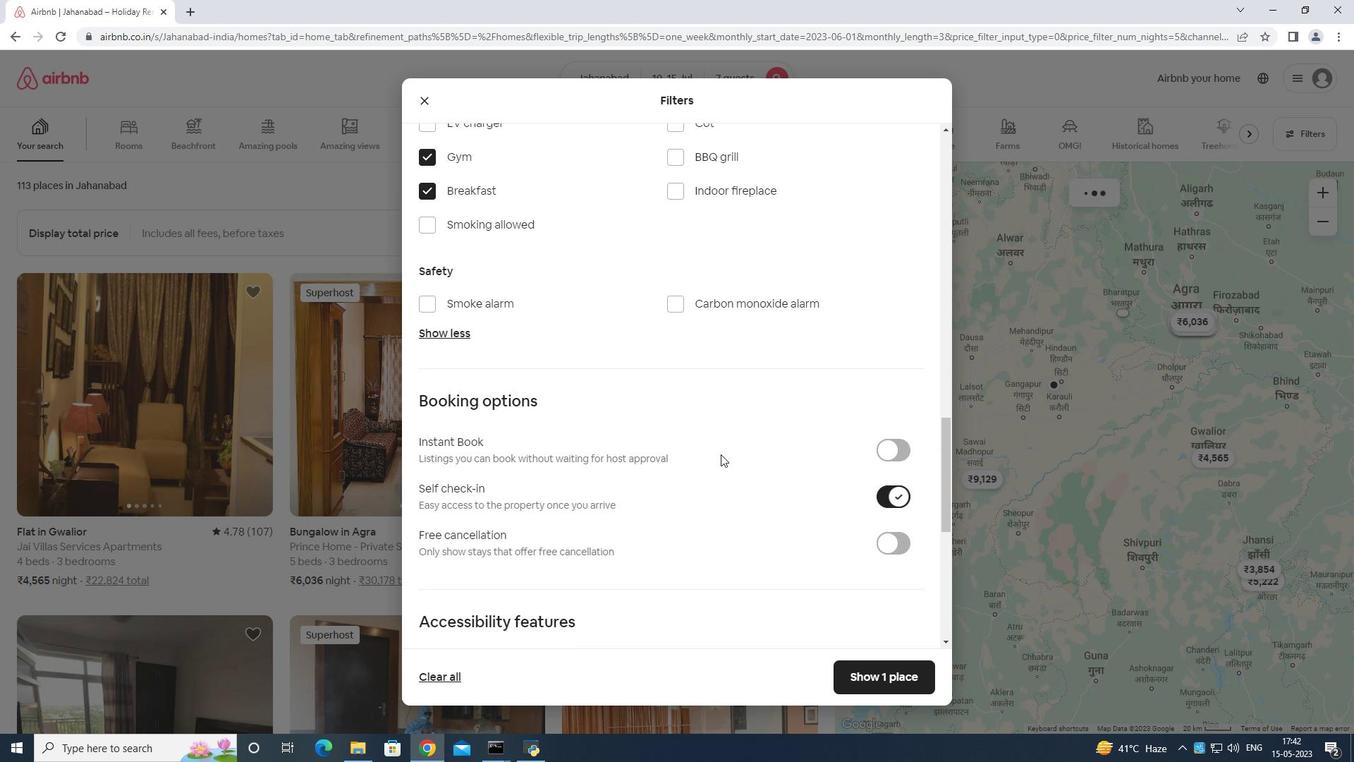 
Action: Mouse moved to (684, 468)
Screenshot: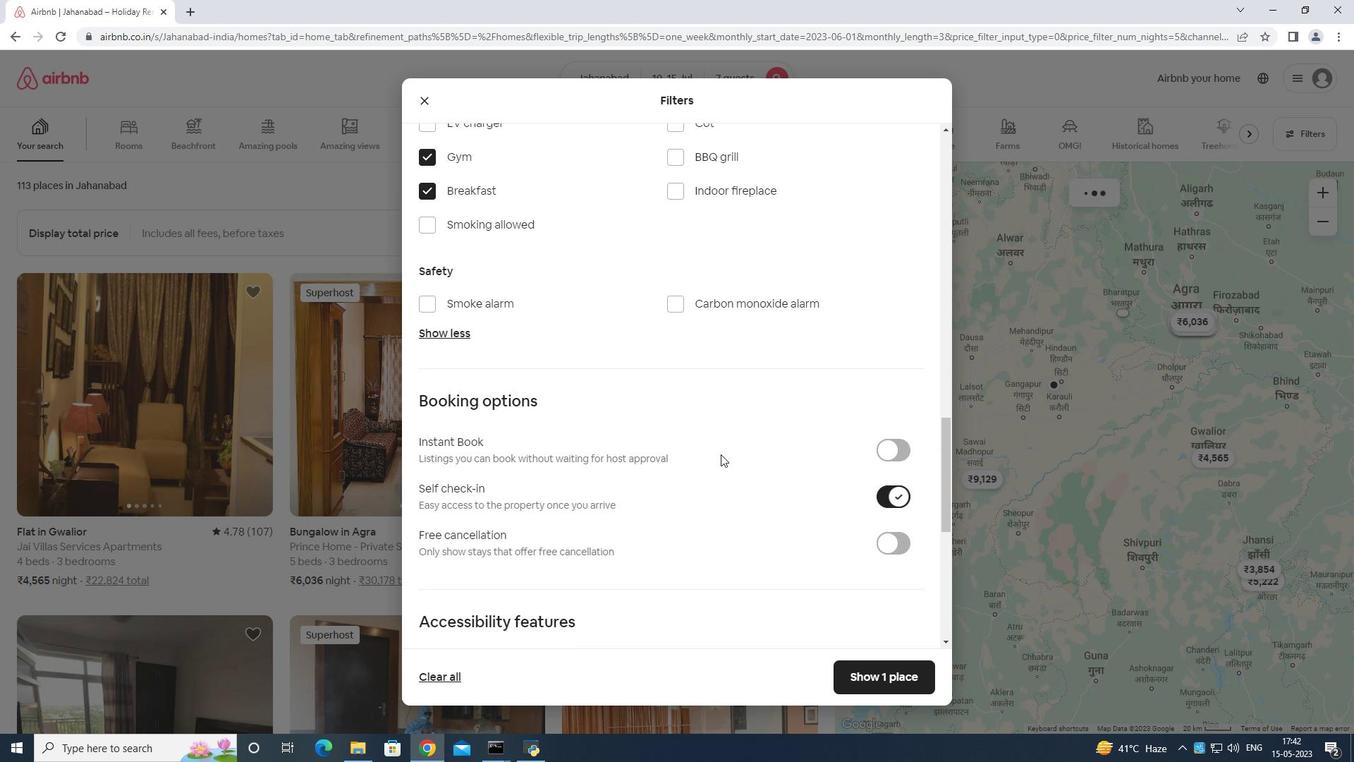 
Action: Mouse scrolled (684, 467) with delta (0, 0)
Screenshot: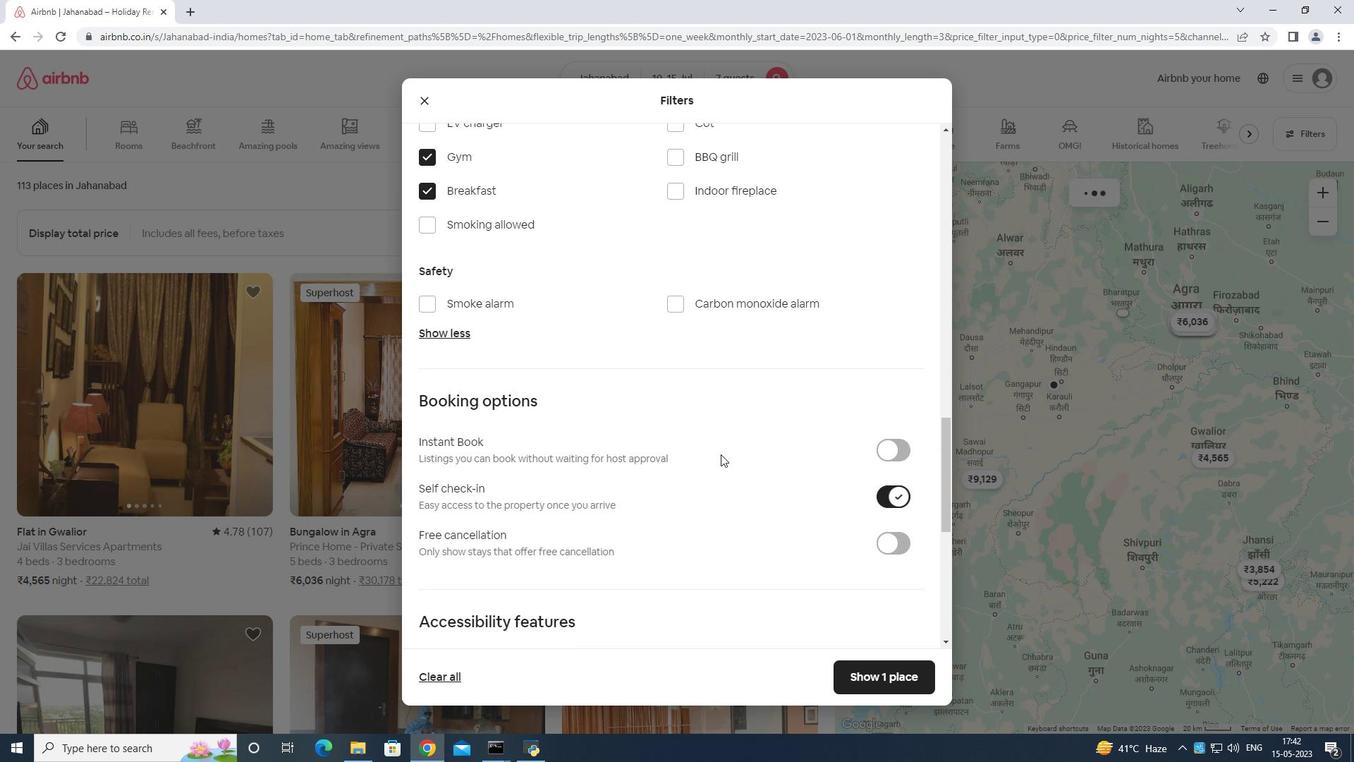 
Action: Mouse moved to (666, 466)
Screenshot: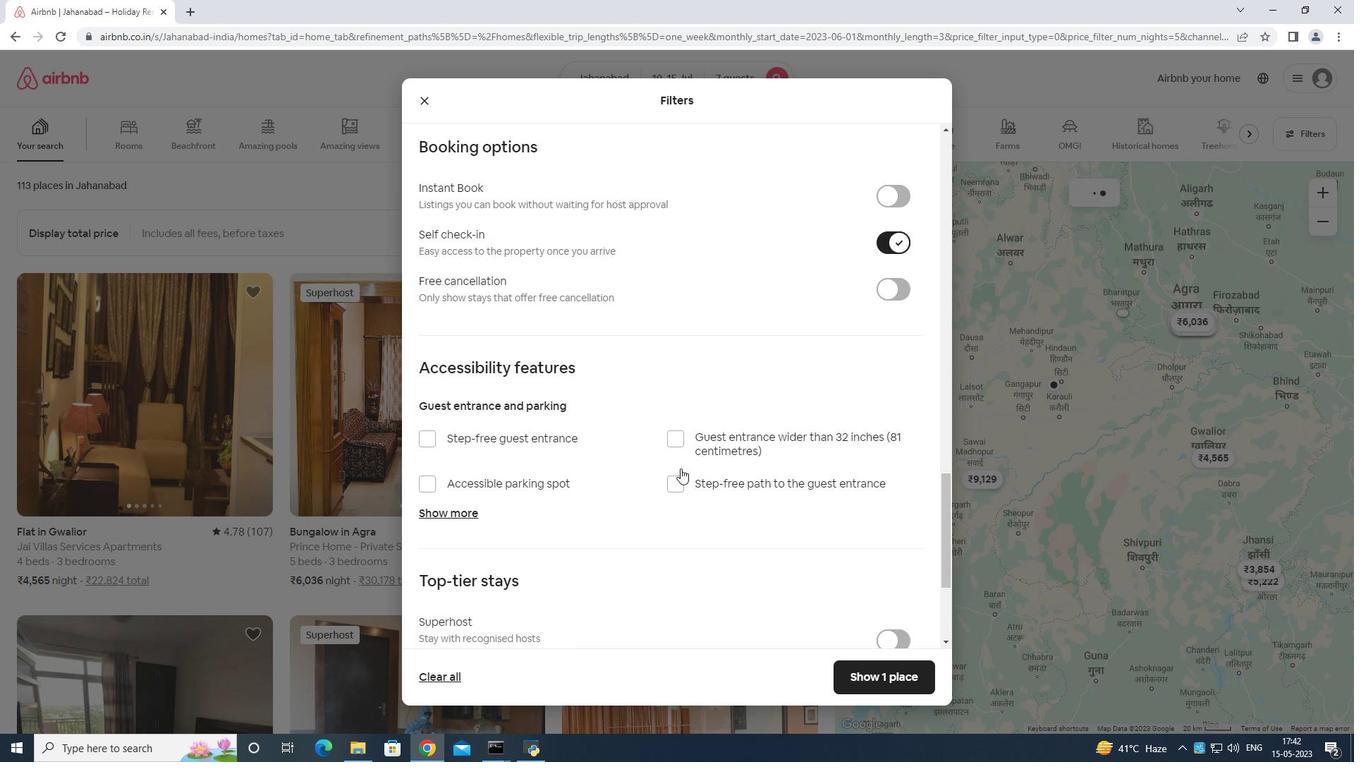 
Action: Mouse scrolled (666, 465) with delta (0, 0)
Screenshot: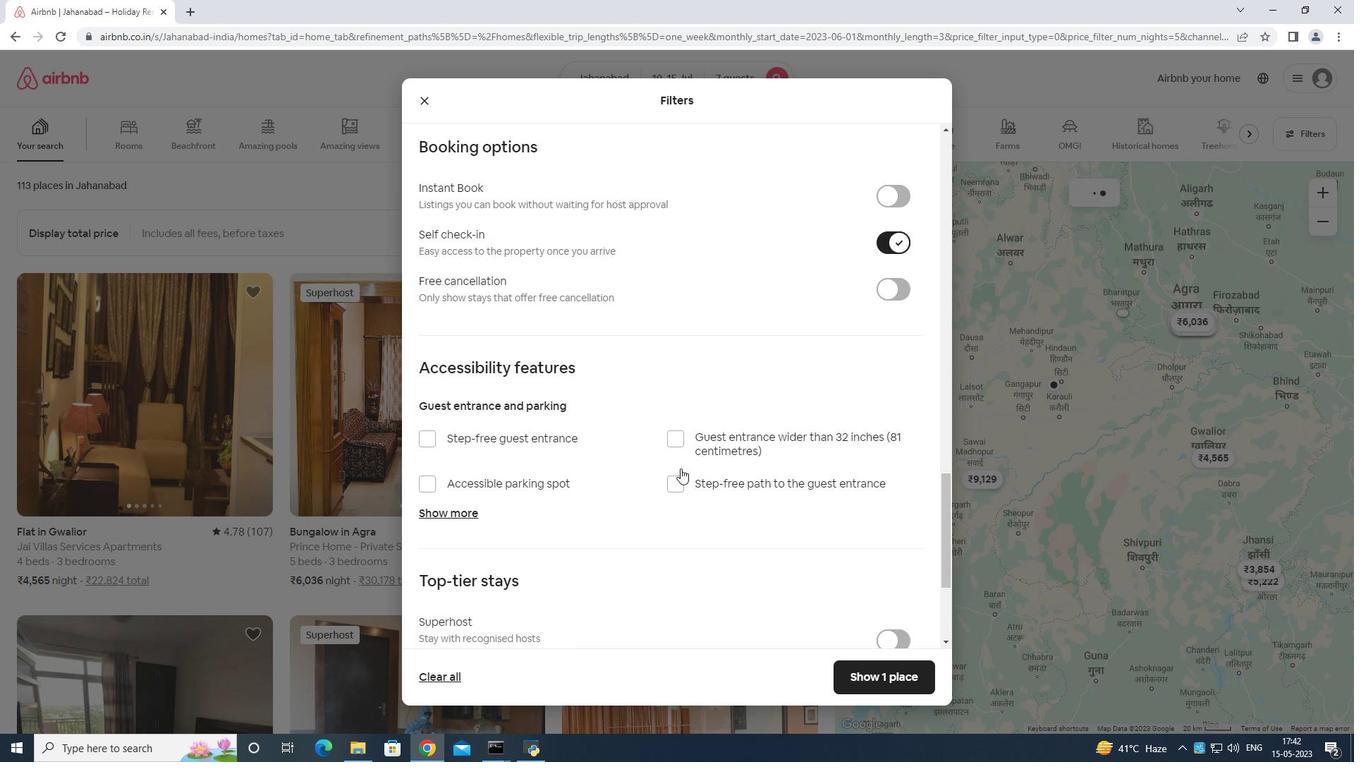 
Action: Mouse moved to (664, 470)
Screenshot: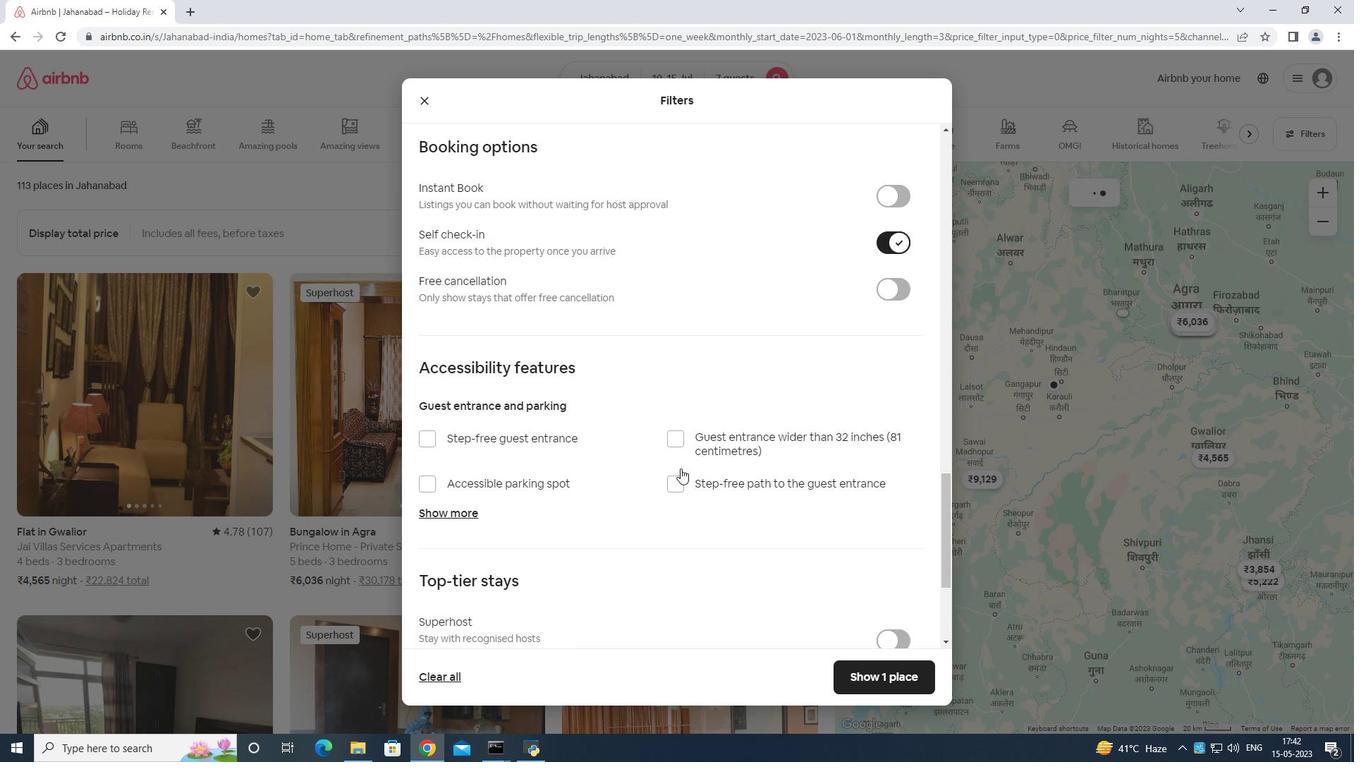 
Action: Mouse scrolled (665, 469) with delta (0, 0)
Screenshot: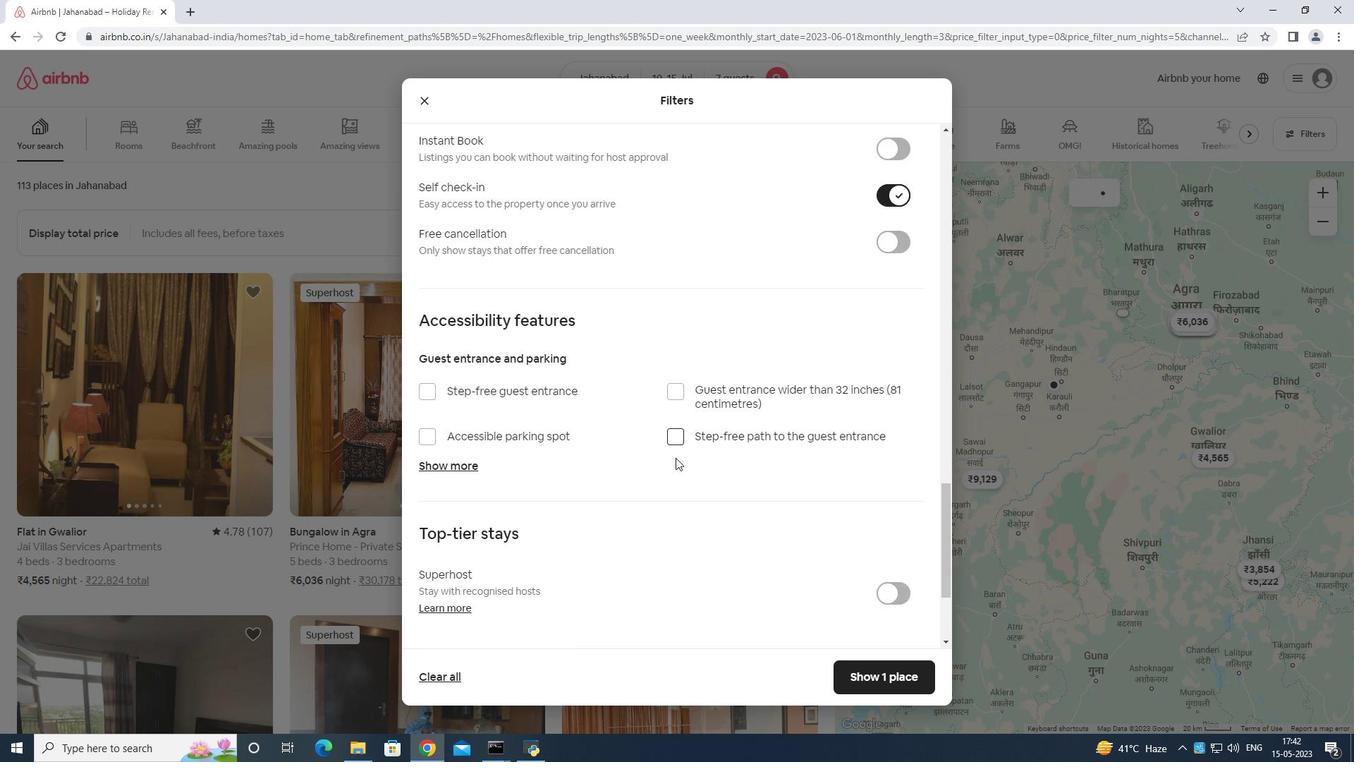 
Action: Mouse moved to (664, 472)
Screenshot: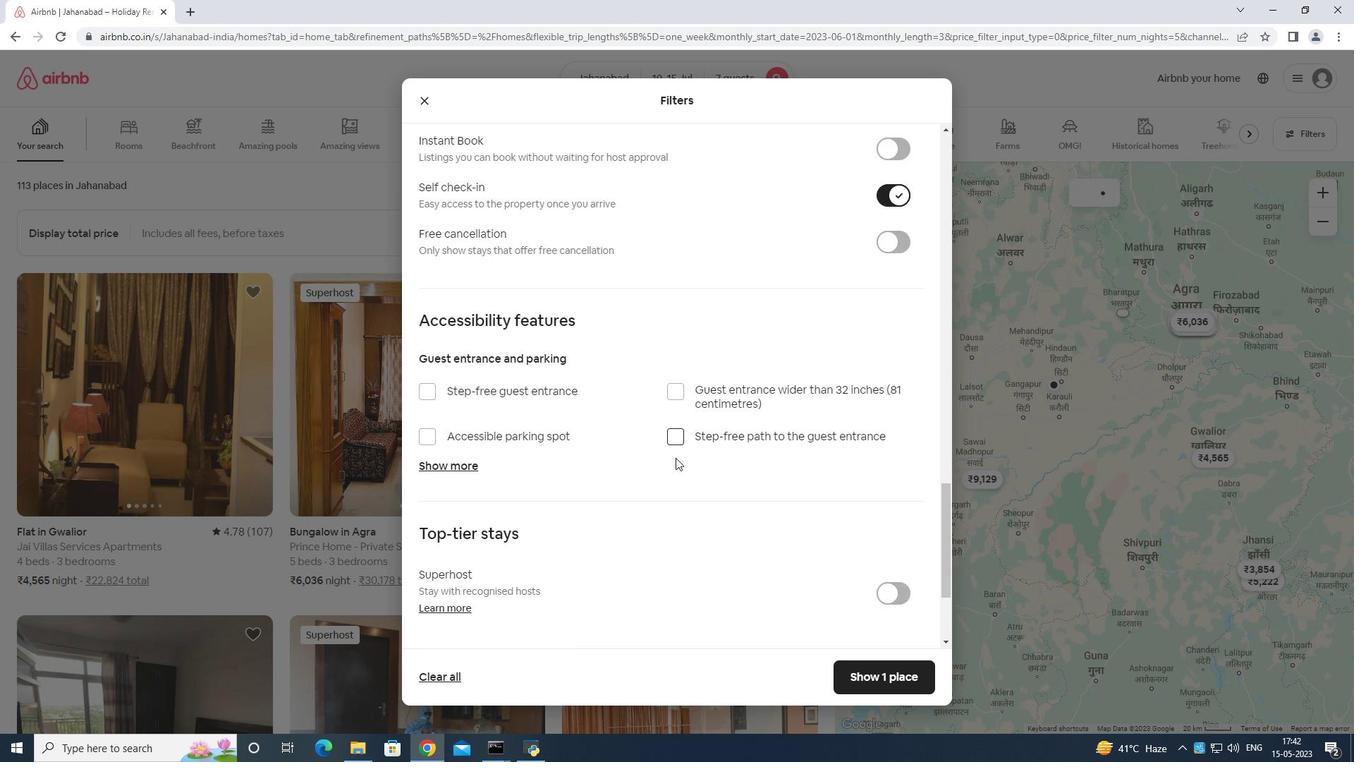
Action: Mouse scrolled (664, 471) with delta (0, 0)
Screenshot: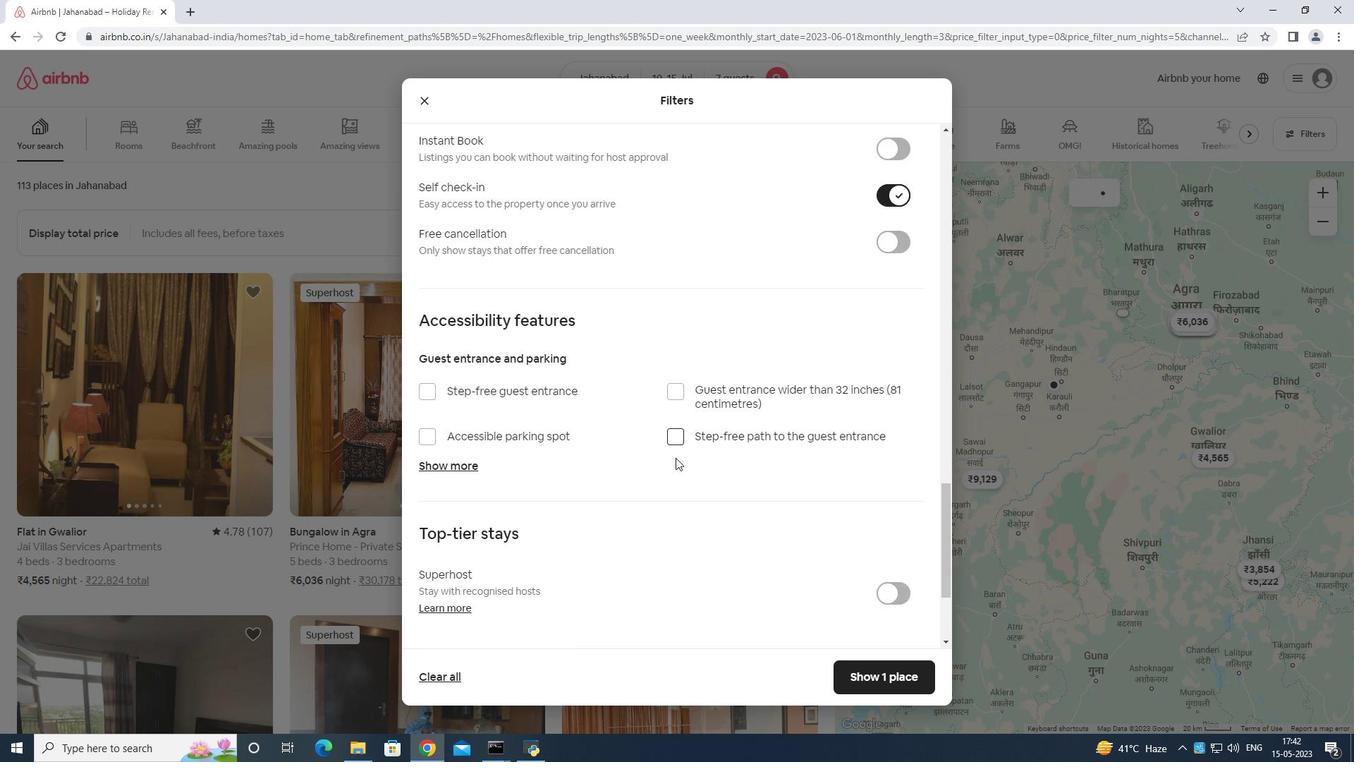
Action: Mouse moved to (664, 472)
Screenshot: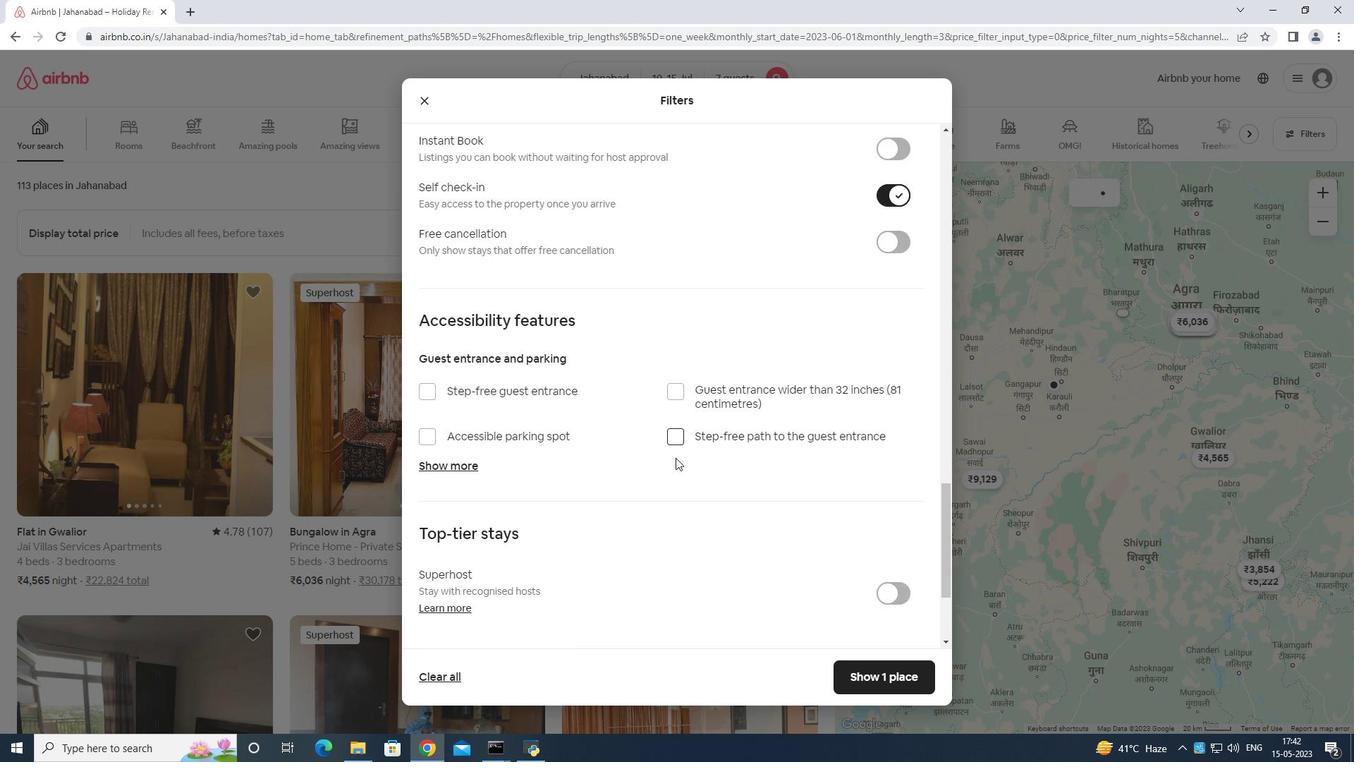 
Action: Mouse scrolled (664, 472) with delta (0, 0)
Screenshot: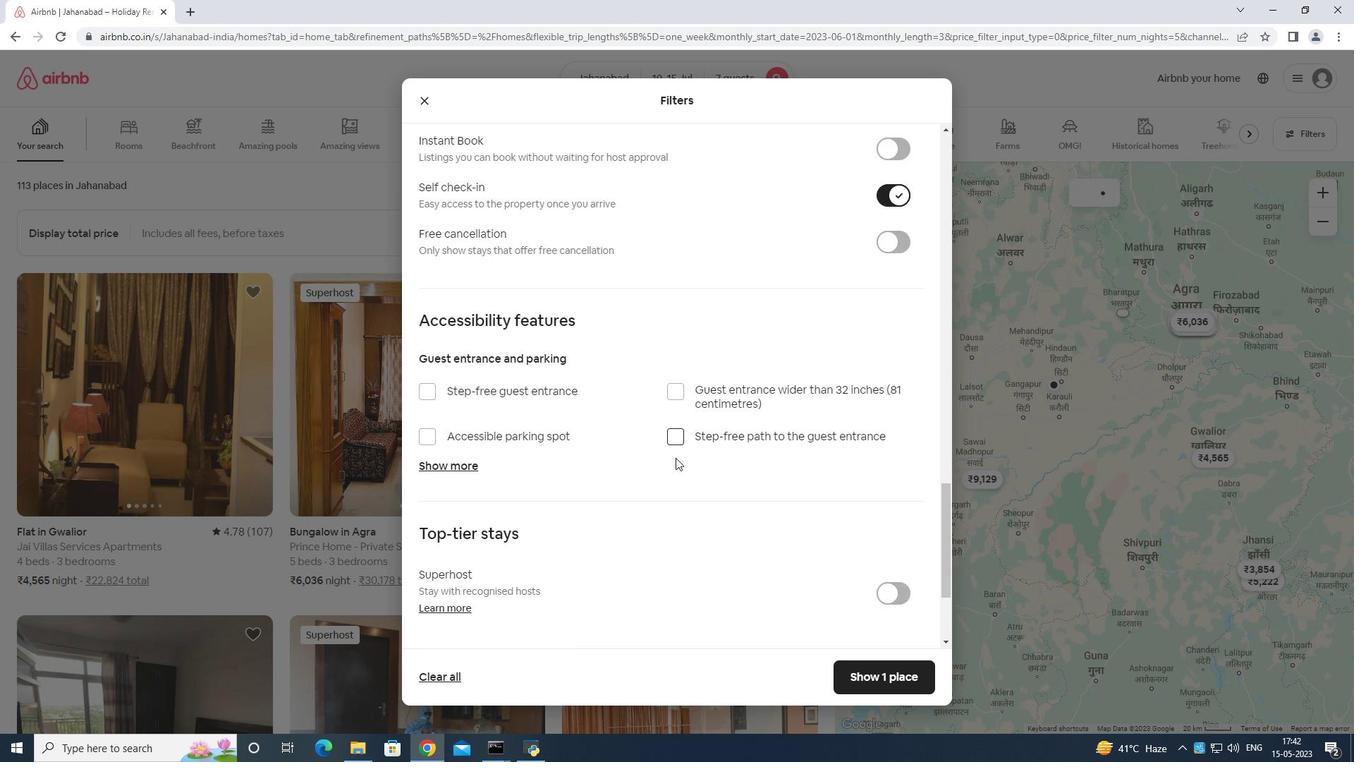 
Action: Mouse moved to (475, 546)
Screenshot: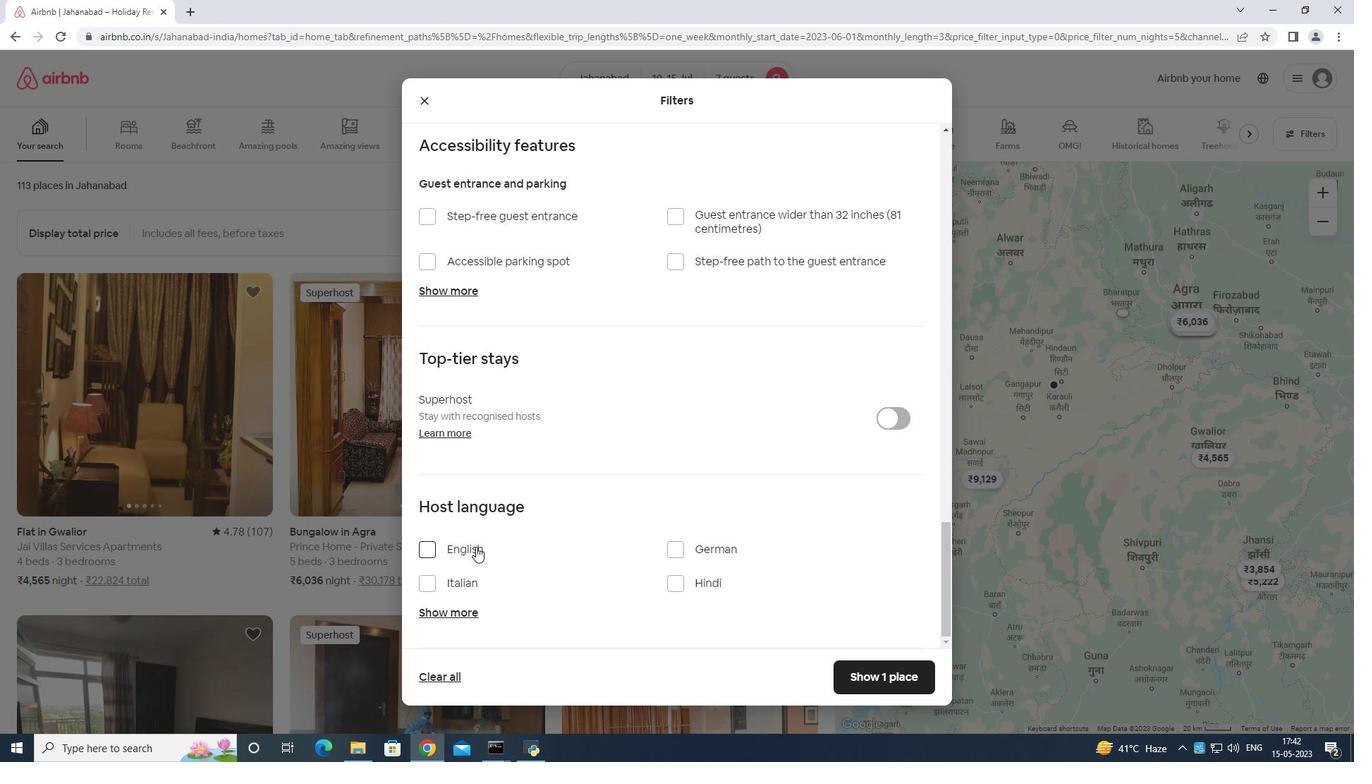 
Action: Mouse pressed left at (475, 546)
Screenshot: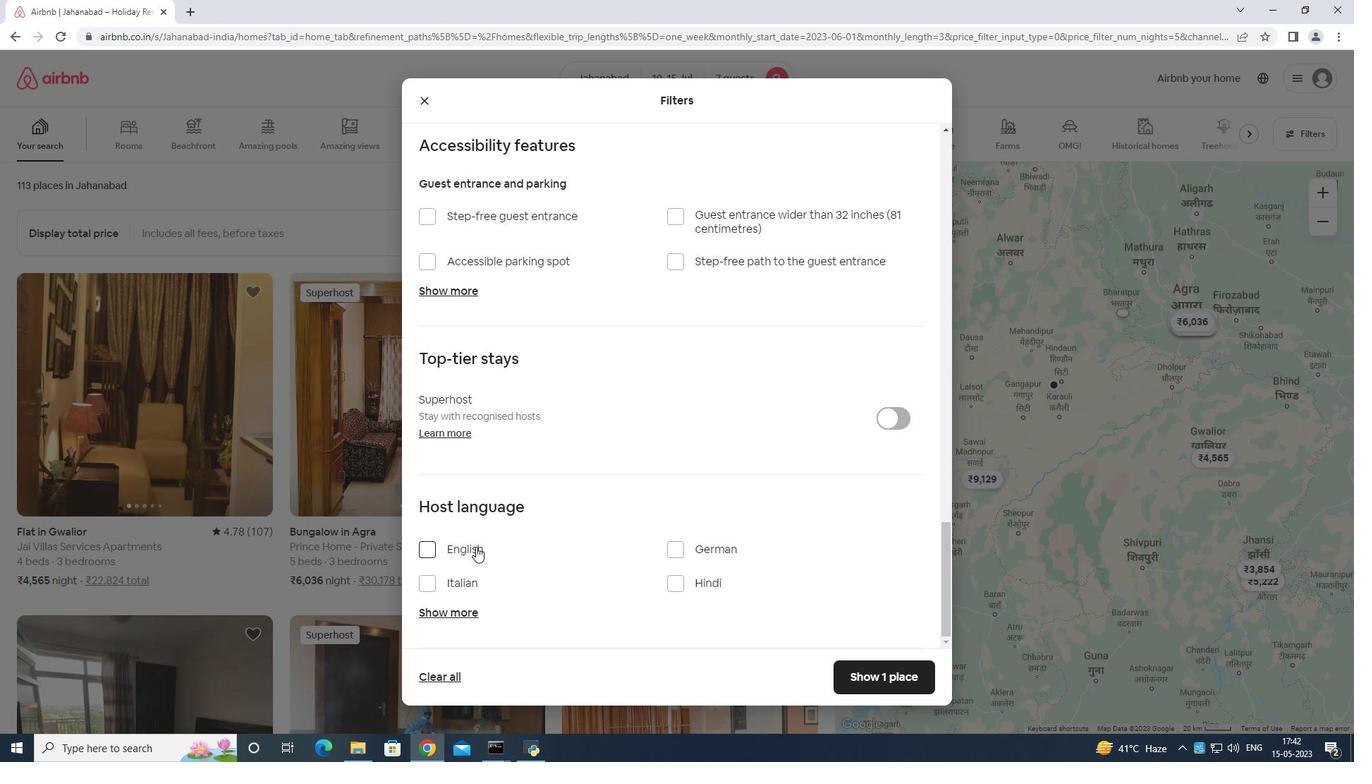 
Action: Mouse moved to (882, 671)
Screenshot: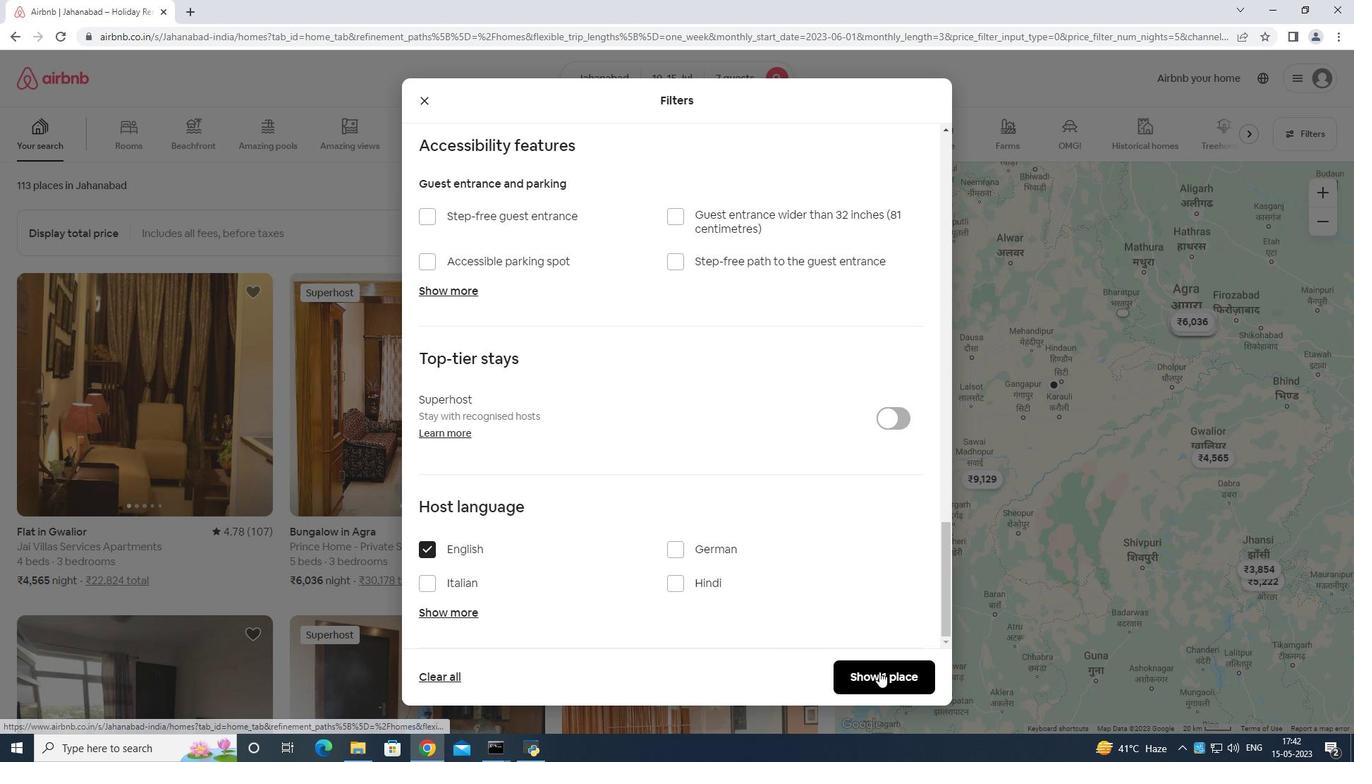 
Action: Mouse pressed left at (882, 671)
Screenshot: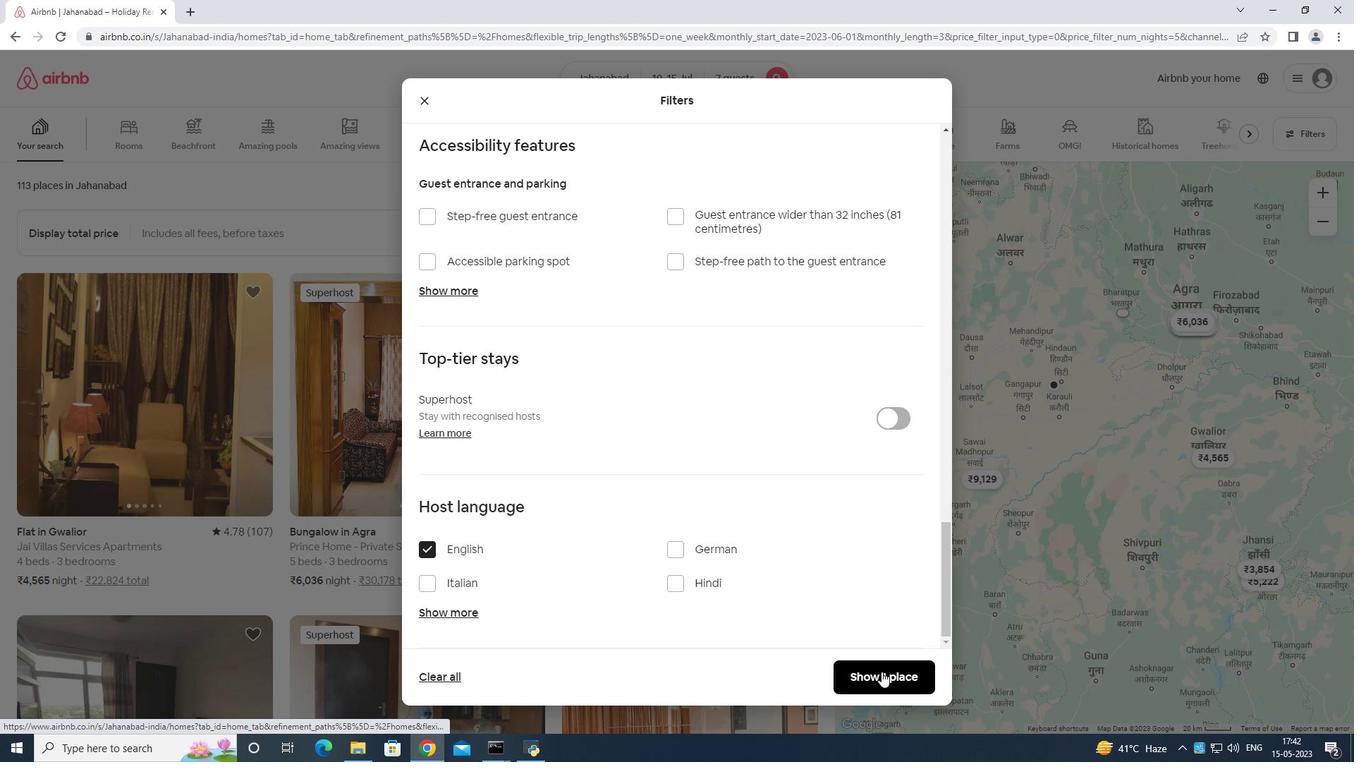 
